 Task: Plan a trip to Talisay, Philippines from 1st November, 2023 to 4th November, 2023 for 1 adult.1  bedroom having 1 bed and 1 bathroom. Property type can be flat. Look for 5 properties as per requirement.
Action: Mouse moved to (447, 53)
Screenshot: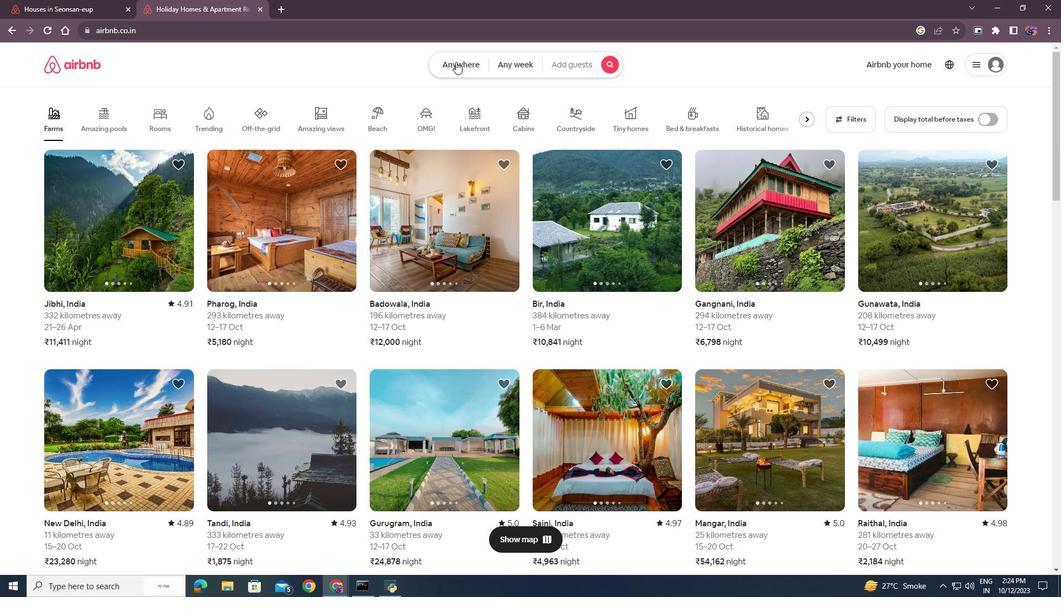 
Action: Mouse pressed left at (447, 53)
Screenshot: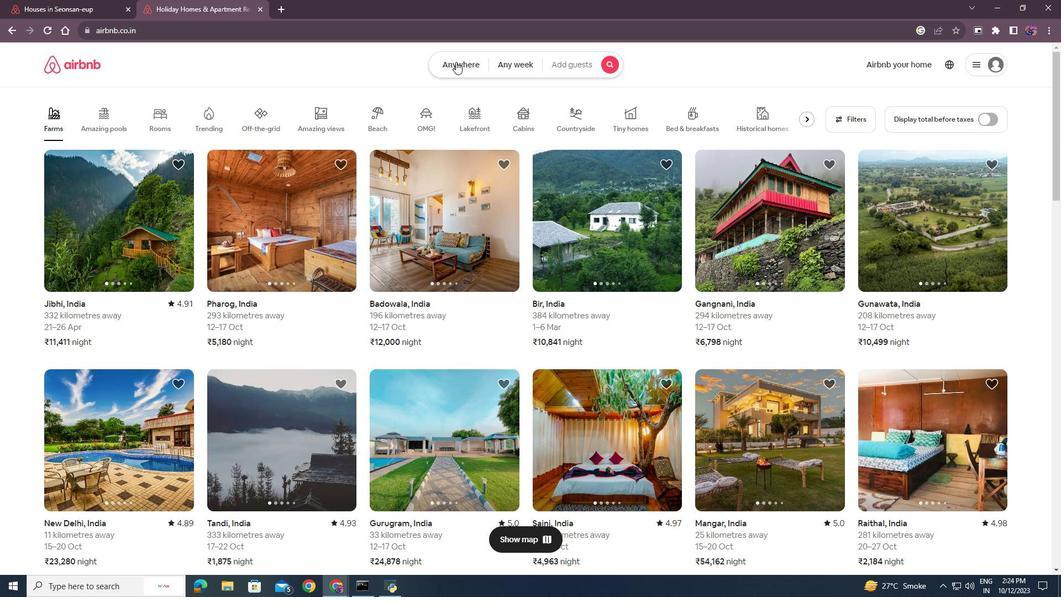 
Action: Mouse moved to (361, 97)
Screenshot: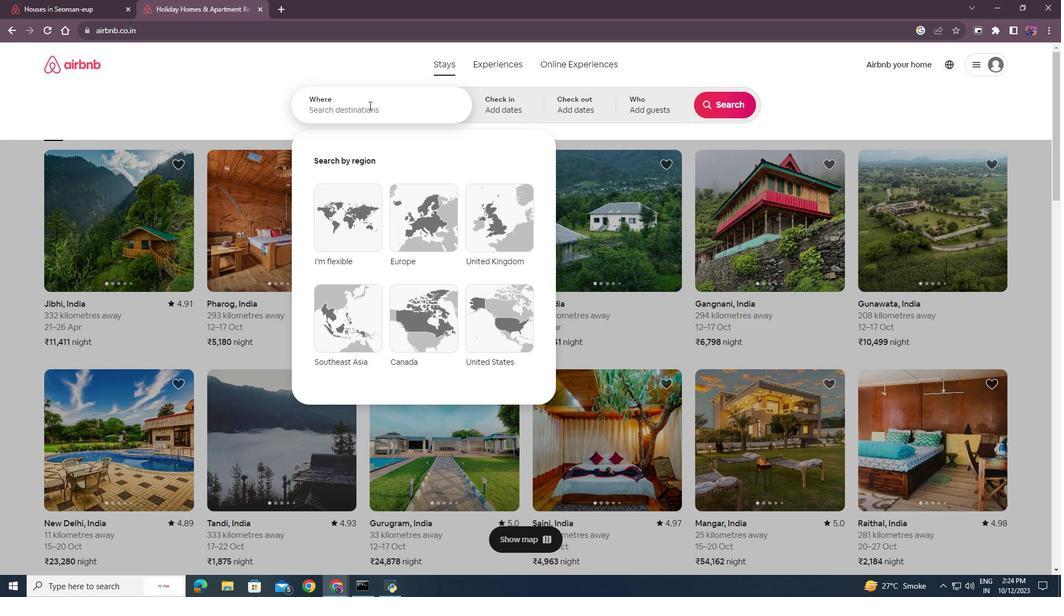 
Action: Mouse pressed left at (361, 97)
Screenshot: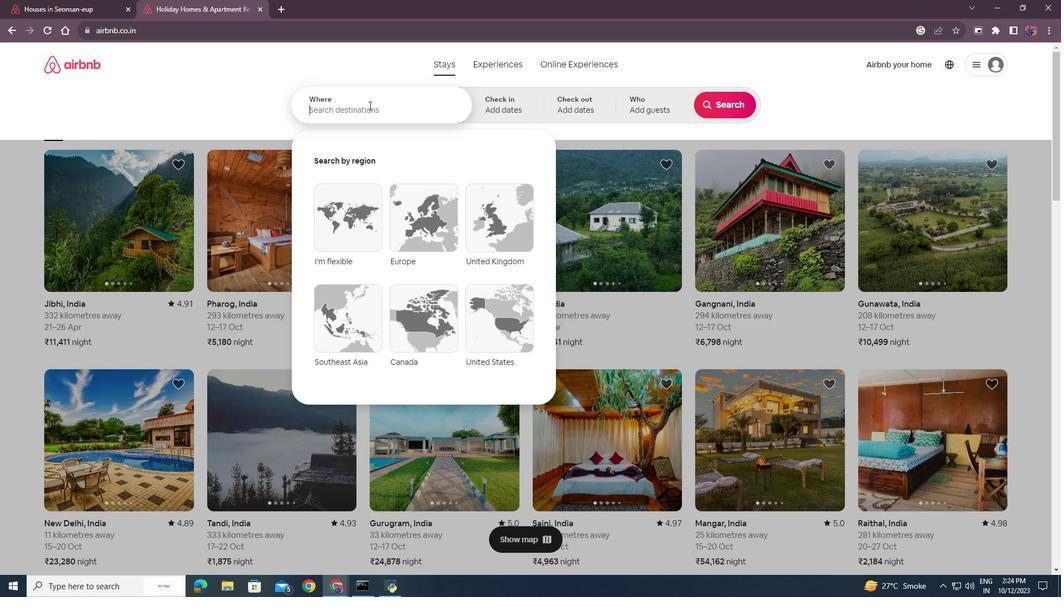 
Action: Key pressed <Key.shift>Talisay<Key.space><Key.shift>Philippines
Screenshot: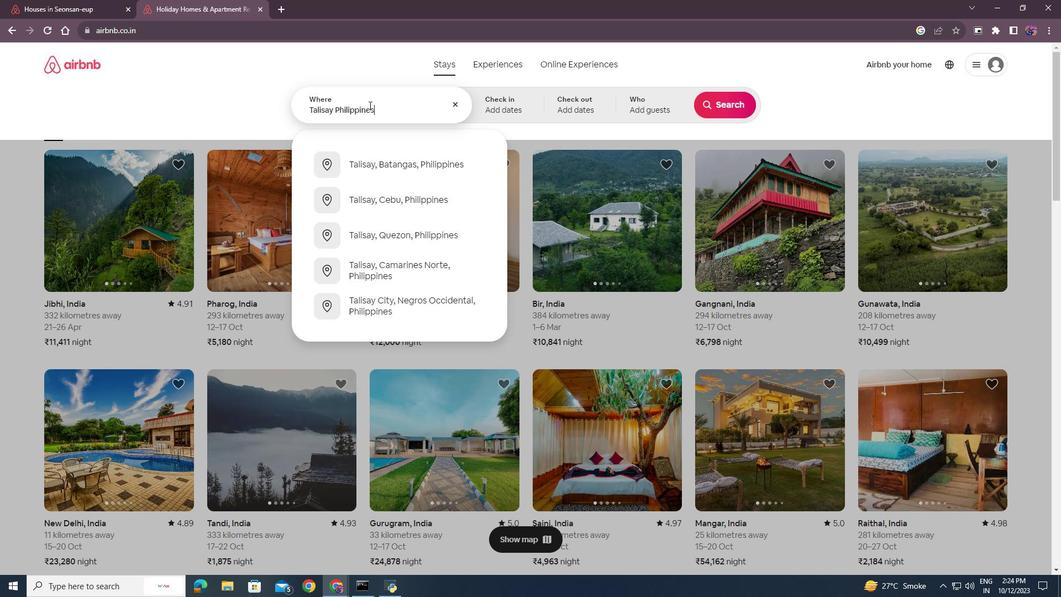 
Action: Mouse moved to (492, 97)
Screenshot: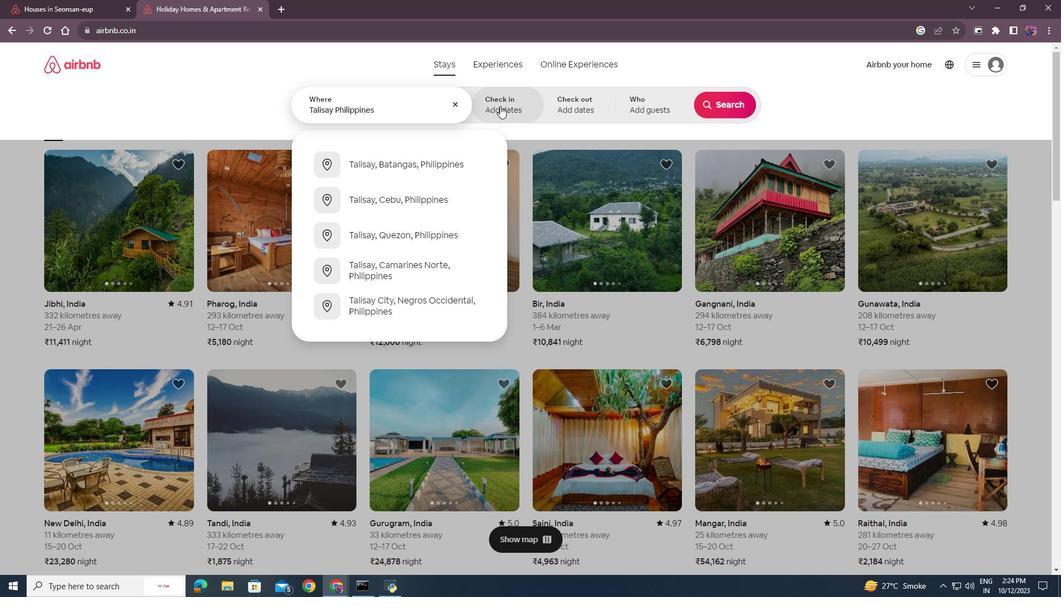
Action: Mouse pressed left at (492, 97)
Screenshot: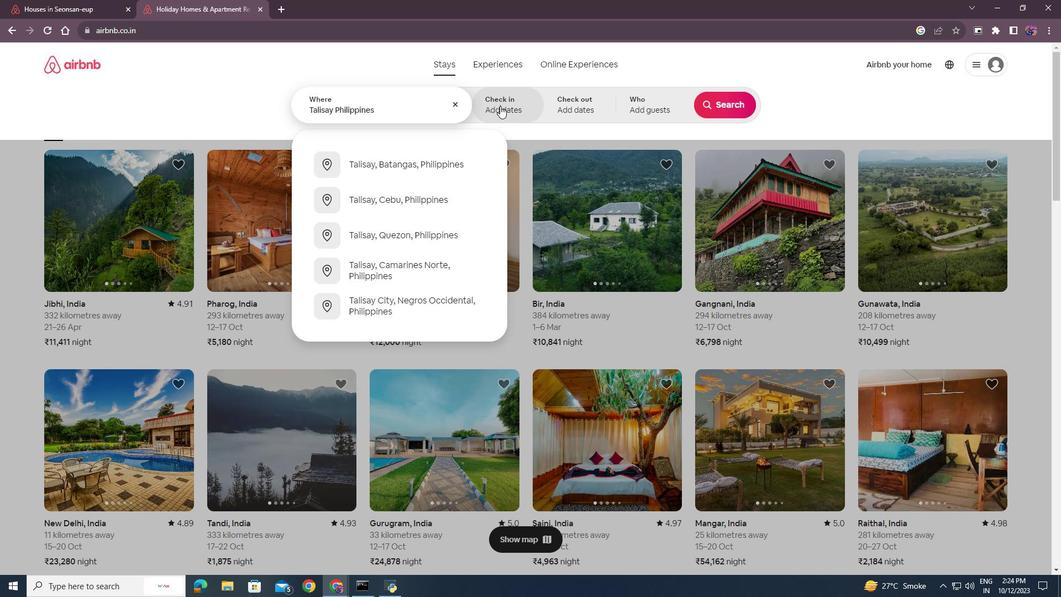 
Action: Mouse moved to (624, 233)
Screenshot: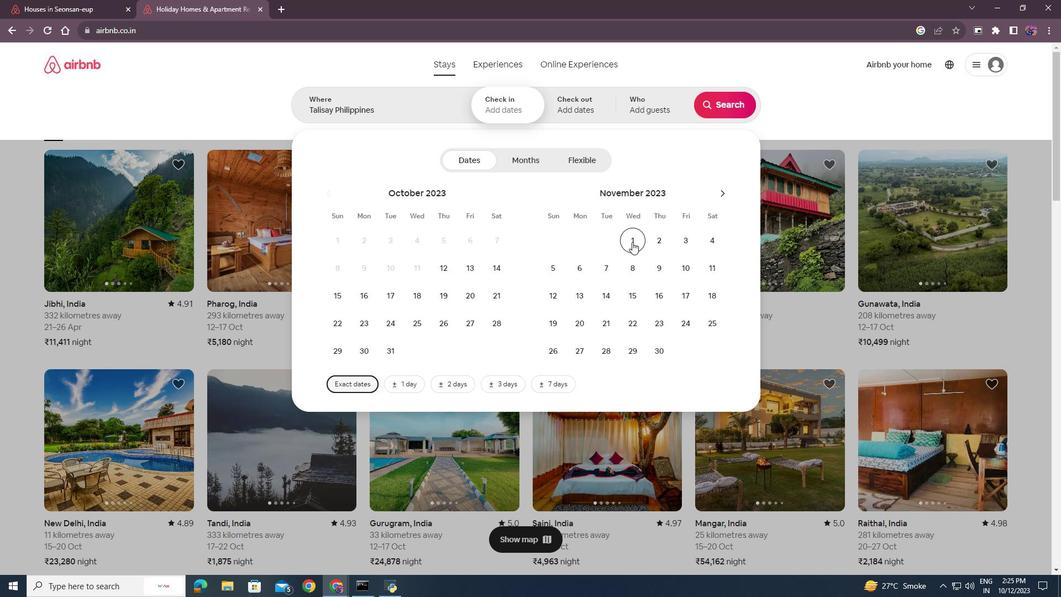 
Action: Mouse pressed left at (624, 233)
Screenshot: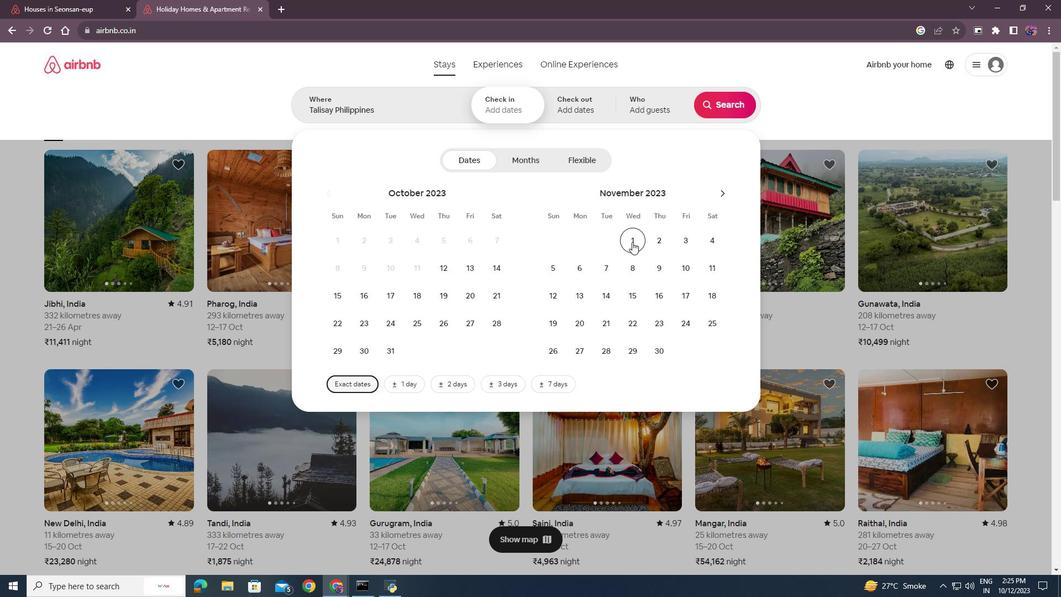 
Action: Mouse moved to (704, 237)
Screenshot: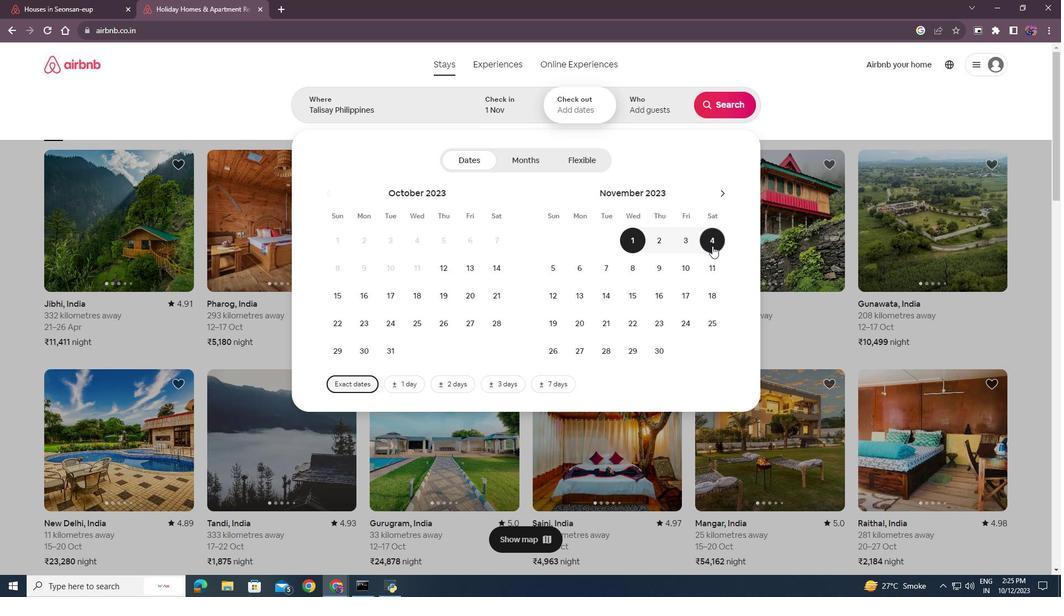 
Action: Mouse pressed left at (704, 237)
Screenshot: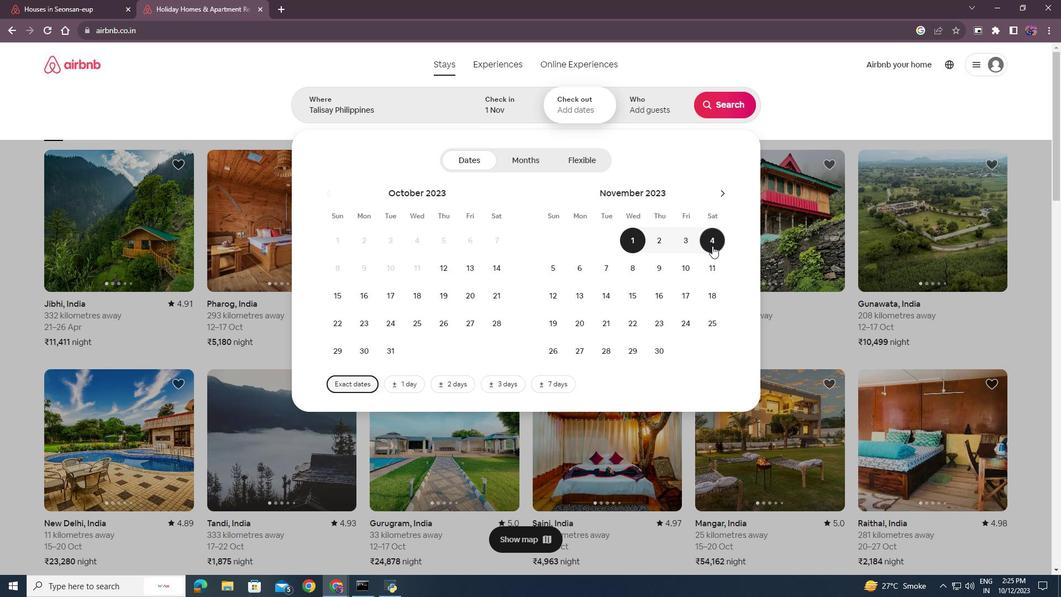
Action: Mouse moved to (634, 103)
Screenshot: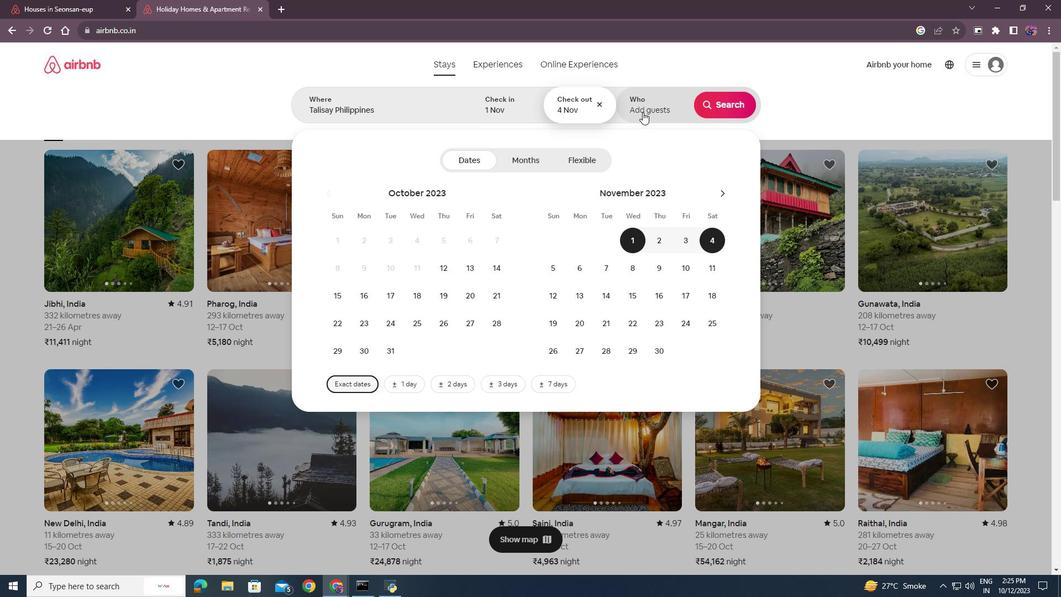
Action: Mouse pressed left at (634, 103)
Screenshot: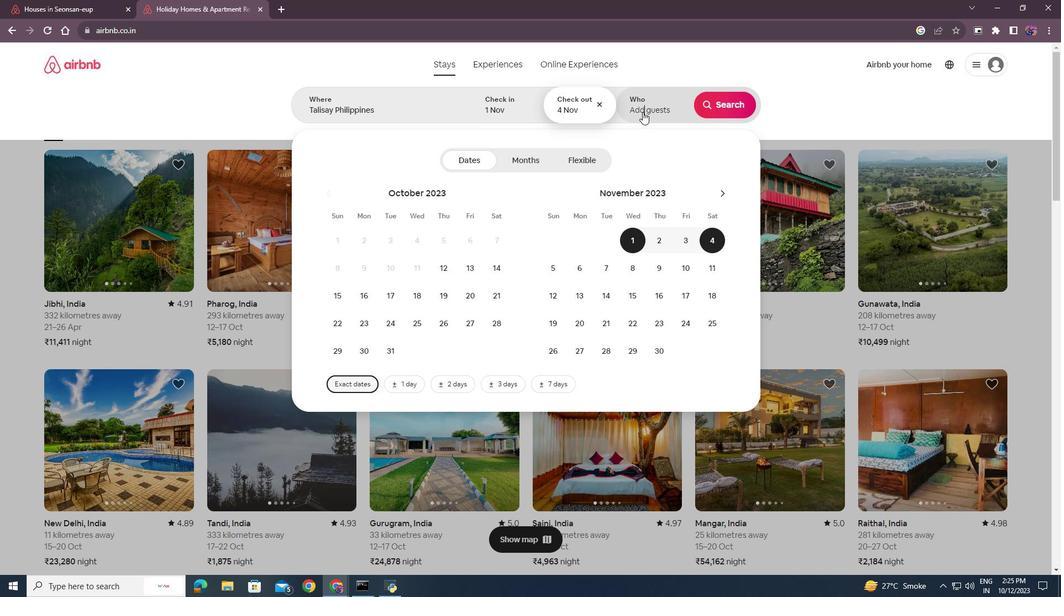 
Action: Mouse moved to (718, 155)
Screenshot: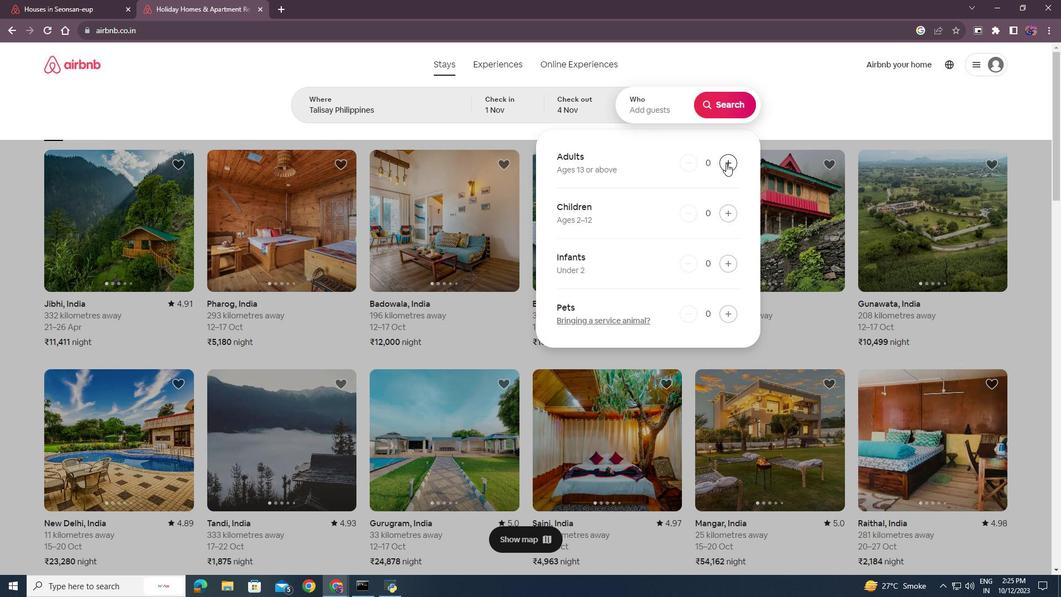 
Action: Mouse pressed left at (718, 155)
Screenshot: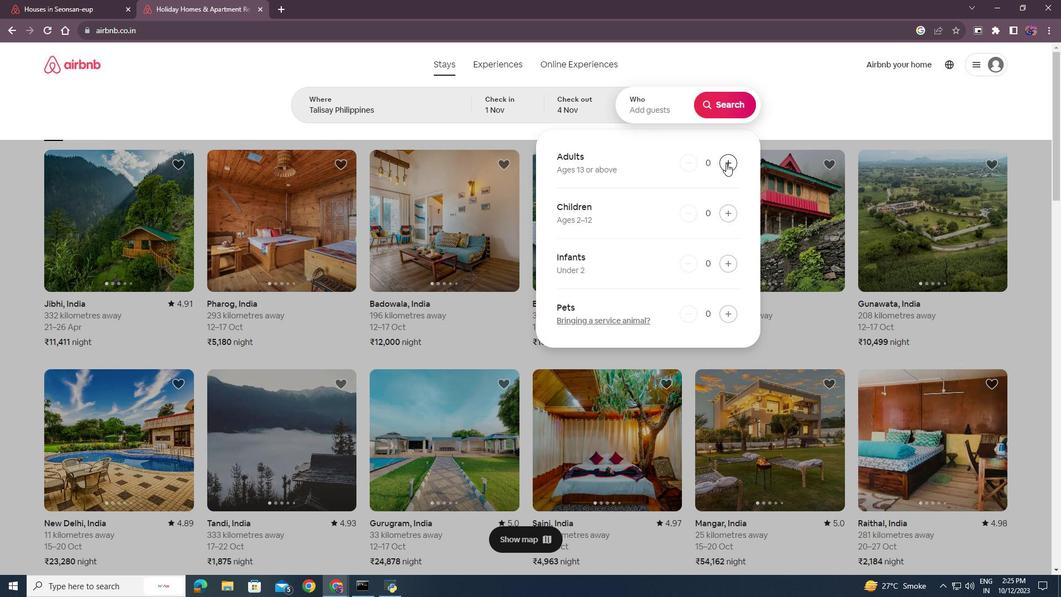 
Action: Mouse moved to (716, 95)
Screenshot: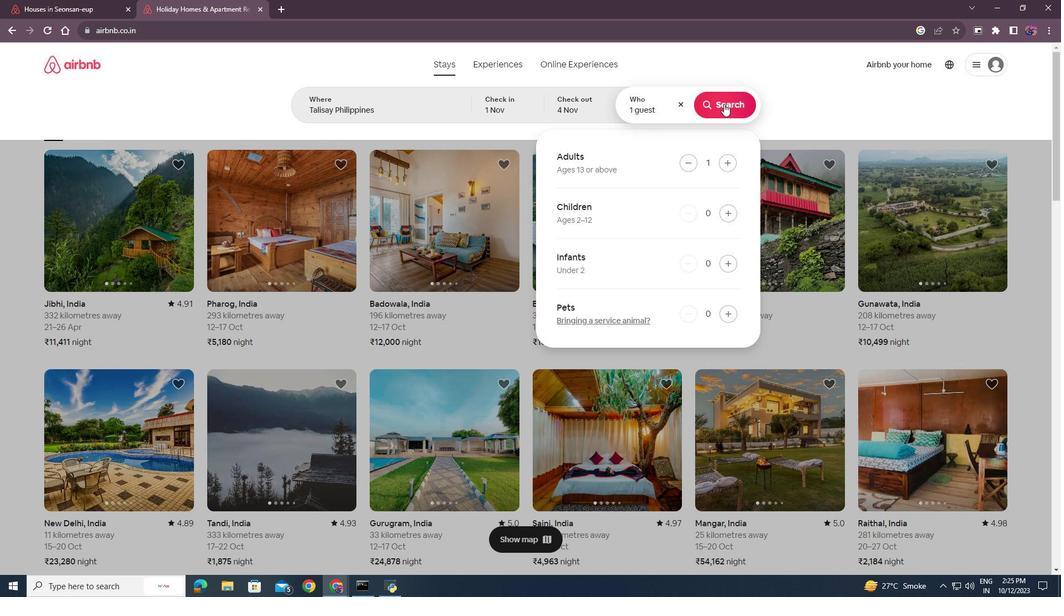 
Action: Mouse pressed left at (716, 95)
Screenshot: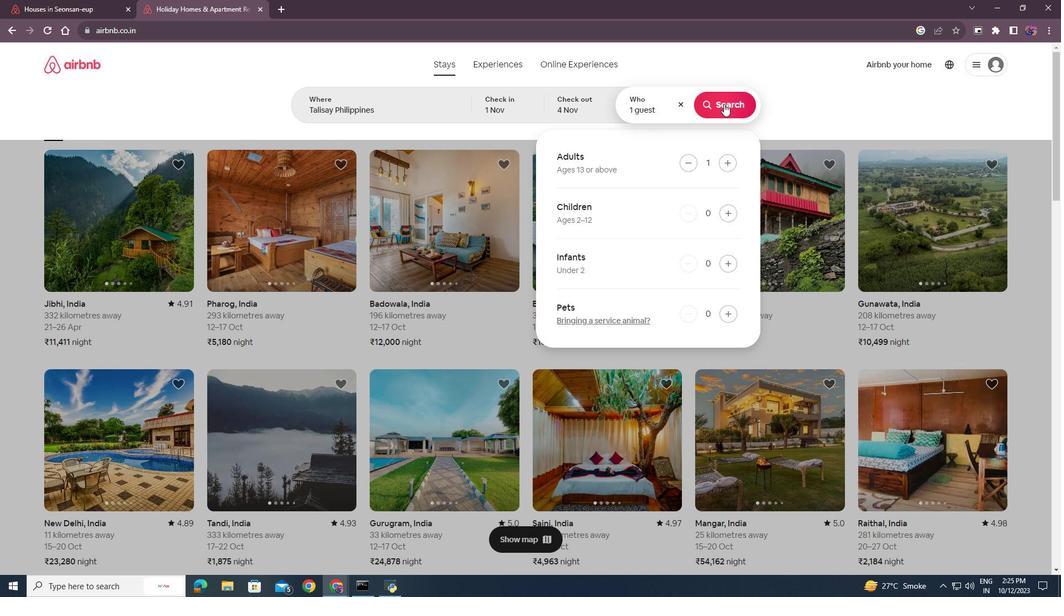 
Action: Mouse moved to (872, 99)
Screenshot: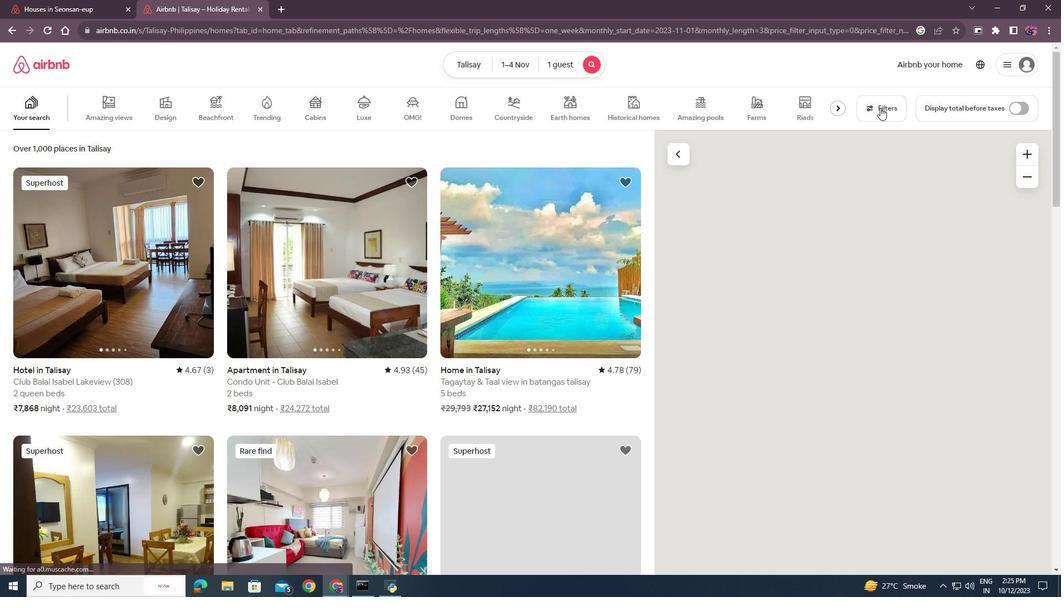 
Action: Mouse pressed left at (872, 99)
Screenshot: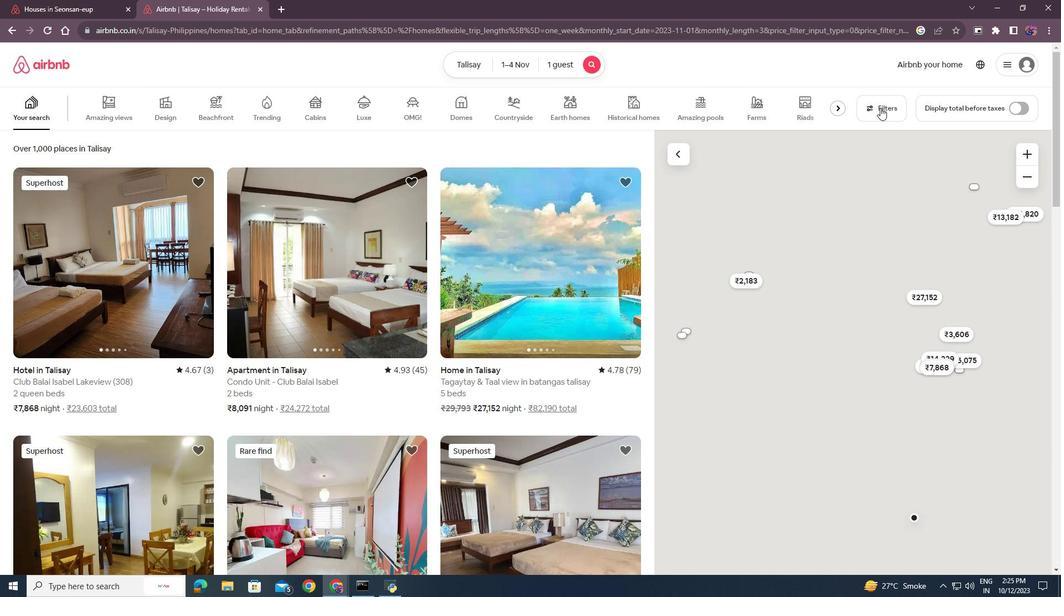 
Action: Mouse moved to (870, 98)
Screenshot: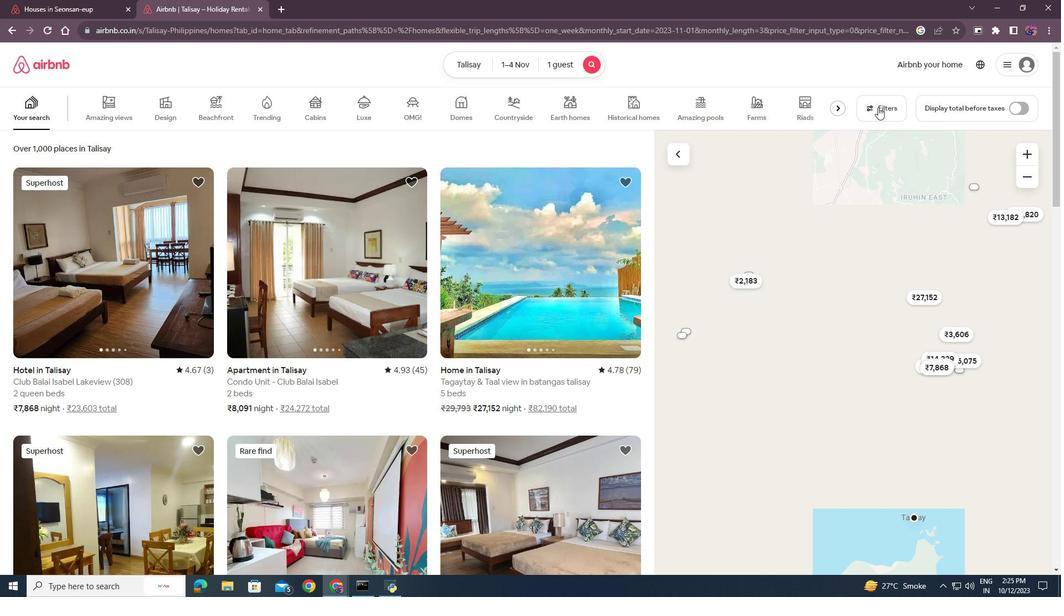 
Action: Mouse pressed left at (870, 98)
Screenshot: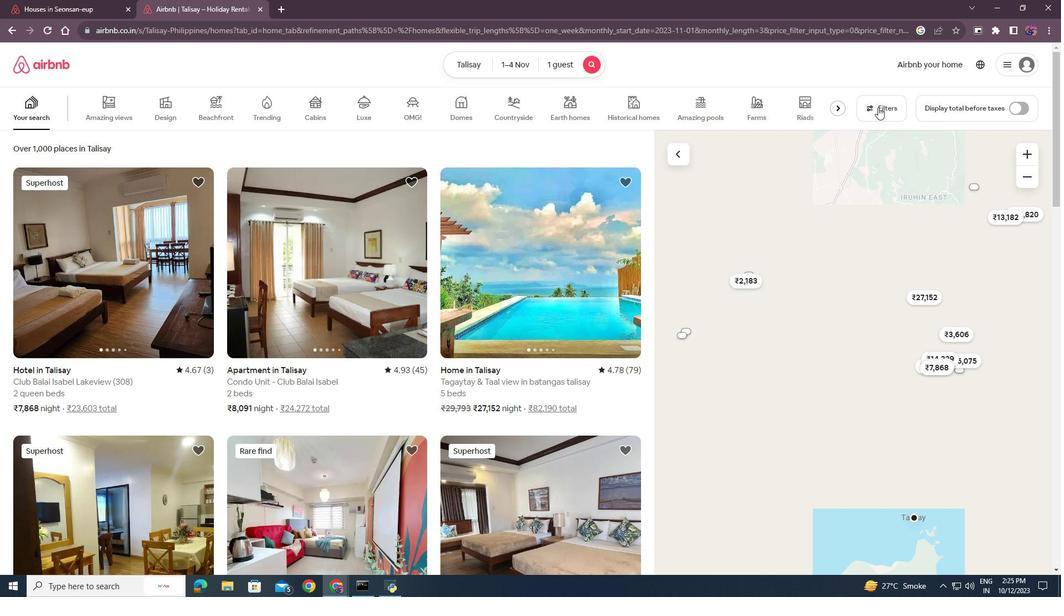
Action: Mouse moved to (884, 100)
Screenshot: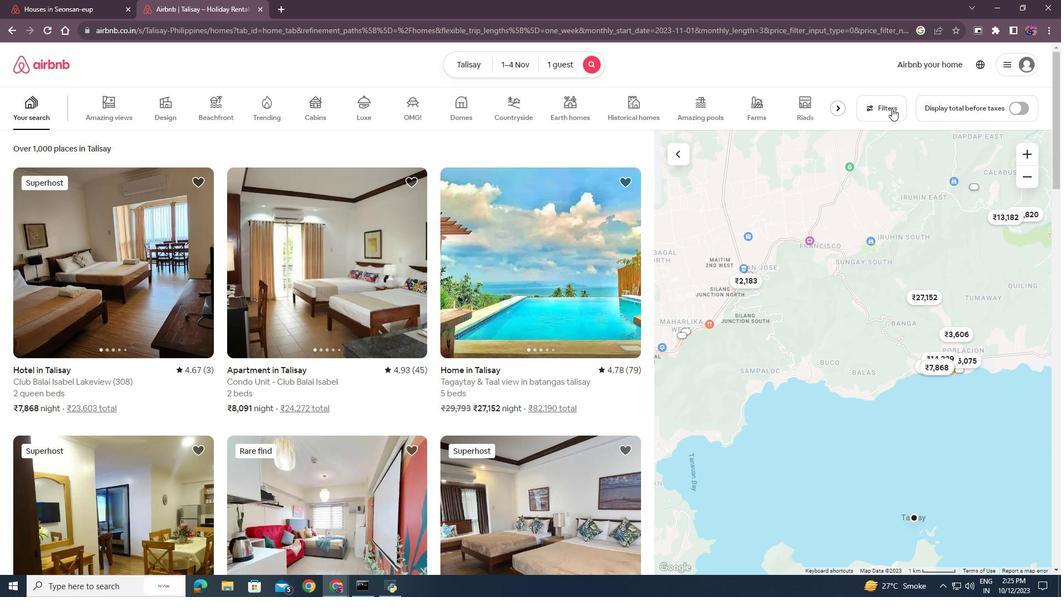 
Action: Mouse pressed left at (884, 100)
Screenshot: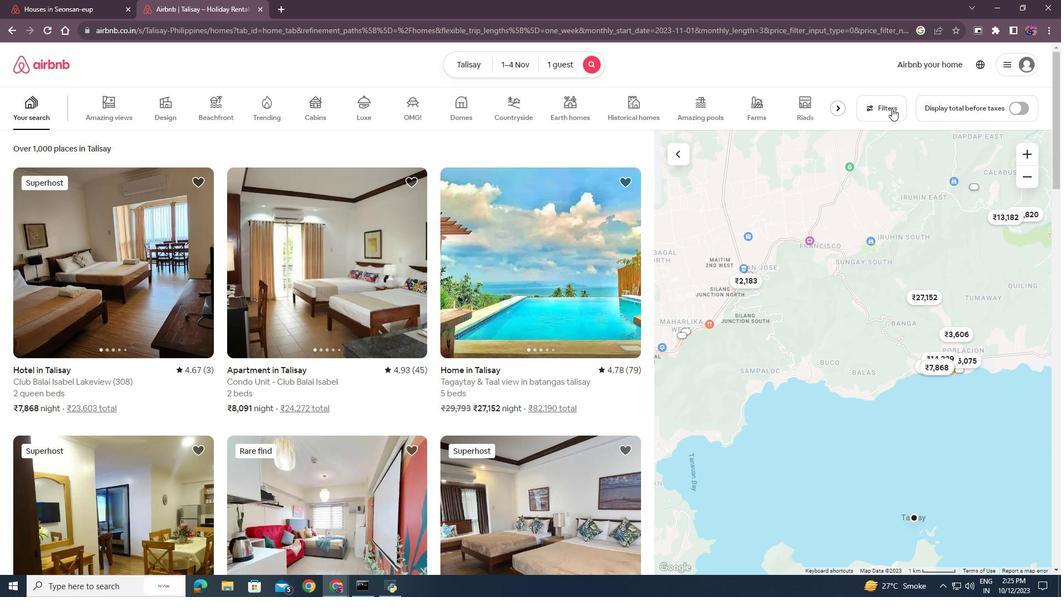 
Action: Mouse moved to (438, 348)
Screenshot: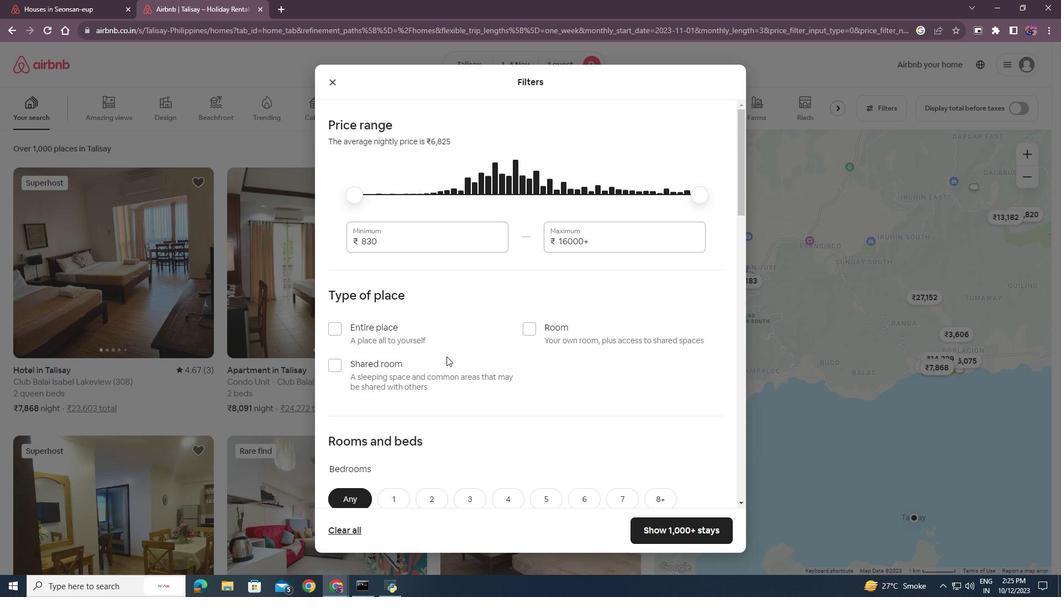 
Action: Mouse scrolled (438, 347) with delta (0, 0)
Screenshot: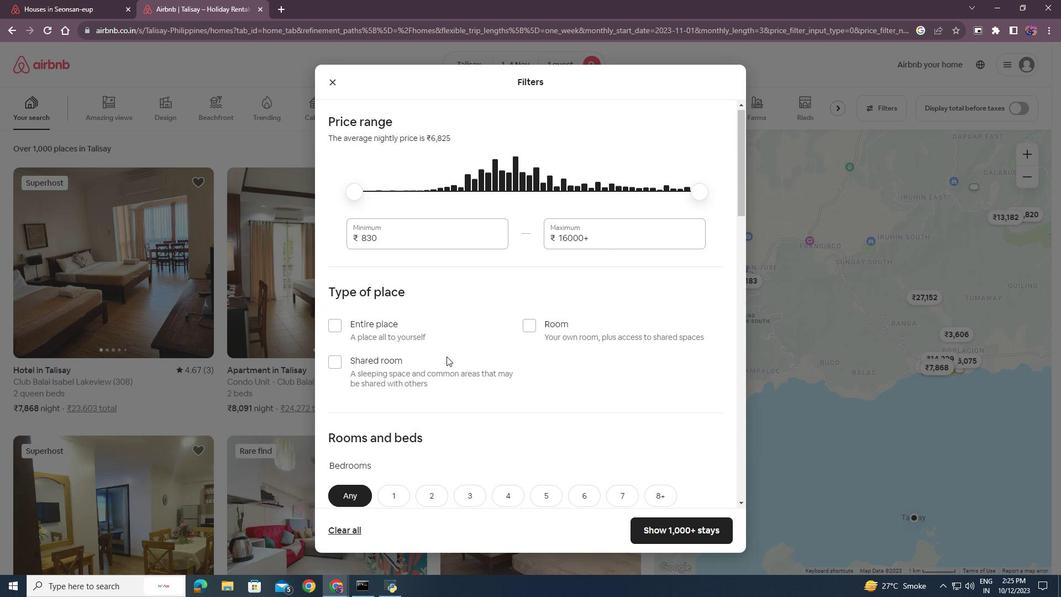 
Action: Mouse scrolled (438, 347) with delta (0, 0)
Screenshot: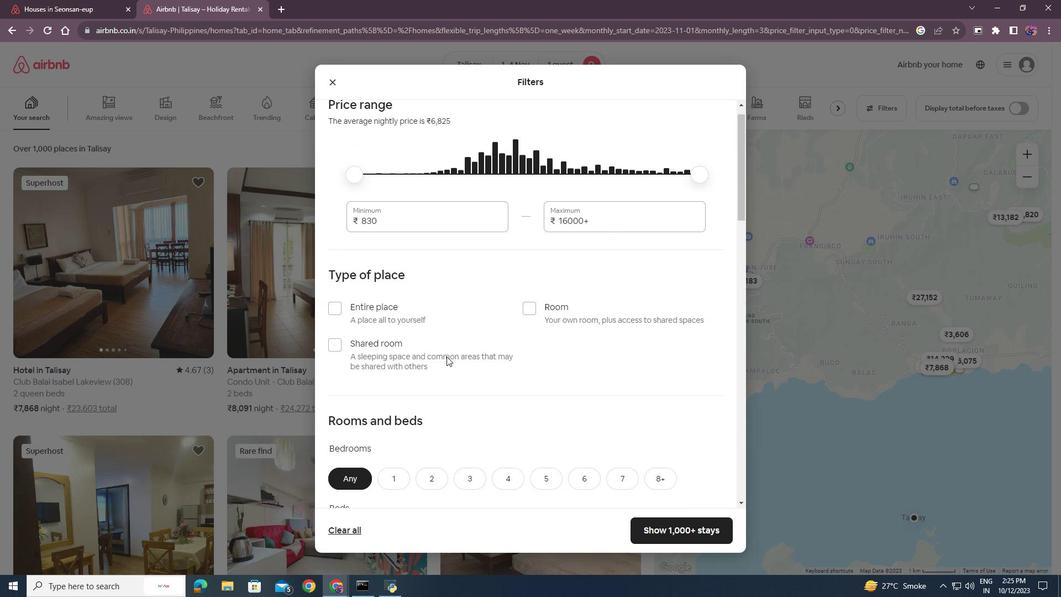 
Action: Mouse scrolled (438, 347) with delta (0, 0)
Screenshot: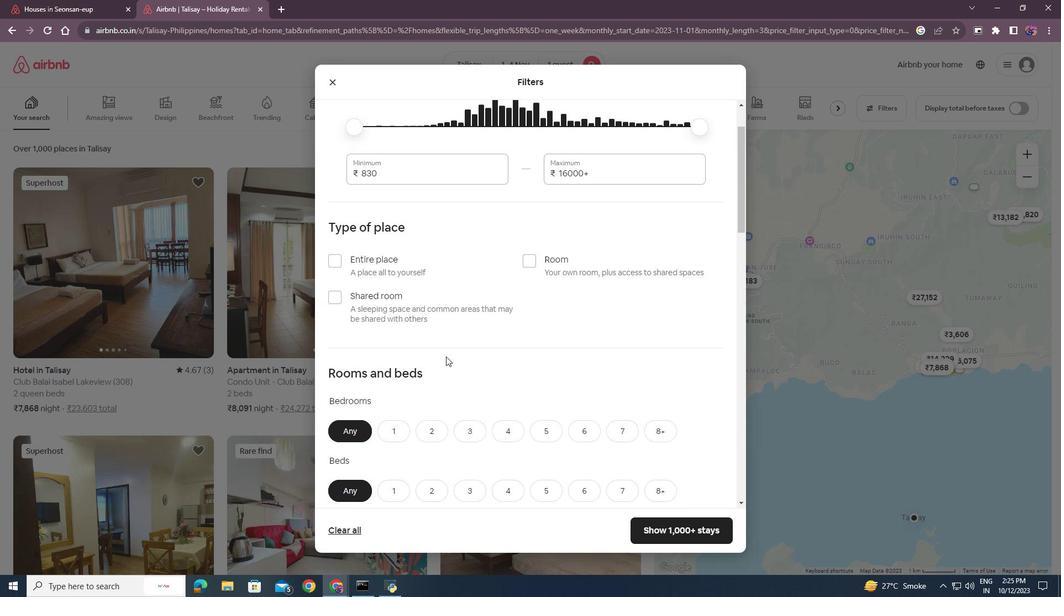 
Action: Mouse moved to (389, 325)
Screenshot: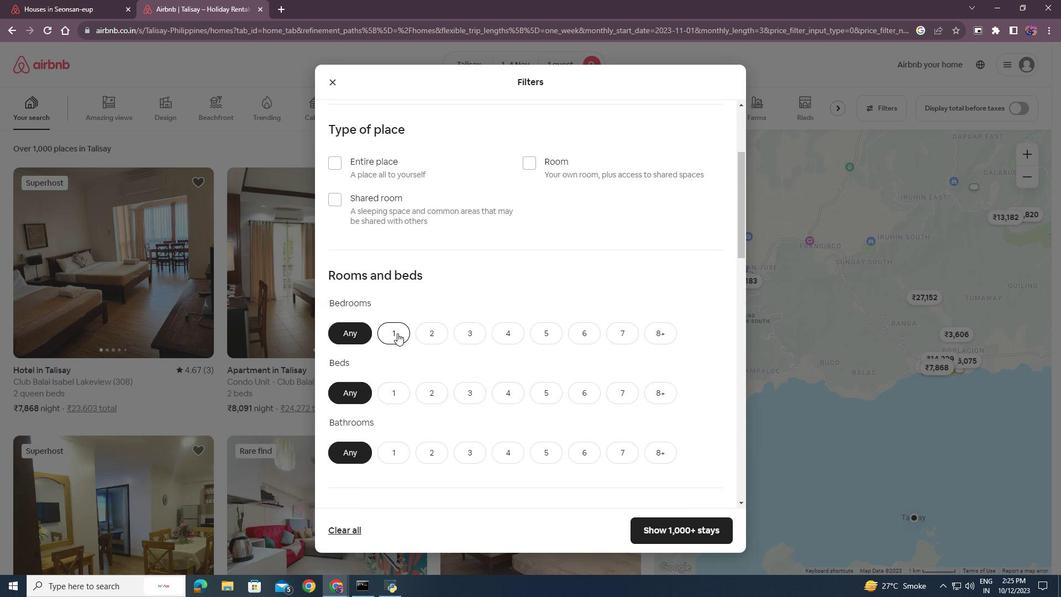 
Action: Mouse pressed left at (389, 325)
Screenshot: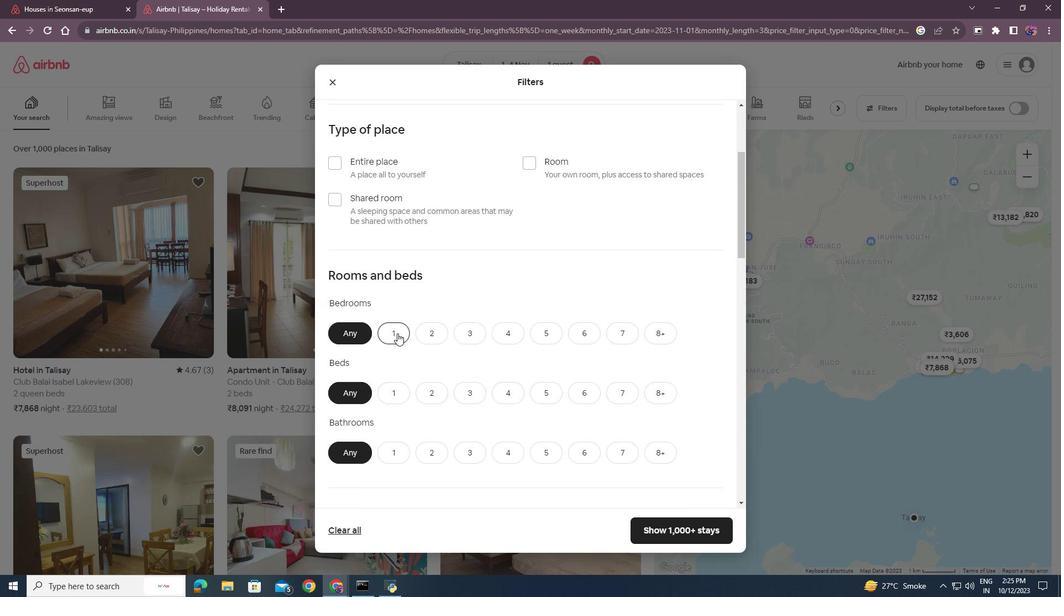 
Action: Mouse moved to (406, 372)
Screenshot: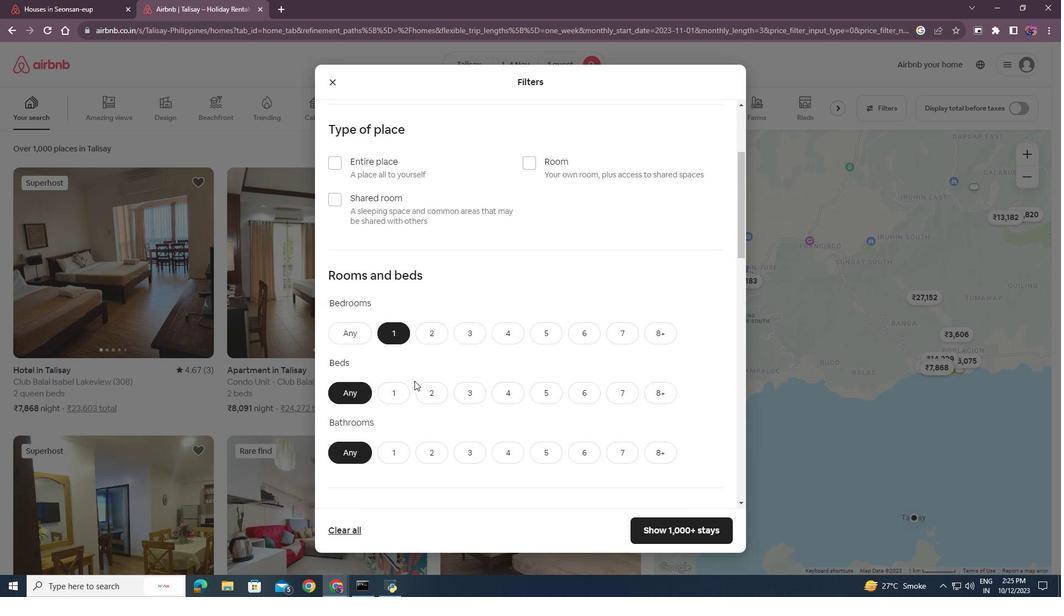 
Action: Mouse scrolled (406, 372) with delta (0, 0)
Screenshot: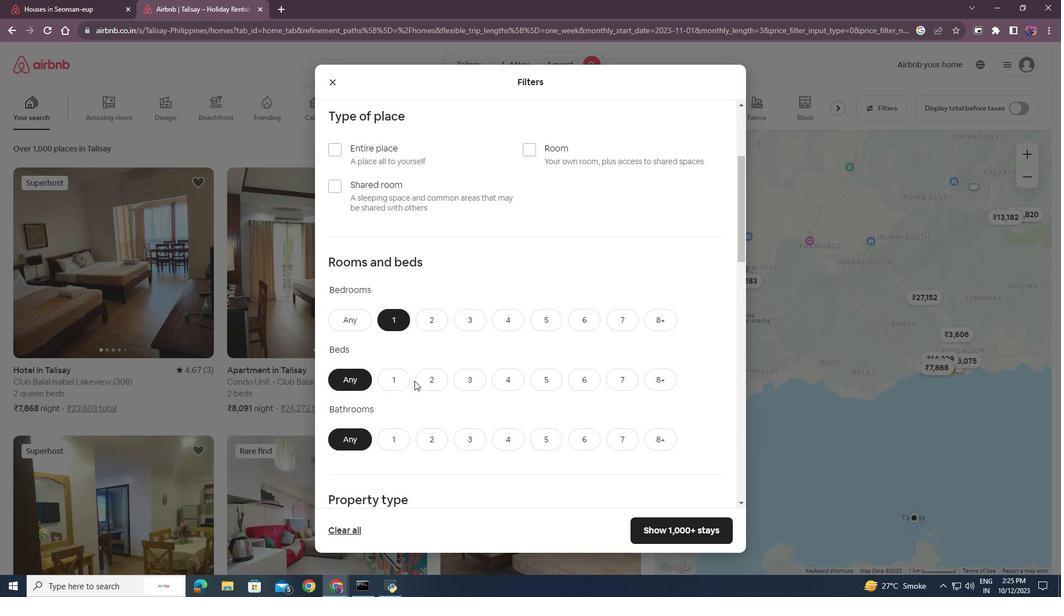 
Action: Mouse scrolled (406, 372) with delta (0, 0)
Screenshot: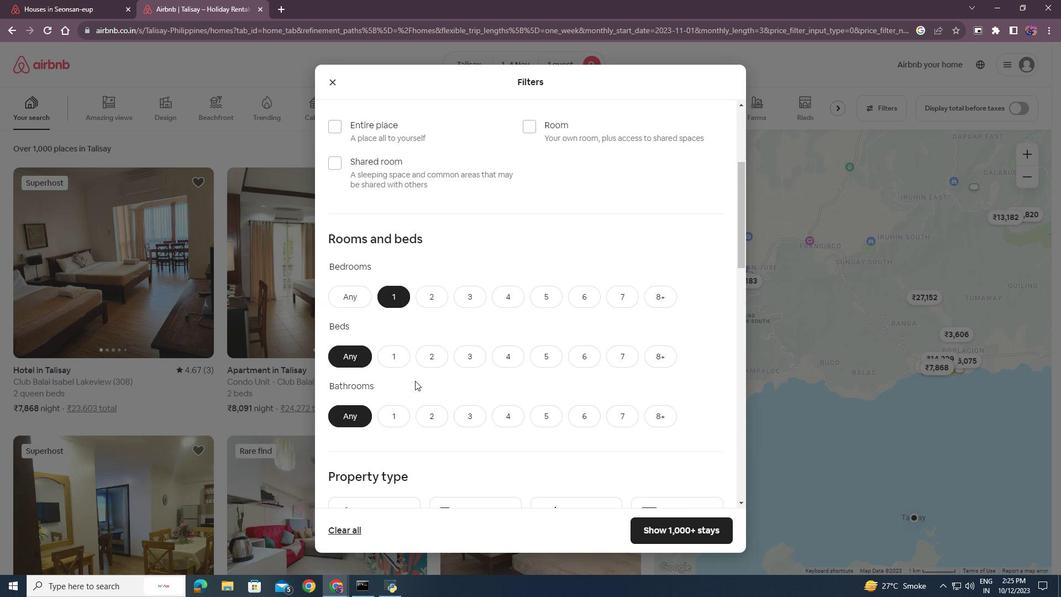 
Action: Mouse moved to (407, 372)
Screenshot: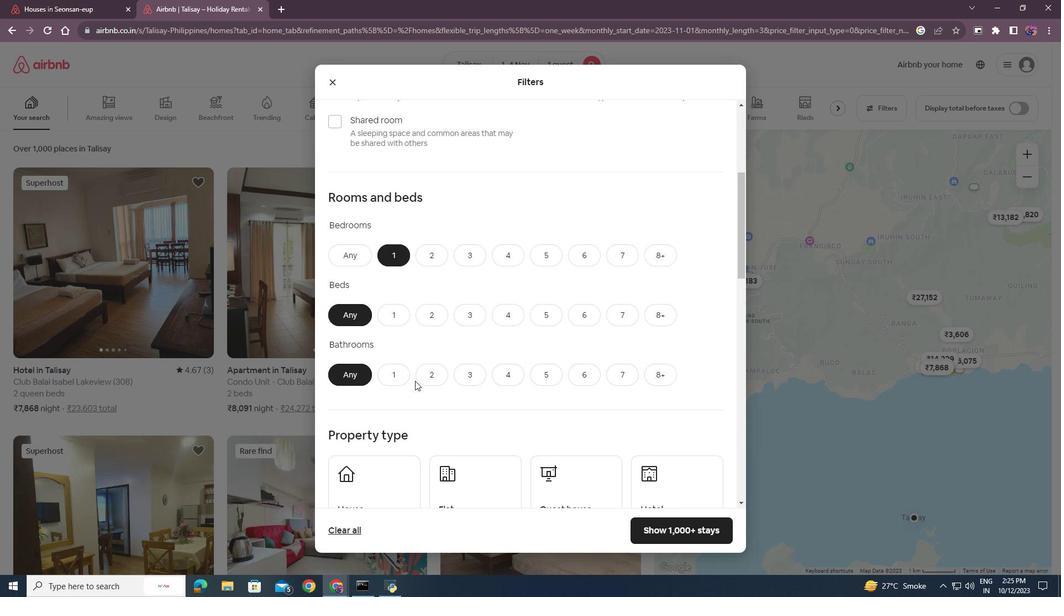 
Action: Mouse scrolled (407, 372) with delta (0, 0)
Screenshot: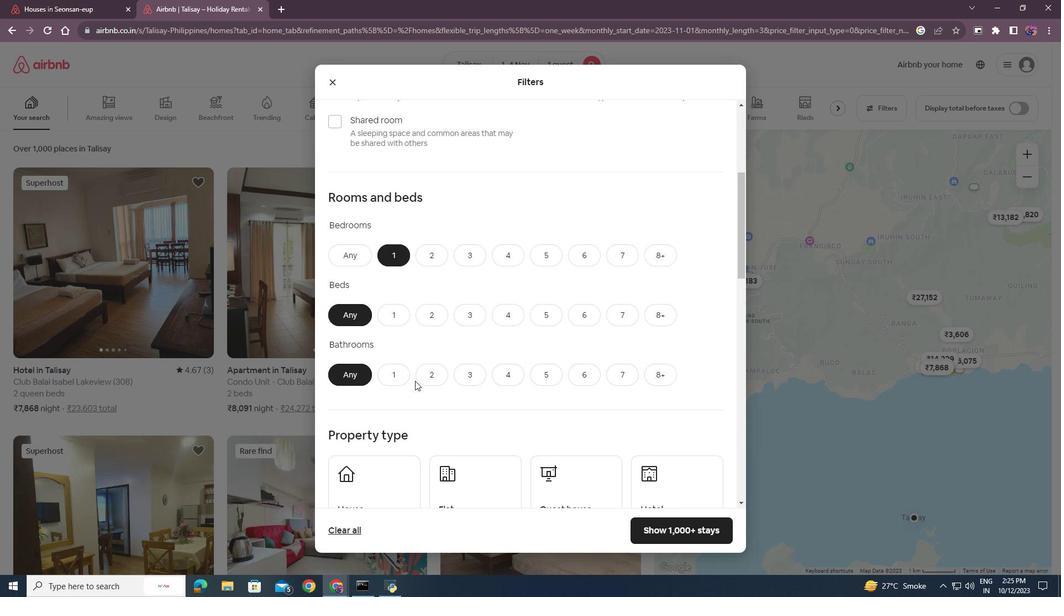 
Action: Mouse scrolled (407, 372) with delta (0, 0)
Screenshot: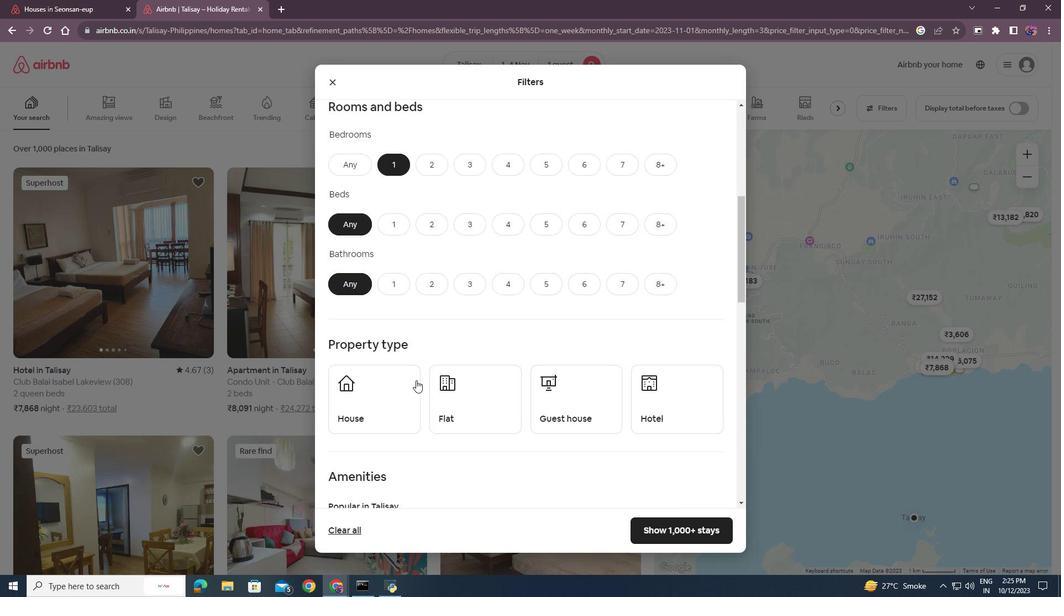 
Action: Mouse moved to (408, 372)
Screenshot: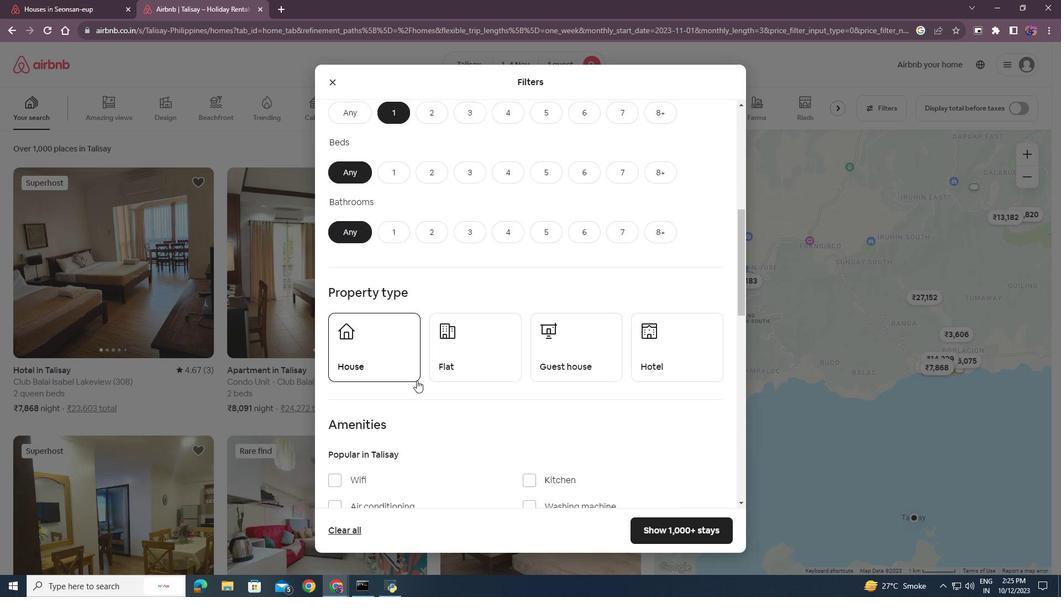 
Action: Mouse scrolled (408, 371) with delta (0, 0)
Screenshot: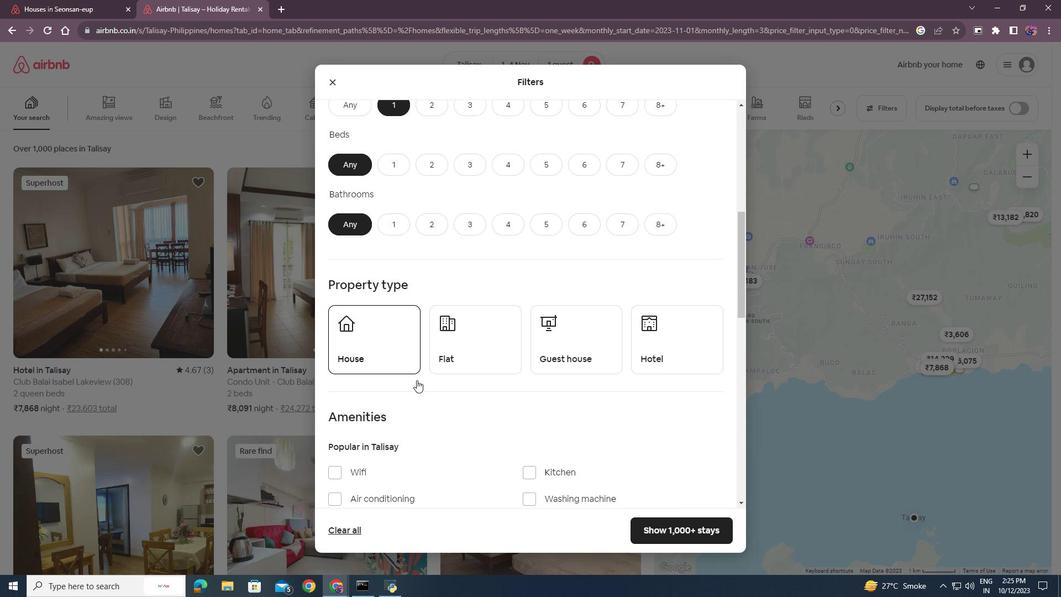 
Action: Mouse scrolled (408, 371) with delta (0, 0)
Screenshot: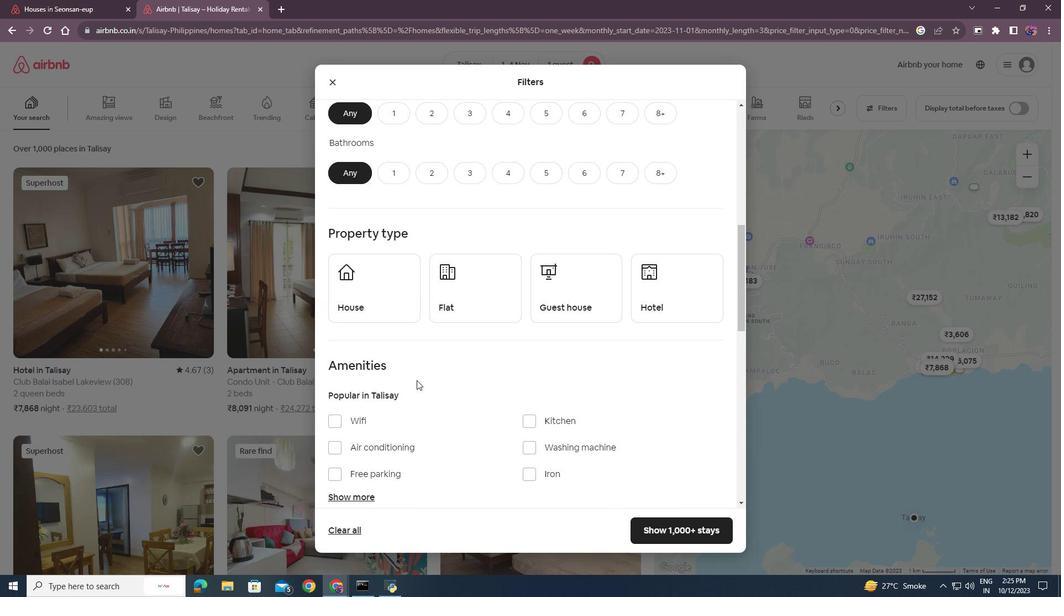 
Action: Mouse scrolled (408, 372) with delta (0, 0)
Screenshot: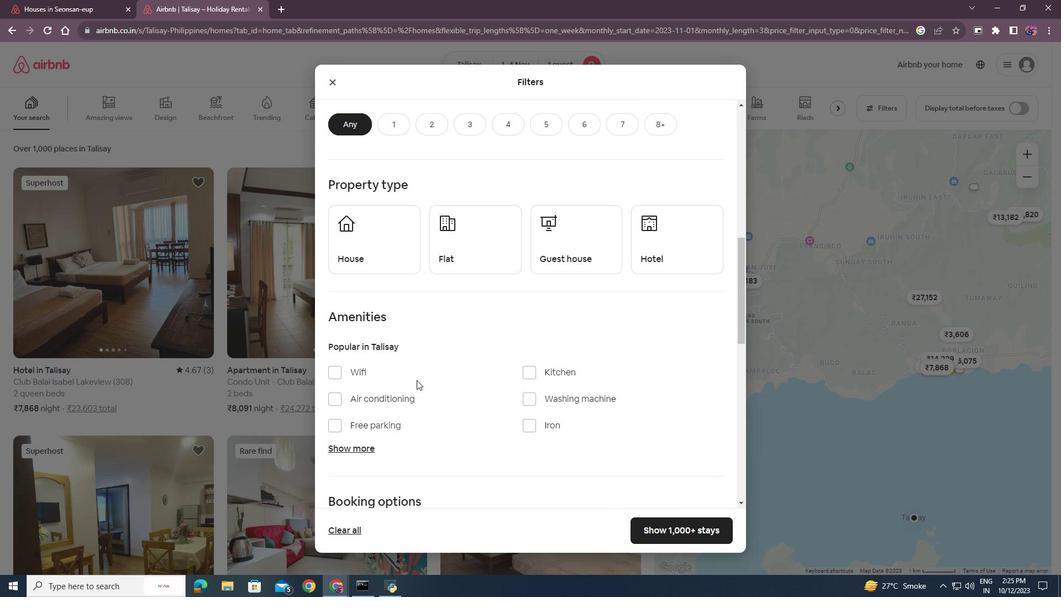 
Action: Mouse scrolled (408, 371) with delta (0, 0)
Screenshot: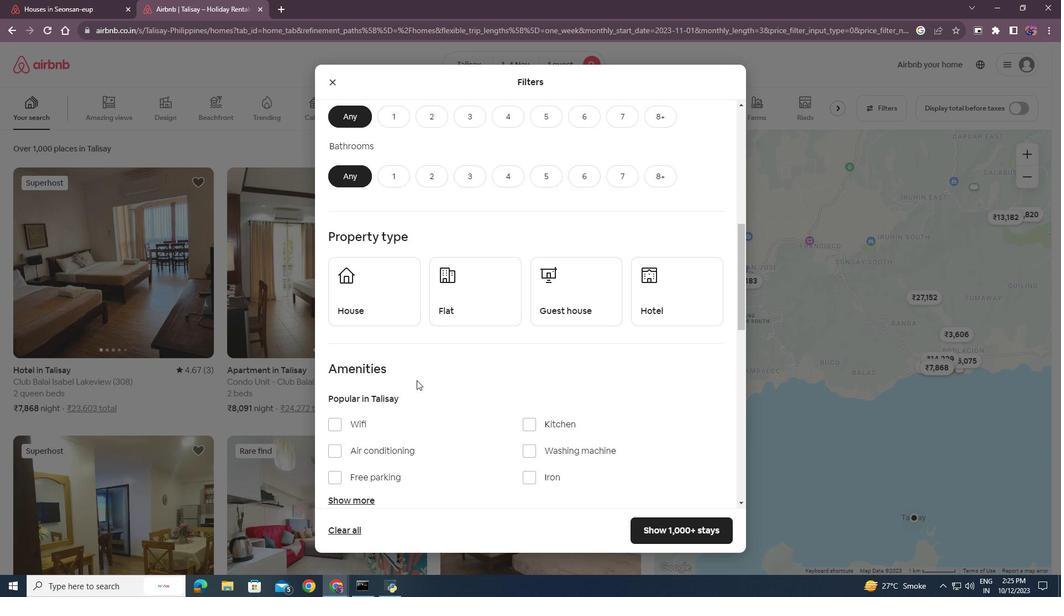 
Action: Mouse moved to (385, 339)
Screenshot: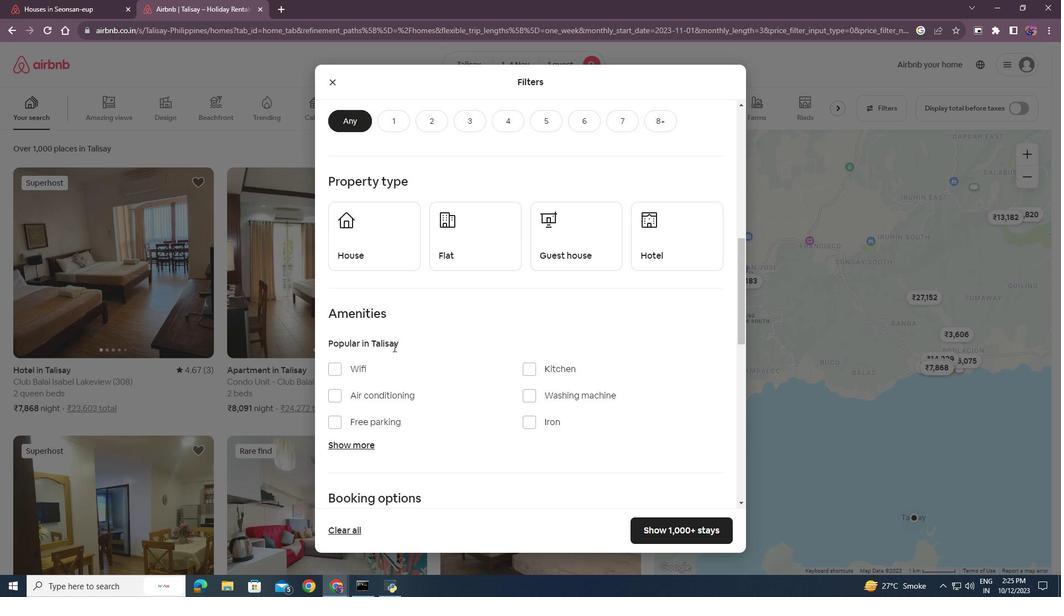 
Action: Mouse scrolled (385, 339) with delta (0, 0)
Screenshot: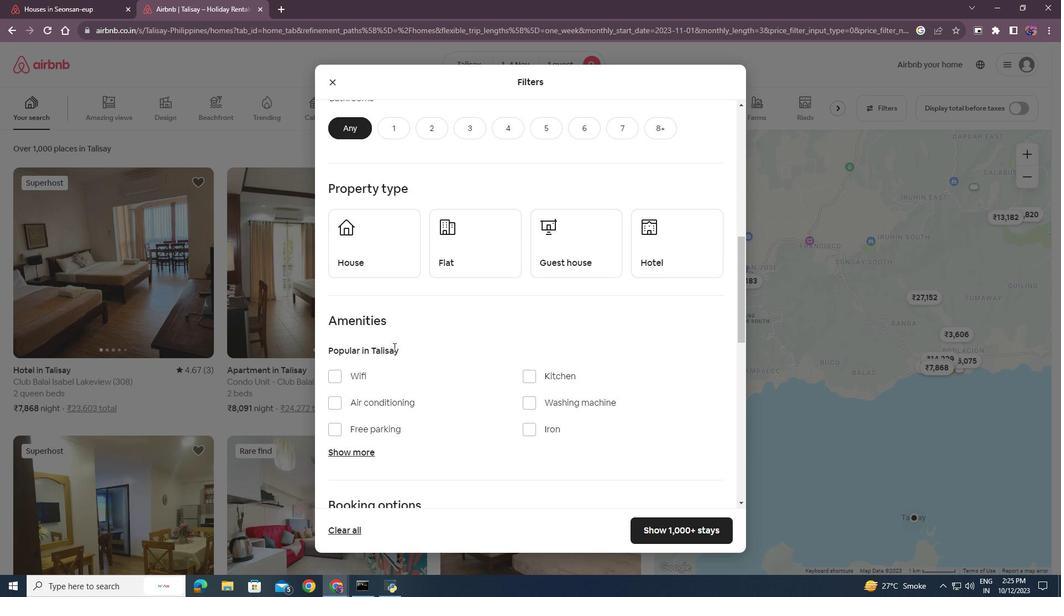
Action: Mouse scrolled (385, 339) with delta (0, 0)
Screenshot: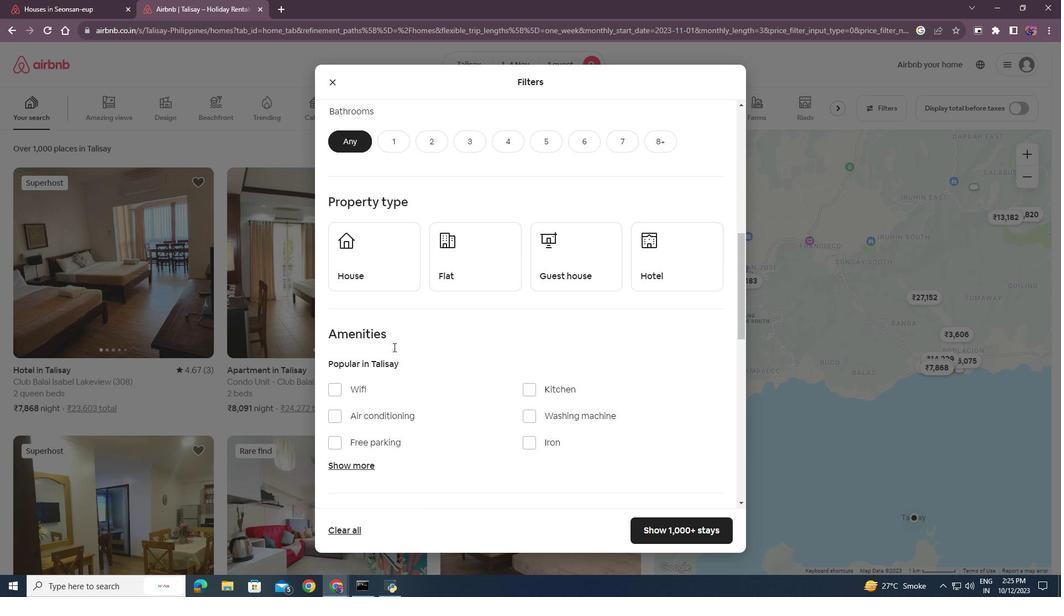 
Action: Mouse scrolled (385, 339) with delta (0, 0)
Screenshot: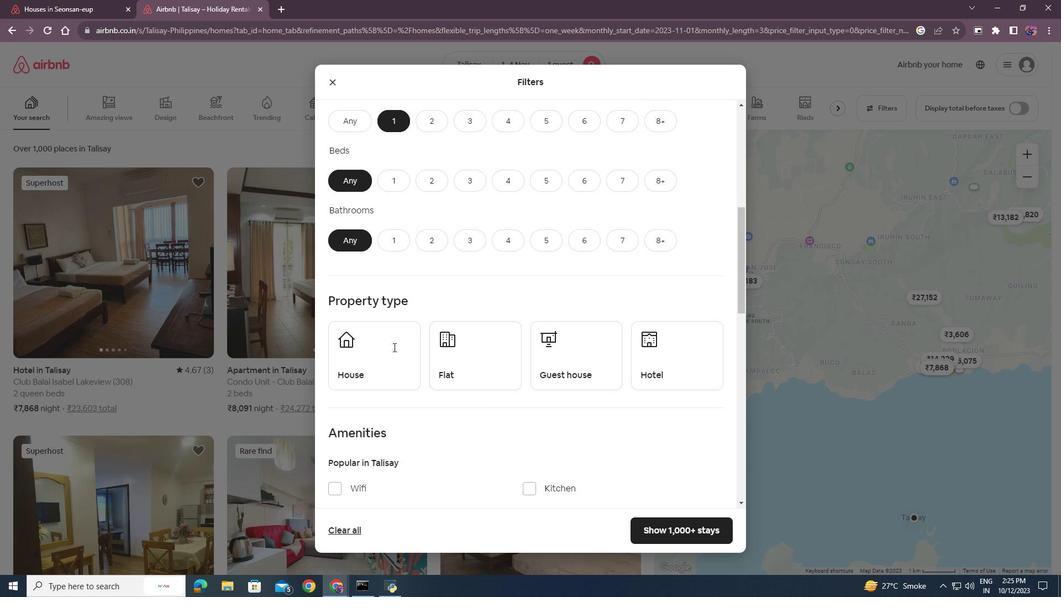 
Action: Mouse scrolled (385, 339) with delta (0, 0)
Screenshot: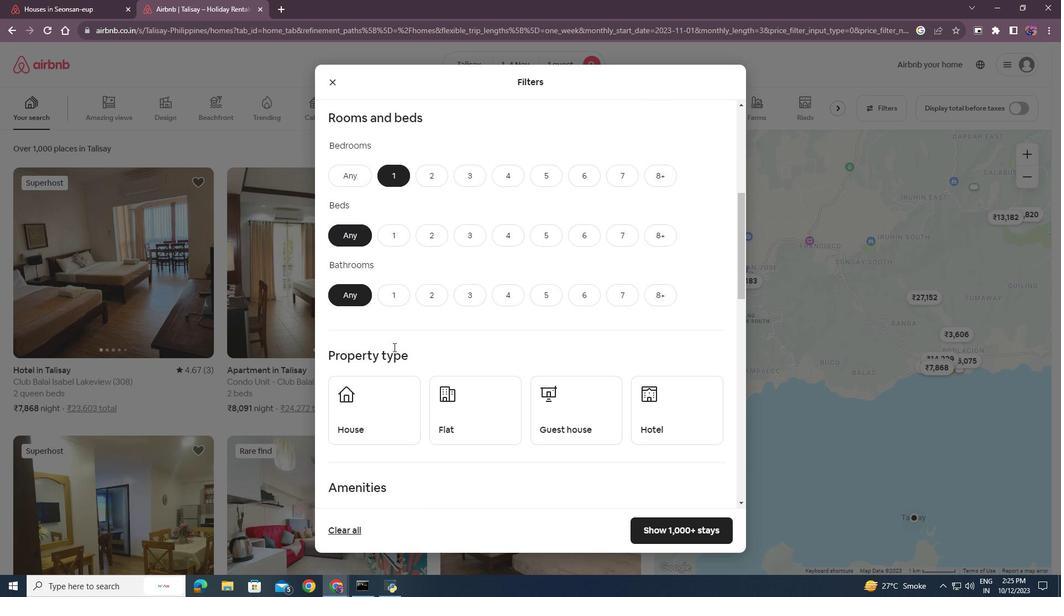 
Action: Mouse moved to (390, 274)
Screenshot: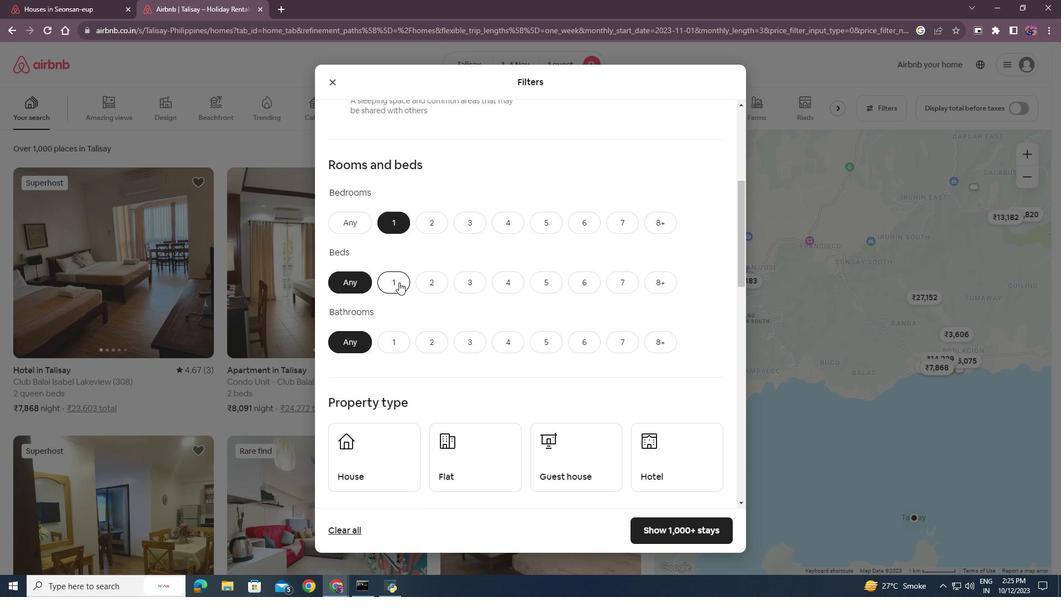 
Action: Mouse pressed left at (390, 274)
Screenshot: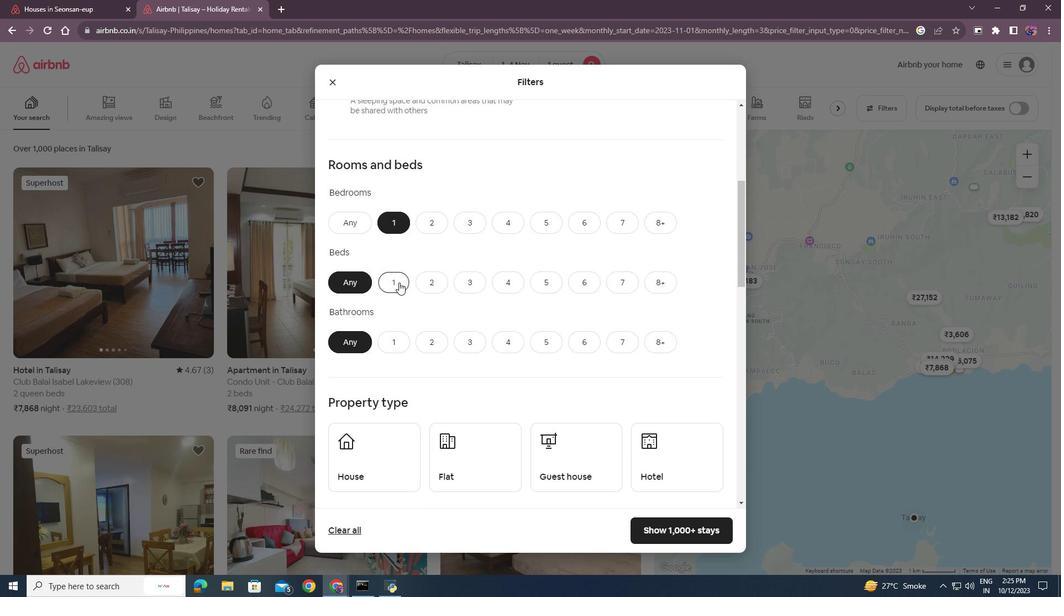 
Action: Mouse moved to (389, 336)
Screenshot: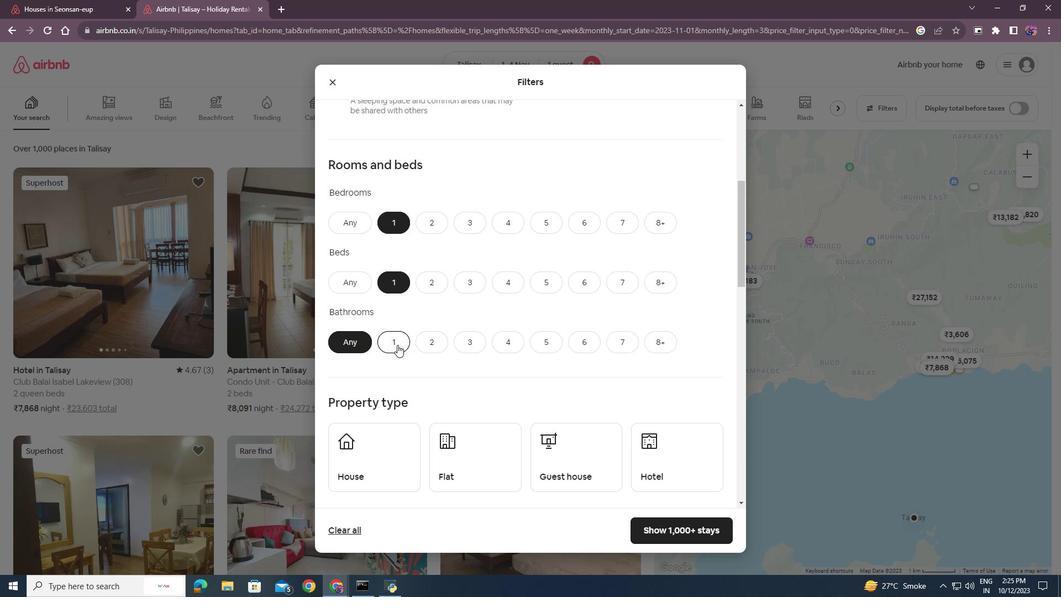 
Action: Mouse pressed left at (389, 336)
Screenshot: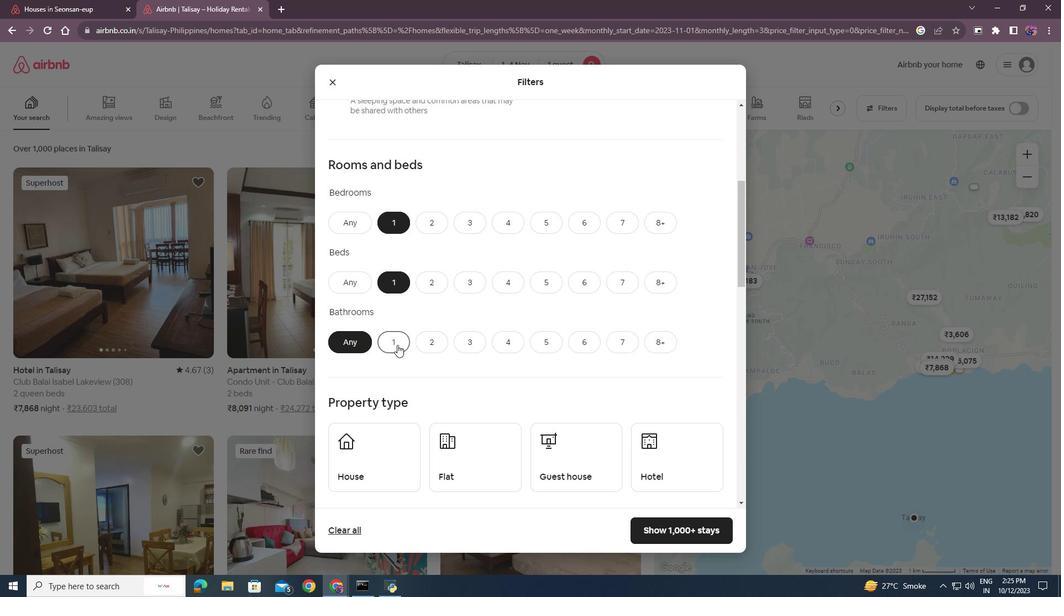 
Action: Mouse moved to (424, 330)
Screenshot: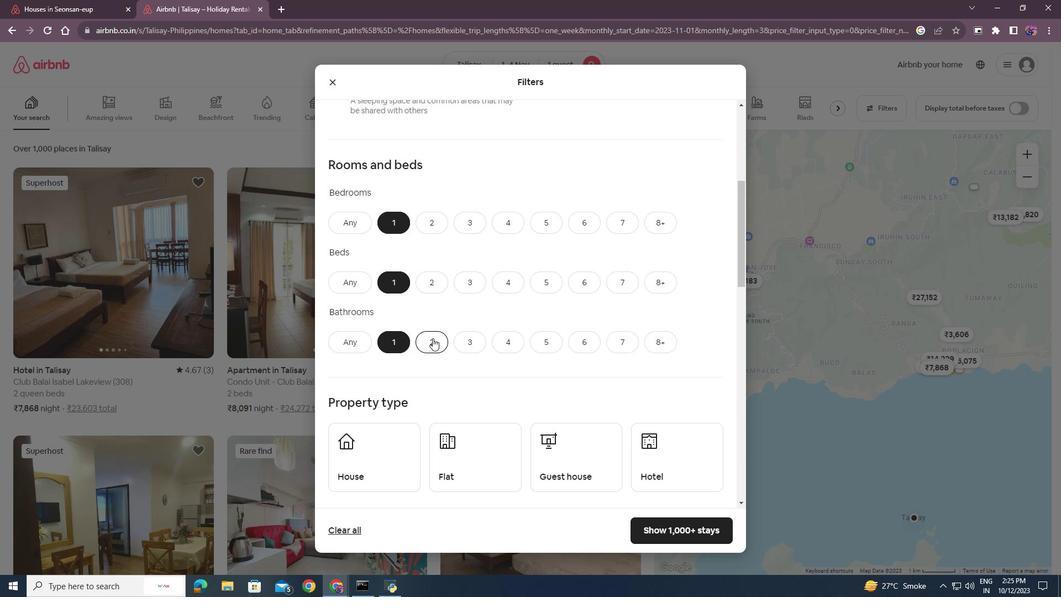 
Action: Mouse scrolled (424, 329) with delta (0, 0)
Screenshot: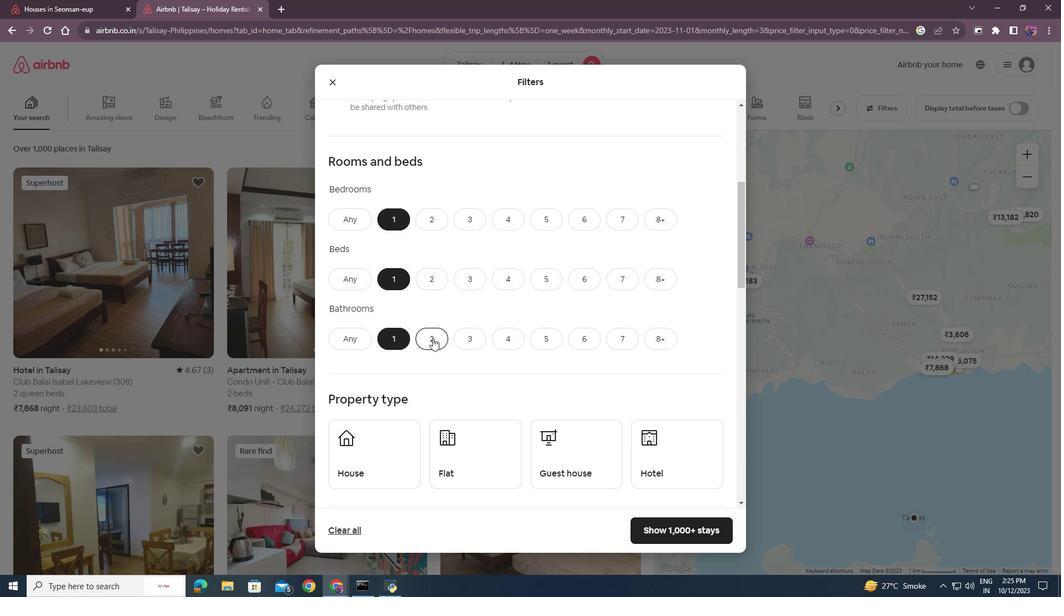 
Action: Mouse scrolled (424, 329) with delta (0, 0)
Screenshot: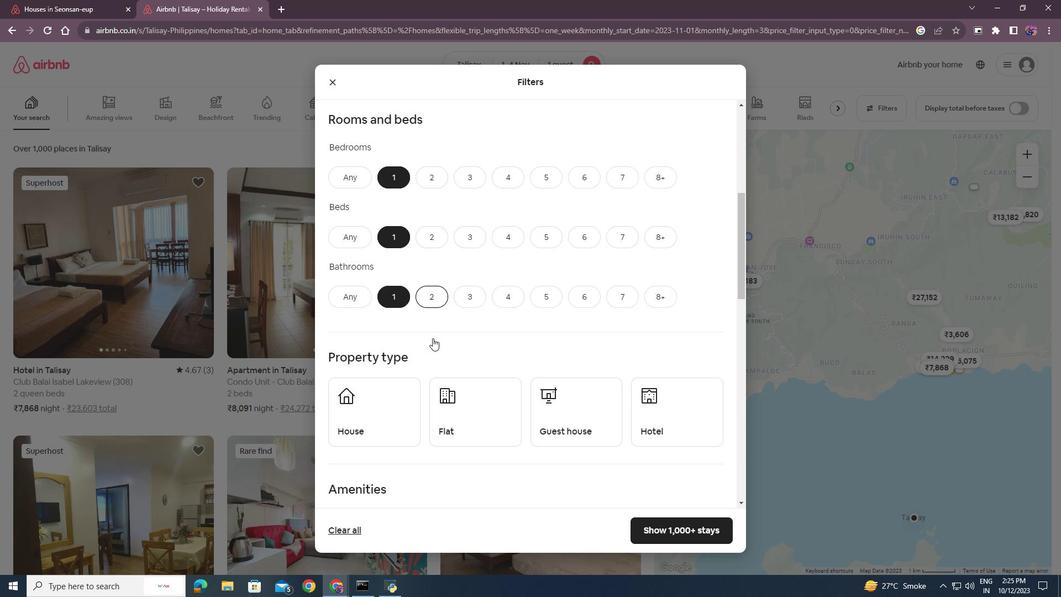 
Action: Mouse scrolled (424, 329) with delta (0, 0)
Screenshot: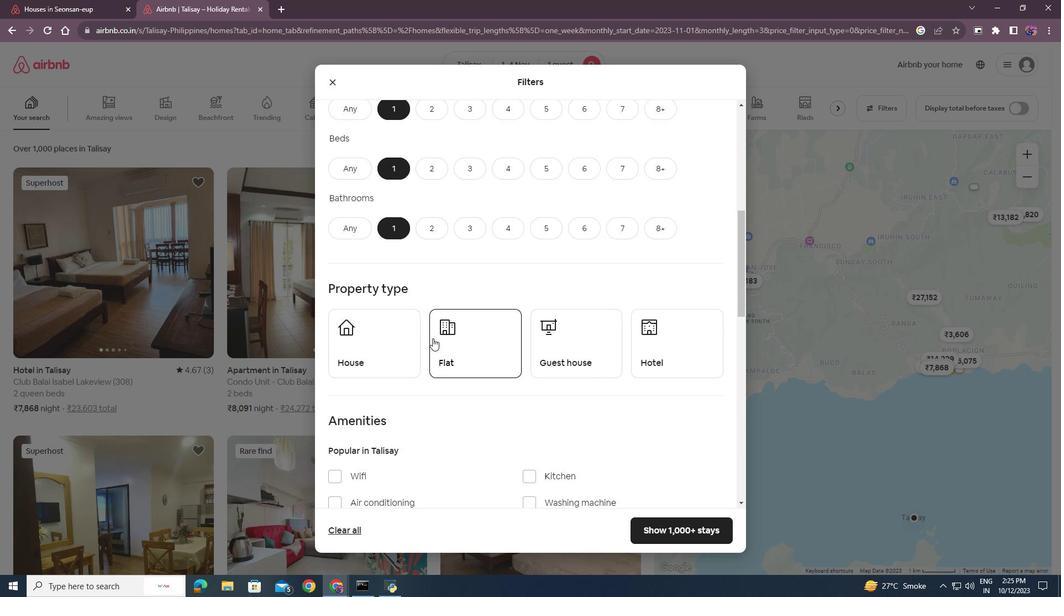 
Action: Mouse scrolled (424, 329) with delta (0, 0)
Screenshot: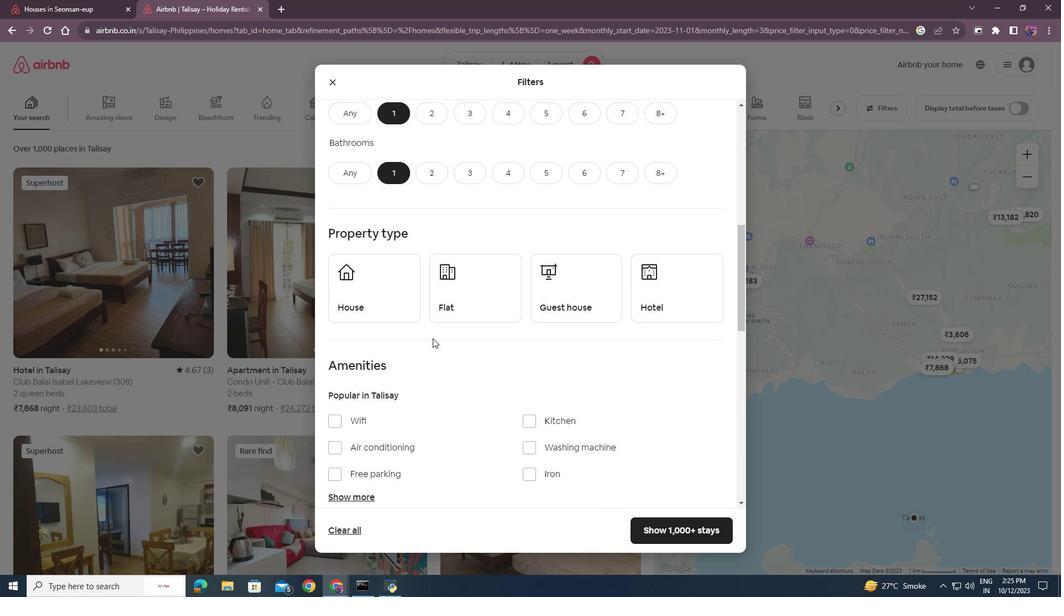 
Action: Mouse moved to (450, 237)
Screenshot: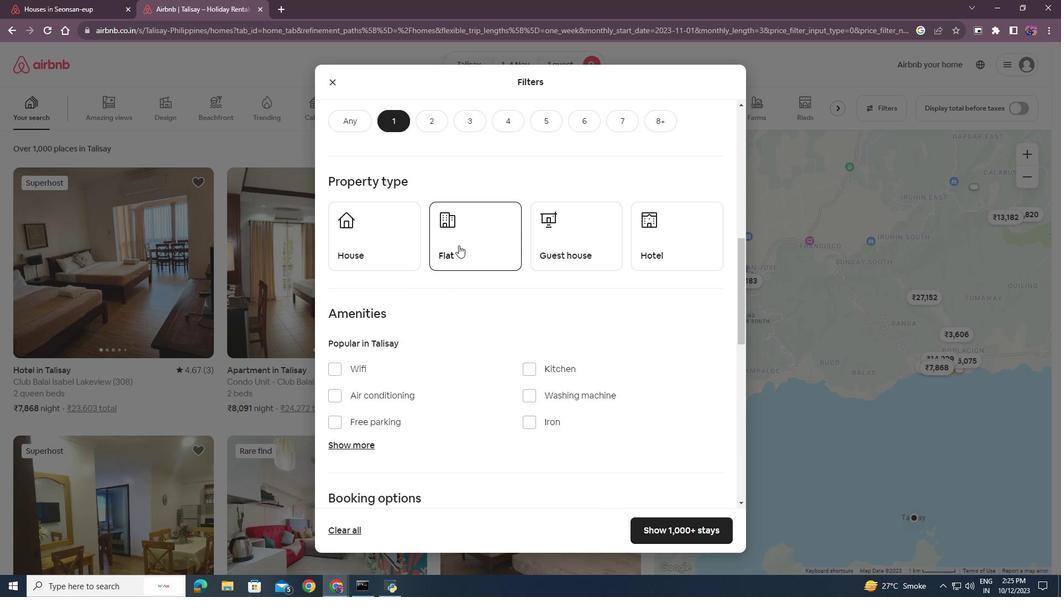 
Action: Mouse pressed left at (450, 237)
Screenshot: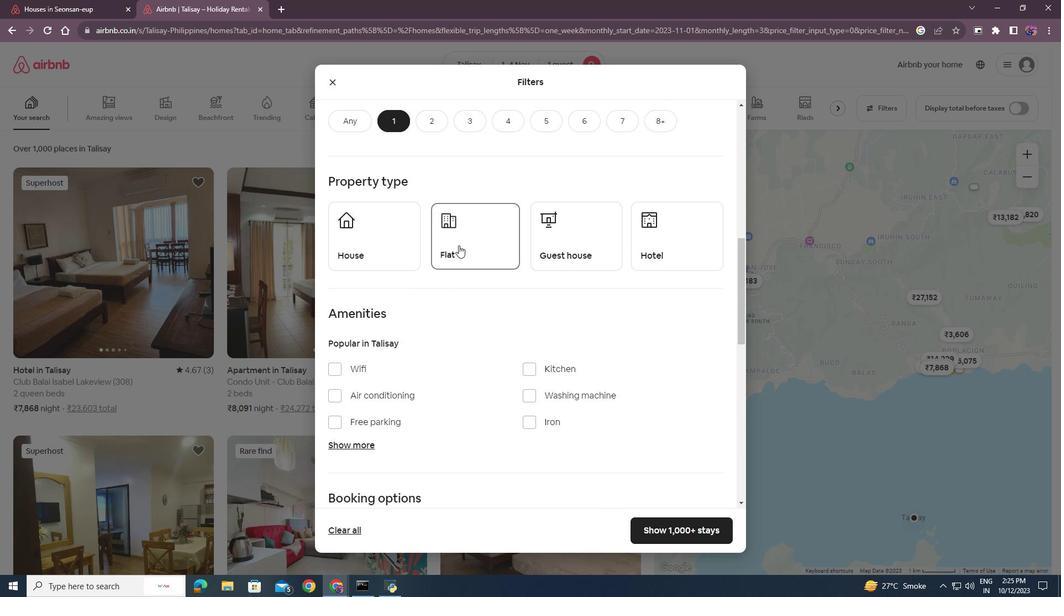 
Action: Mouse moved to (442, 319)
Screenshot: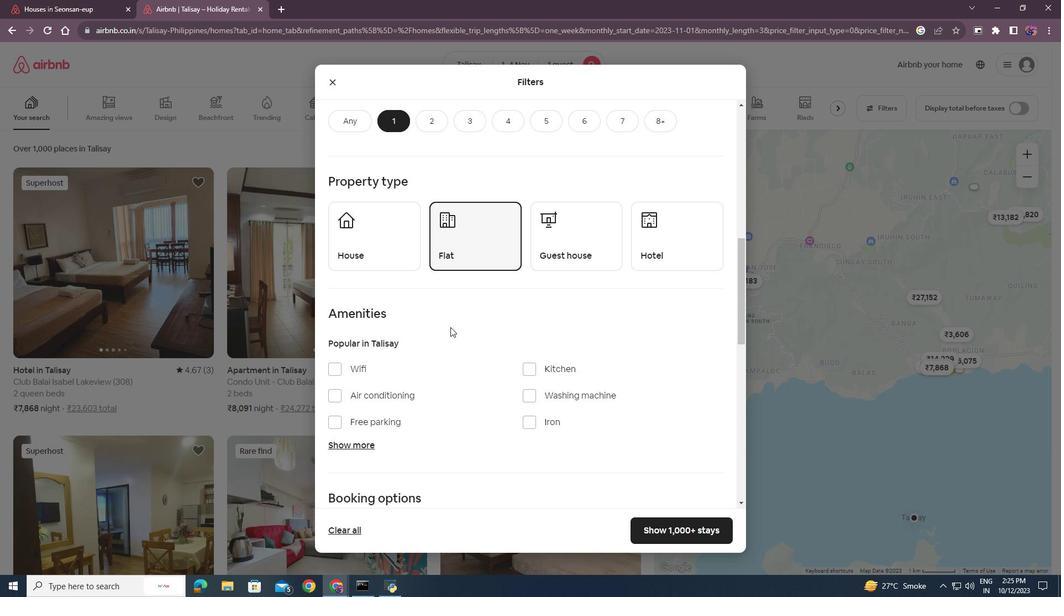 
Action: Mouse scrolled (442, 318) with delta (0, 0)
Screenshot: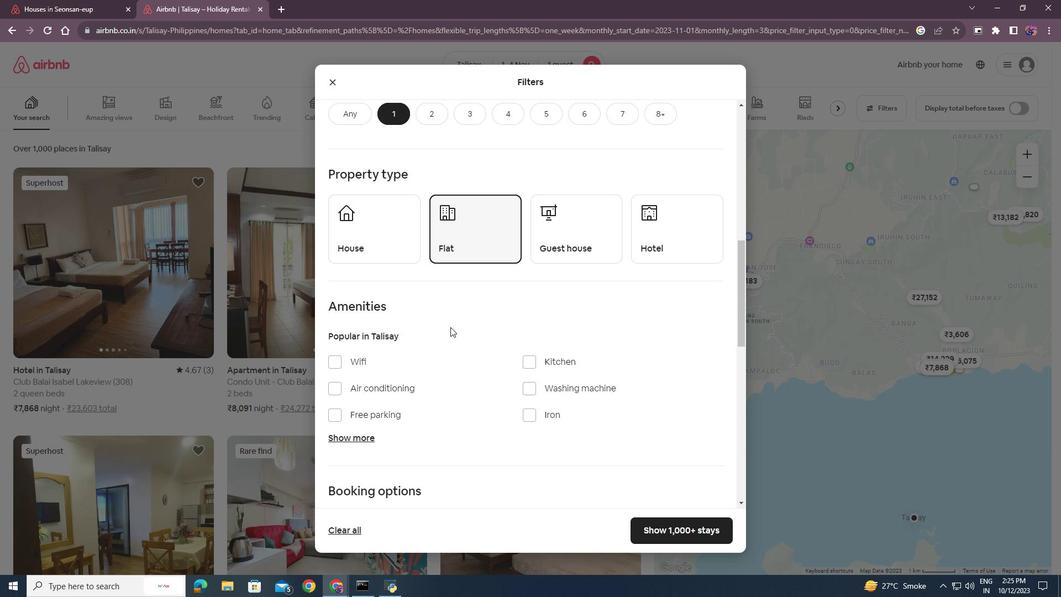 
Action: Mouse moved to (453, 338)
Screenshot: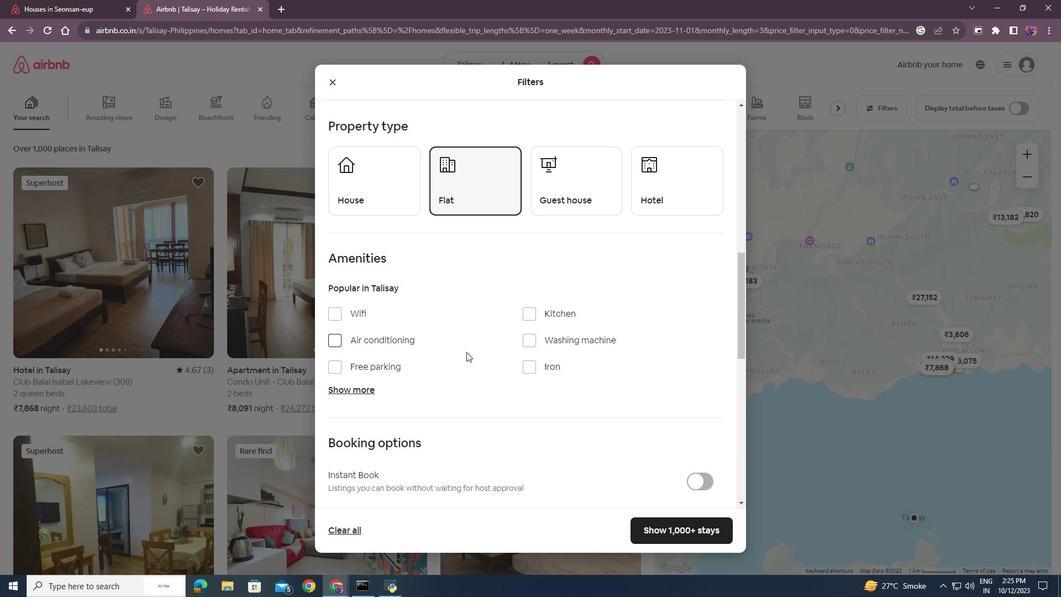 
Action: Mouse scrolled (453, 337) with delta (0, 0)
Screenshot: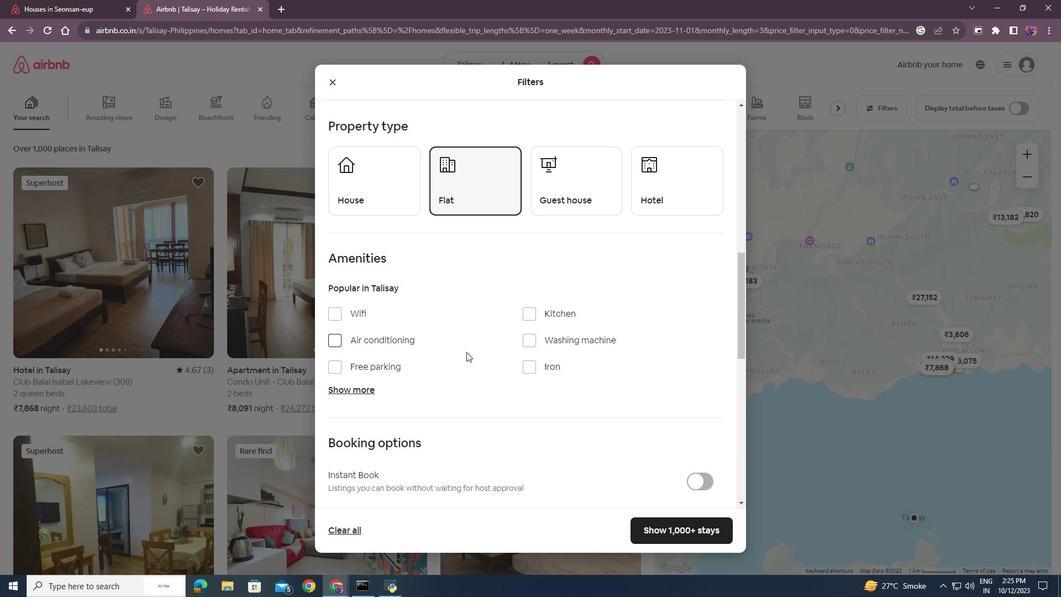 
Action: Mouse moved to (463, 347)
Screenshot: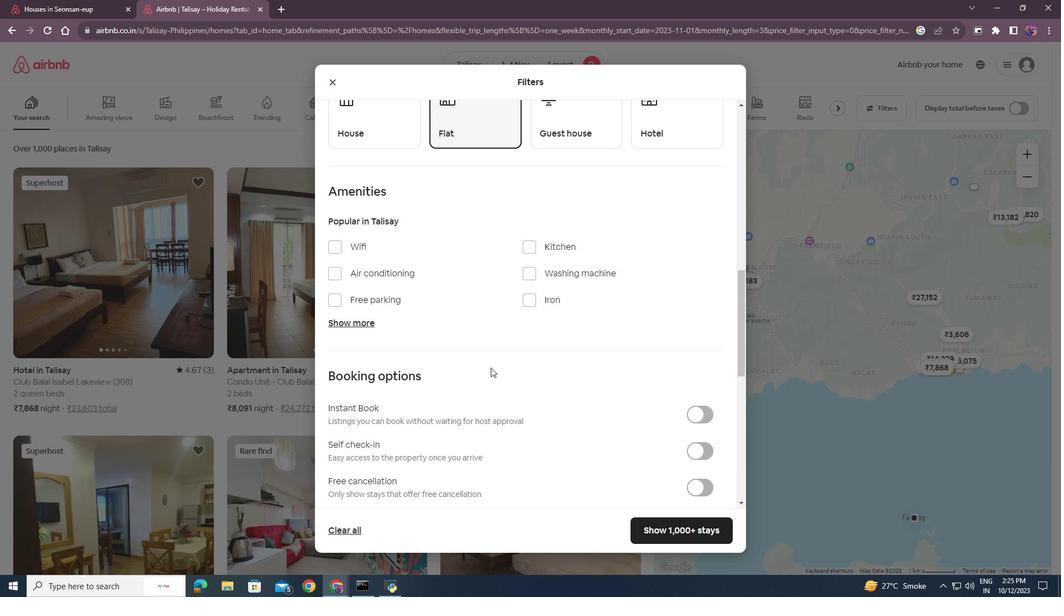 
Action: Mouse scrolled (463, 347) with delta (0, 0)
Screenshot: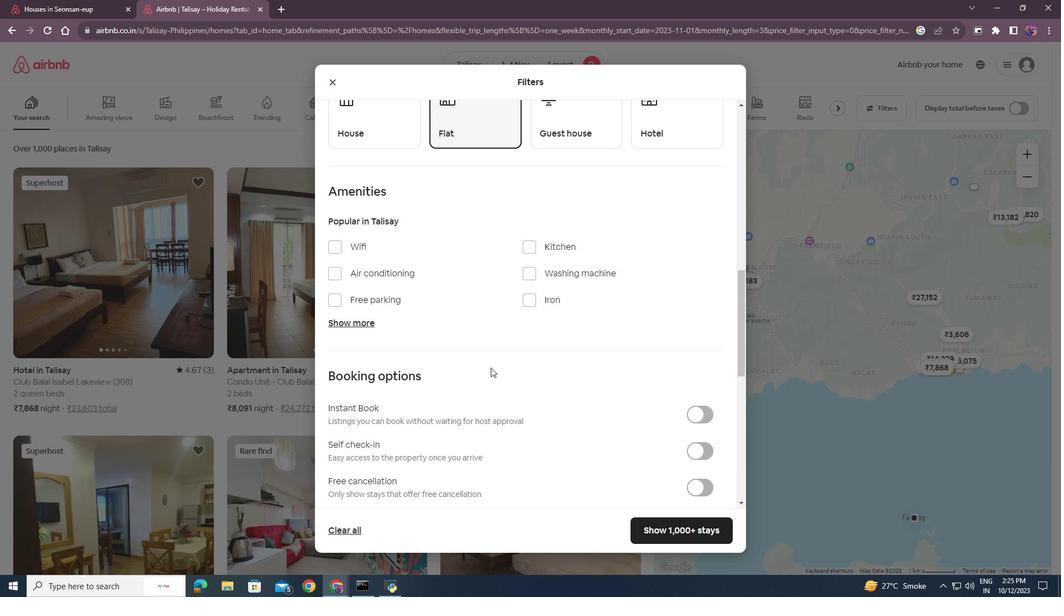 
Action: Mouse moved to (685, 518)
Screenshot: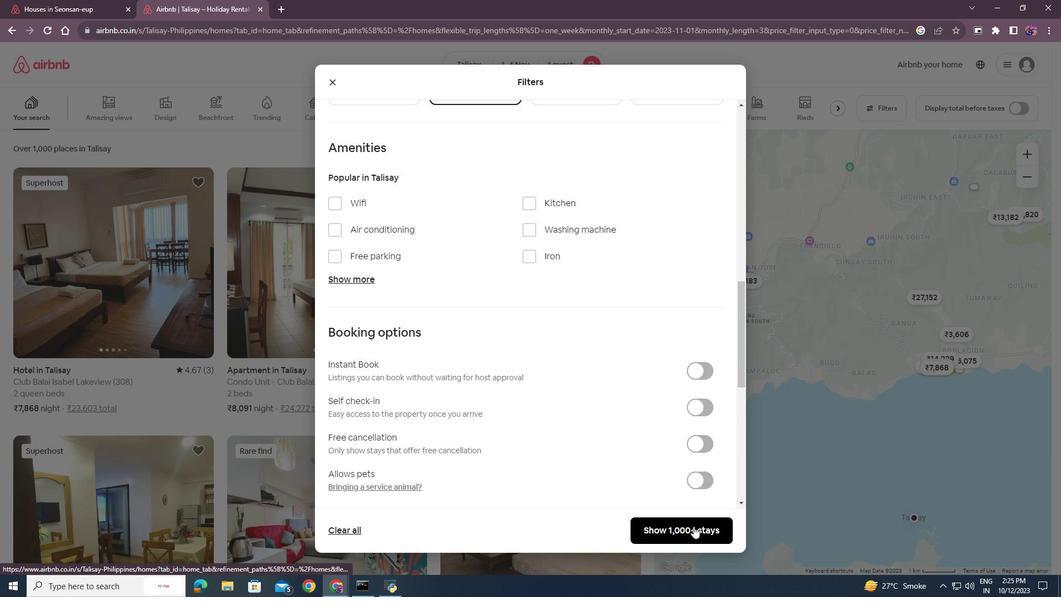 
Action: Mouse pressed left at (685, 518)
Screenshot: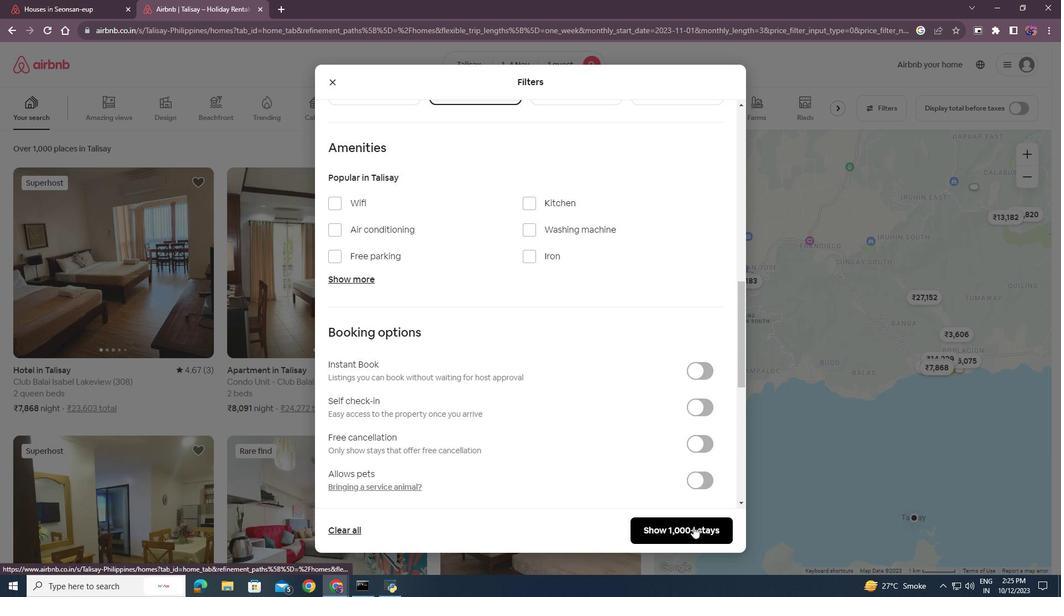 
Action: Mouse moved to (103, 257)
Screenshot: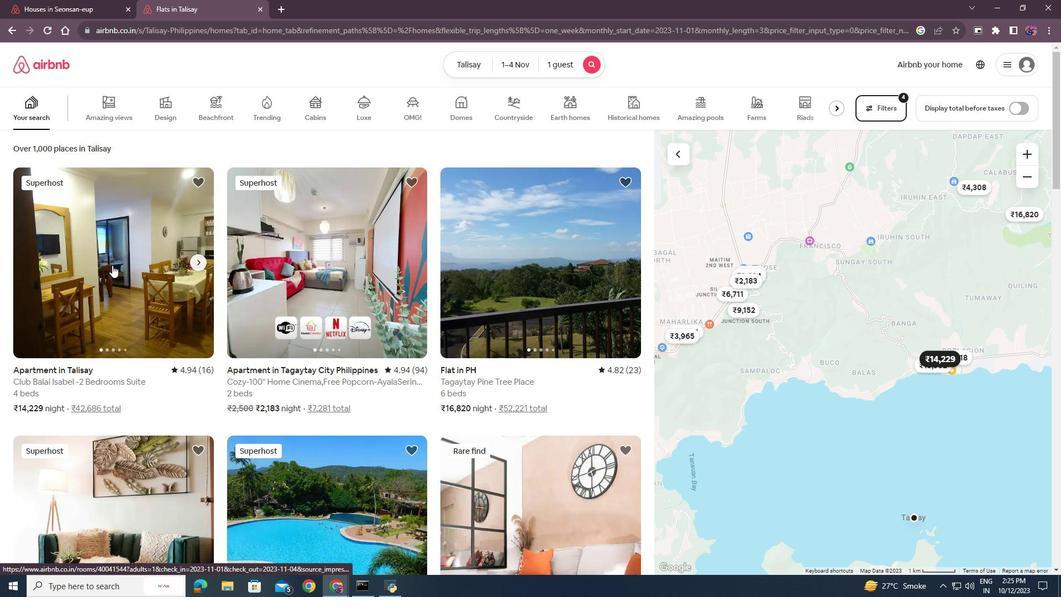 
Action: Mouse pressed left at (103, 257)
Screenshot: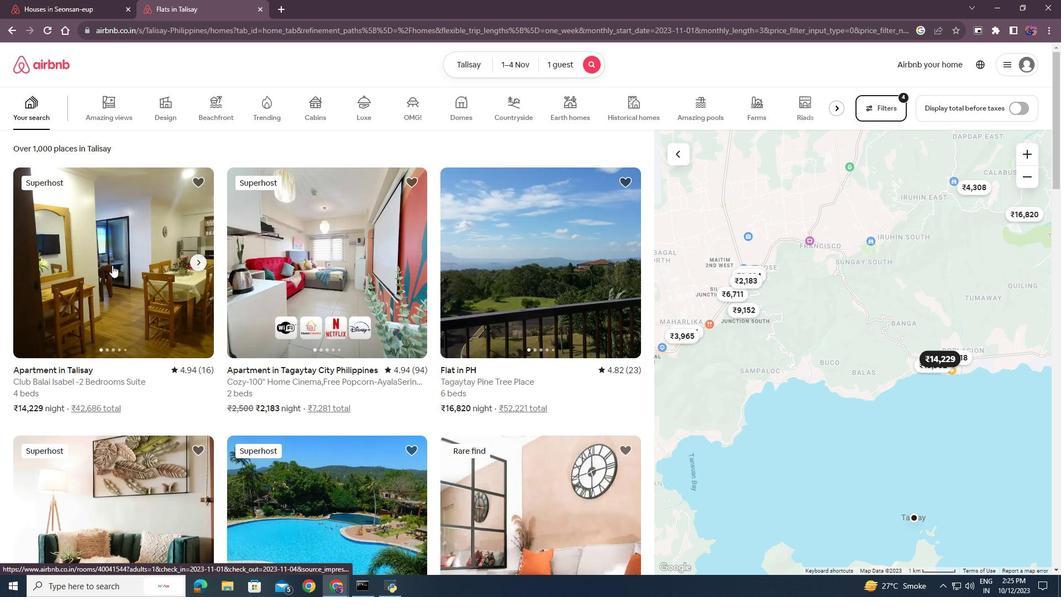 
Action: Mouse moved to (390, 311)
Screenshot: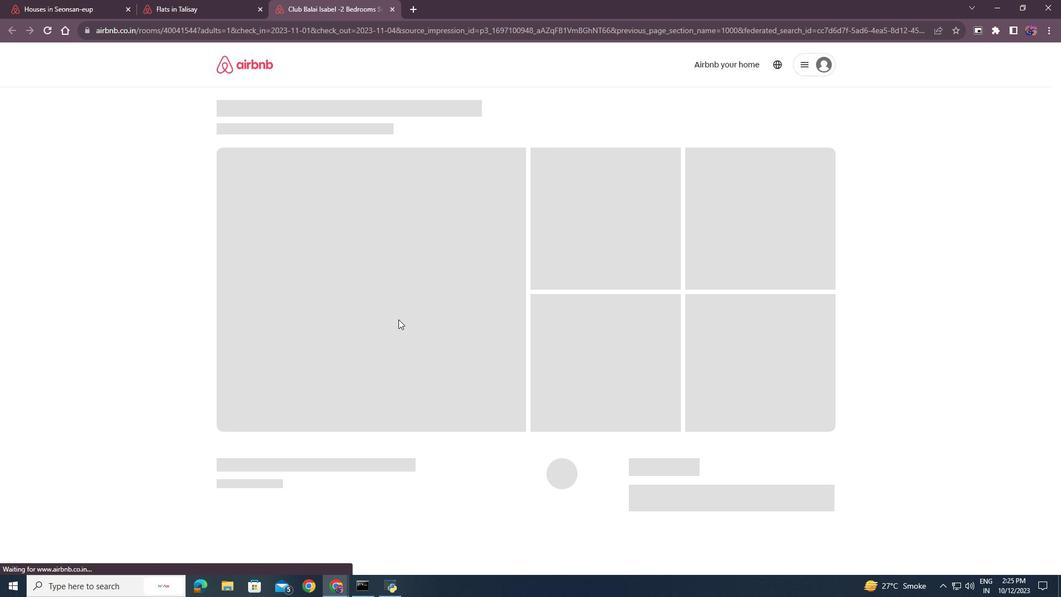 
Action: Mouse scrolled (390, 310) with delta (0, 0)
Screenshot: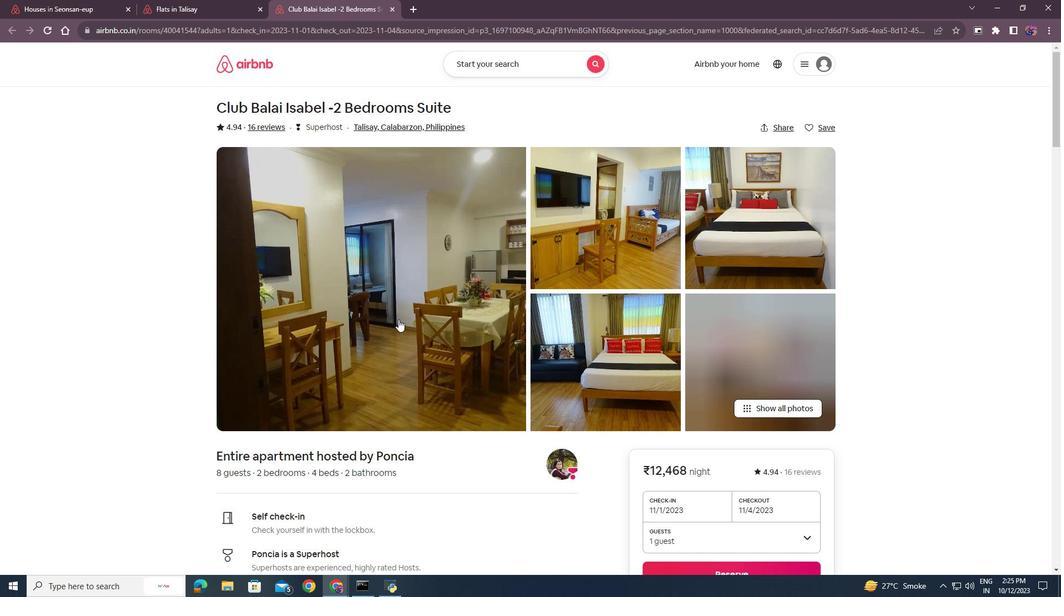 
Action: Mouse scrolled (390, 310) with delta (0, 0)
Screenshot: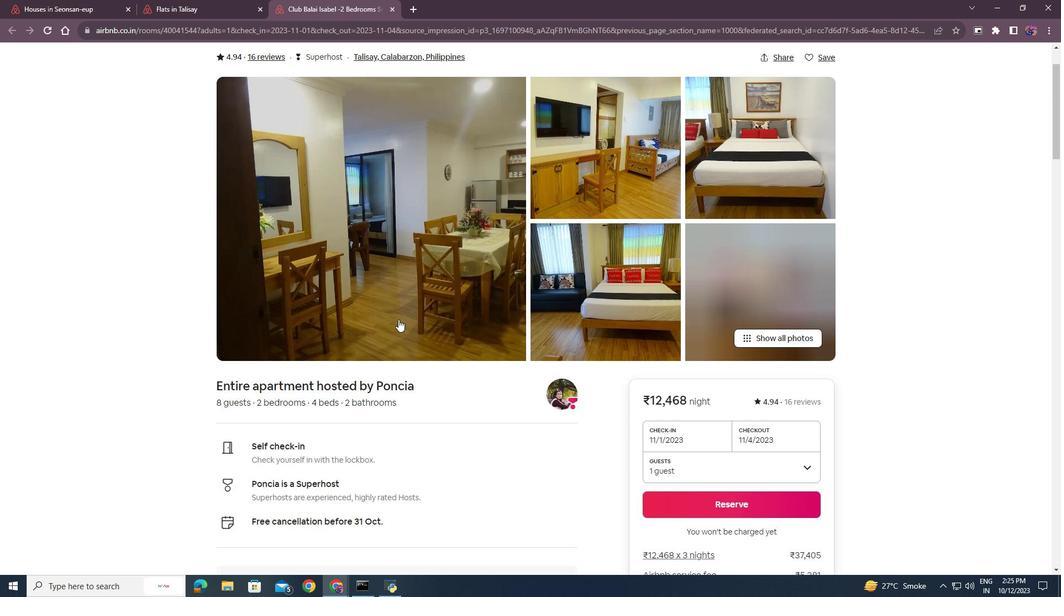 
Action: Mouse scrolled (390, 311) with delta (0, 0)
Screenshot: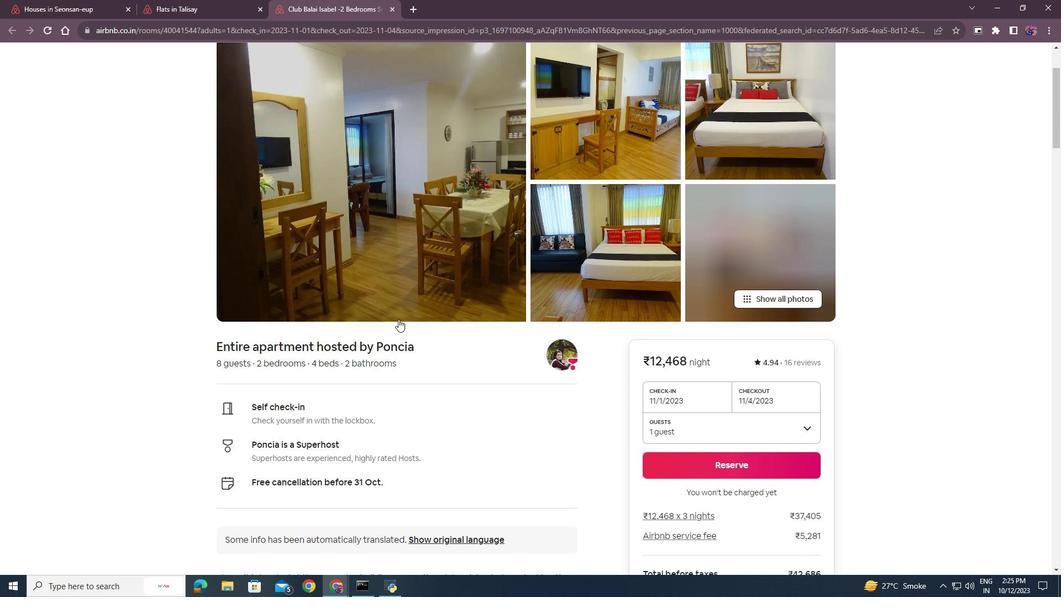 
Action: Mouse scrolled (390, 311) with delta (0, 0)
Screenshot: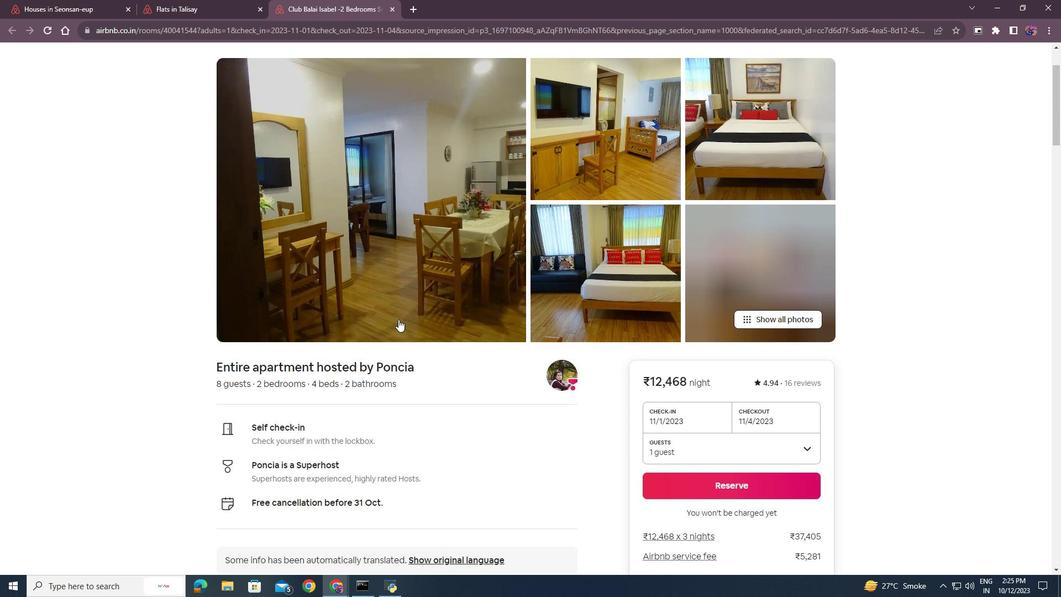 
Action: Mouse moved to (420, 251)
Screenshot: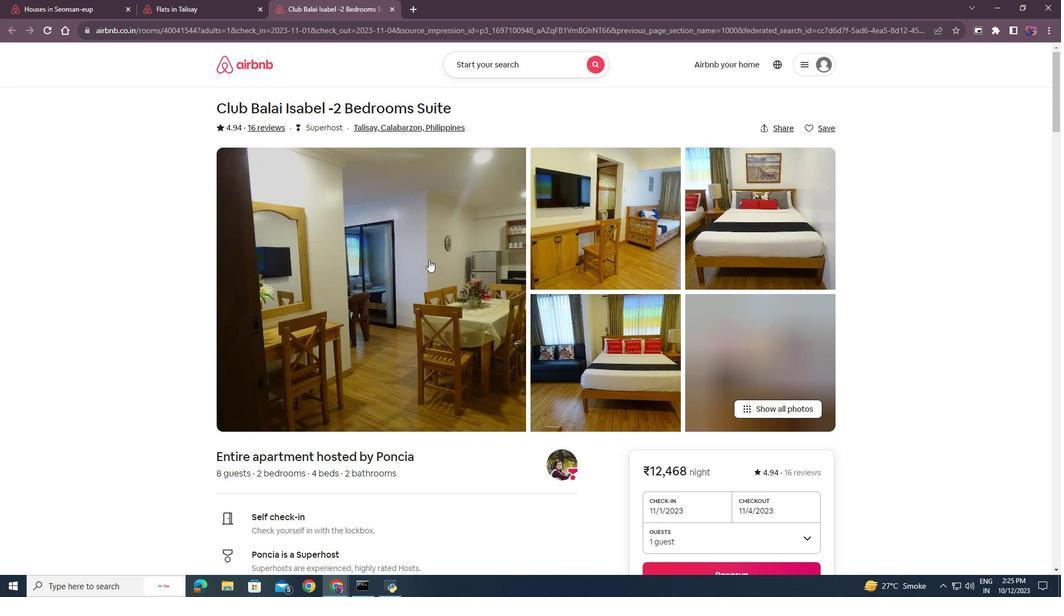 
Action: Mouse pressed left at (420, 251)
Screenshot: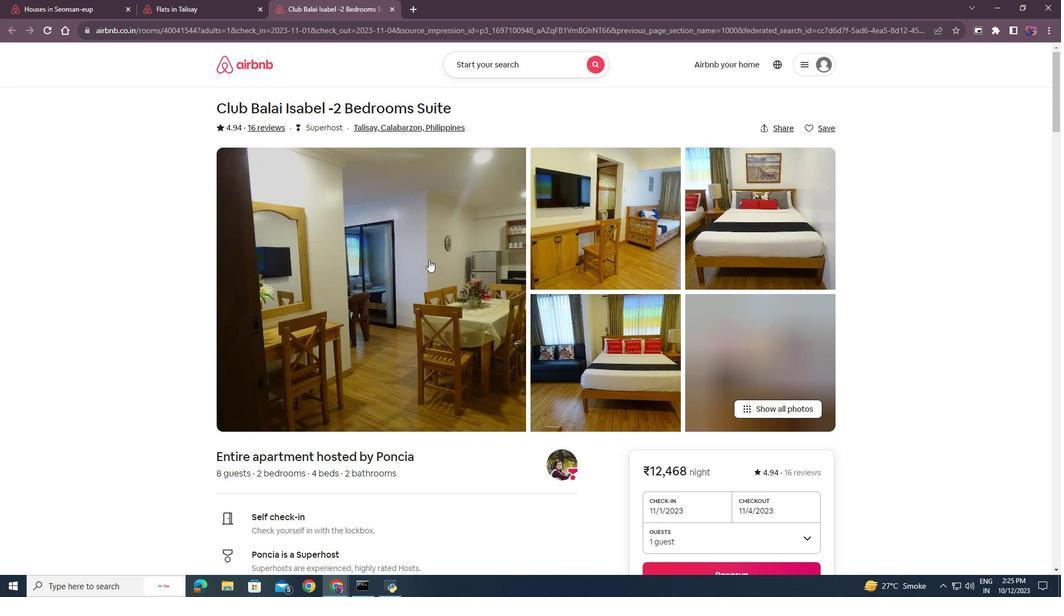
Action: Mouse moved to (549, 342)
Screenshot: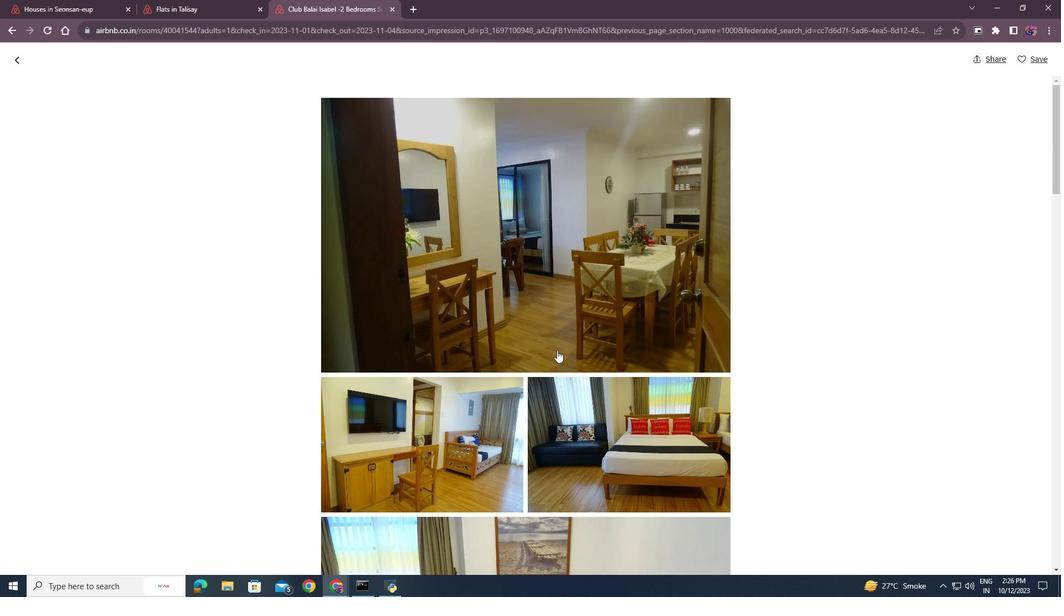 
Action: Mouse scrolled (549, 341) with delta (0, 0)
Screenshot: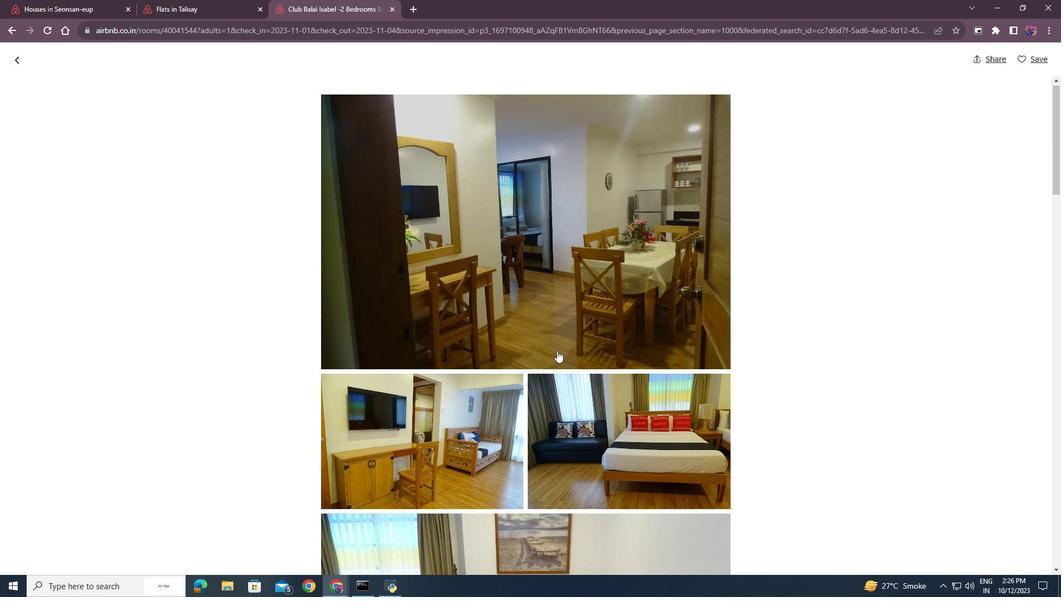 
Action: Mouse scrolled (549, 341) with delta (0, 0)
Screenshot: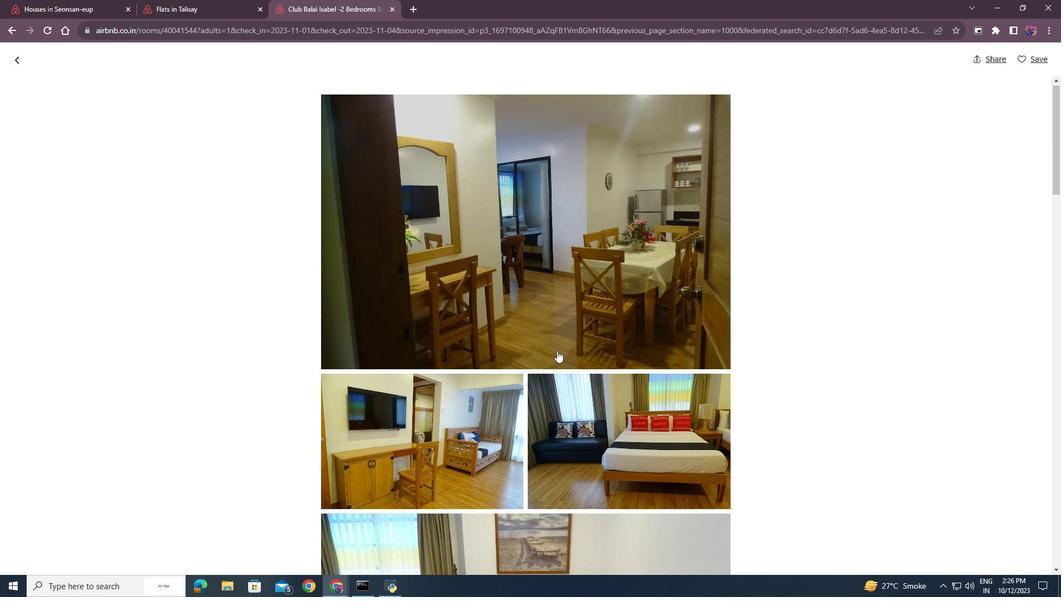 
Action: Mouse scrolled (549, 341) with delta (0, 0)
Screenshot: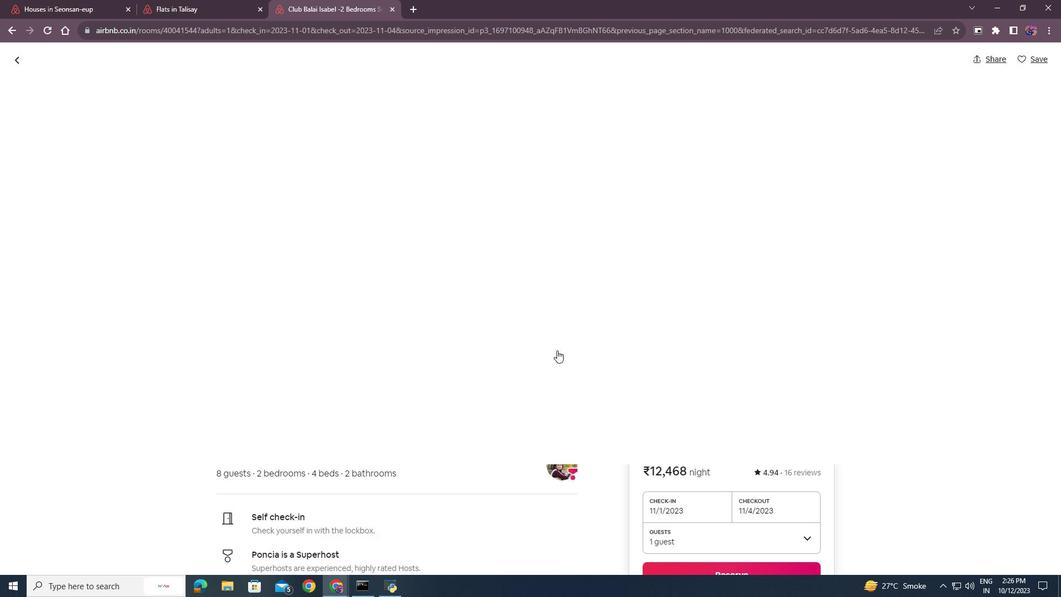 
Action: Mouse scrolled (549, 341) with delta (0, 0)
Screenshot: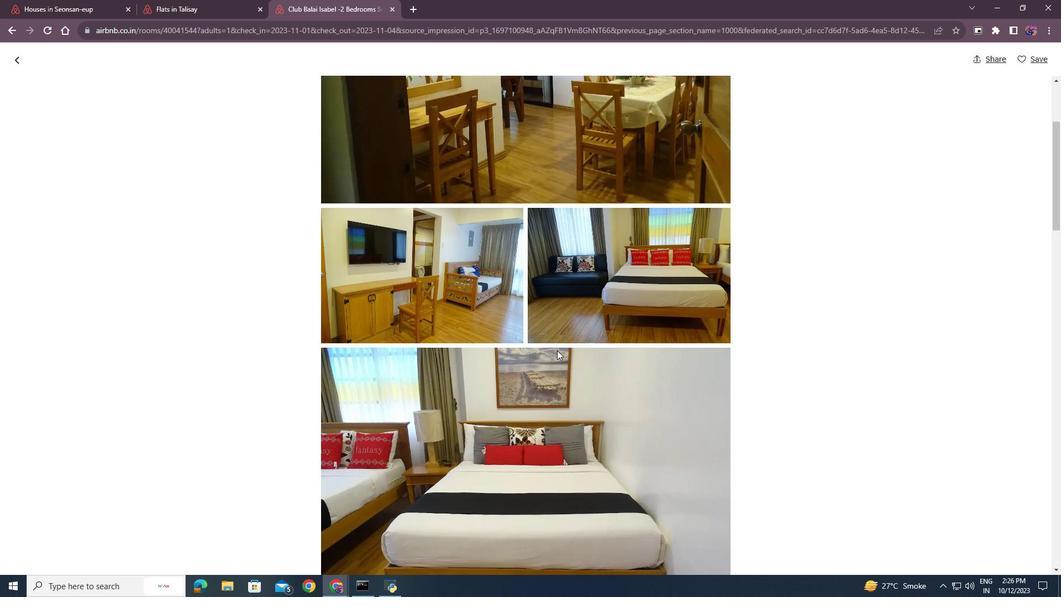 
Action: Mouse scrolled (549, 341) with delta (0, 0)
Screenshot: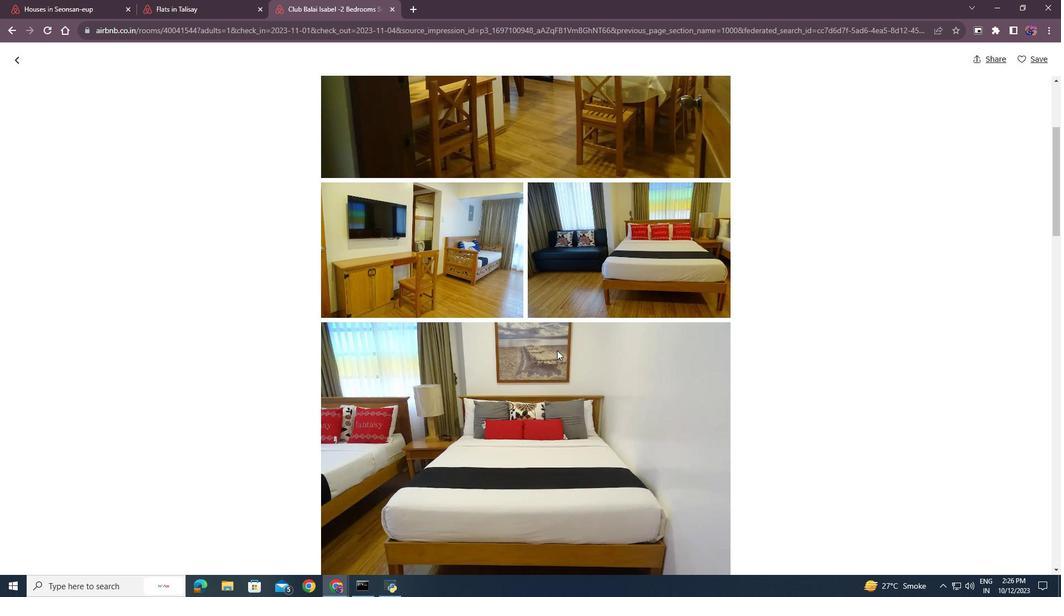 
Action: Mouse scrolled (549, 341) with delta (0, 0)
Screenshot: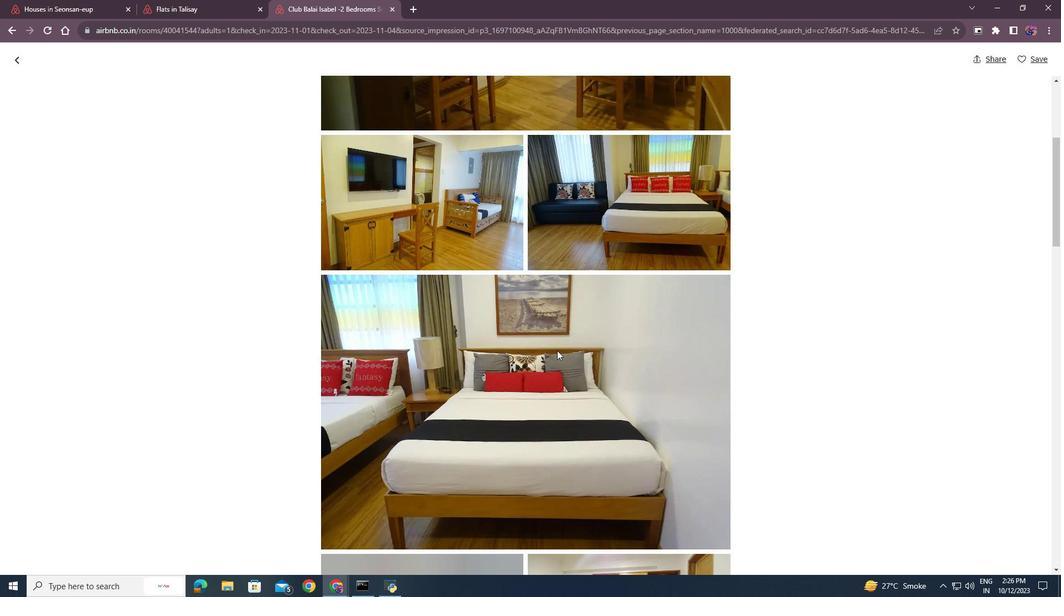 
Action: Mouse scrolled (549, 341) with delta (0, 0)
Screenshot: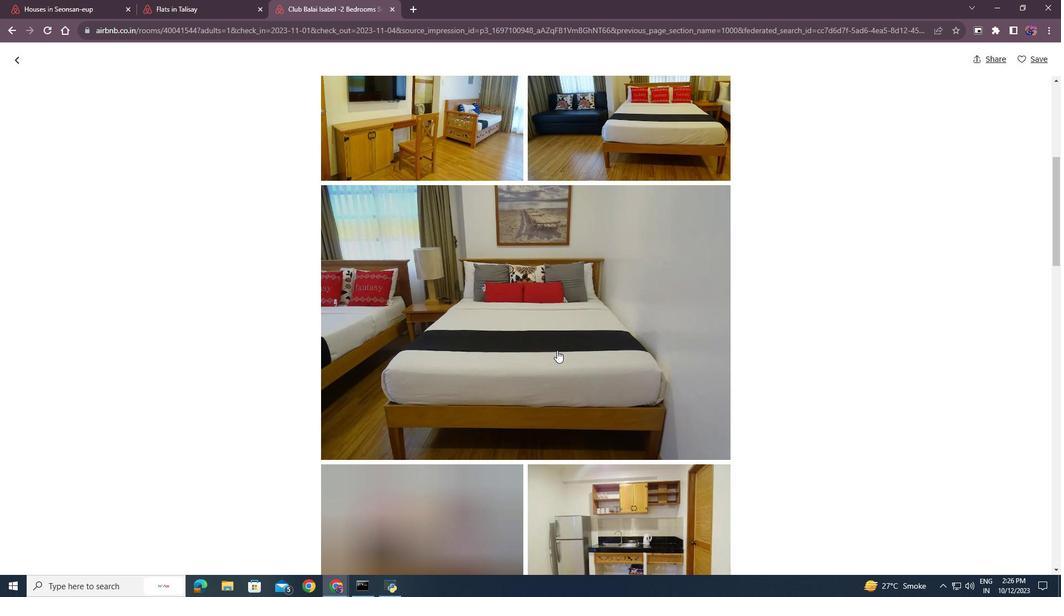 
Action: Mouse scrolled (549, 341) with delta (0, 0)
Screenshot: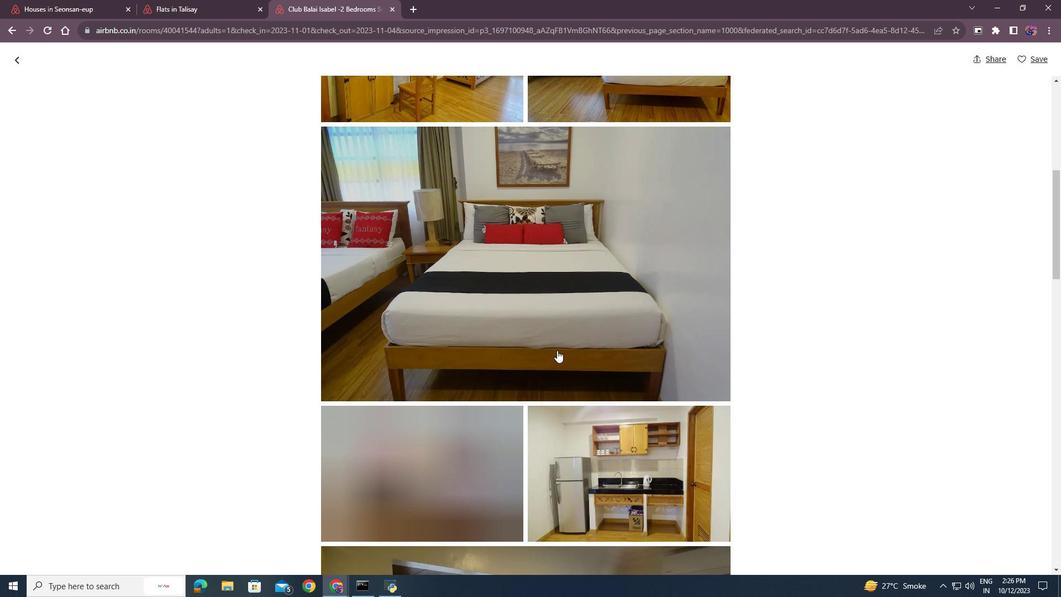 
Action: Mouse scrolled (549, 341) with delta (0, 0)
Screenshot: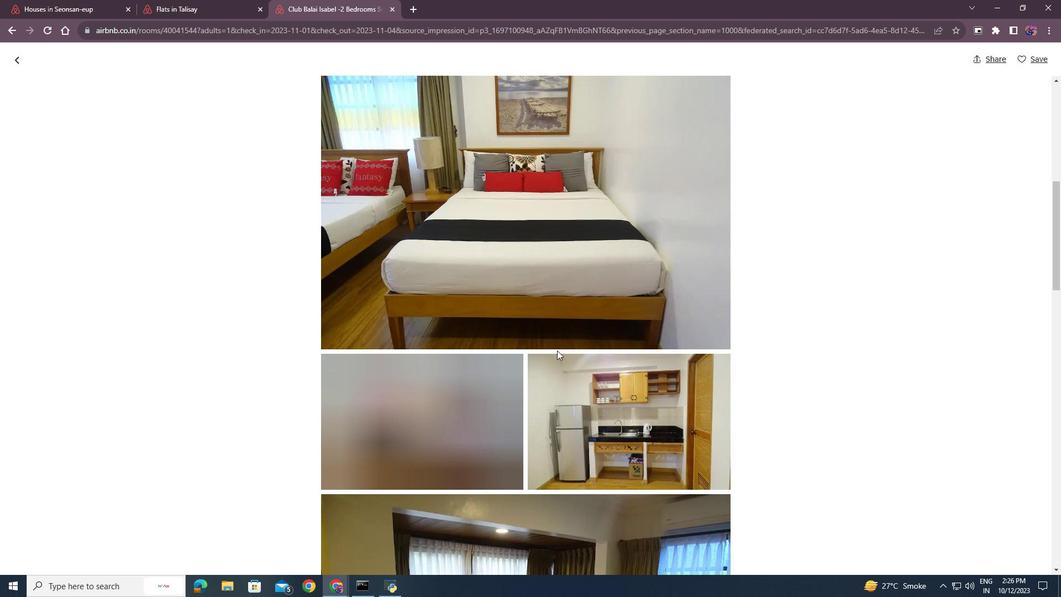 
Action: Mouse scrolled (549, 341) with delta (0, 0)
Screenshot: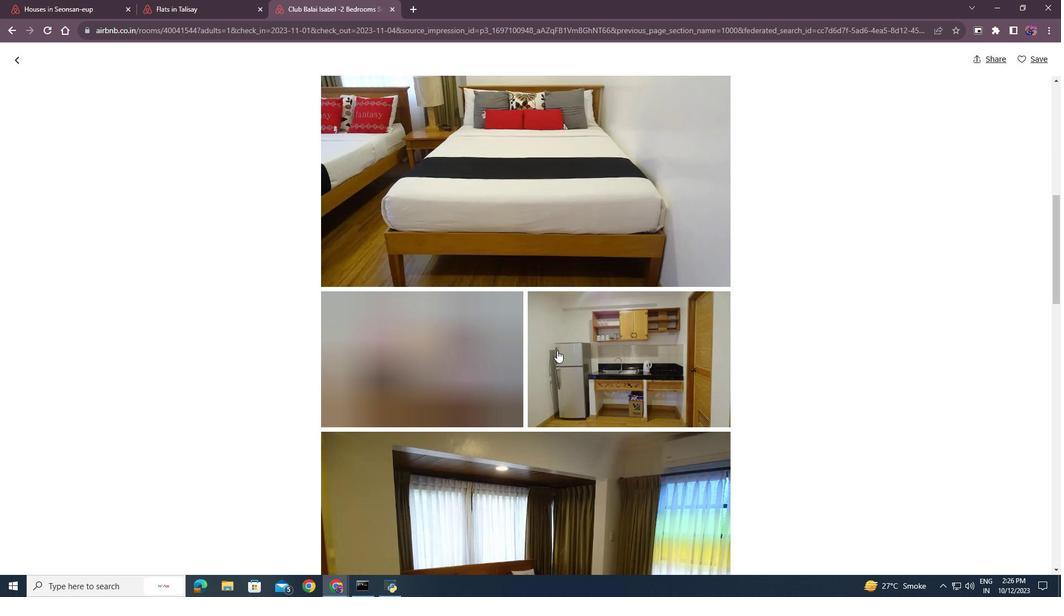 
Action: Mouse scrolled (549, 341) with delta (0, 0)
Screenshot: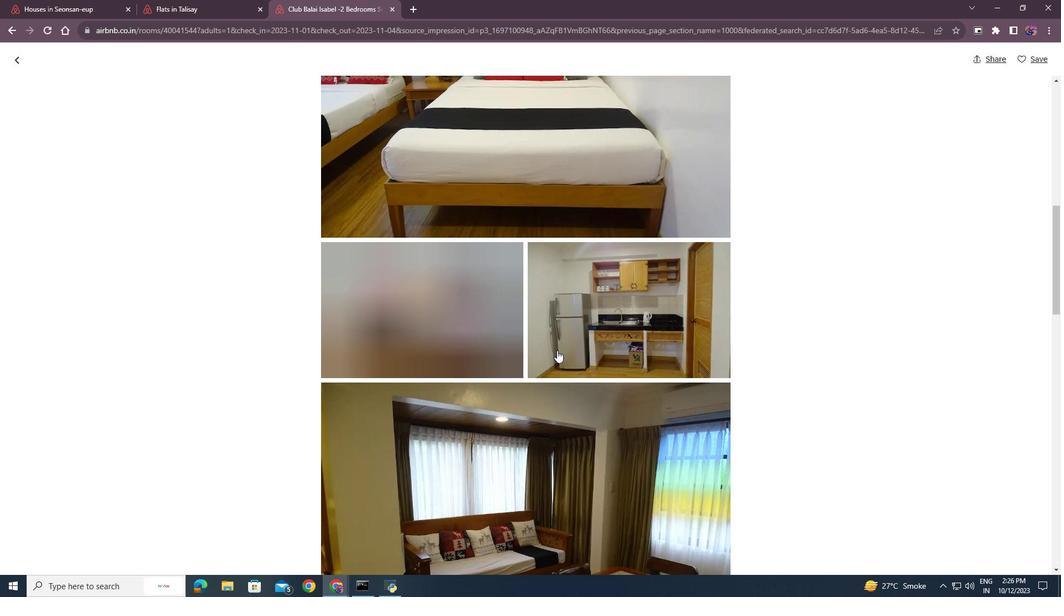 
Action: Mouse scrolled (549, 341) with delta (0, 0)
Screenshot: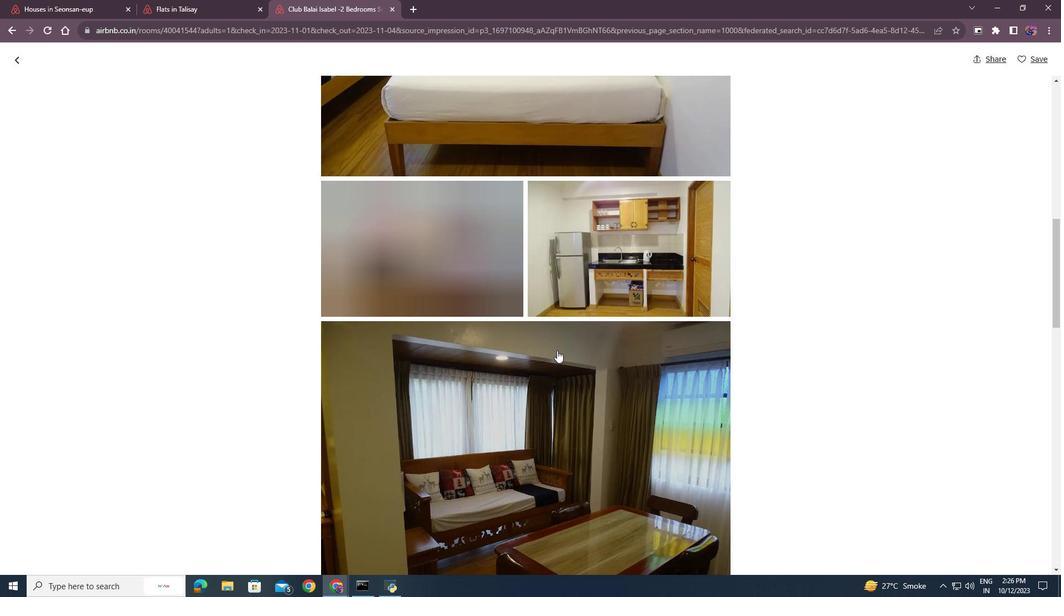 
Action: Mouse scrolled (549, 341) with delta (0, 0)
Screenshot: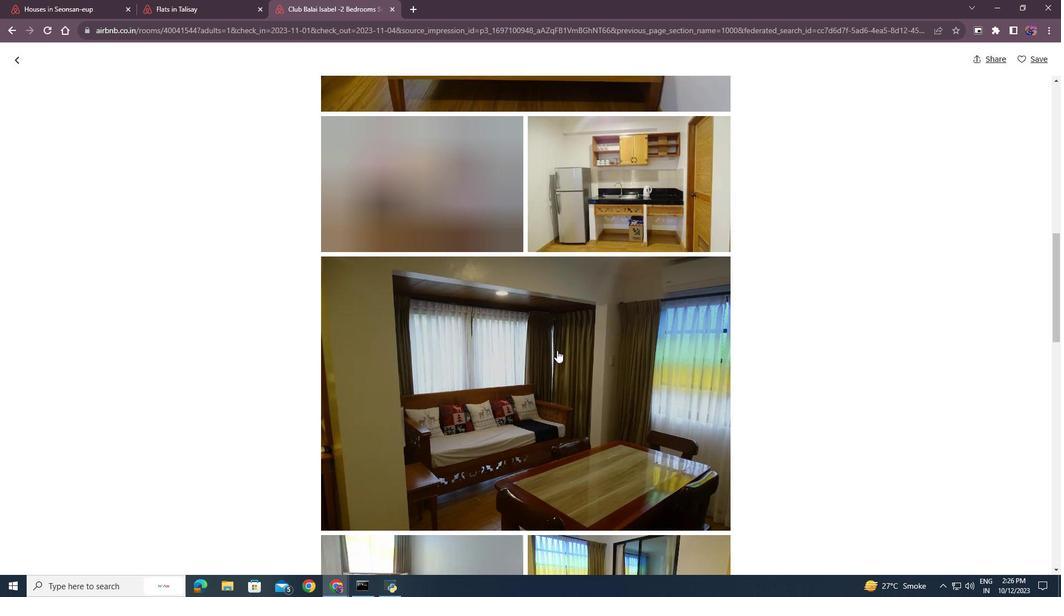
Action: Mouse scrolled (549, 341) with delta (0, 0)
Screenshot: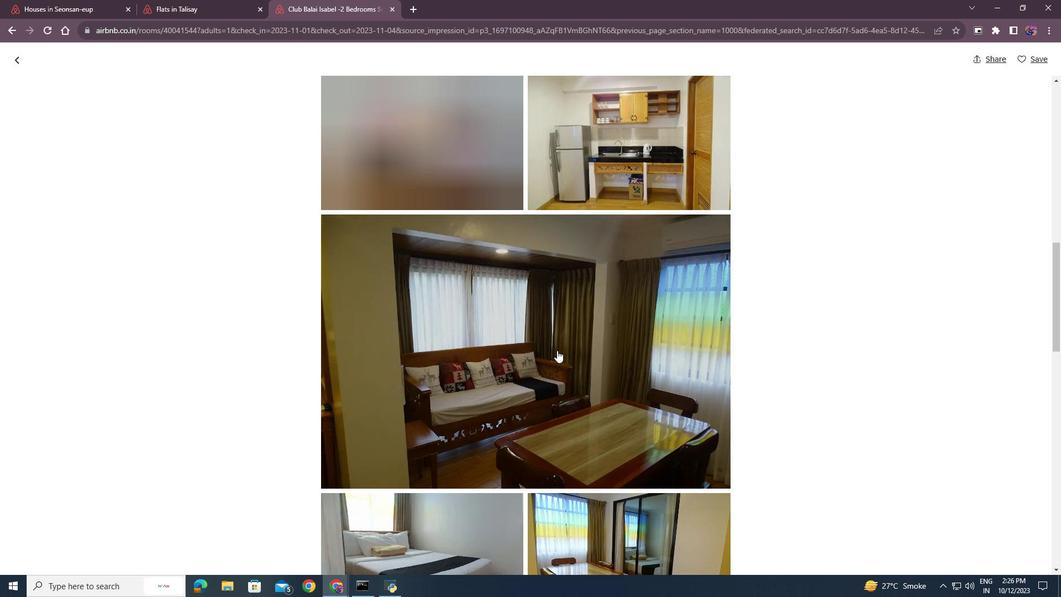 
Action: Mouse scrolled (549, 341) with delta (0, 0)
Screenshot: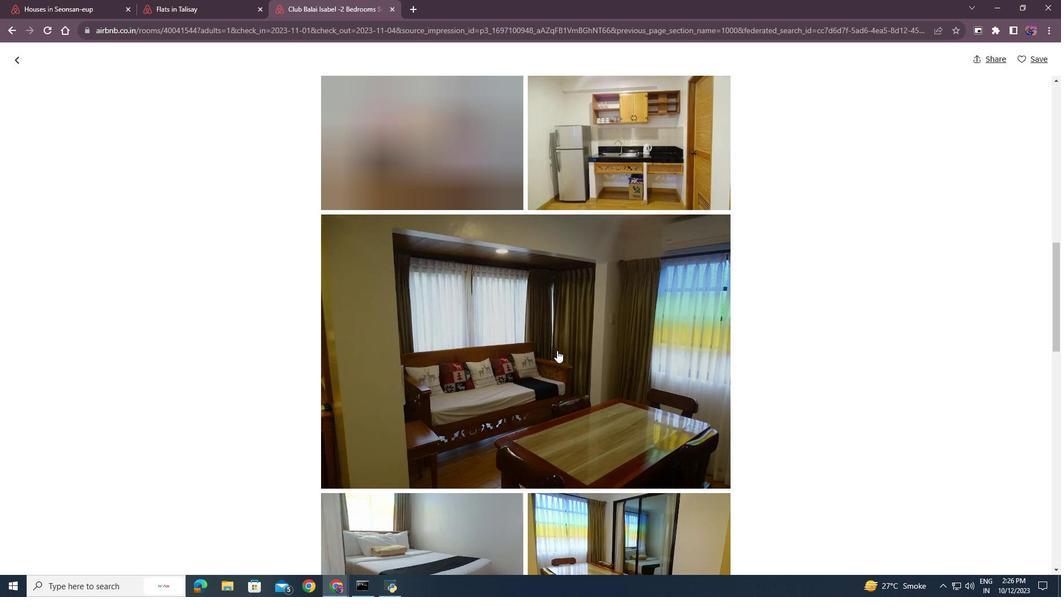 
Action: Mouse scrolled (549, 341) with delta (0, 0)
Screenshot: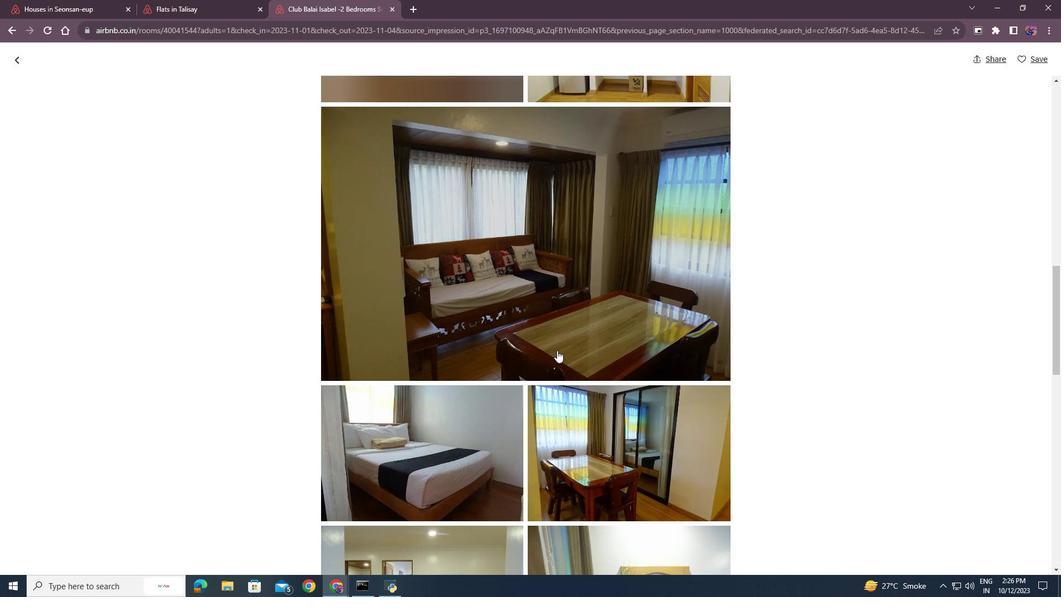 
Action: Mouse scrolled (549, 341) with delta (0, 0)
Screenshot: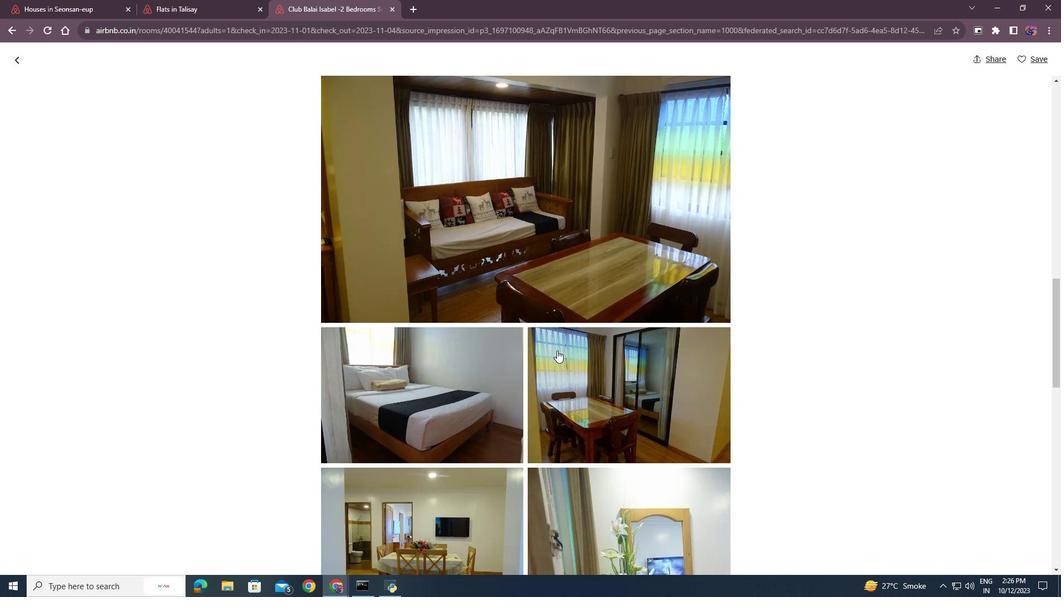 
Action: Mouse scrolled (549, 341) with delta (0, 0)
Screenshot: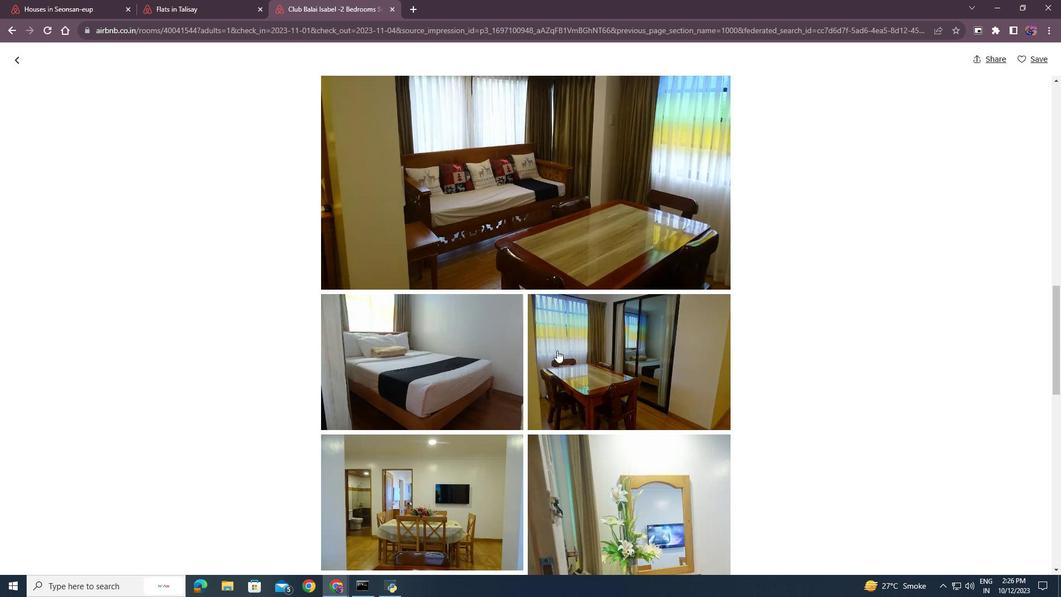 
Action: Mouse scrolled (549, 341) with delta (0, 0)
Screenshot: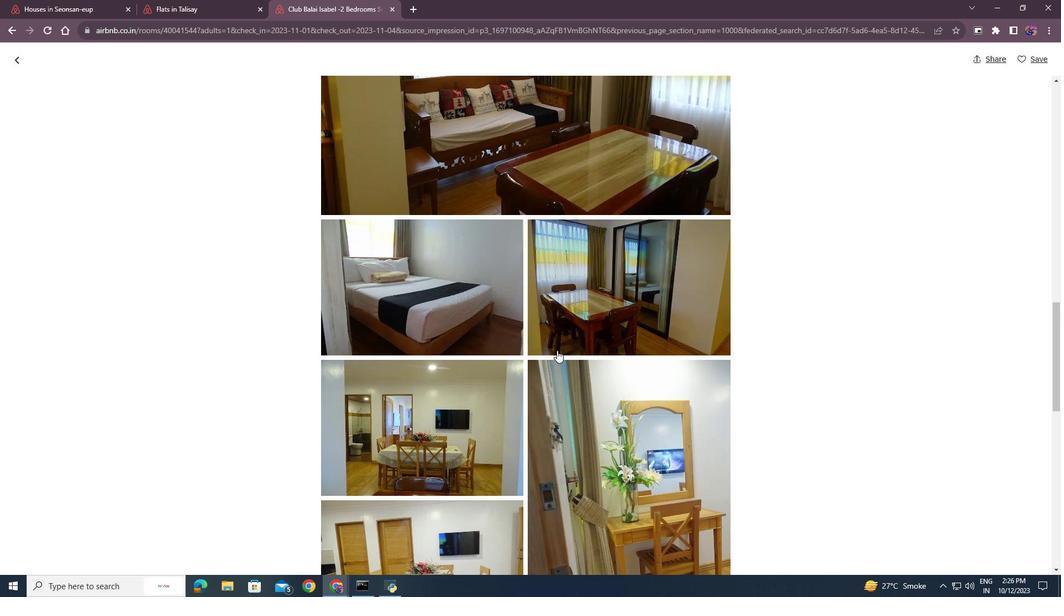 
Action: Mouse scrolled (549, 341) with delta (0, 0)
Screenshot: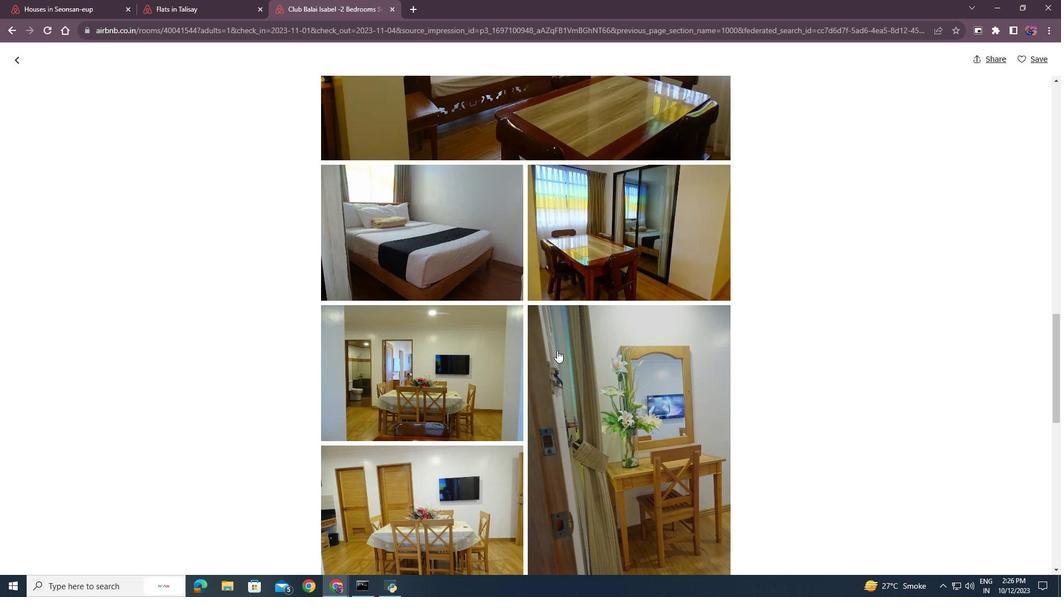 
Action: Mouse scrolled (549, 341) with delta (0, 0)
Screenshot: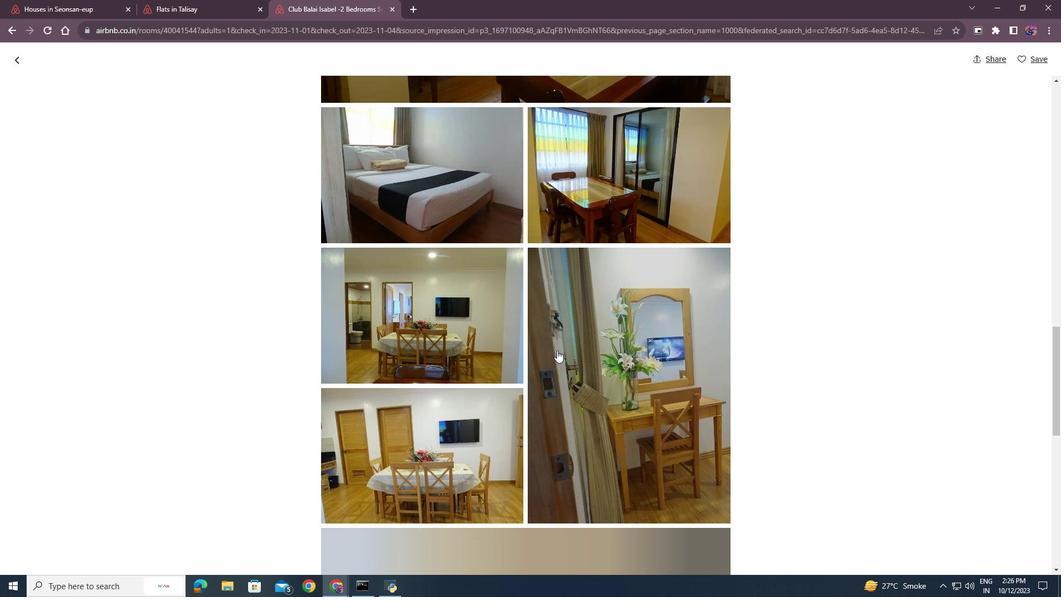 
Action: Mouse scrolled (549, 341) with delta (0, 0)
Screenshot: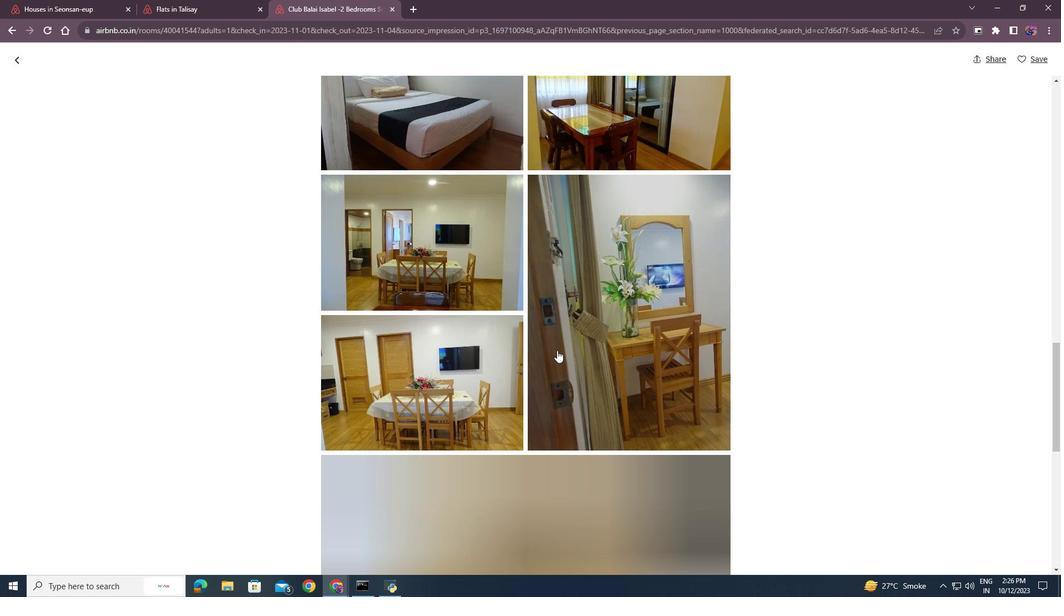
Action: Mouse scrolled (549, 341) with delta (0, 0)
Screenshot: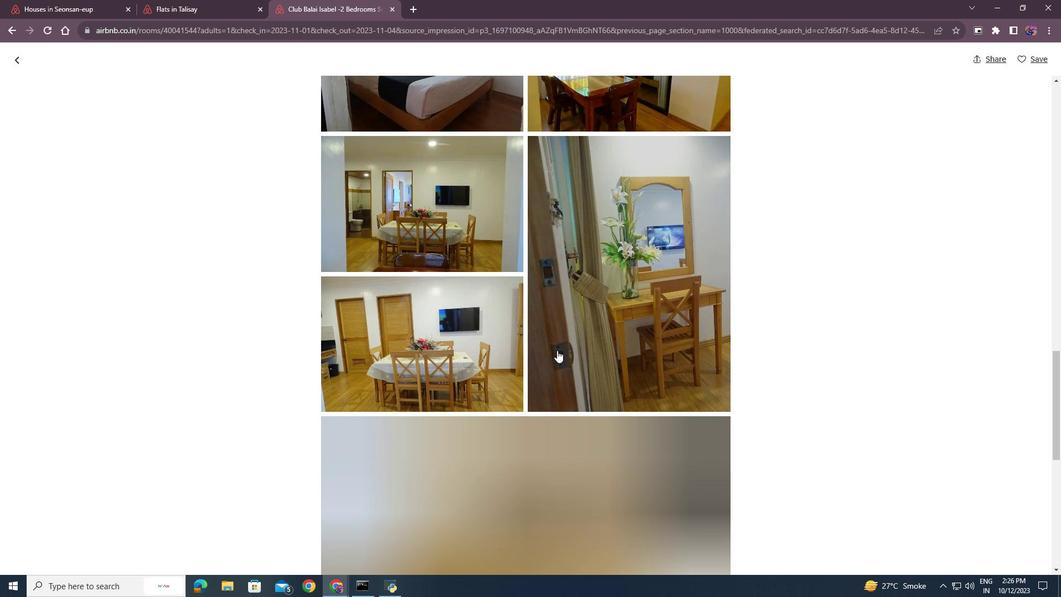 
Action: Mouse scrolled (549, 341) with delta (0, 0)
Screenshot: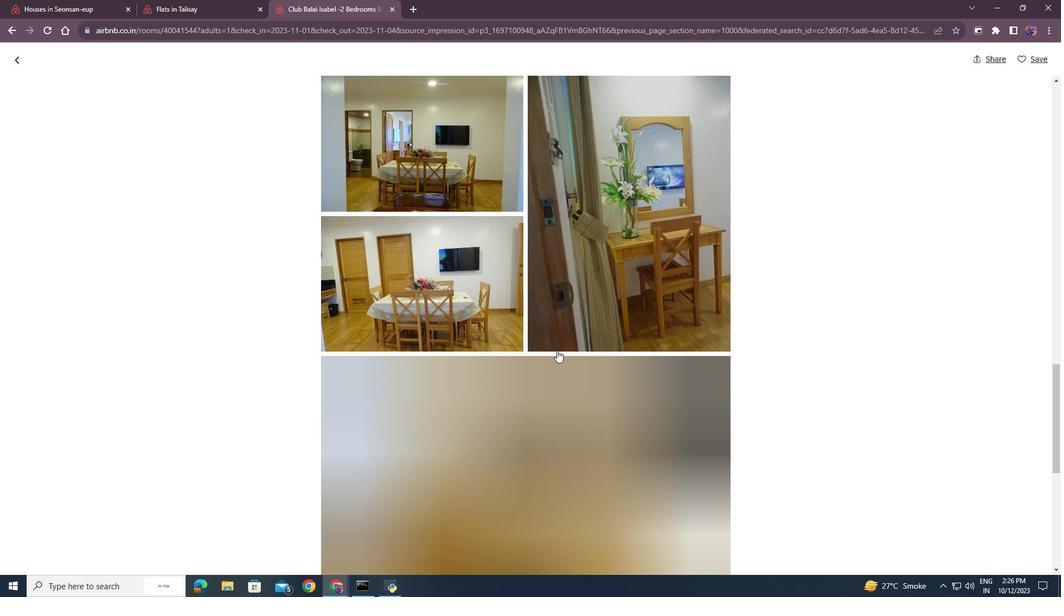 
Action: Mouse scrolled (549, 341) with delta (0, 0)
Screenshot: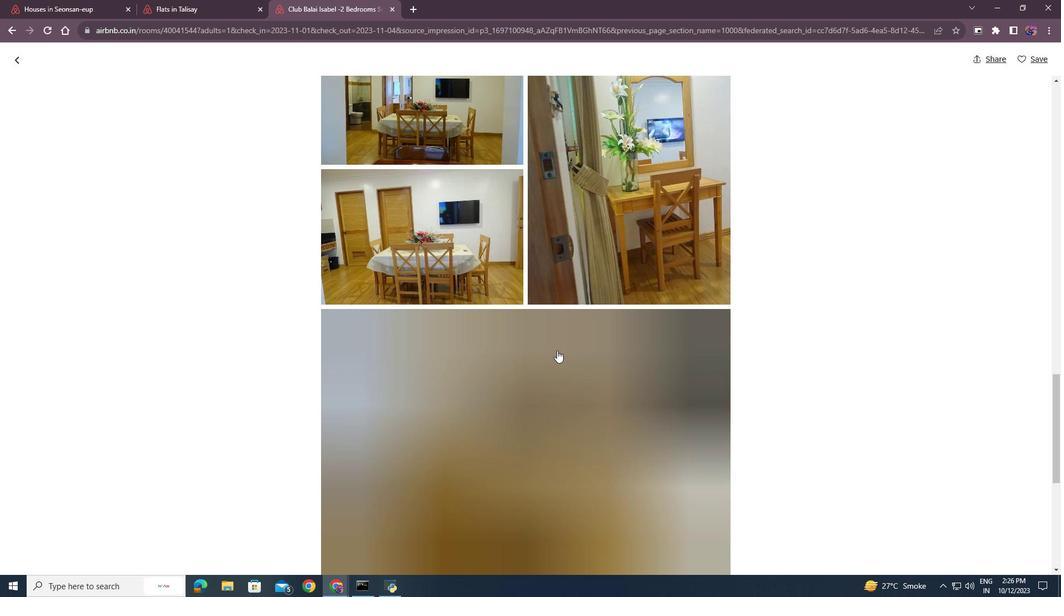 
Action: Mouse scrolled (549, 341) with delta (0, 0)
Screenshot: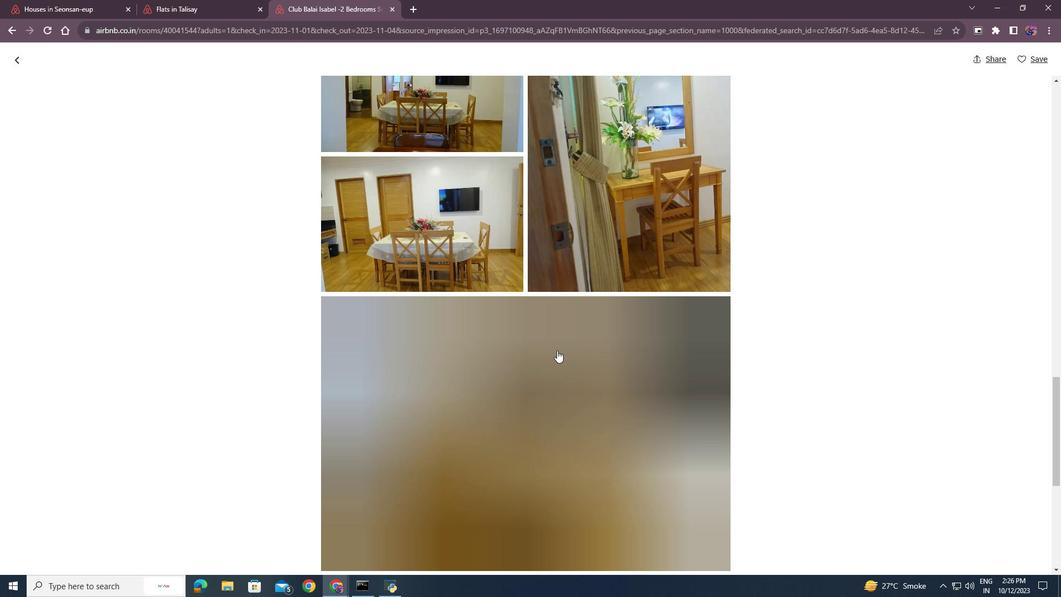 
Action: Mouse scrolled (549, 341) with delta (0, 0)
Screenshot: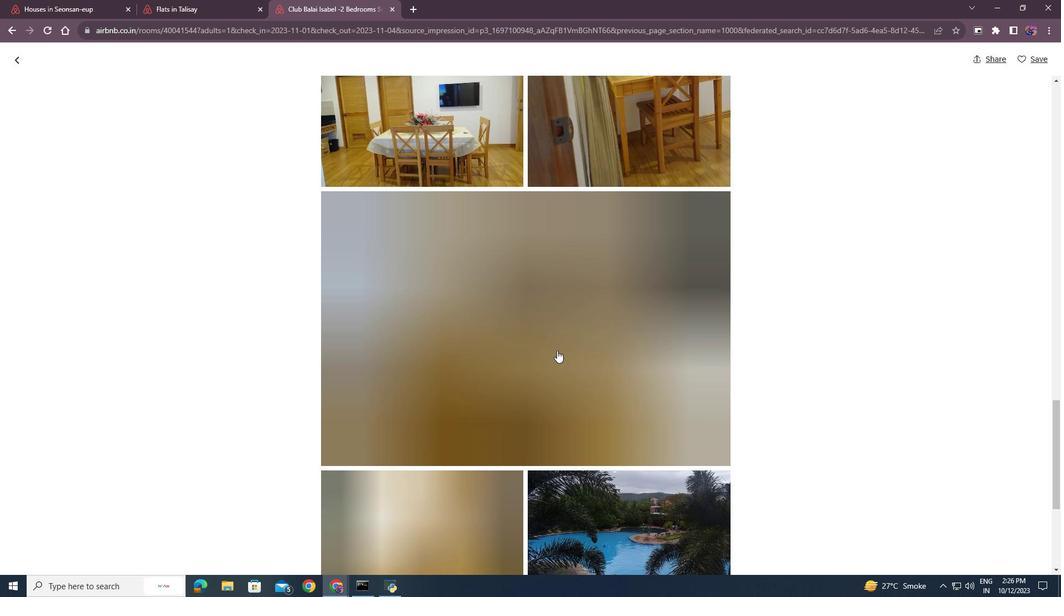 
Action: Mouse scrolled (549, 341) with delta (0, 0)
Screenshot: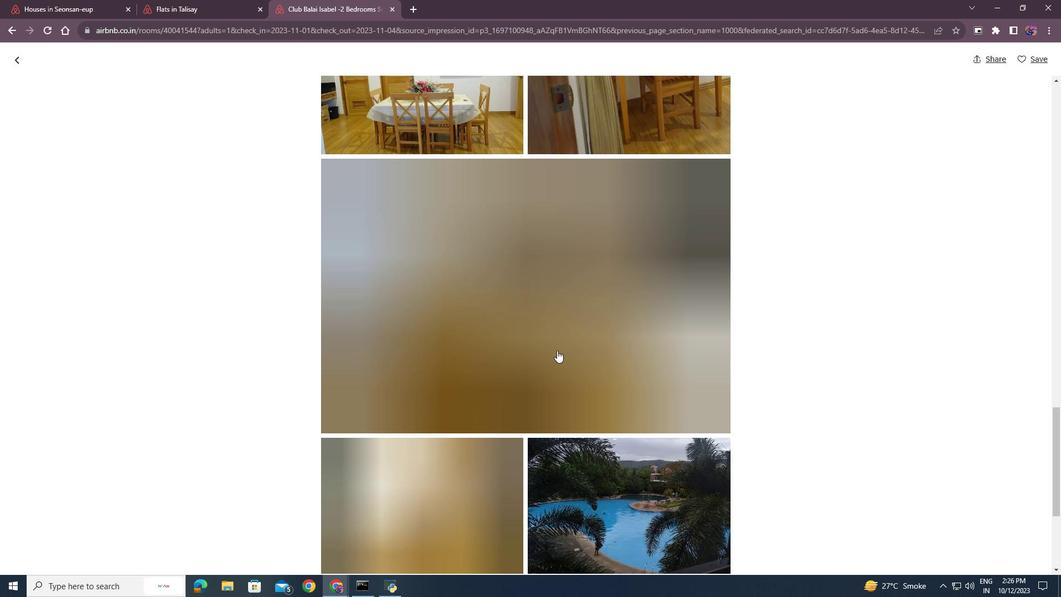 
Action: Mouse scrolled (549, 342) with delta (0, 0)
Screenshot: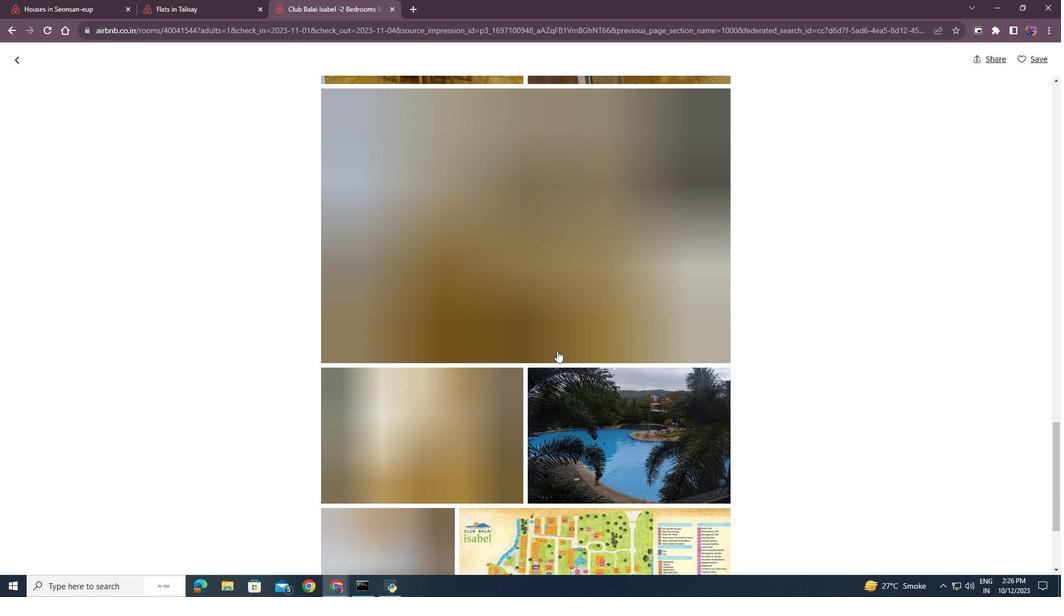 
Action: Mouse scrolled (549, 342) with delta (0, 0)
Screenshot: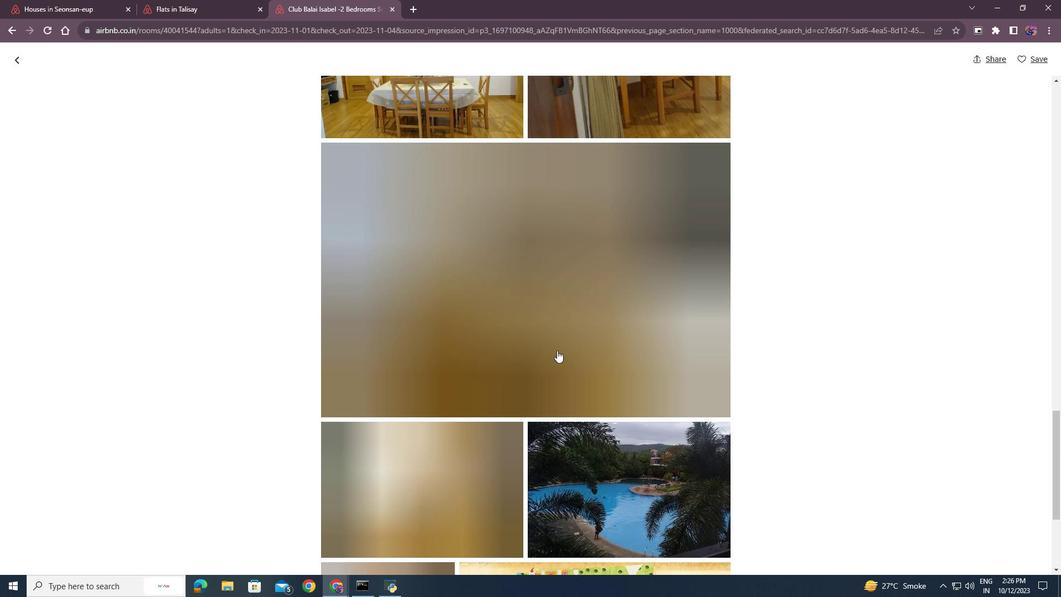 
Action: Mouse scrolled (549, 342) with delta (0, 0)
Screenshot: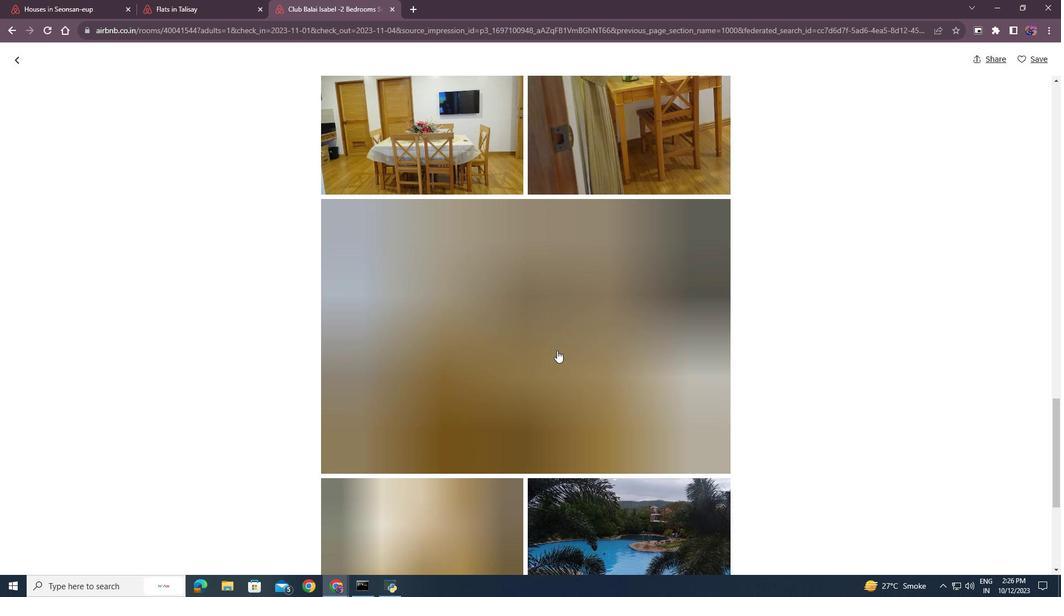 
Action: Mouse scrolled (549, 342) with delta (0, 0)
Screenshot: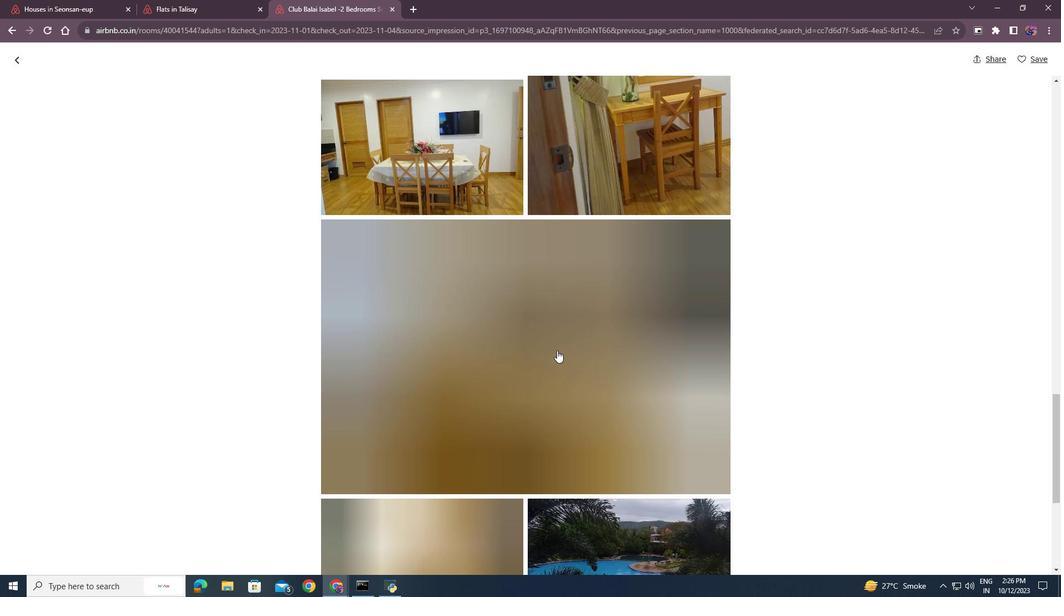 
Action: Mouse scrolled (549, 341) with delta (0, 0)
Screenshot: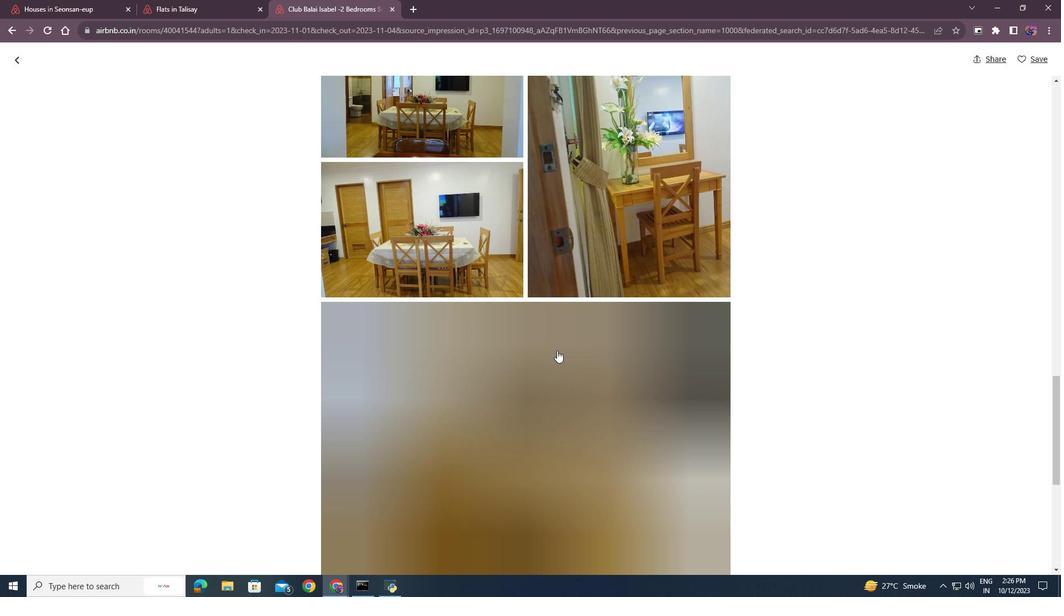 
Action: Mouse scrolled (549, 341) with delta (0, 0)
Screenshot: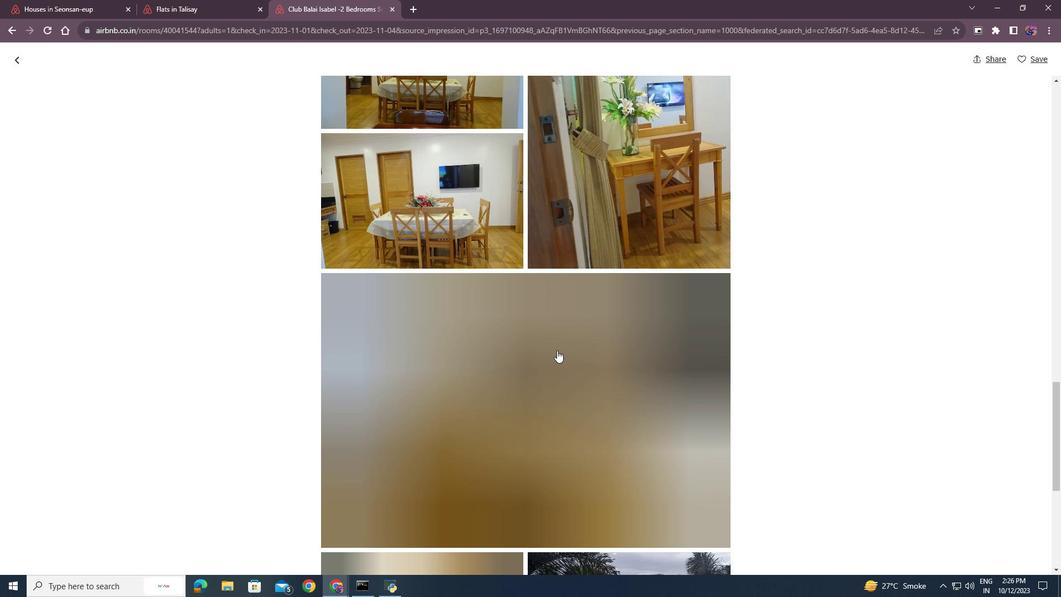 
Action: Mouse scrolled (549, 341) with delta (0, 0)
Screenshot: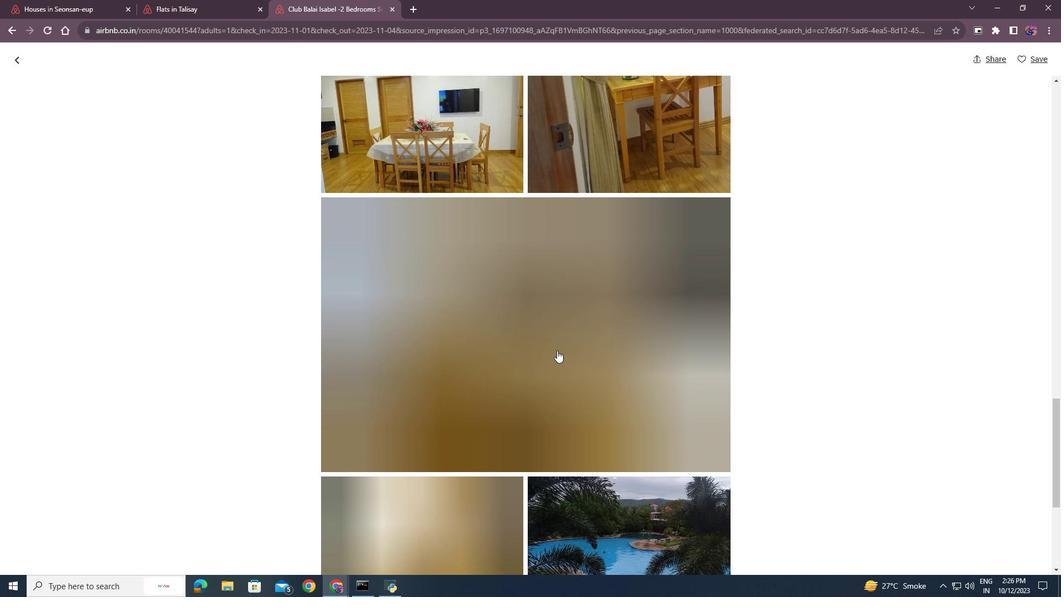 
Action: Mouse scrolled (549, 341) with delta (0, 0)
Screenshot: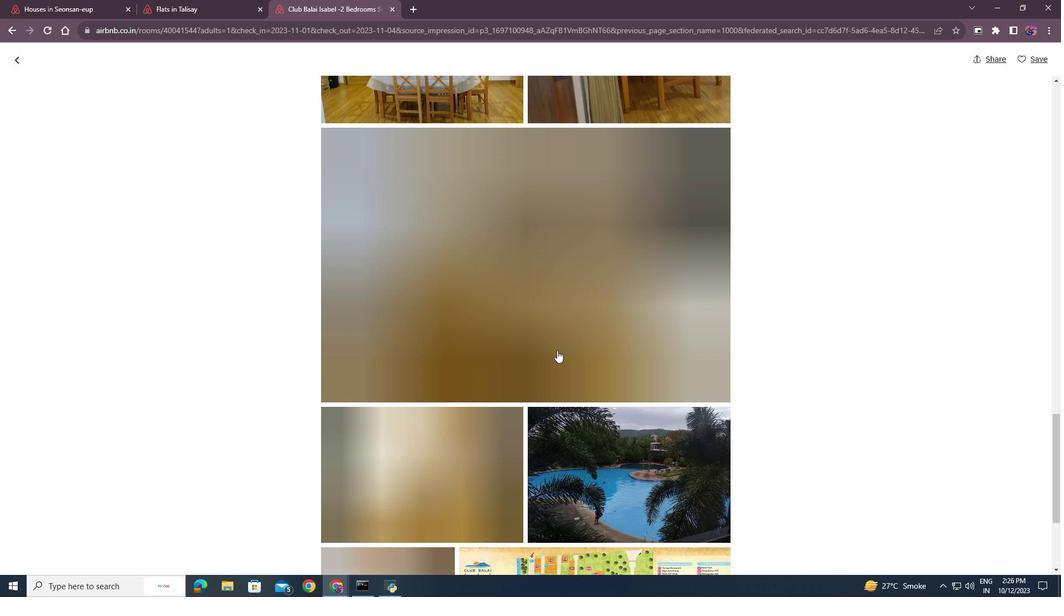 
Action: Mouse scrolled (549, 341) with delta (0, 0)
Screenshot: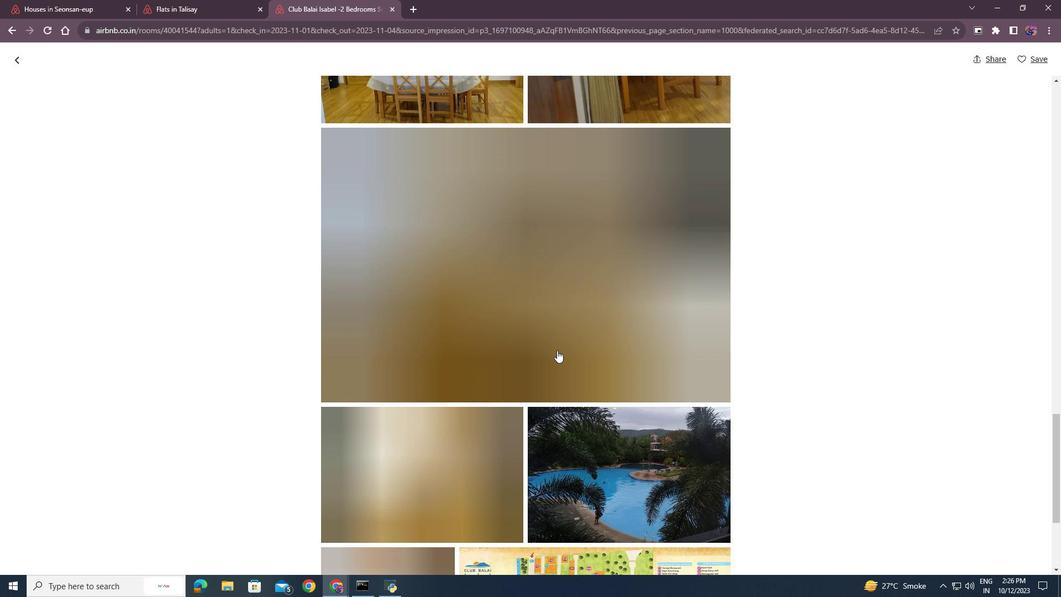 
Action: Mouse scrolled (549, 341) with delta (0, 0)
Screenshot: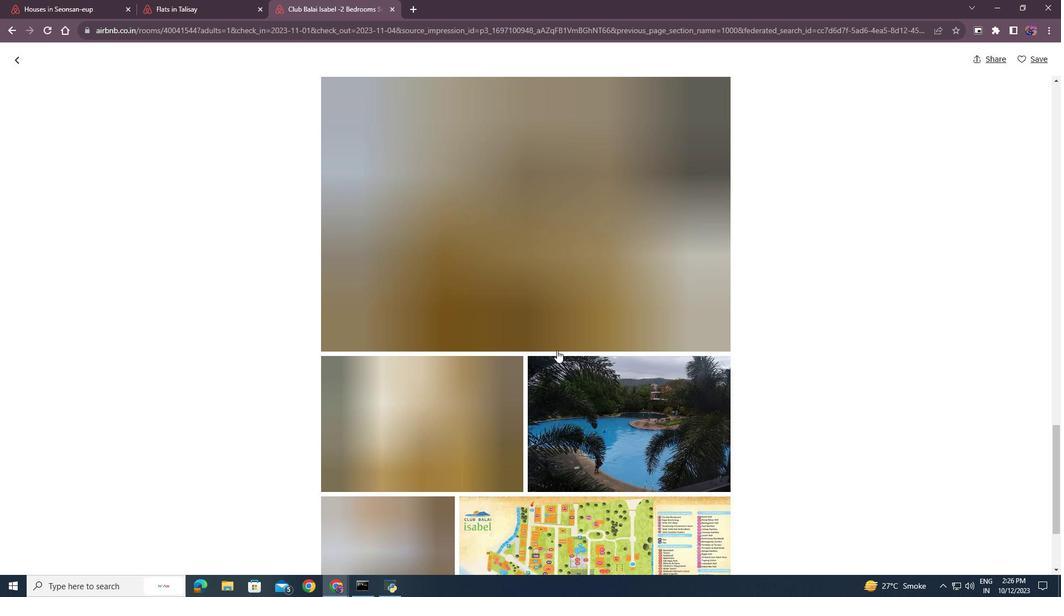 
Action: Mouse scrolled (549, 341) with delta (0, 0)
Screenshot: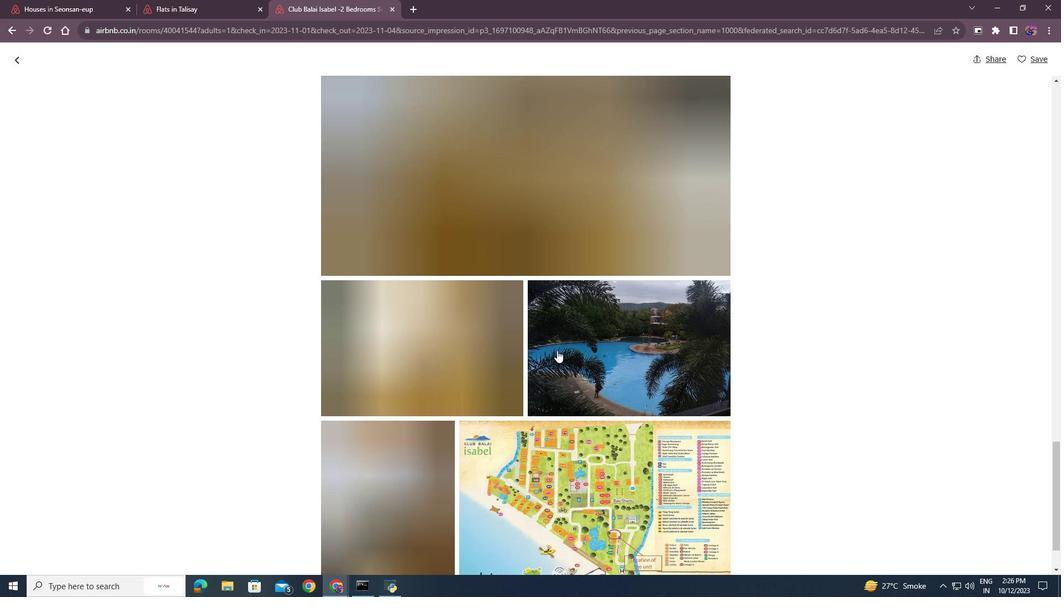 
Action: Mouse scrolled (549, 342) with delta (0, 0)
Screenshot: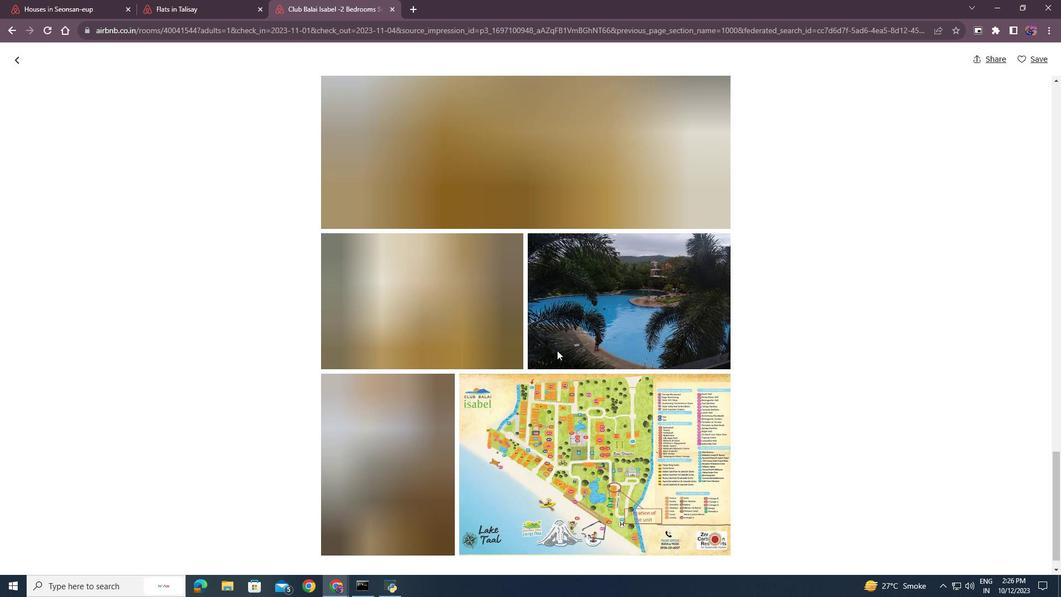 
Action: Mouse scrolled (549, 342) with delta (0, 0)
Screenshot: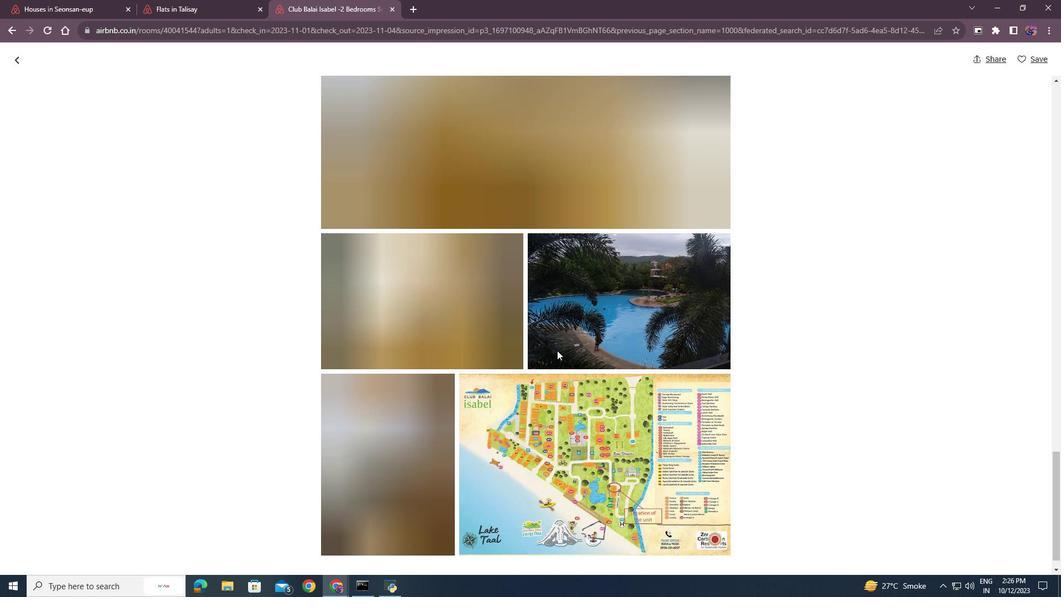 
Action: Mouse scrolled (549, 342) with delta (0, 0)
Screenshot: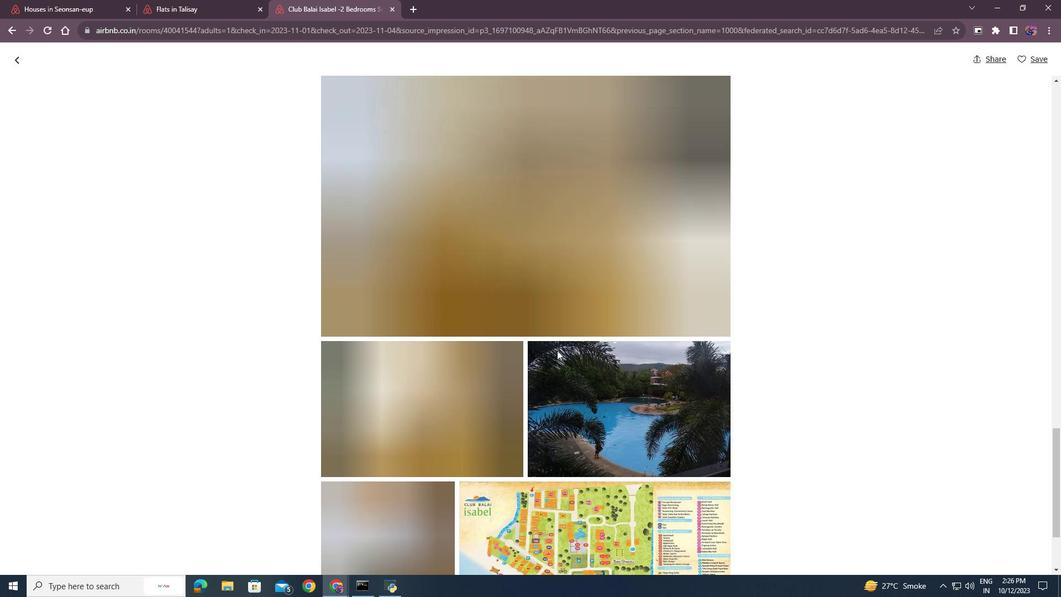 
Action: Mouse scrolled (549, 341) with delta (0, 0)
Screenshot: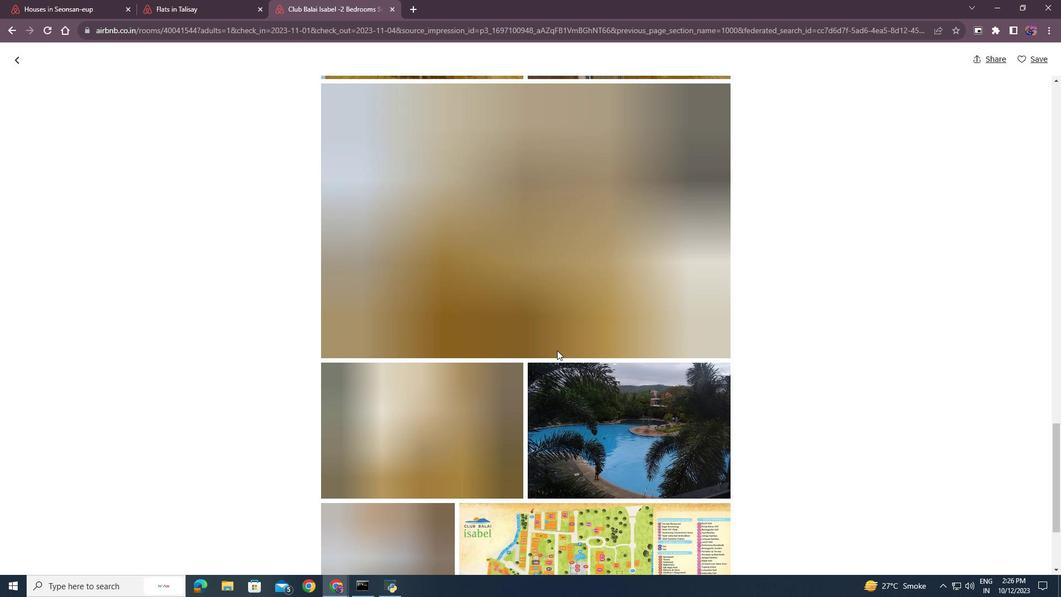
Action: Mouse scrolled (549, 341) with delta (0, 0)
Screenshot: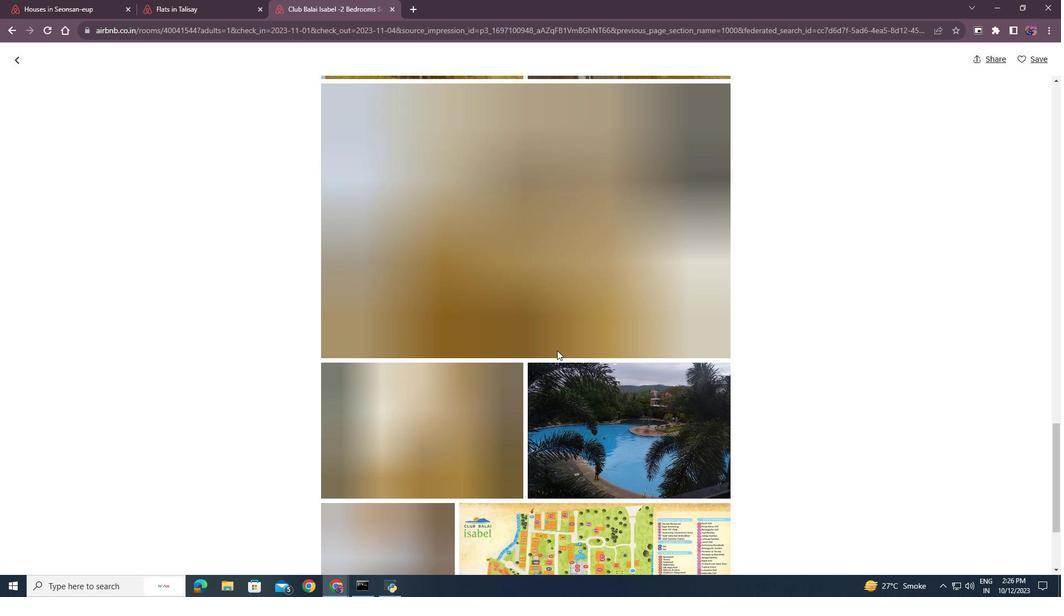 
Action: Mouse scrolled (549, 341) with delta (0, 0)
Screenshot: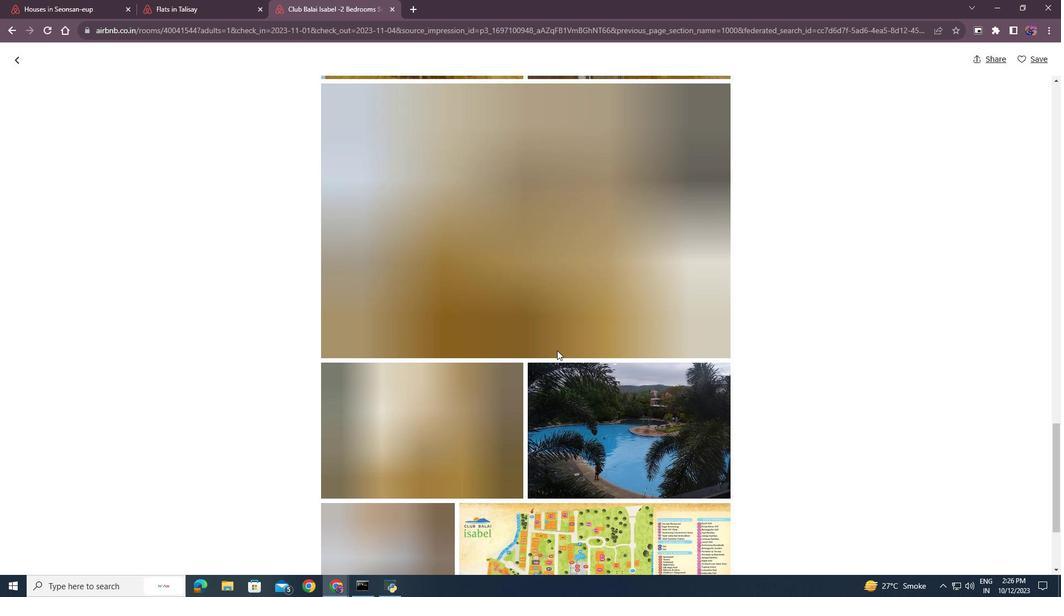 
Action: Mouse scrolled (549, 341) with delta (0, 0)
Screenshot: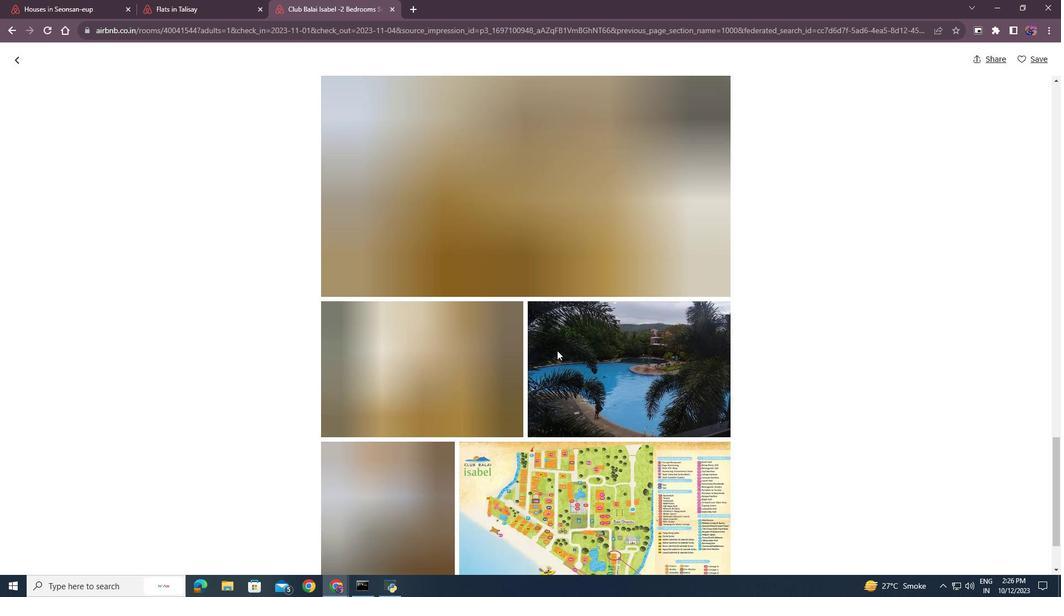 
Action: Mouse scrolled (549, 341) with delta (0, 0)
Screenshot: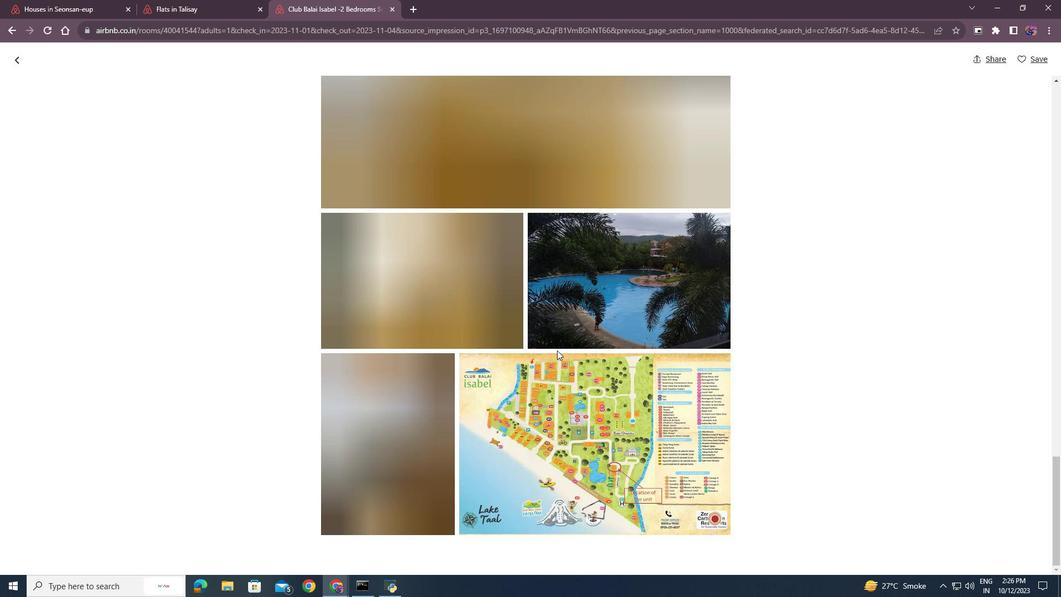 
Action: Mouse scrolled (549, 341) with delta (0, 0)
Screenshot: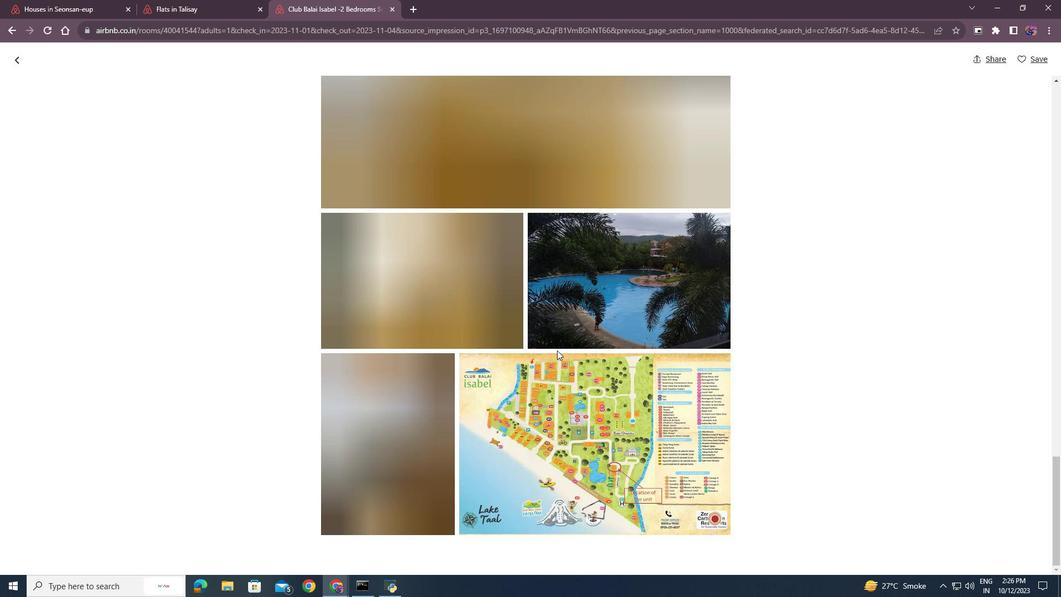 
Action: Mouse scrolled (549, 341) with delta (0, 0)
Screenshot: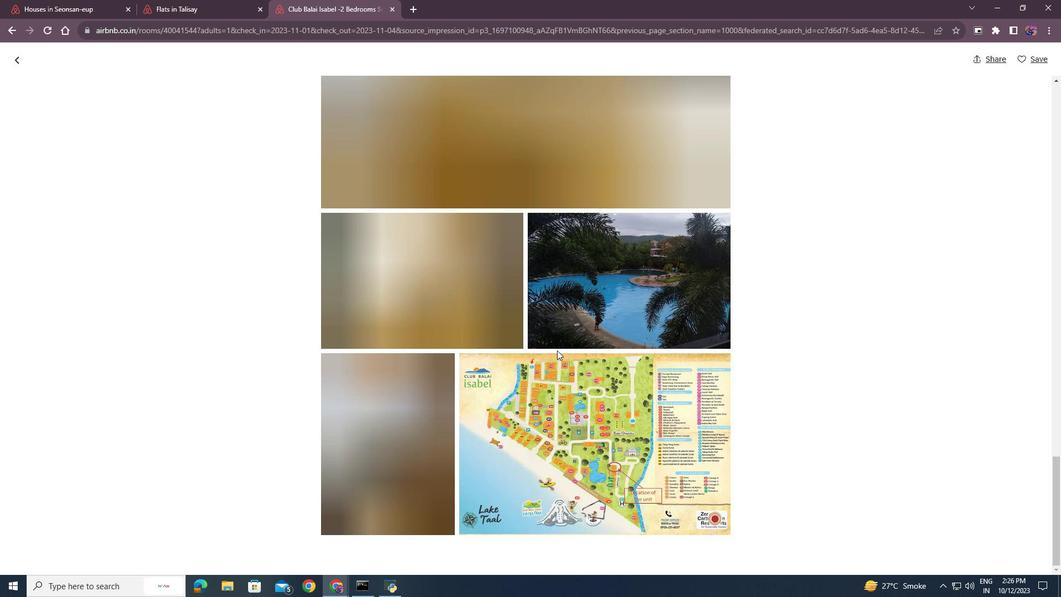 
Action: Mouse scrolled (549, 341) with delta (0, 0)
Screenshot: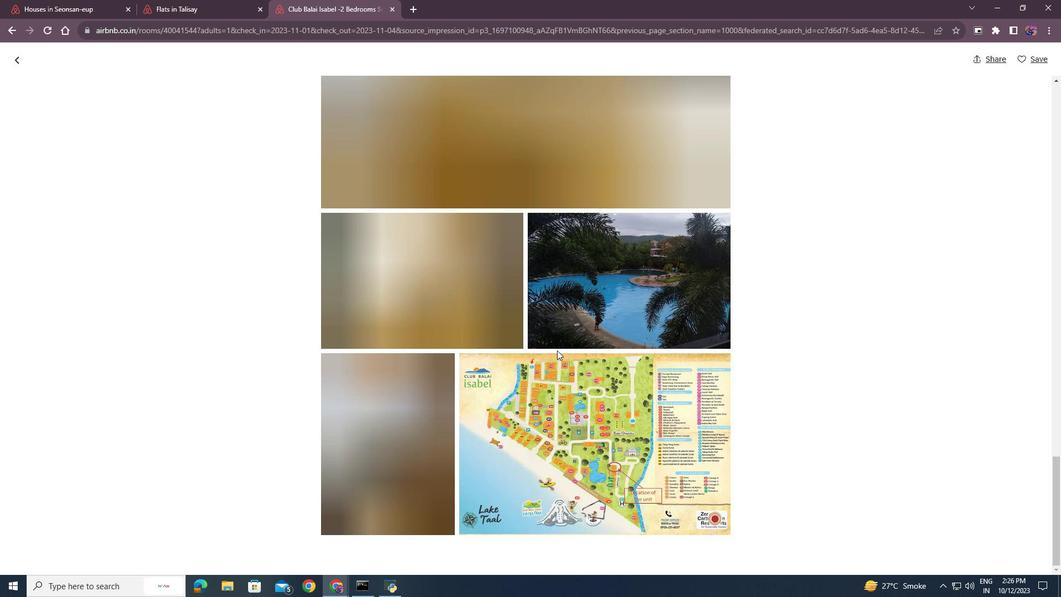 
Action: Mouse scrolled (549, 341) with delta (0, 0)
Screenshot: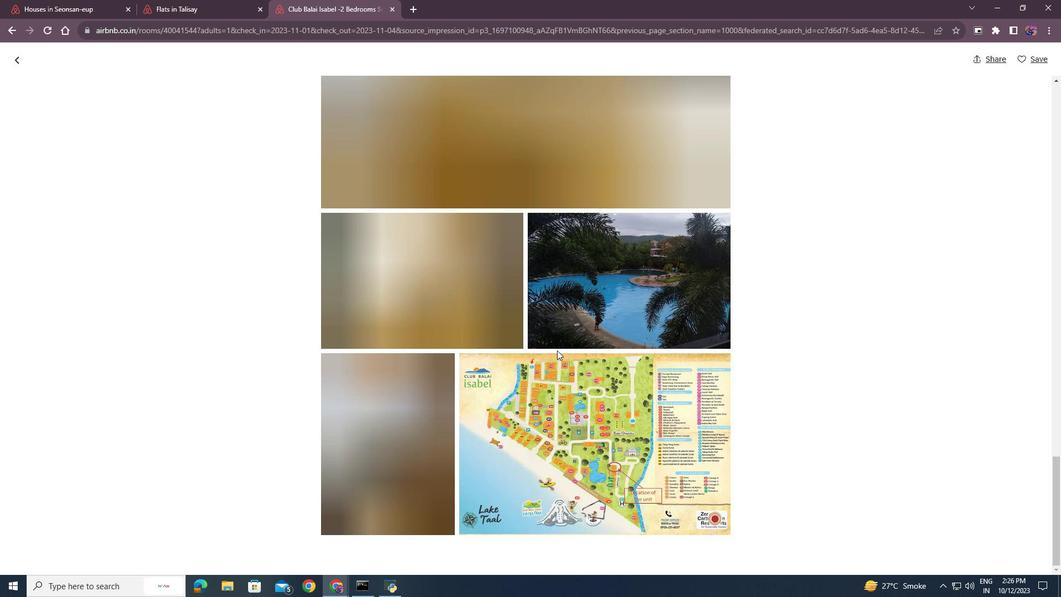 
Action: Mouse scrolled (549, 341) with delta (0, 0)
Screenshot: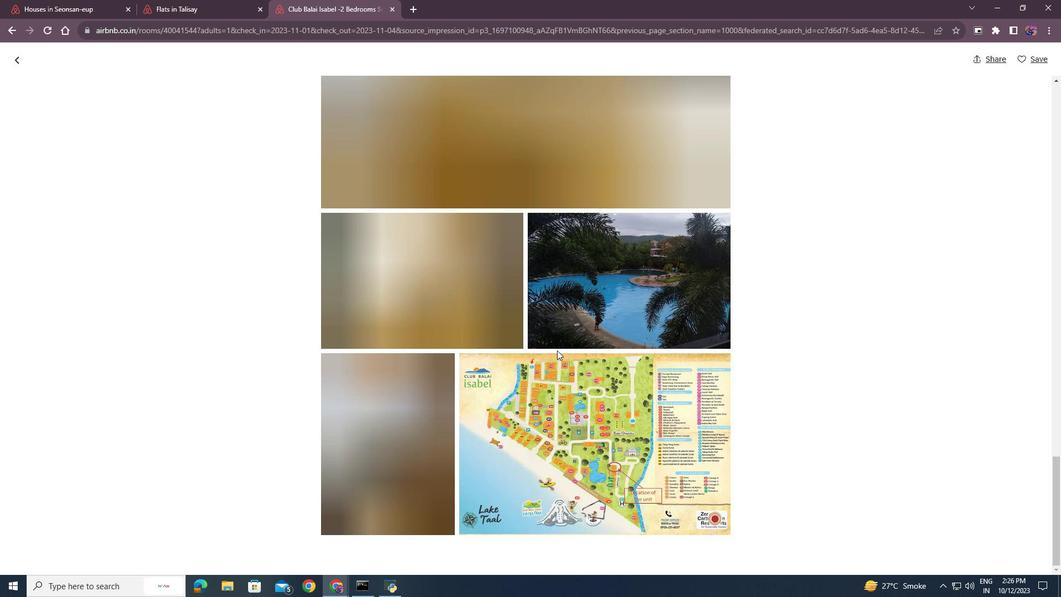 
Action: Mouse scrolled (549, 341) with delta (0, 0)
Screenshot: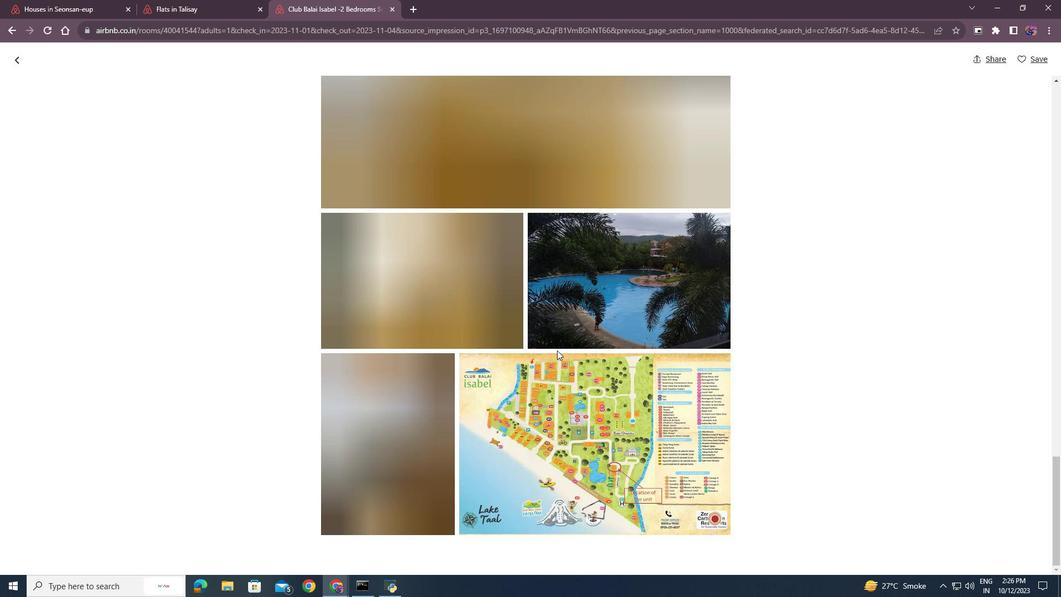 
Action: Mouse scrolled (549, 341) with delta (0, 0)
Screenshot: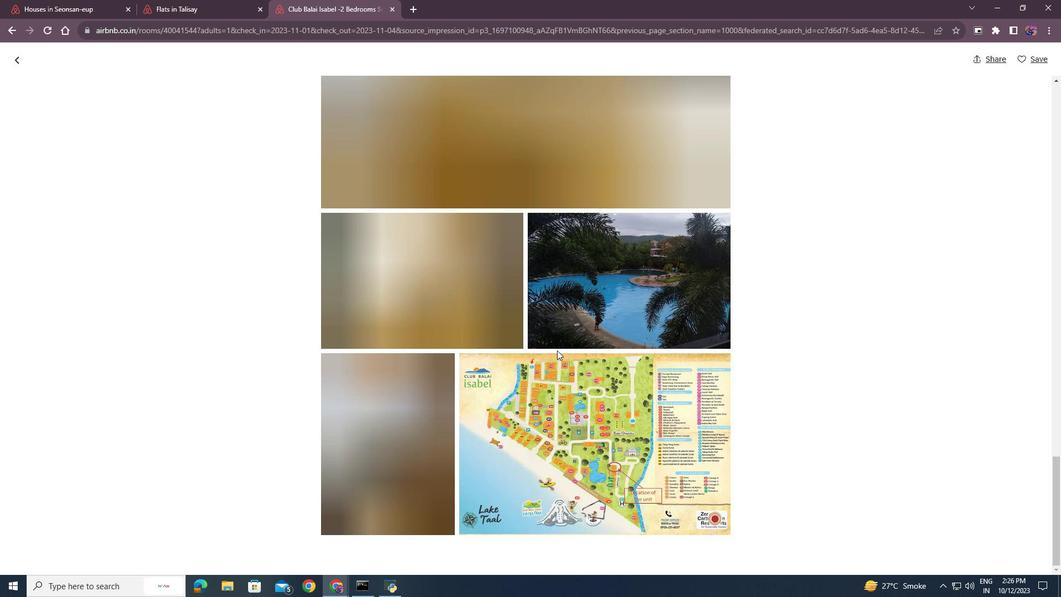 
Action: Mouse scrolled (549, 342) with delta (0, 0)
Screenshot: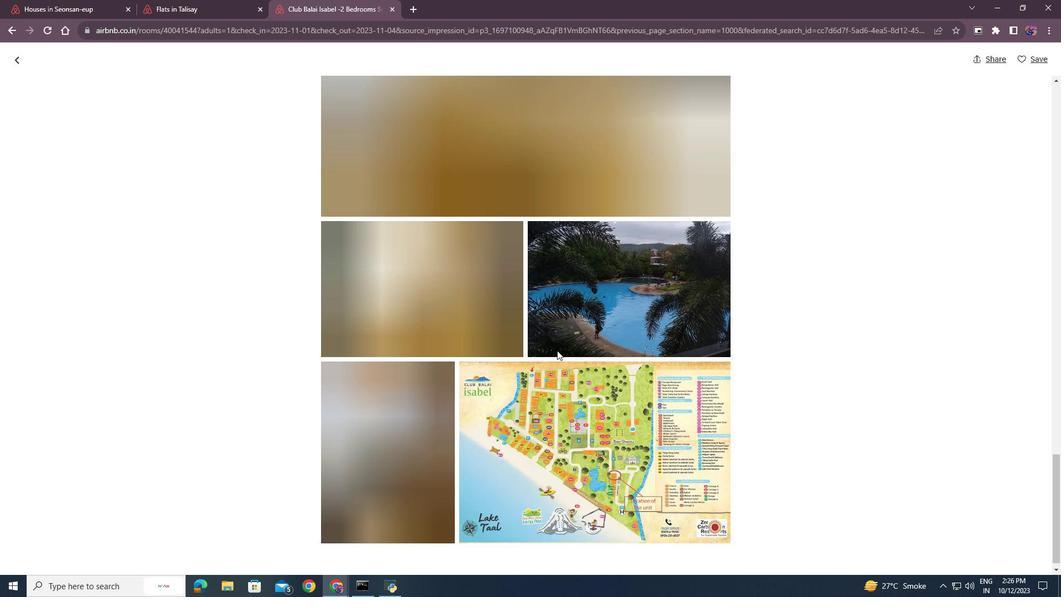 
Action: Mouse scrolled (549, 342) with delta (0, 0)
Screenshot: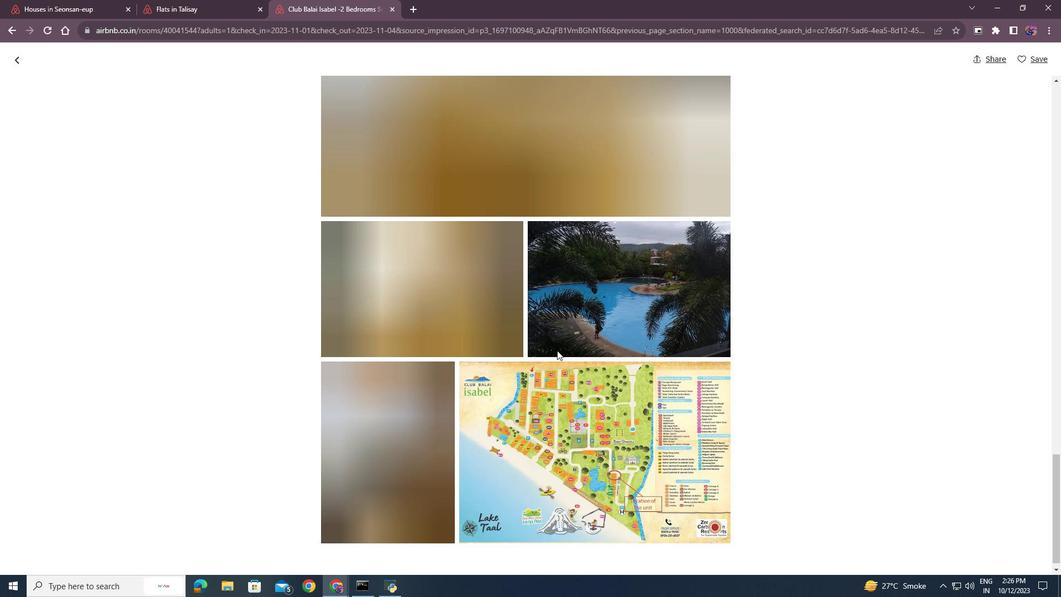 
Action: Mouse scrolled (549, 342) with delta (0, 0)
Screenshot: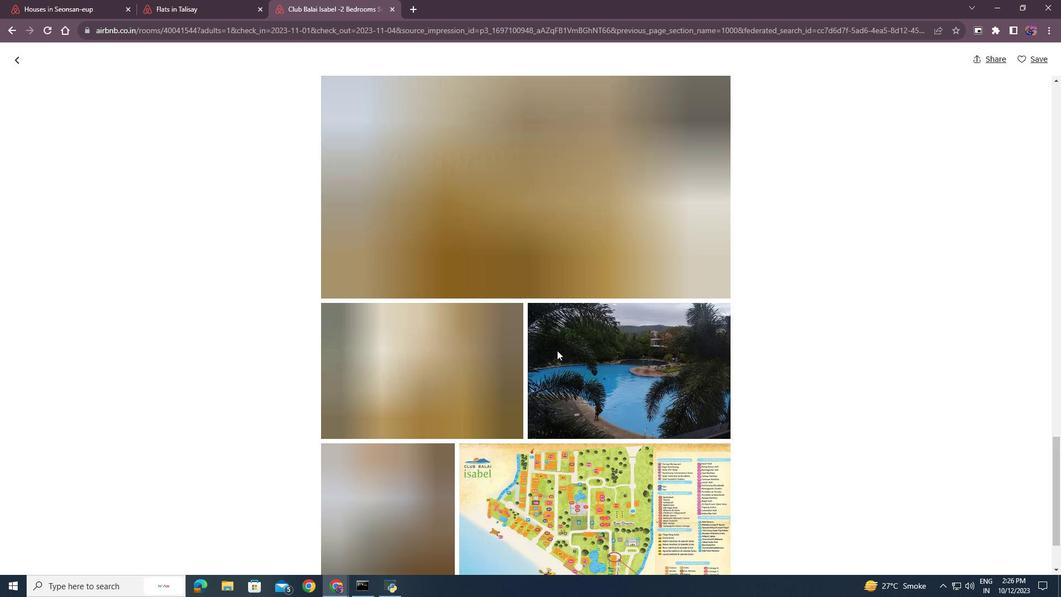 
Action: Mouse scrolled (549, 342) with delta (0, 0)
Screenshot: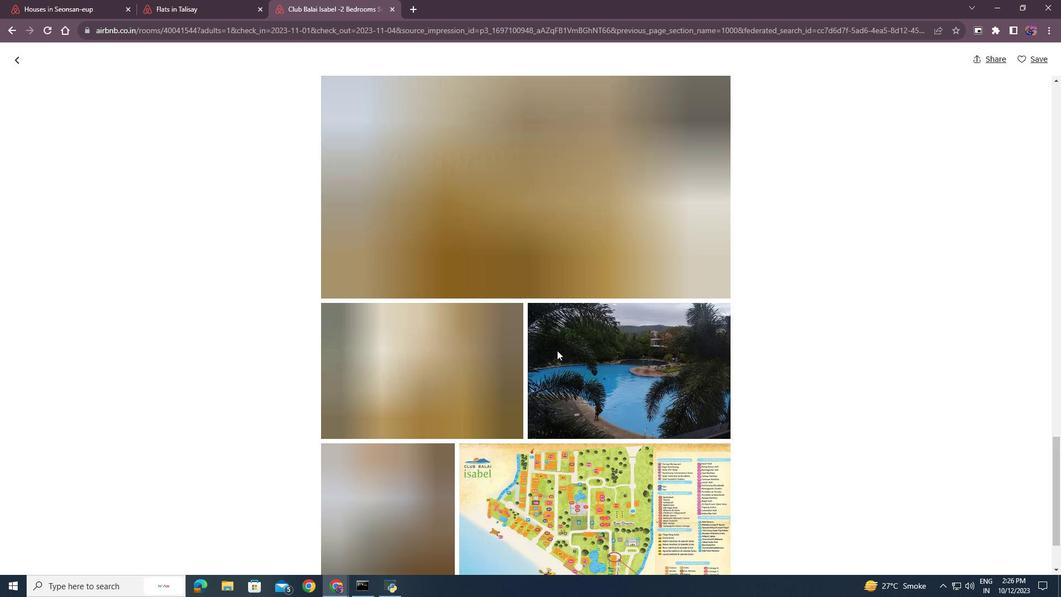 
Action: Mouse scrolled (549, 342) with delta (0, 0)
Screenshot: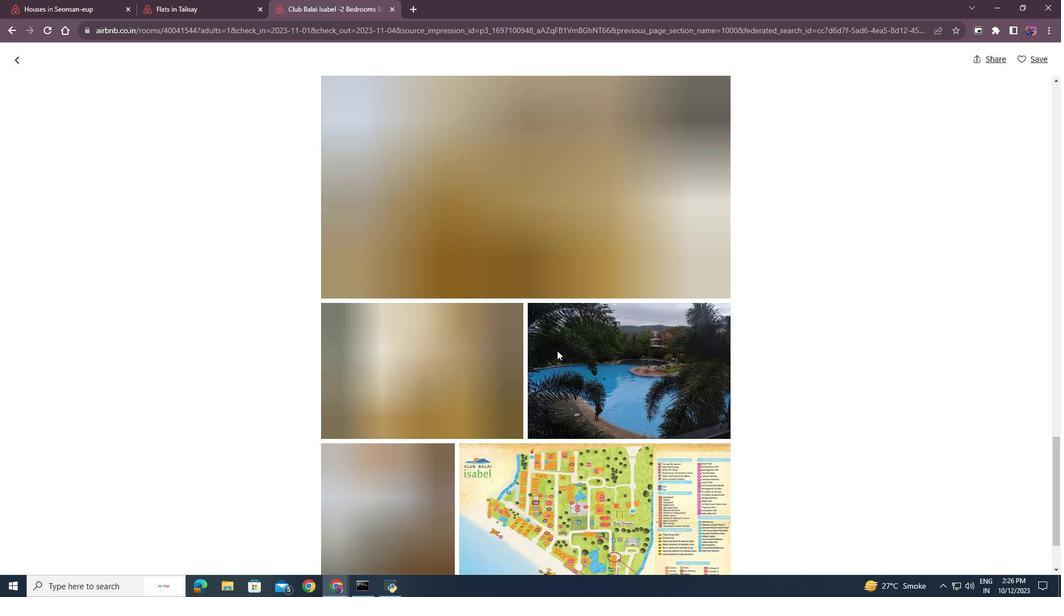 
Action: Mouse scrolled (549, 342) with delta (0, 0)
Screenshot: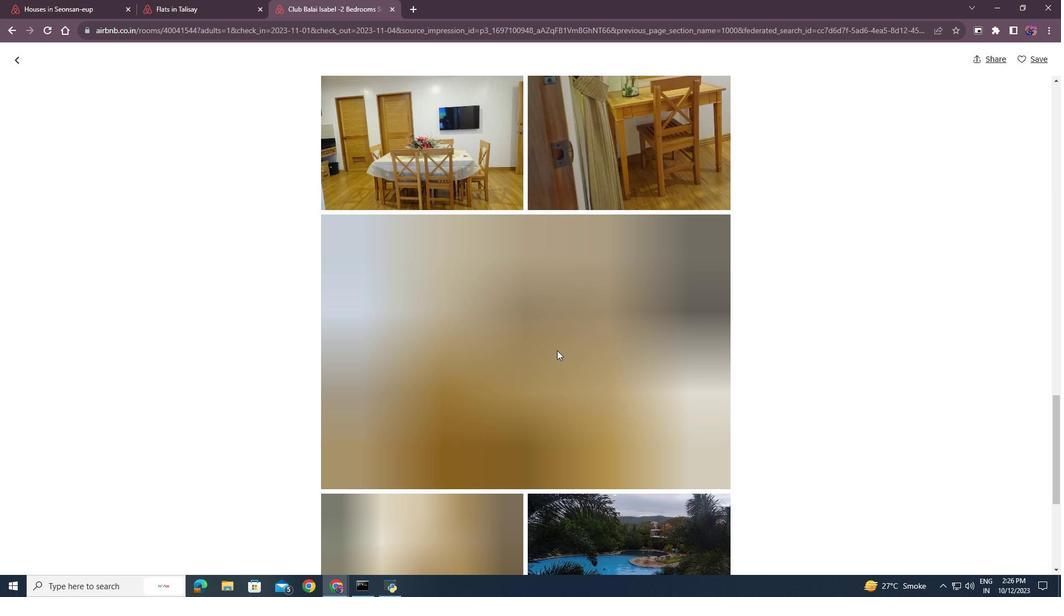 
Action: Mouse scrolled (549, 342) with delta (0, 0)
Screenshot: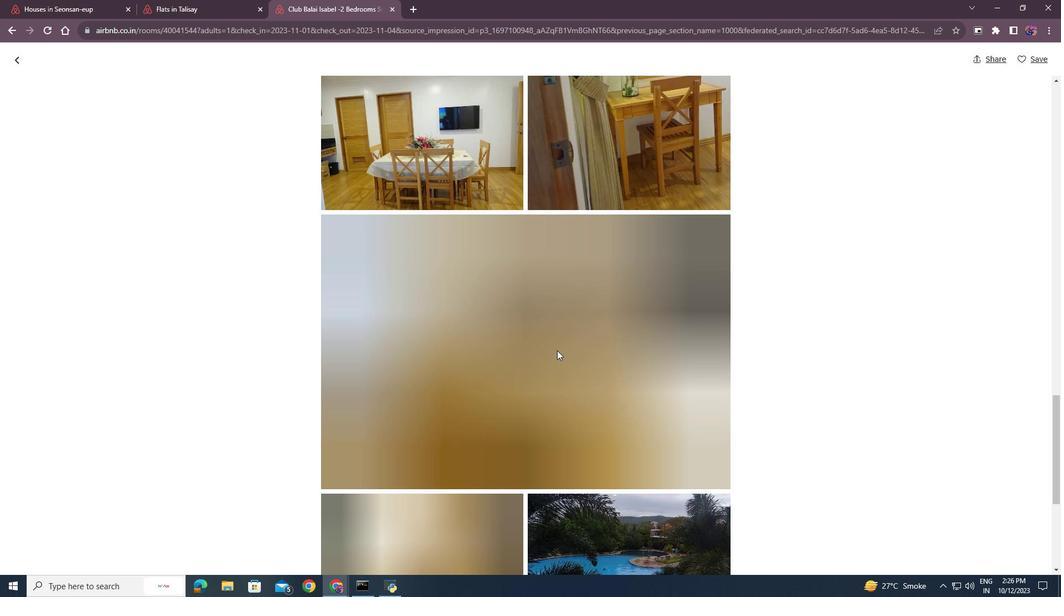 
Action: Mouse scrolled (549, 342) with delta (0, 0)
Screenshot: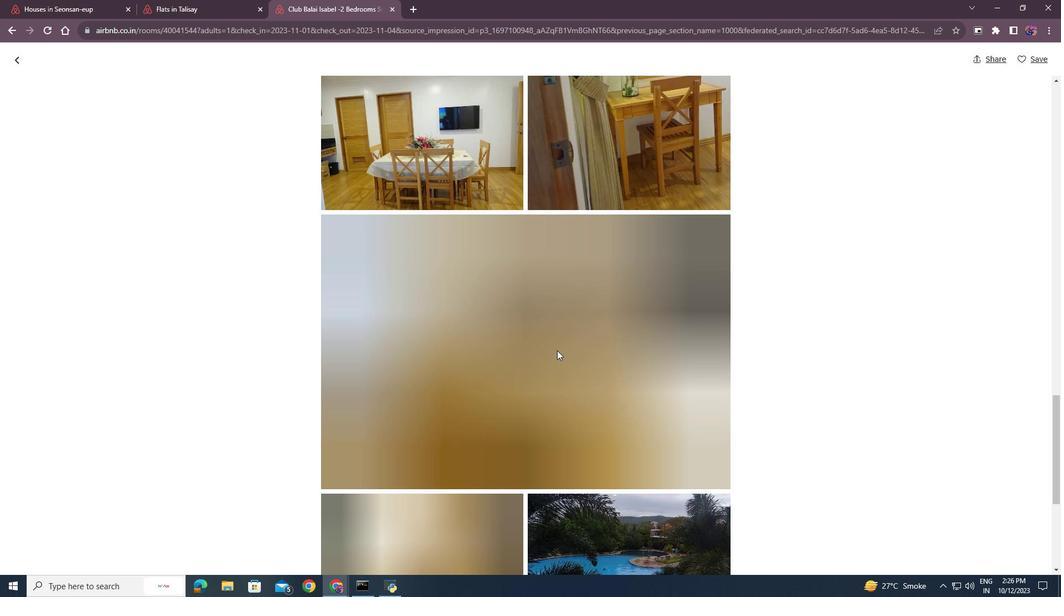 
Action: Mouse scrolled (549, 342) with delta (0, 0)
Screenshot: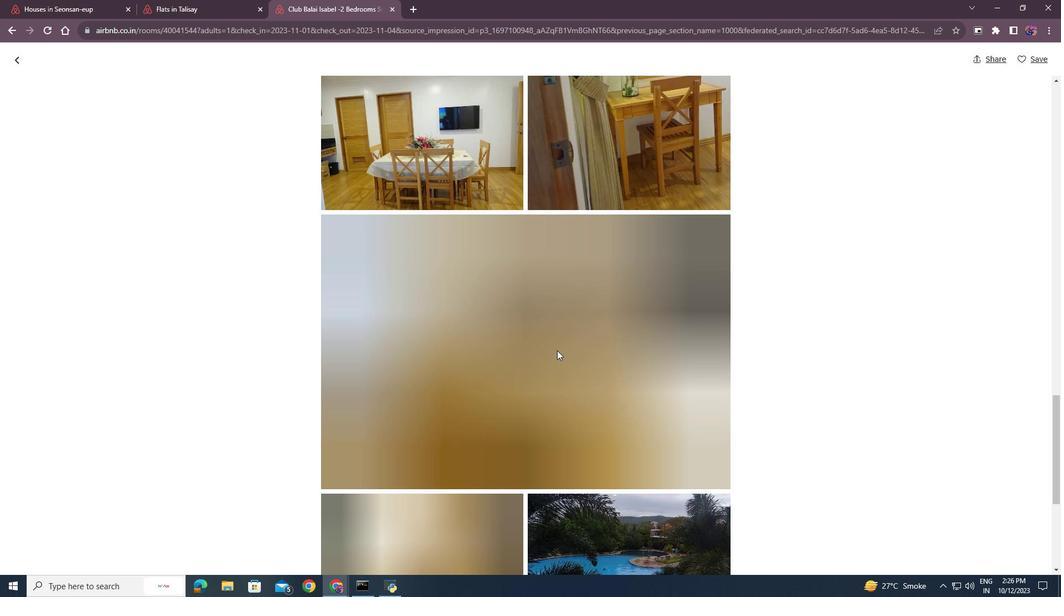 
Action: Mouse scrolled (549, 342) with delta (0, 0)
Screenshot: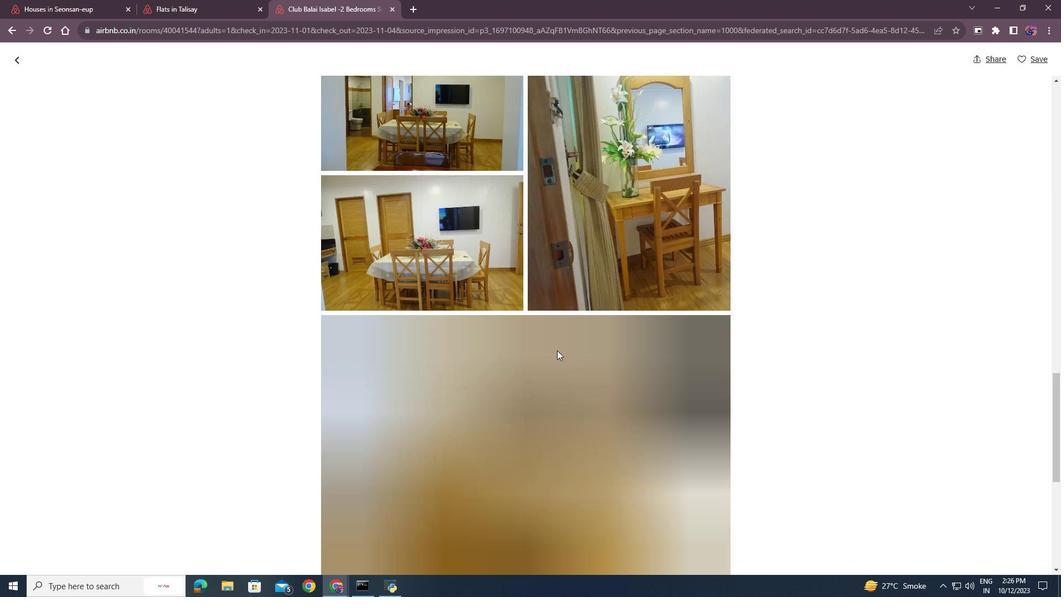 
Action: Mouse scrolled (549, 342) with delta (0, 0)
Screenshot: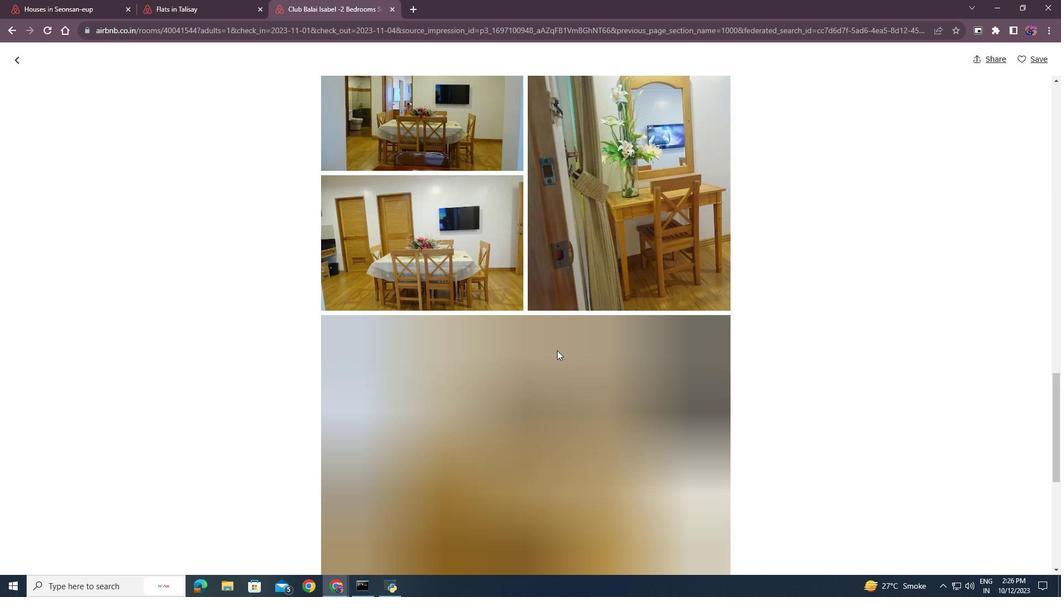 
Action: Mouse scrolled (549, 342) with delta (0, 0)
Screenshot: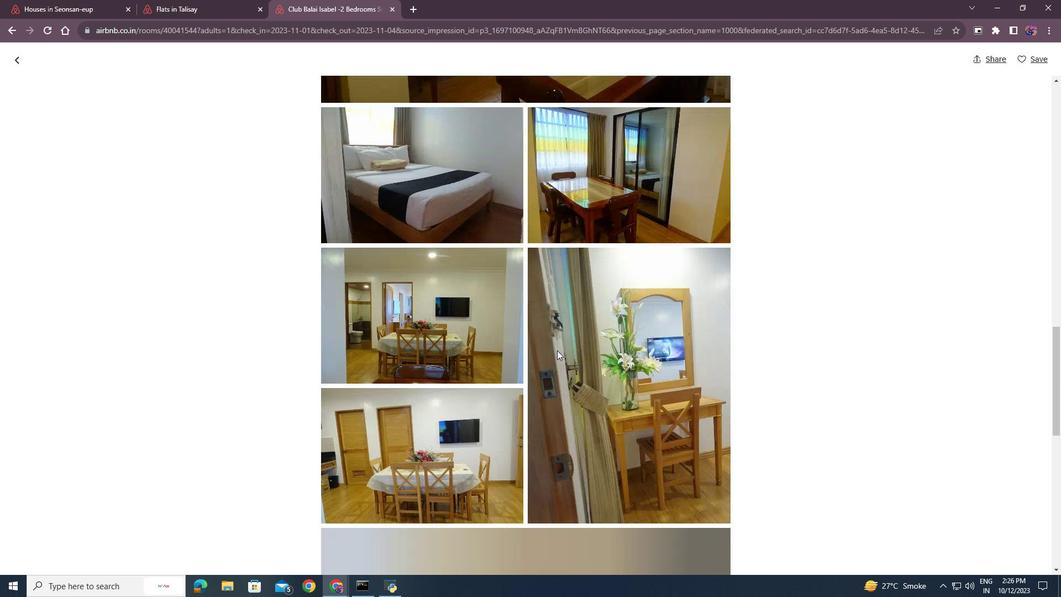 
Action: Mouse scrolled (549, 342) with delta (0, 0)
Screenshot: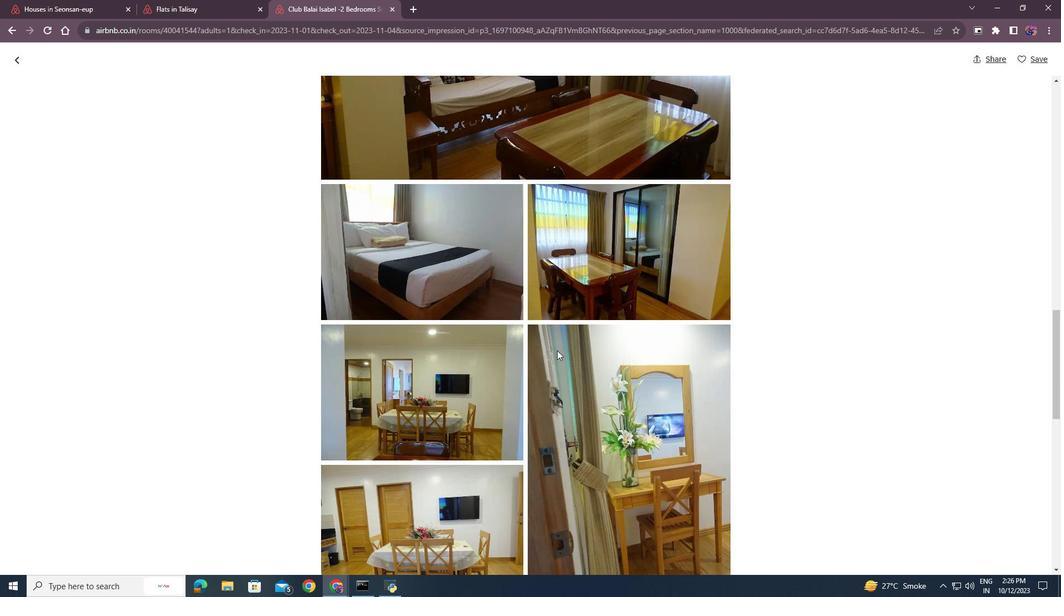 
Action: Mouse scrolled (549, 342) with delta (0, 0)
Screenshot: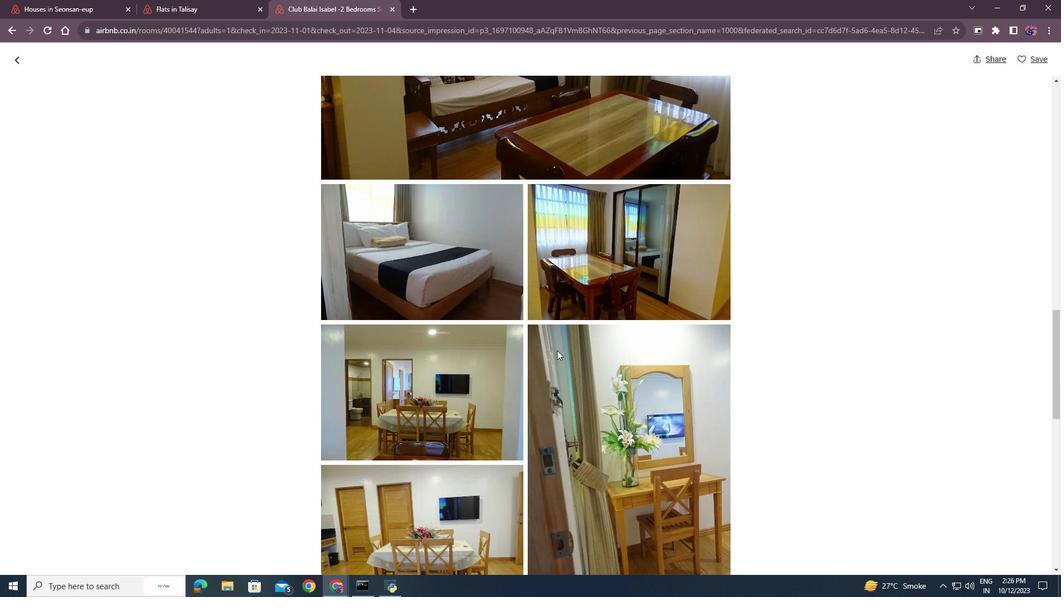 
Action: Mouse scrolled (549, 342) with delta (0, 0)
Screenshot: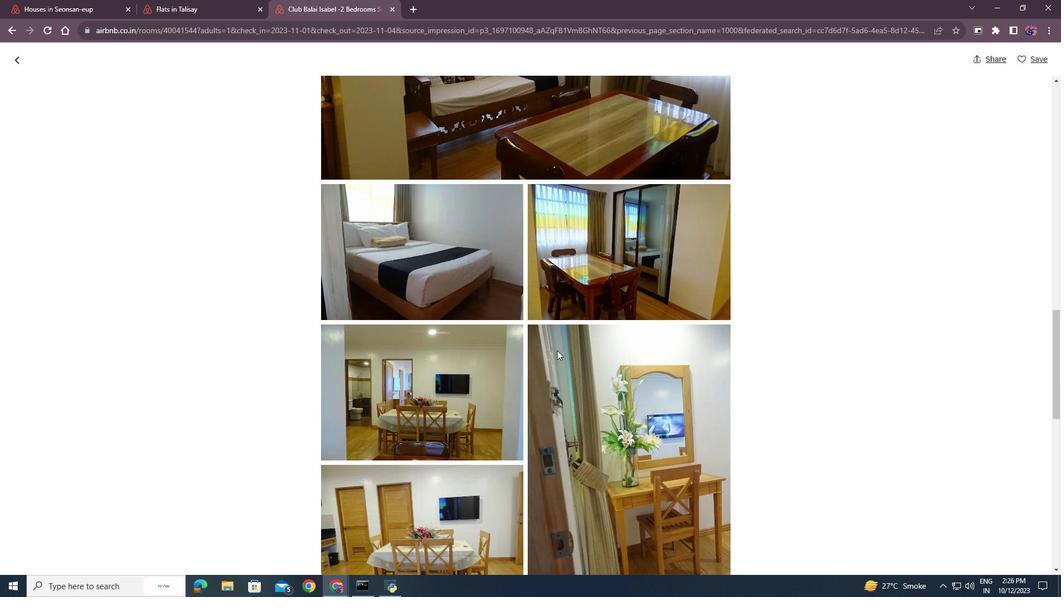
Action: Mouse scrolled (549, 342) with delta (0, 0)
Screenshot: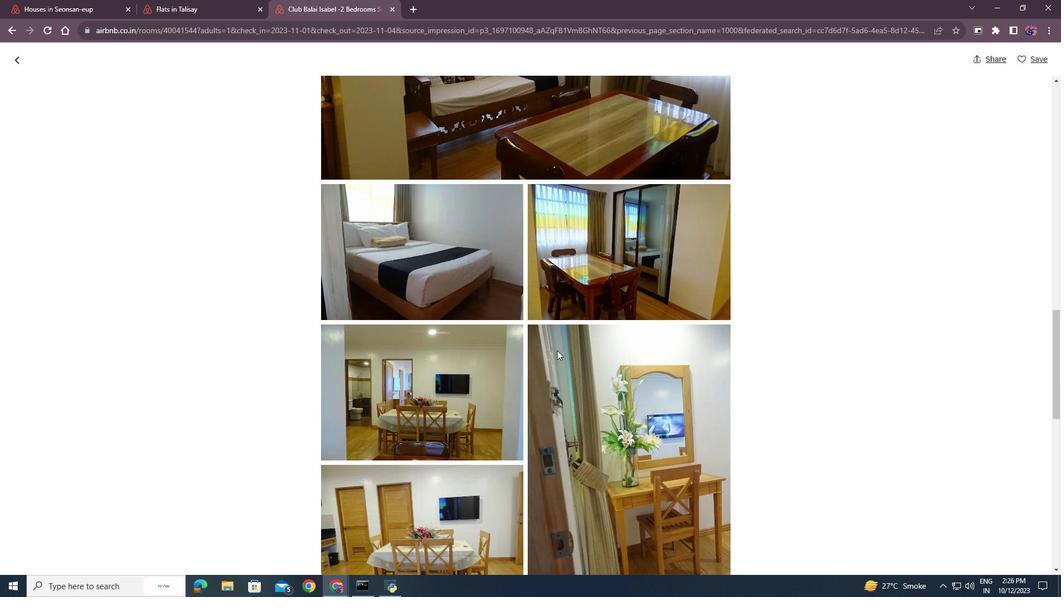 
Action: Mouse scrolled (549, 342) with delta (0, 0)
Screenshot: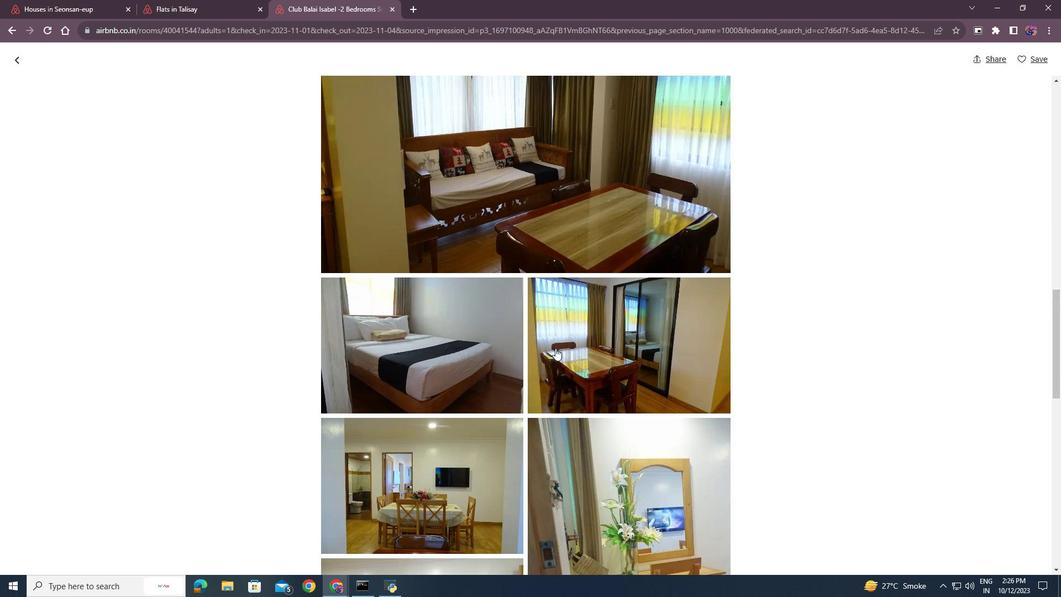 
Action: Mouse moved to (11, 53)
Screenshot: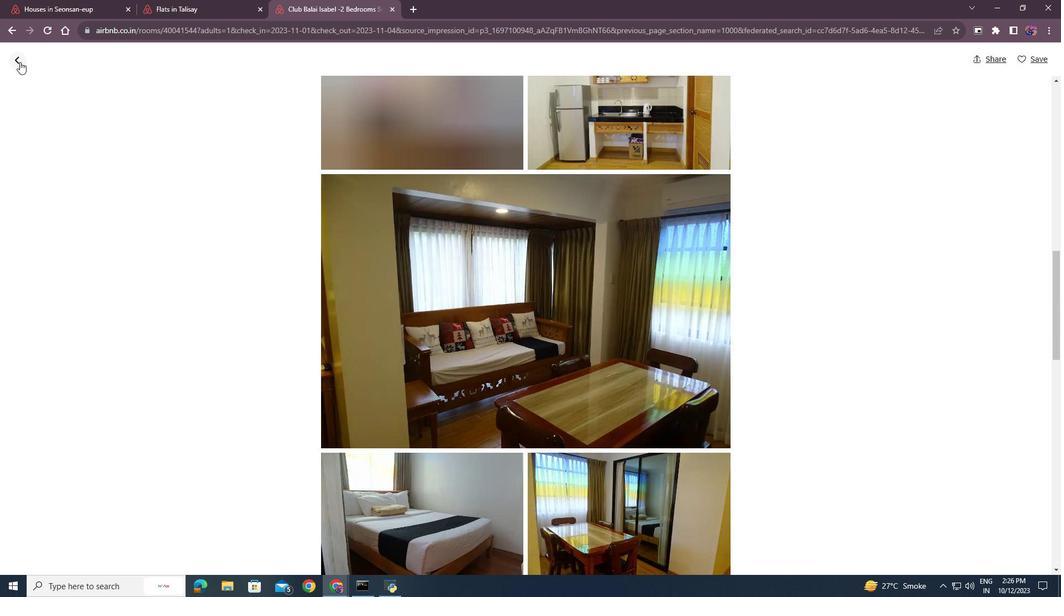 
Action: Mouse pressed left at (11, 53)
Screenshot: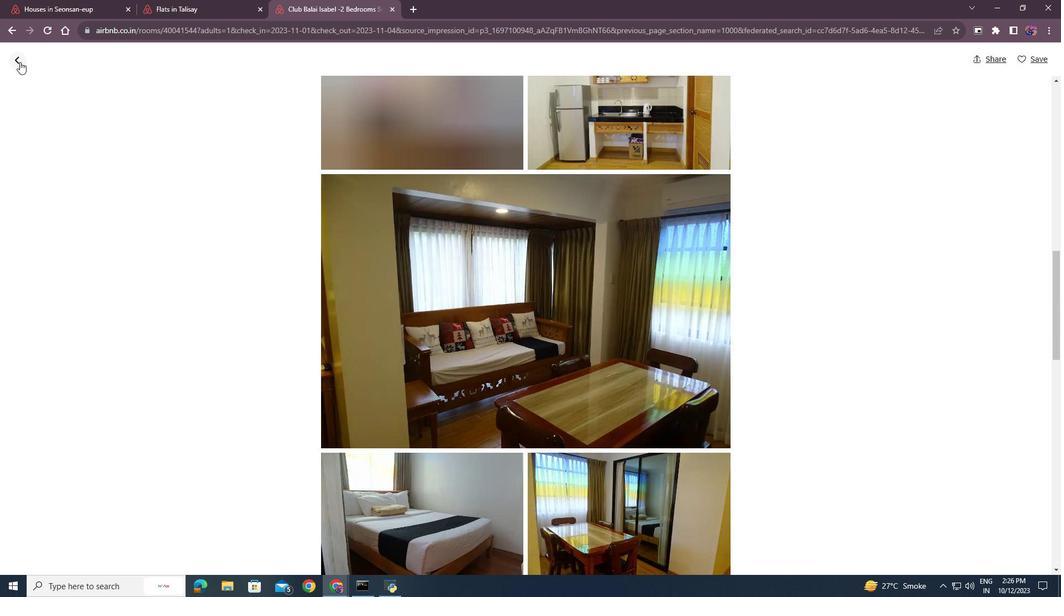 
Action: Mouse moved to (415, 290)
Screenshot: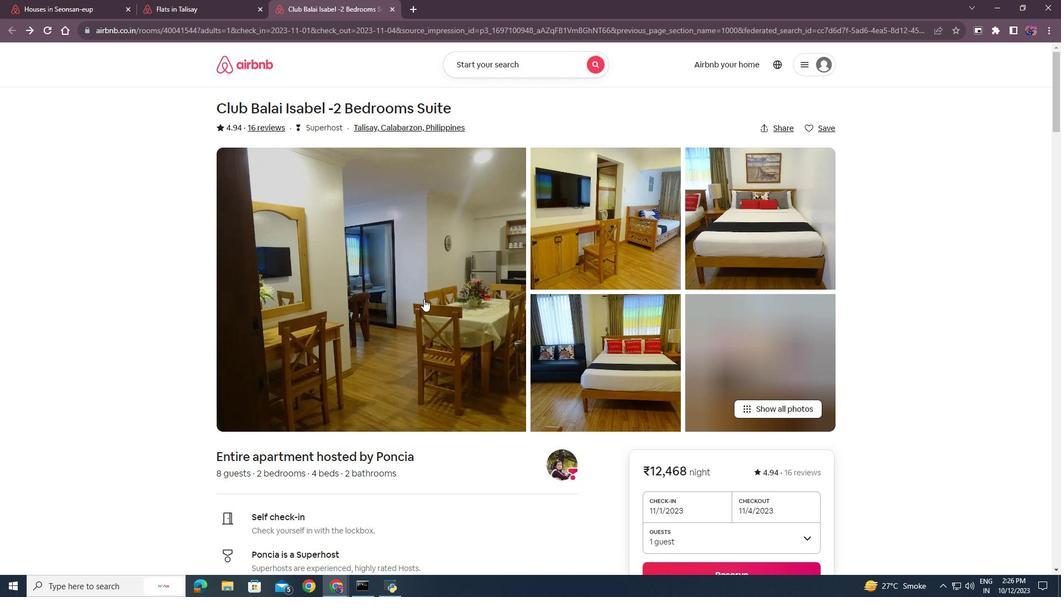 
Action: Mouse scrolled (415, 290) with delta (0, 0)
Screenshot: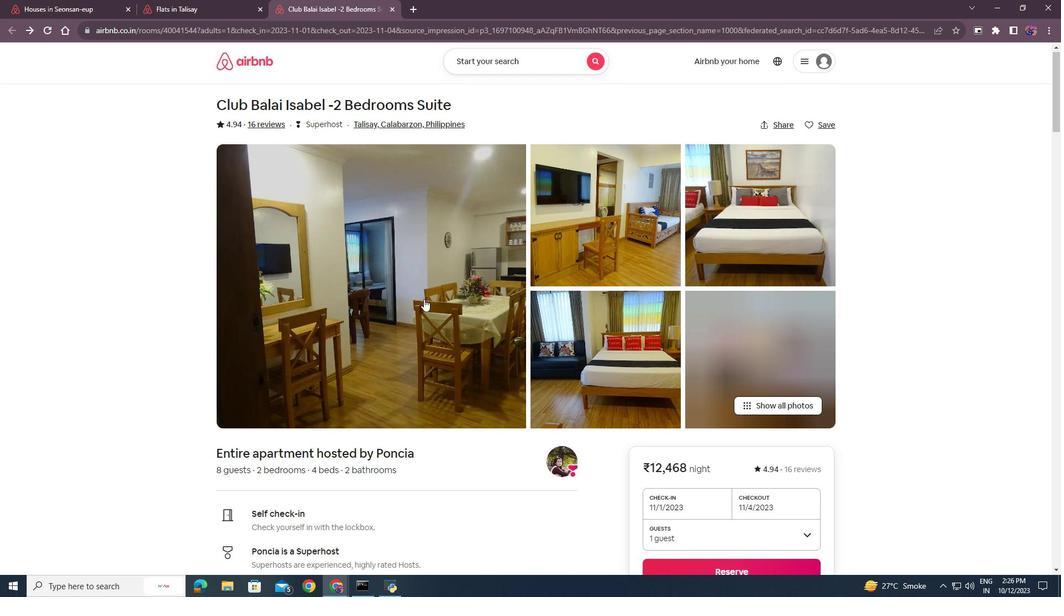 
Action: Mouse scrolled (415, 290) with delta (0, 0)
Screenshot: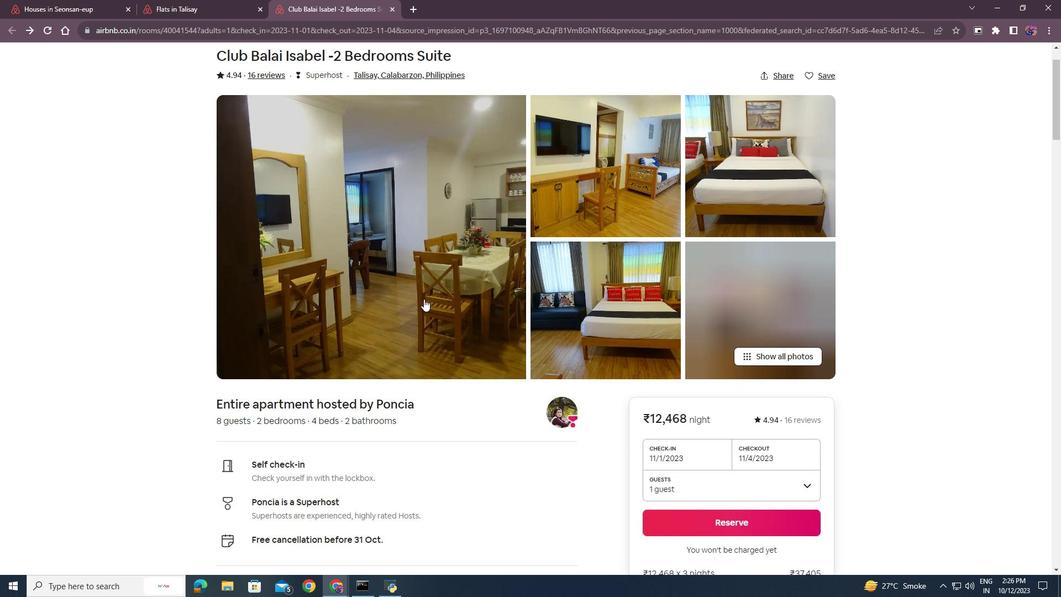 
Action: Mouse scrolled (415, 290) with delta (0, 0)
Screenshot: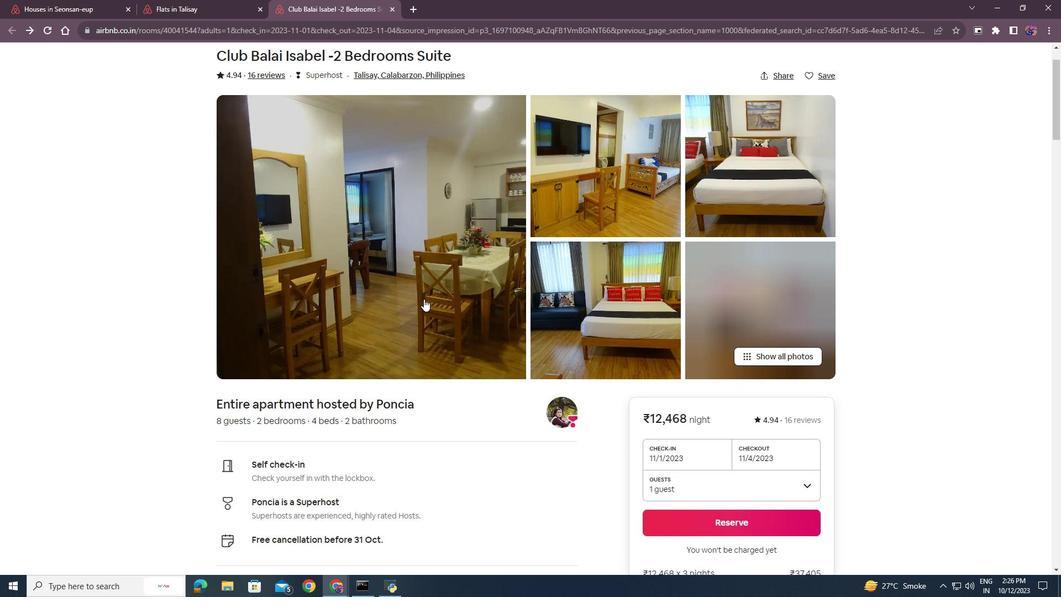 
Action: Mouse scrolled (415, 290) with delta (0, 0)
Screenshot: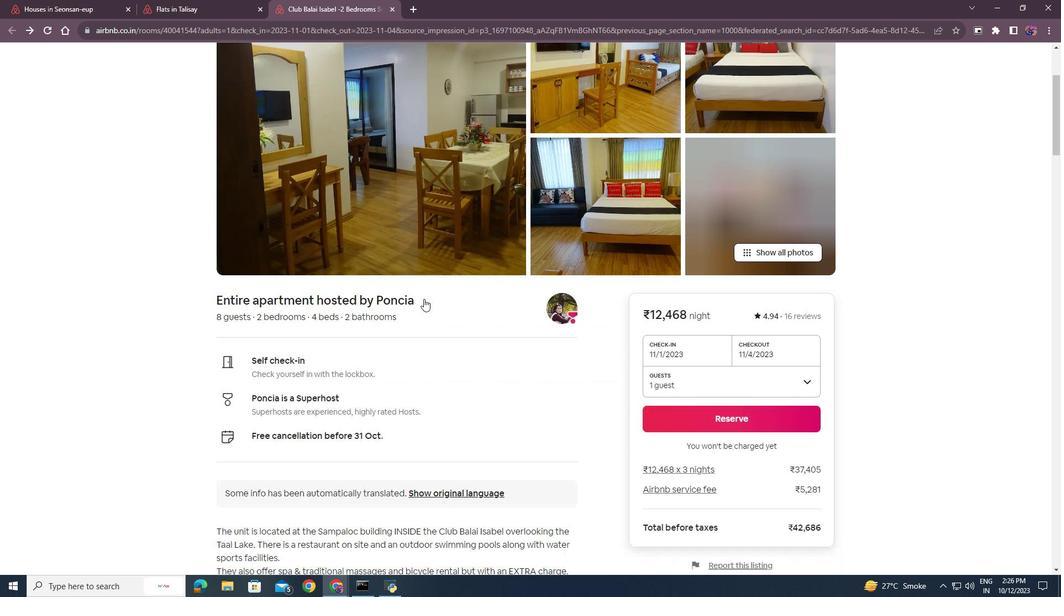 
Action: Mouse scrolled (415, 290) with delta (0, 0)
Screenshot: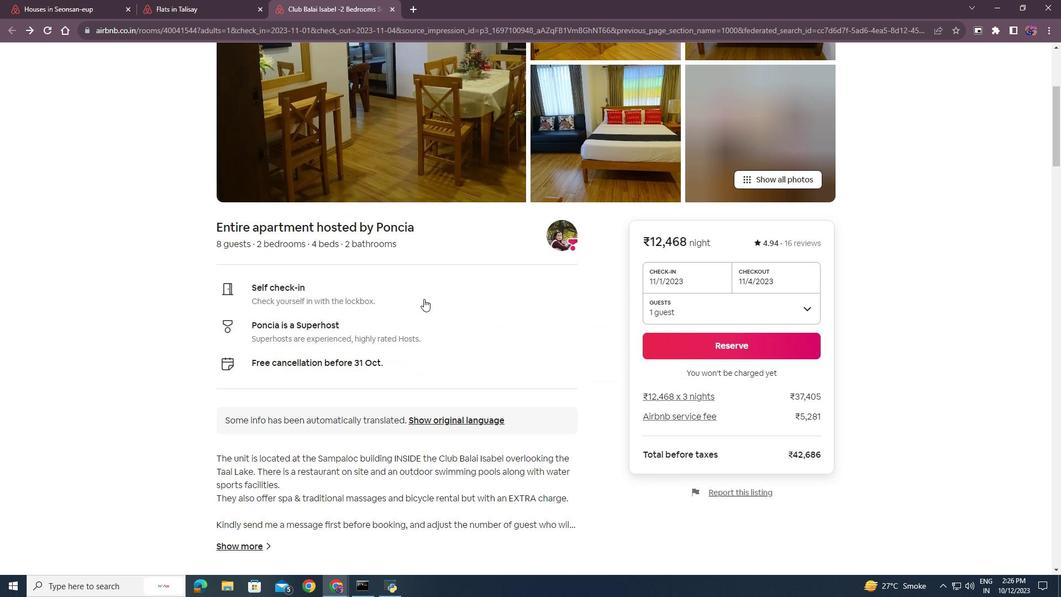 
Action: Mouse scrolled (415, 290) with delta (0, 0)
Screenshot: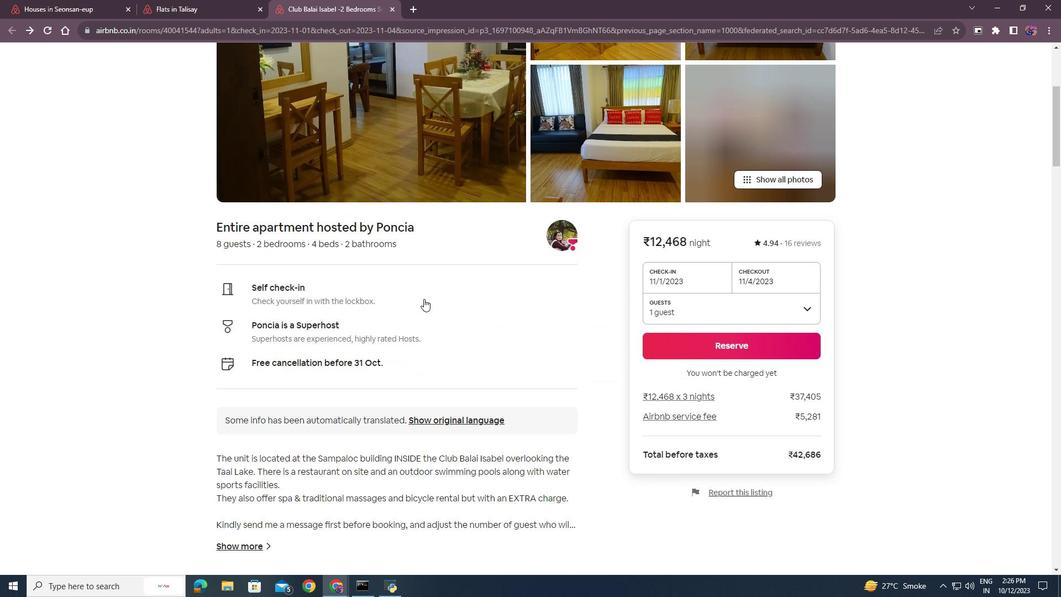 
Action: Mouse scrolled (415, 290) with delta (0, 0)
Screenshot: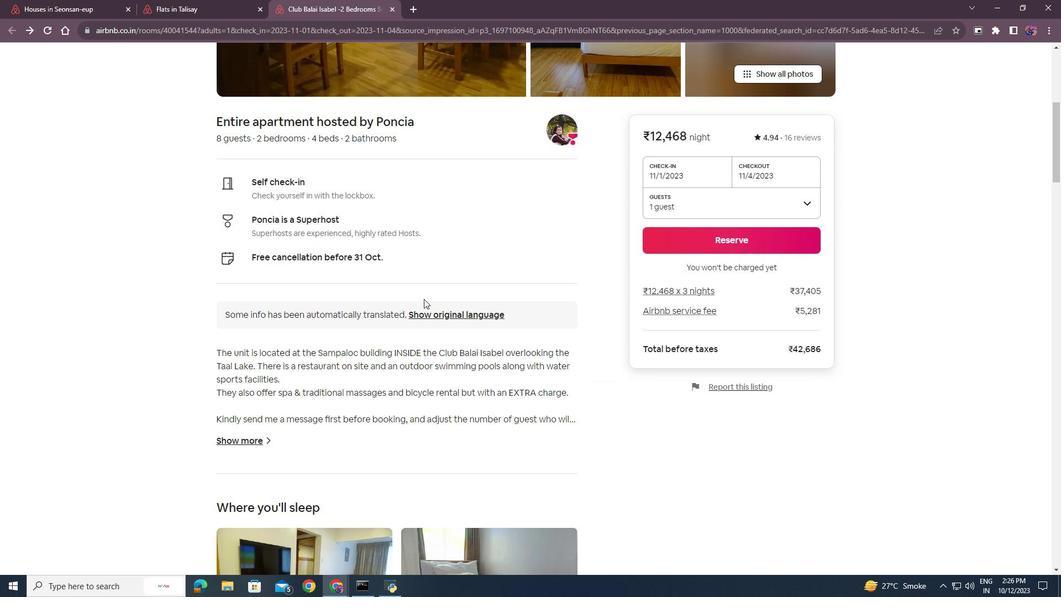 
Action: Mouse scrolled (415, 290) with delta (0, 0)
Screenshot: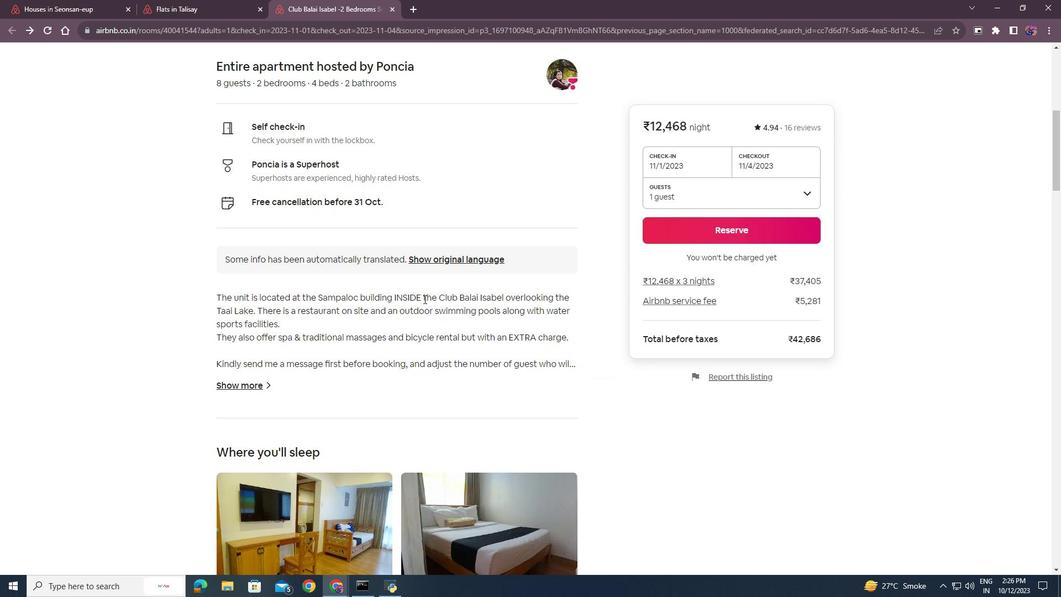 
Action: Mouse scrolled (415, 290) with delta (0, 0)
Screenshot: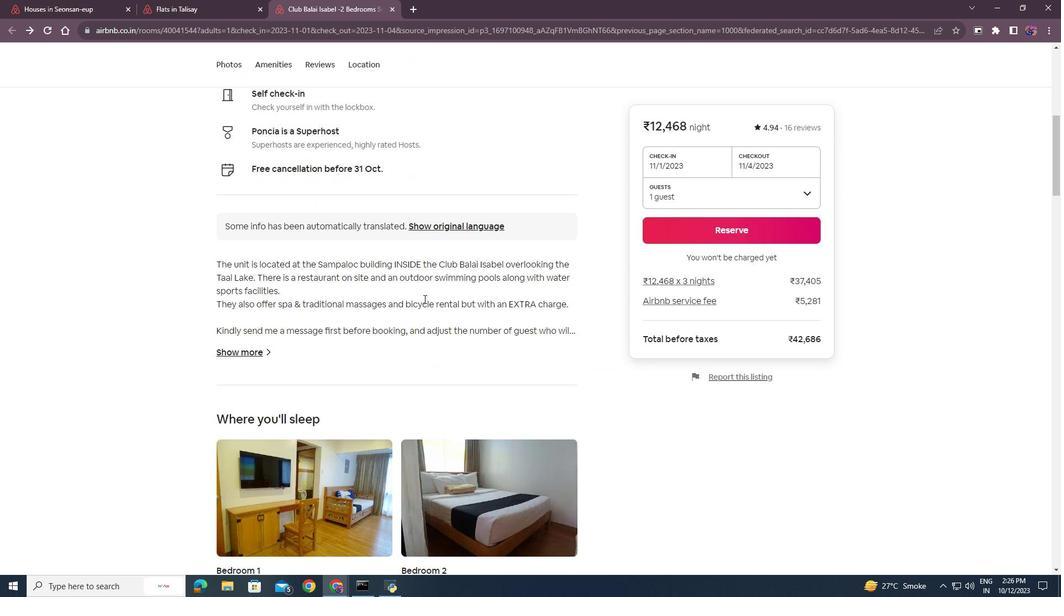 
Action: Mouse moved to (232, 269)
Screenshot: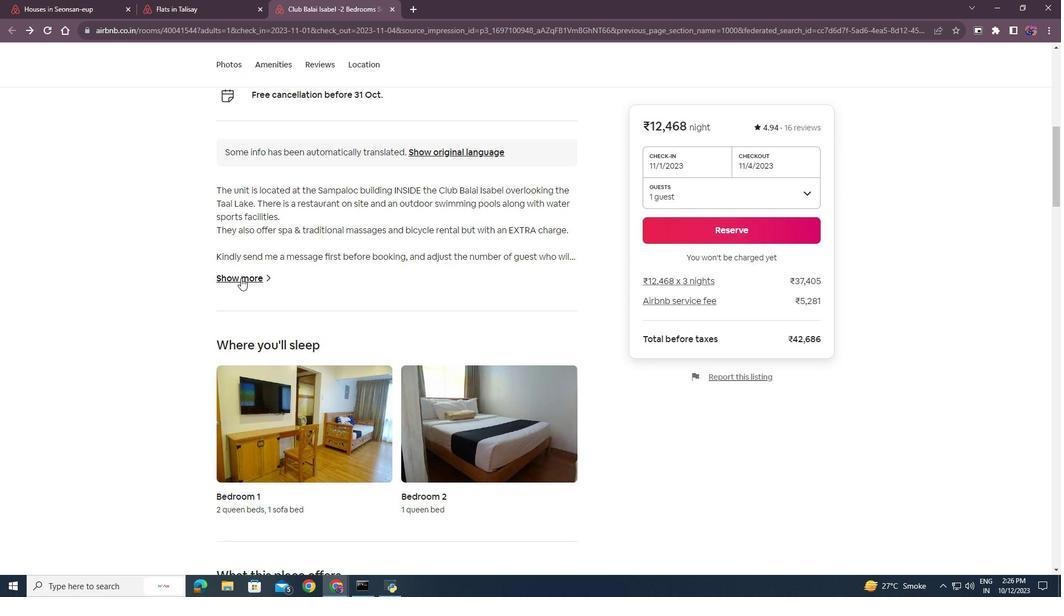 
Action: Mouse pressed left at (232, 269)
Screenshot: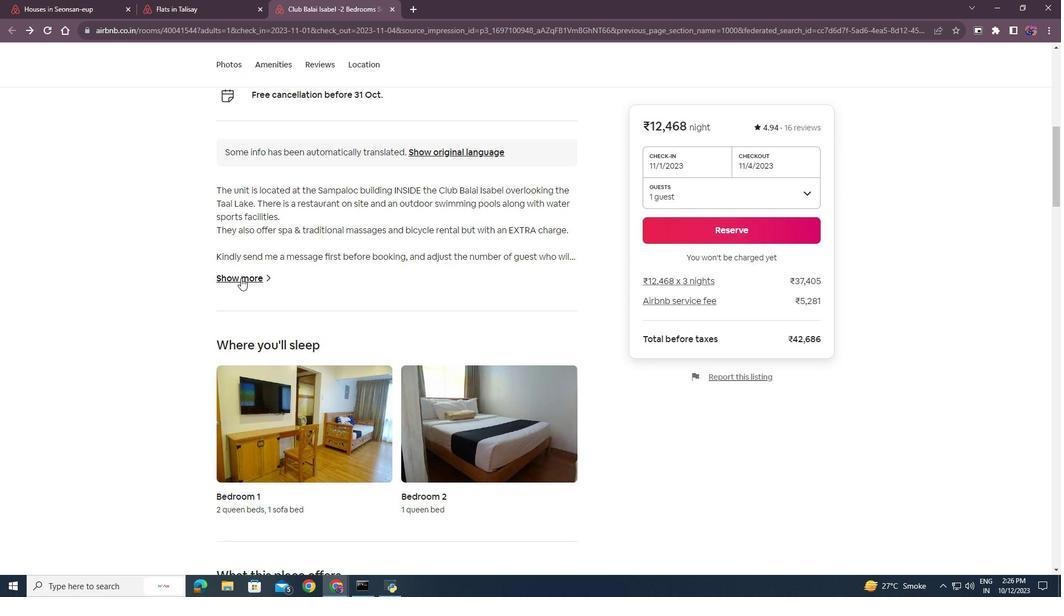 
Action: Mouse moved to (472, 311)
Screenshot: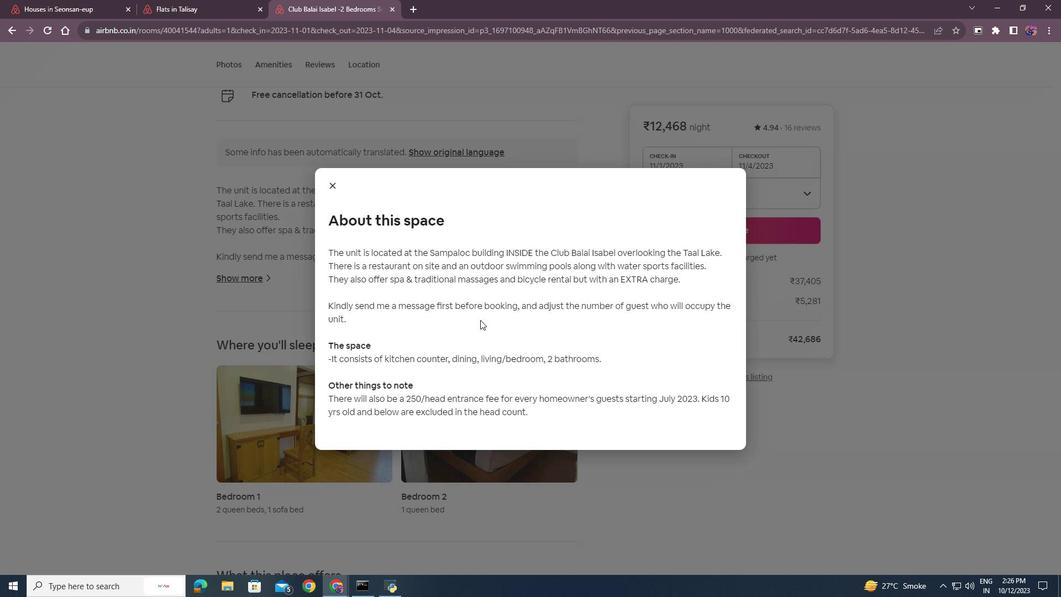 
Action: Mouse scrolled (472, 311) with delta (0, 0)
Screenshot: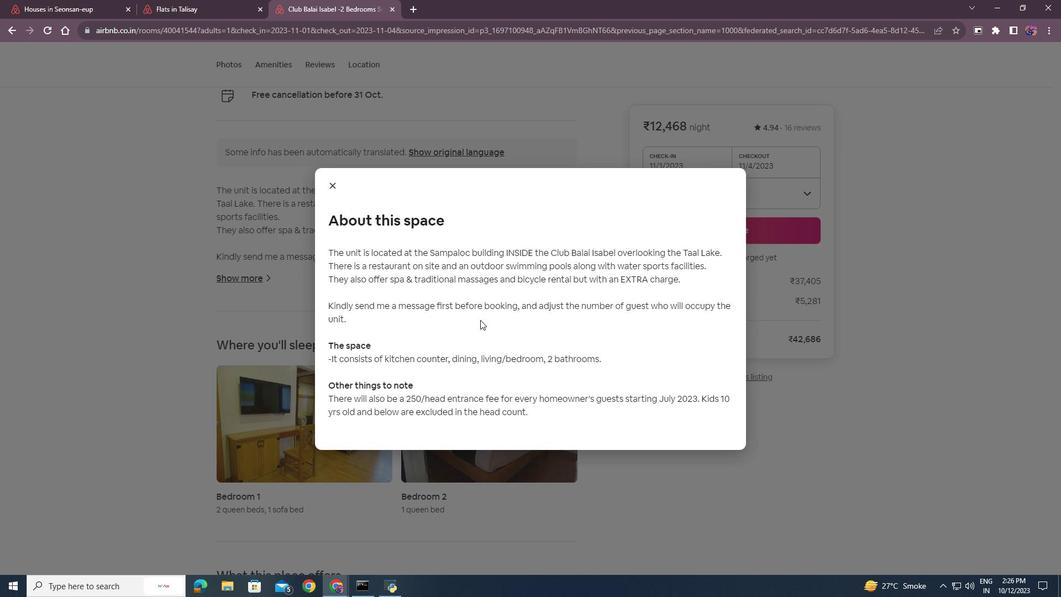 
Action: Mouse scrolled (472, 311) with delta (0, 0)
Screenshot: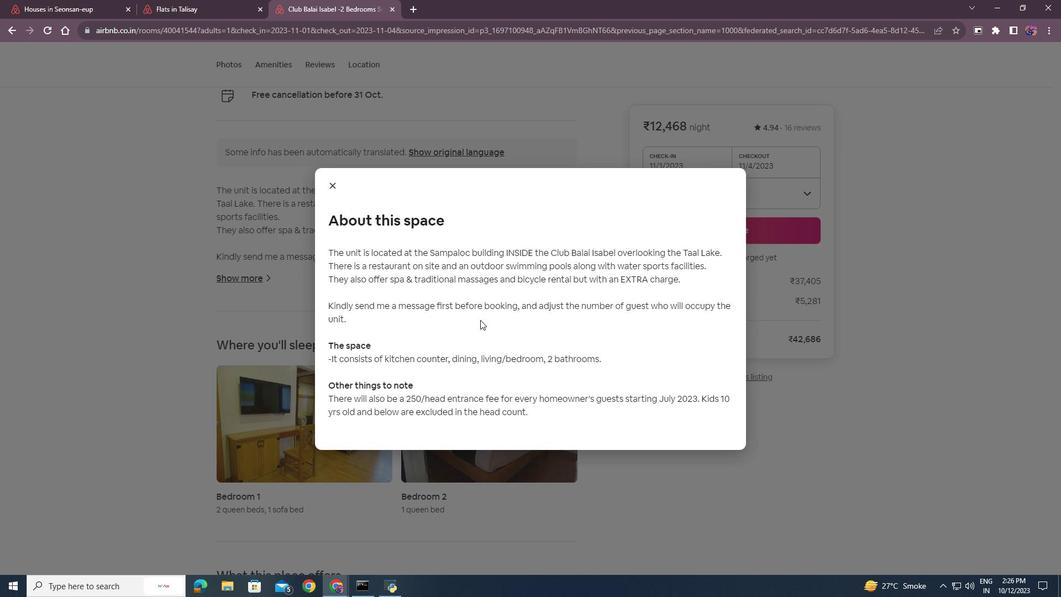 
Action: Mouse scrolled (472, 311) with delta (0, 0)
Screenshot: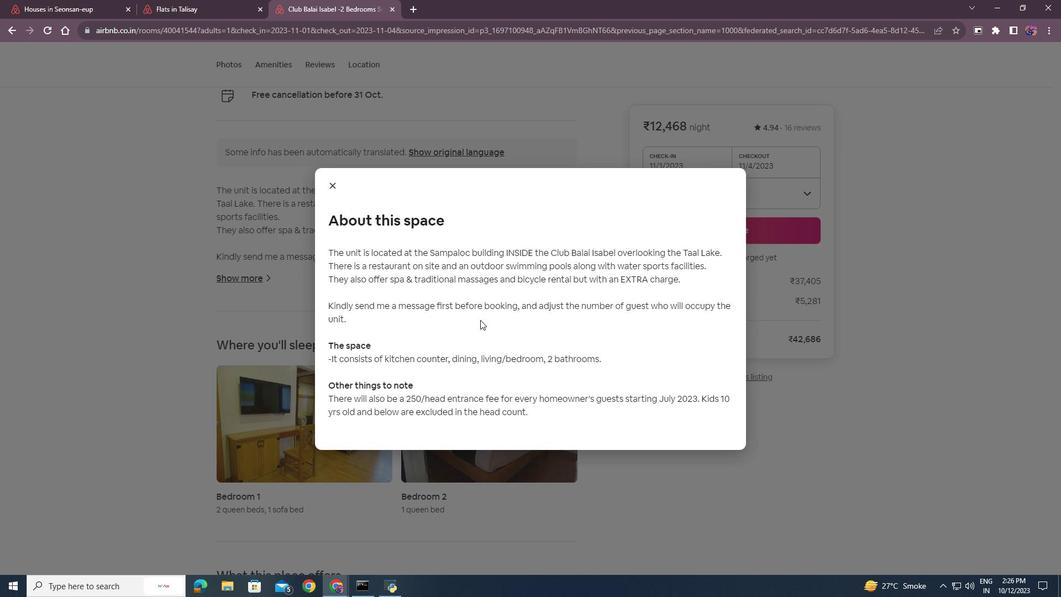 
Action: Mouse scrolled (472, 311) with delta (0, 0)
Screenshot: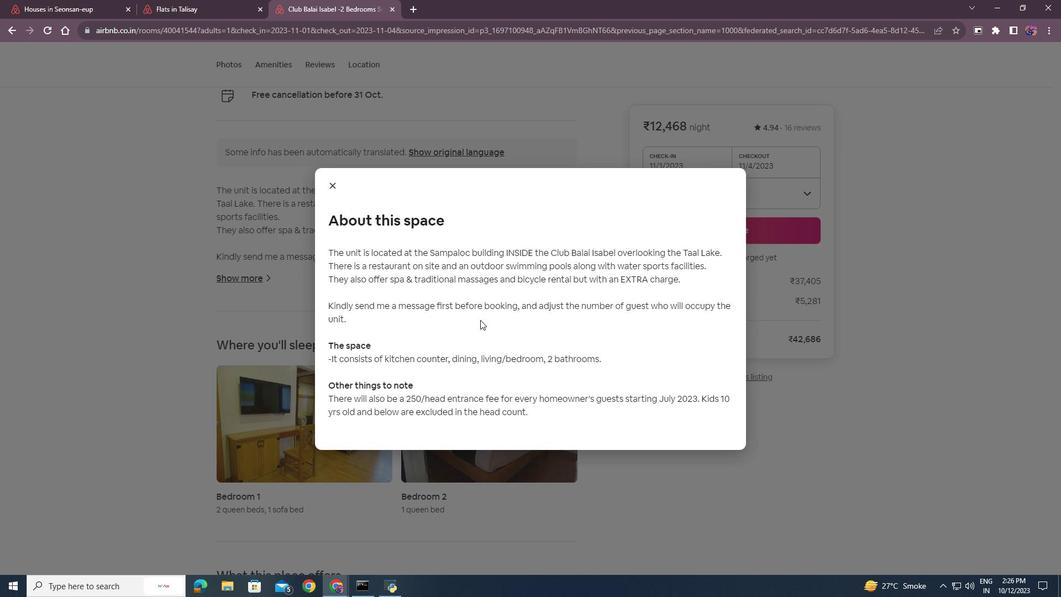 
Action: Mouse moved to (322, 174)
Screenshot: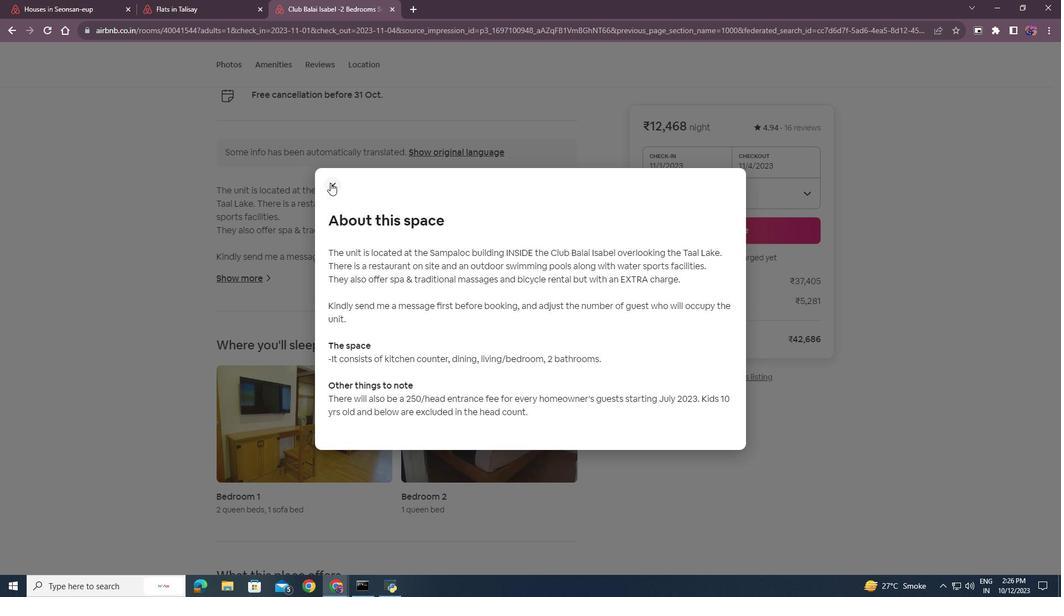 
Action: Mouse pressed left at (322, 174)
Screenshot: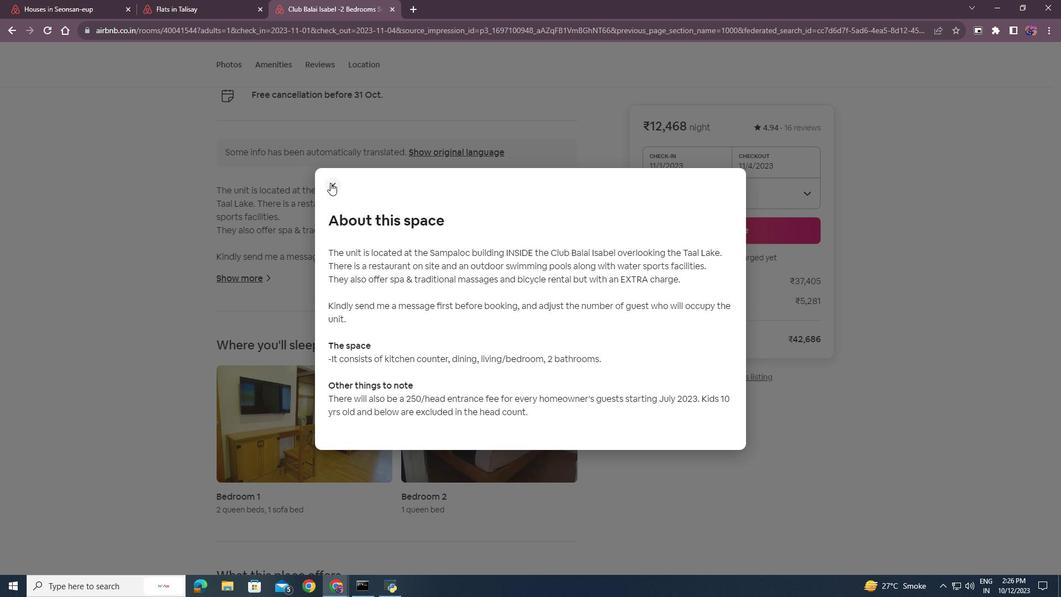 
Action: Mouse moved to (340, 292)
Screenshot: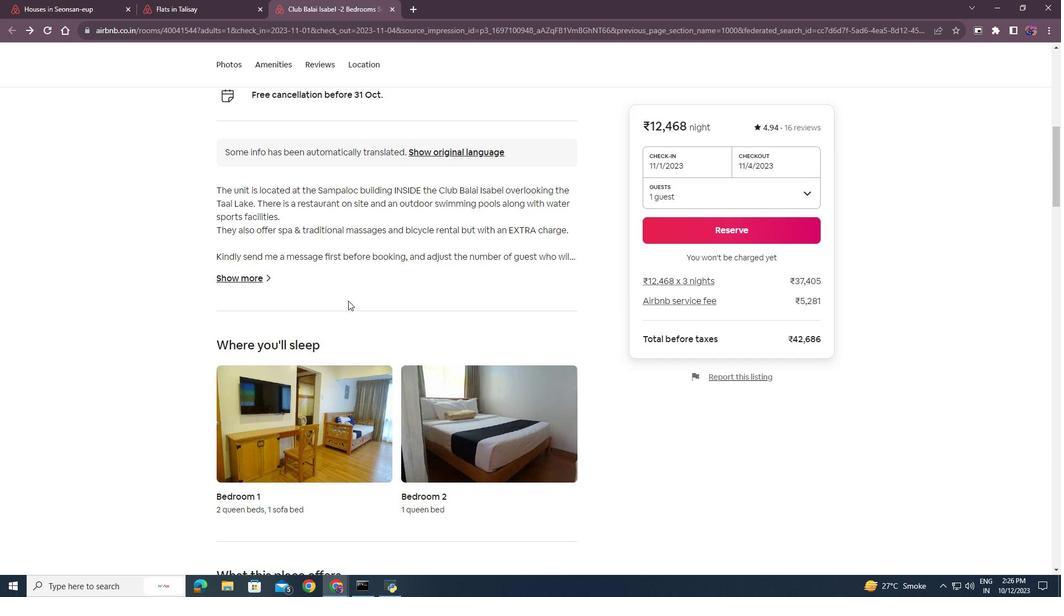 
Action: Mouse scrolled (340, 291) with delta (0, 0)
Screenshot: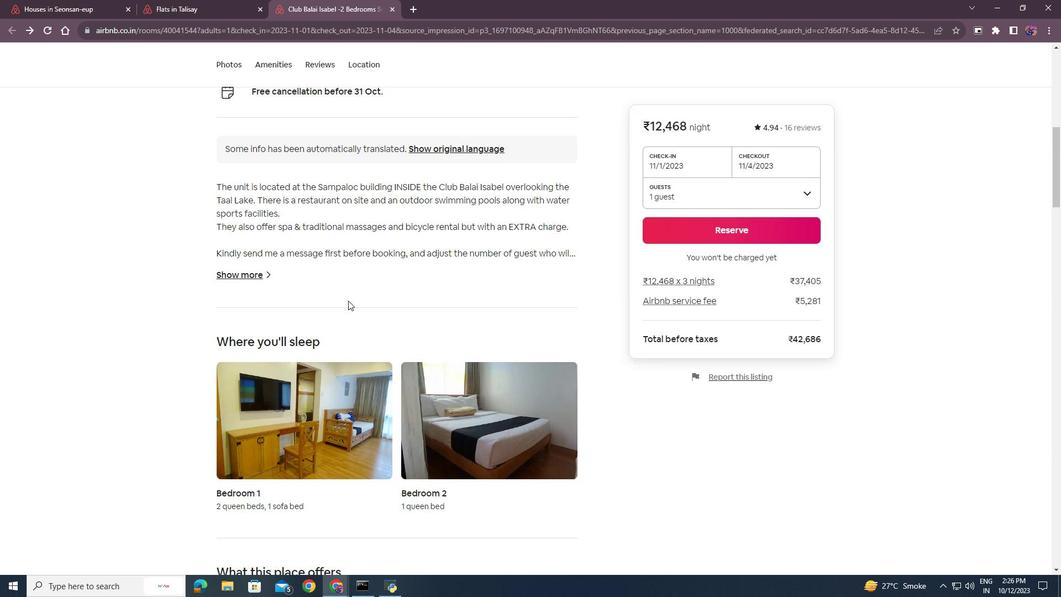 
Action: Mouse scrolled (340, 291) with delta (0, 0)
Screenshot: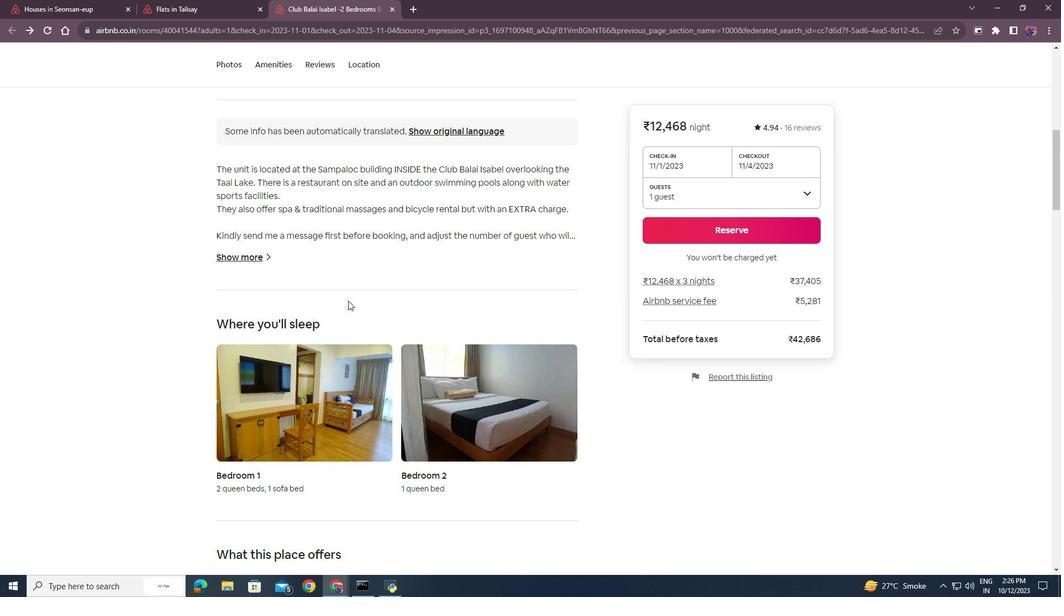 
Action: Mouse scrolled (340, 291) with delta (0, 0)
Screenshot: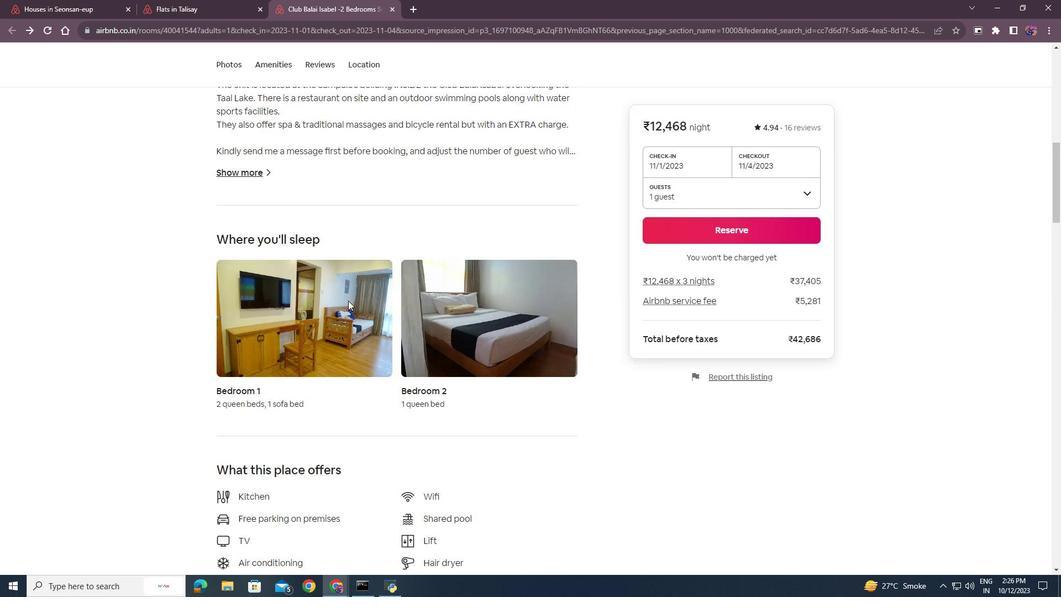 
Action: Mouse scrolled (340, 291) with delta (0, 0)
Screenshot: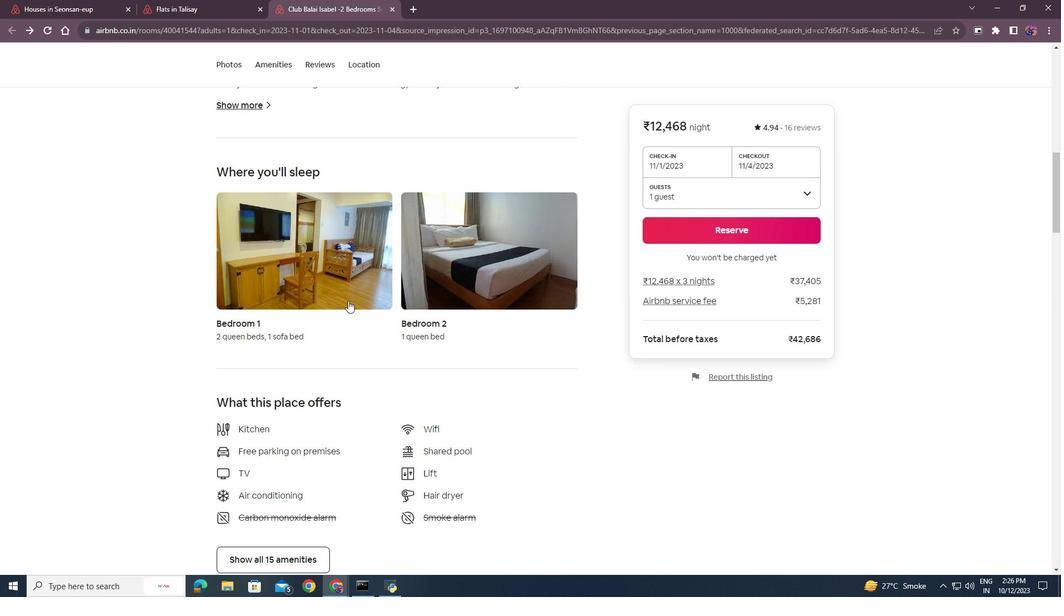 
Action: Mouse scrolled (340, 291) with delta (0, 0)
Screenshot: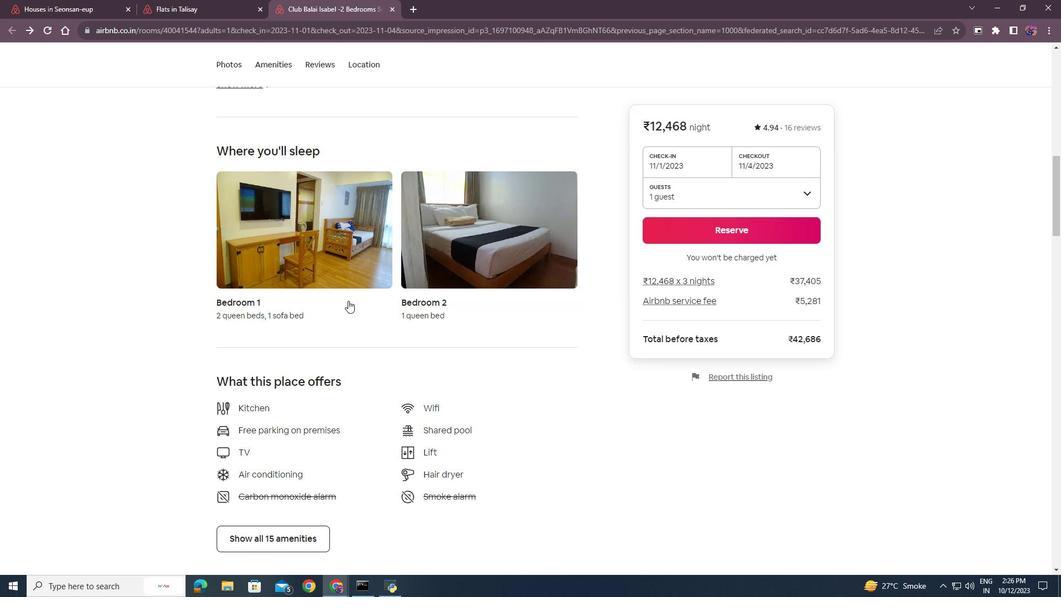 
Action: Mouse scrolled (340, 291) with delta (0, 0)
Screenshot: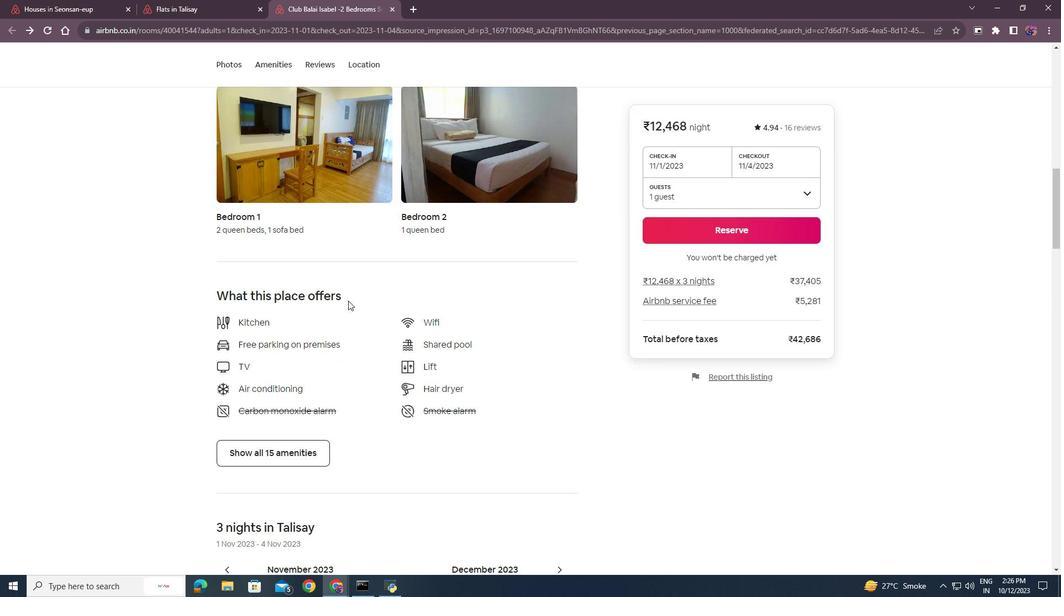 
Action: Mouse moved to (336, 303)
Screenshot: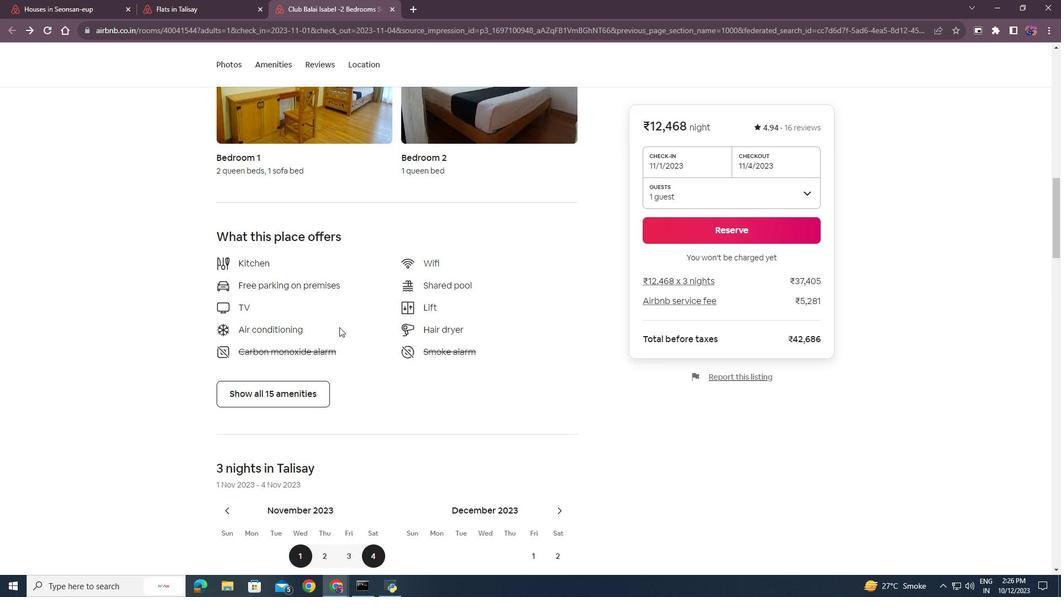 
Action: Mouse scrolled (336, 303) with delta (0, 0)
Screenshot: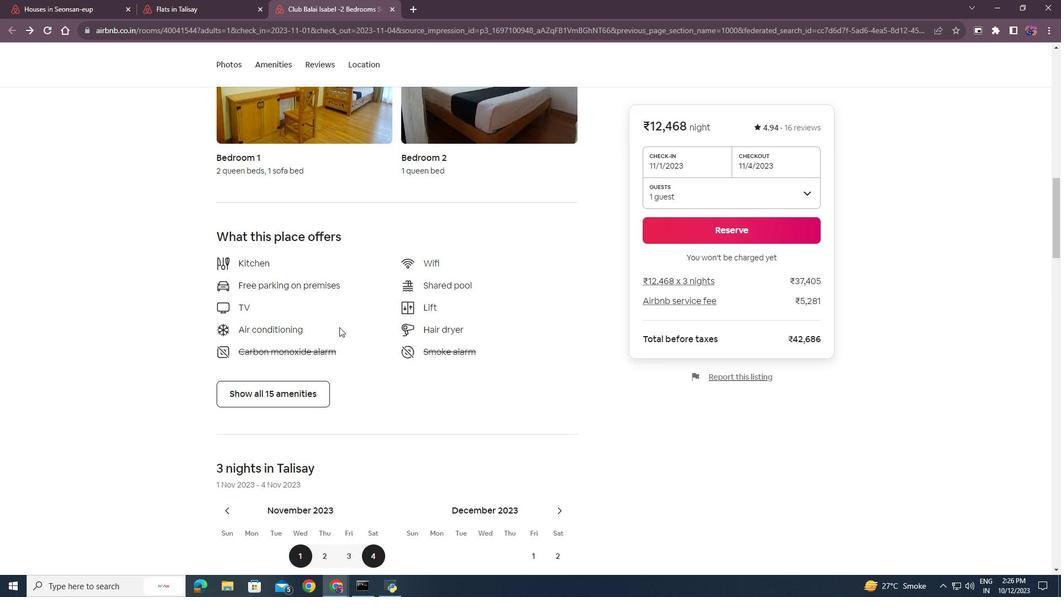 
Action: Mouse moved to (265, 330)
Screenshot: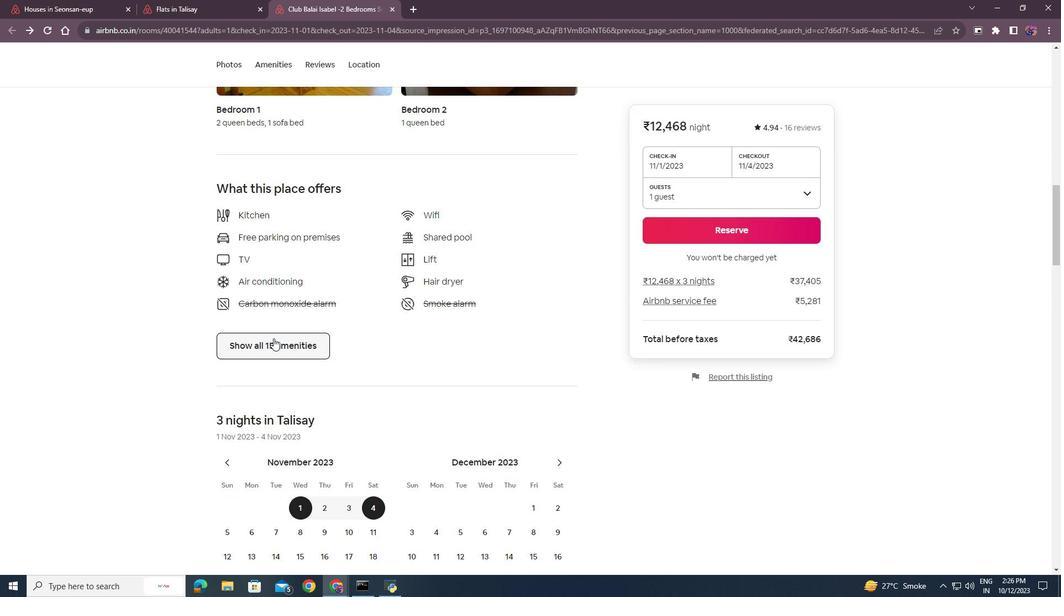 
Action: Mouse pressed left at (265, 330)
Screenshot: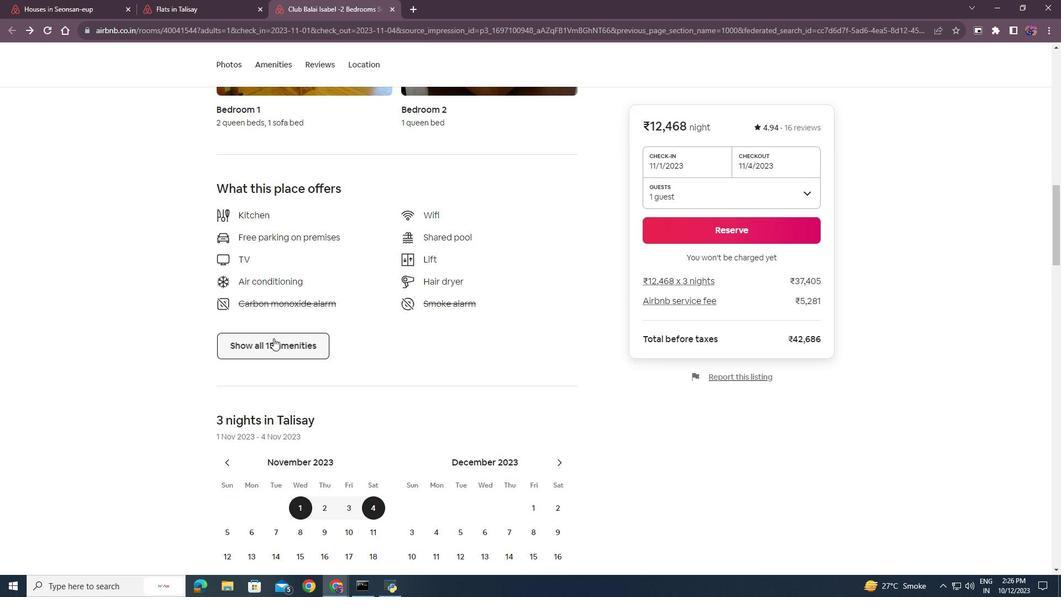 
Action: Mouse moved to (454, 268)
Screenshot: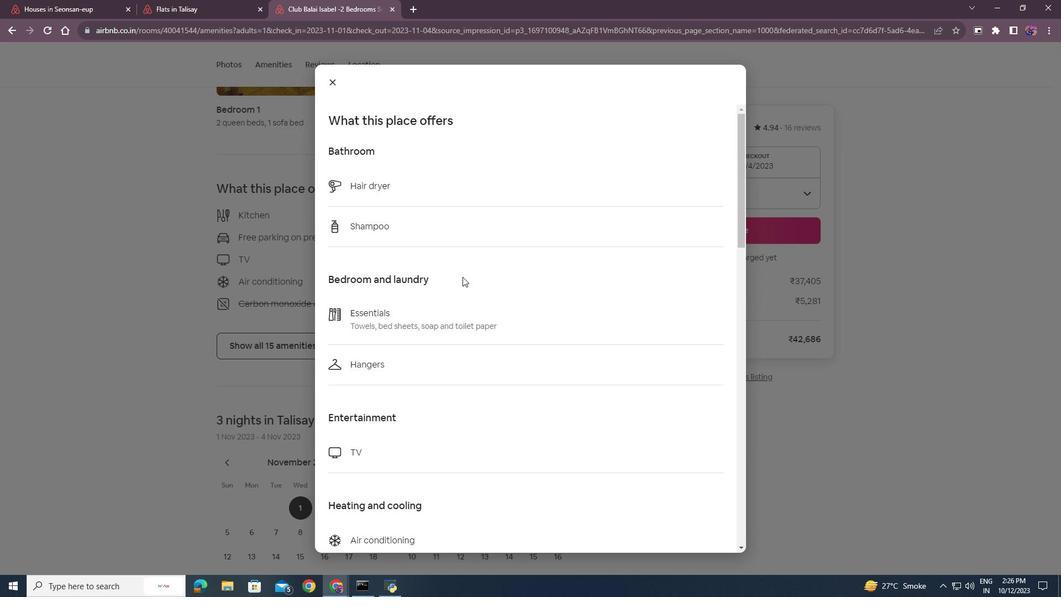 
Action: Mouse scrolled (454, 268) with delta (0, 0)
Screenshot: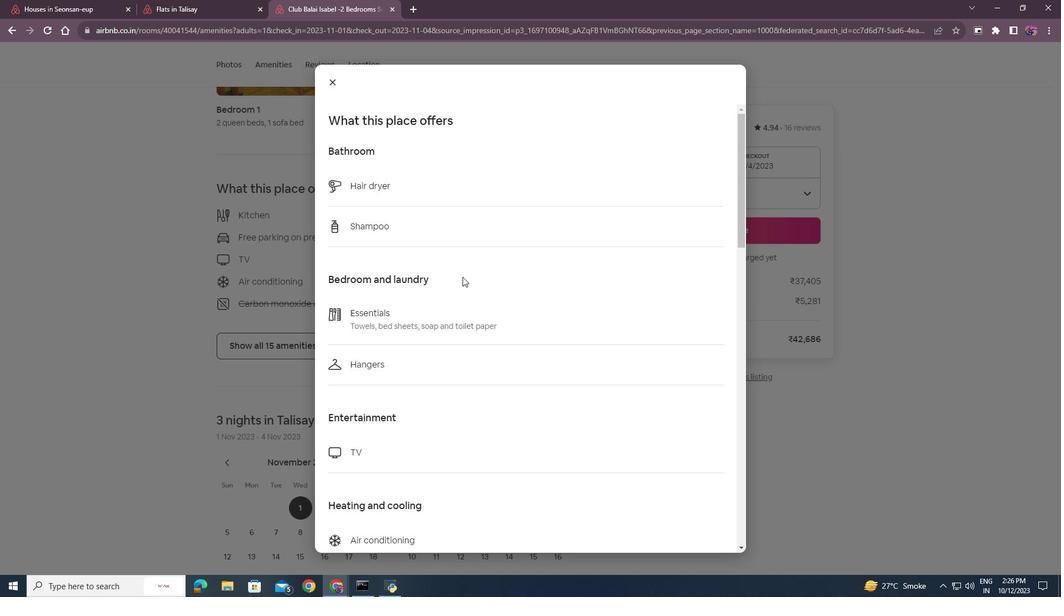 
Action: Mouse scrolled (454, 268) with delta (0, 0)
Screenshot: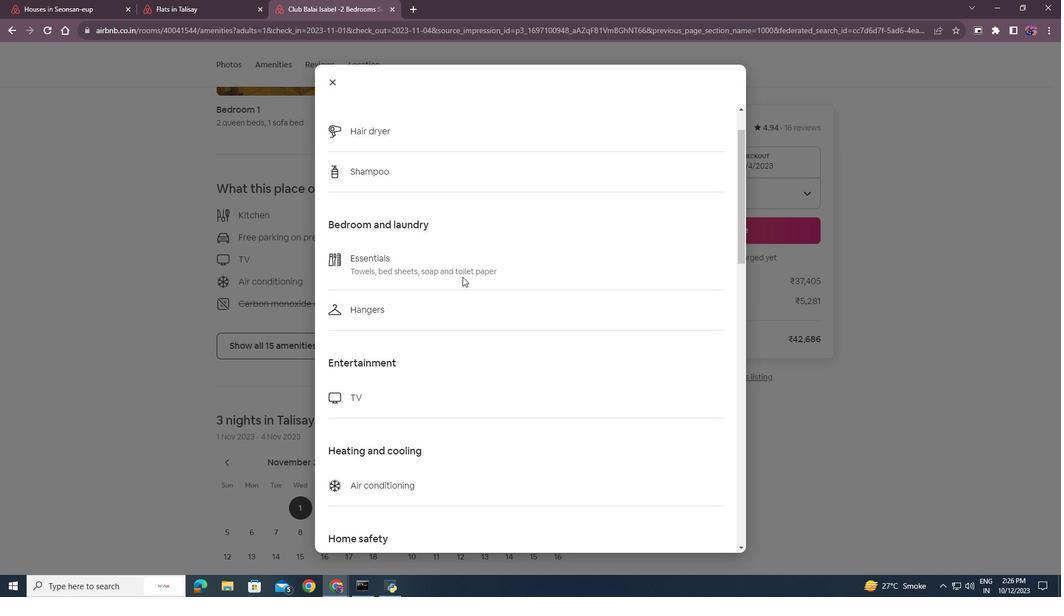 
Action: Mouse scrolled (454, 268) with delta (0, 0)
Screenshot: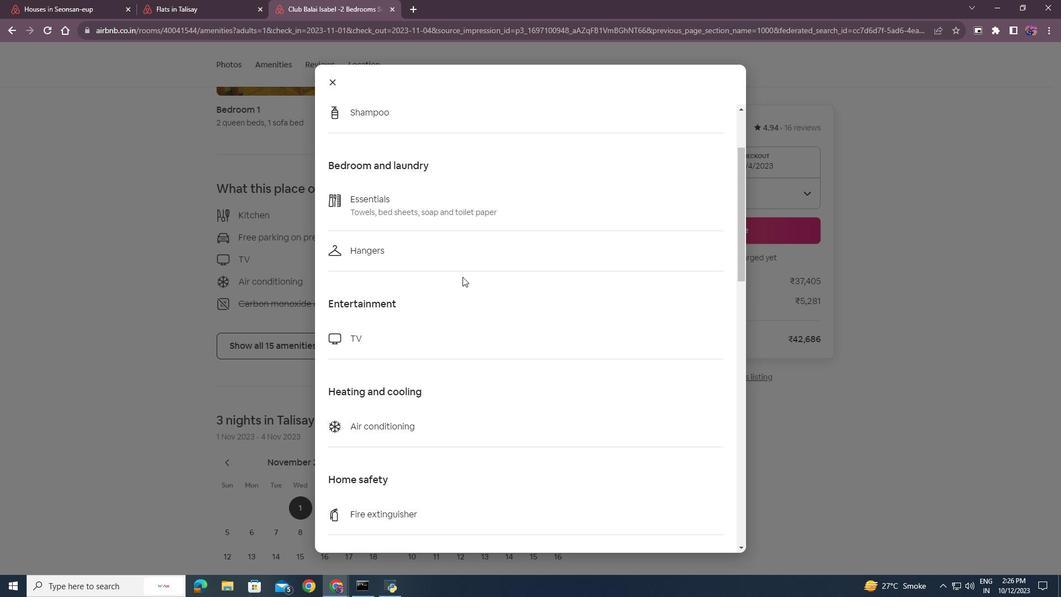 
Action: Mouse scrolled (454, 268) with delta (0, 0)
Screenshot: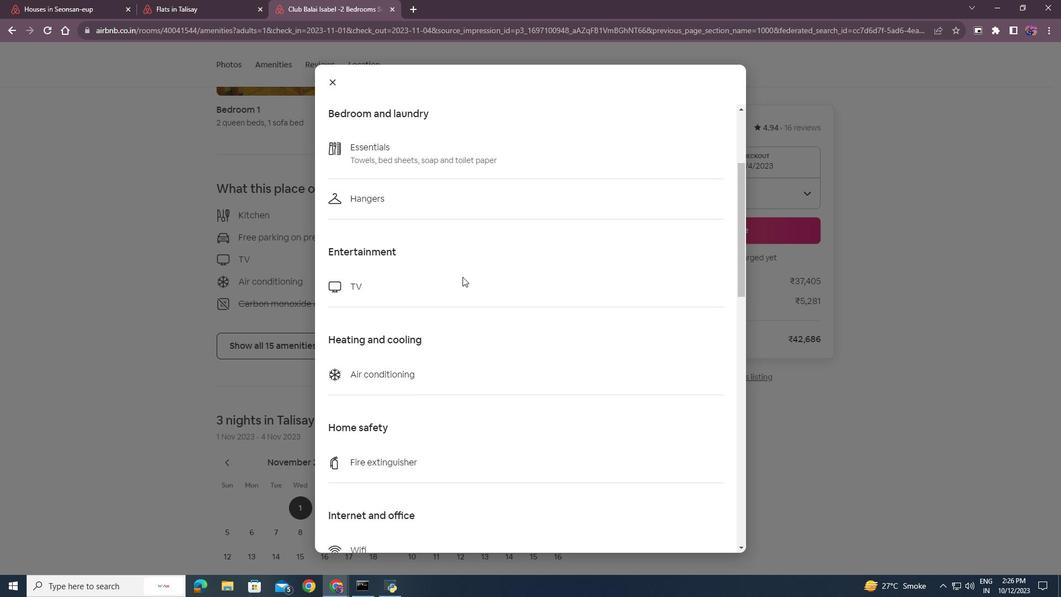
Action: Mouse scrolled (454, 268) with delta (0, 0)
Screenshot: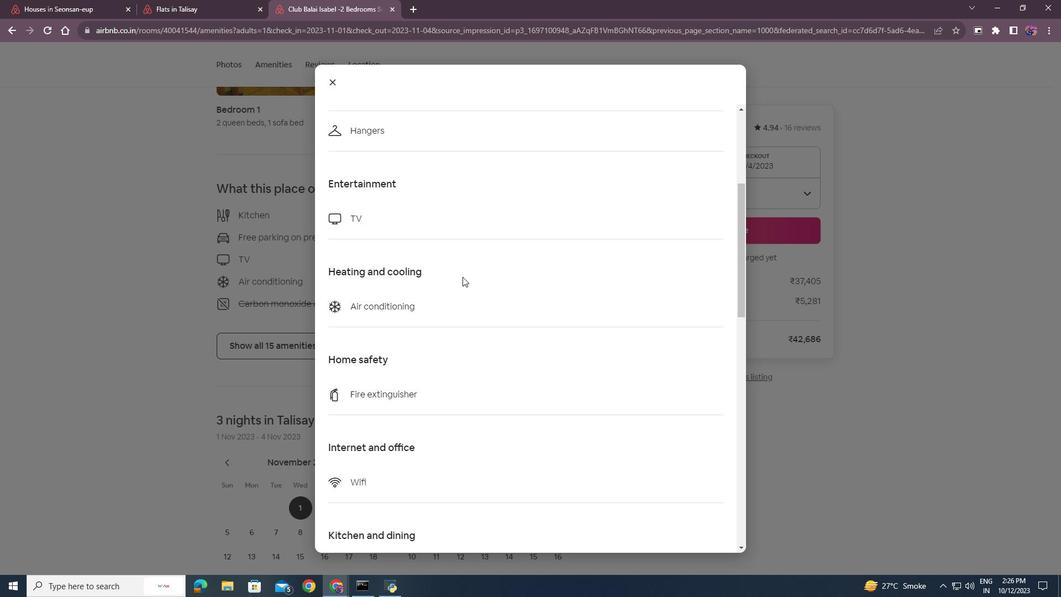 
Action: Mouse scrolled (454, 268) with delta (0, 0)
Screenshot: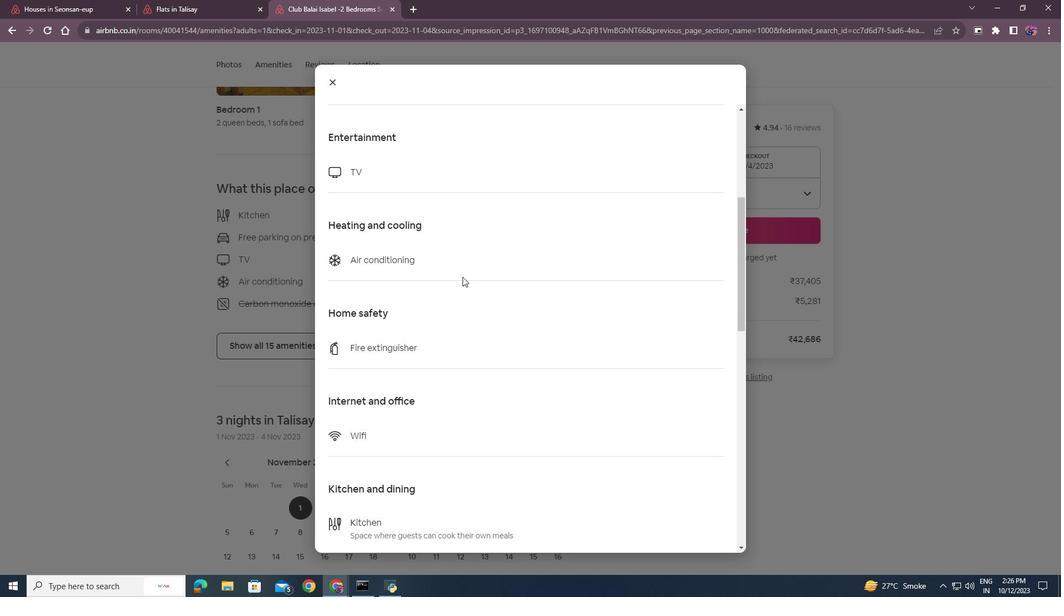 
Action: Mouse scrolled (454, 268) with delta (0, 0)
Screenshot: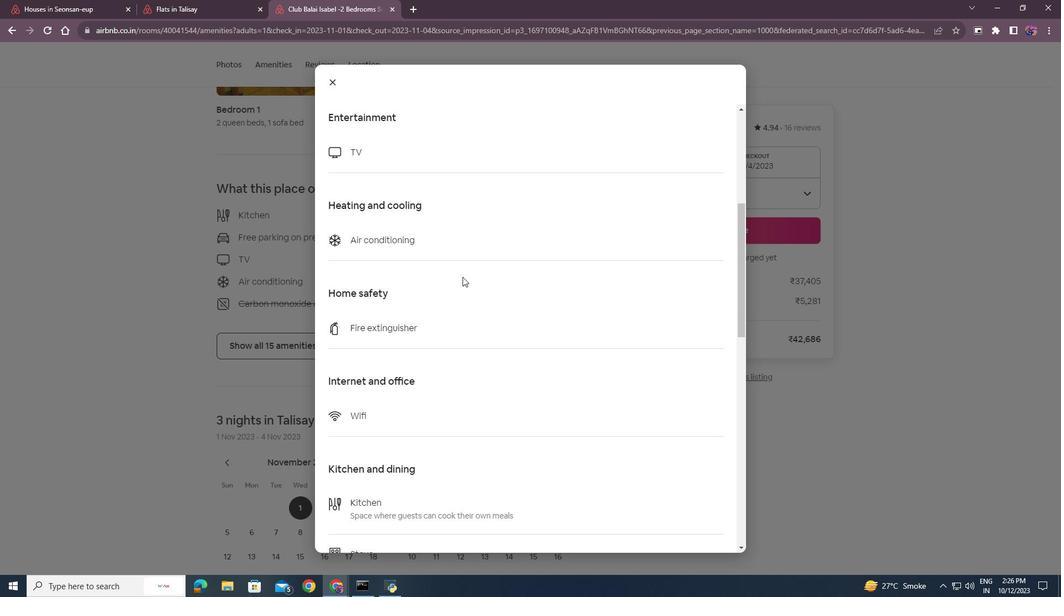 
Action: Mouse scrolled (454, 268) with delta (0, 0)
Screenshot: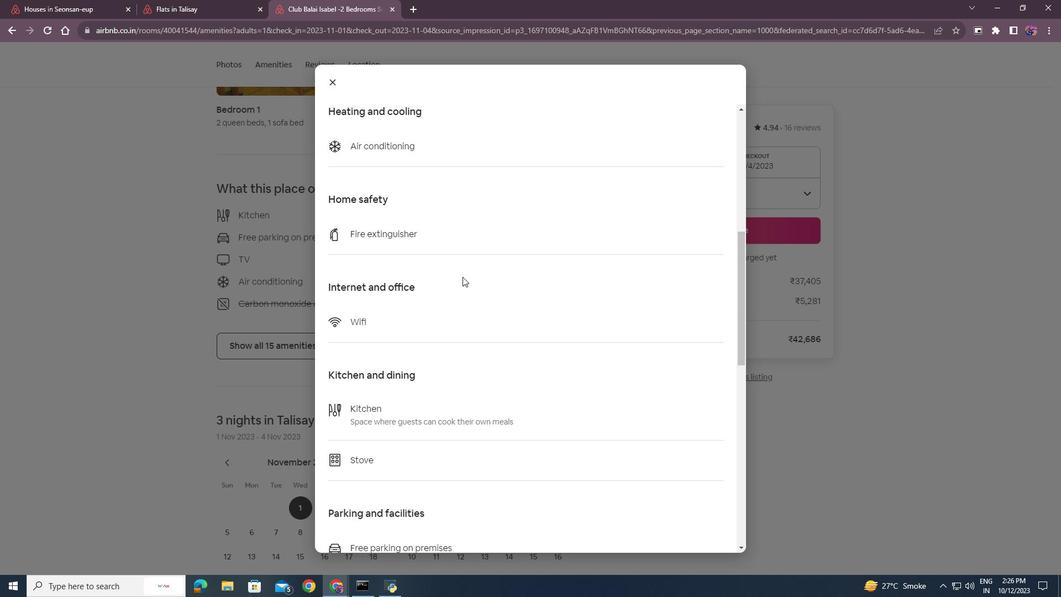 
Action: Mouse scrolled (454, 268) with delta (0, 0)
Screenshot: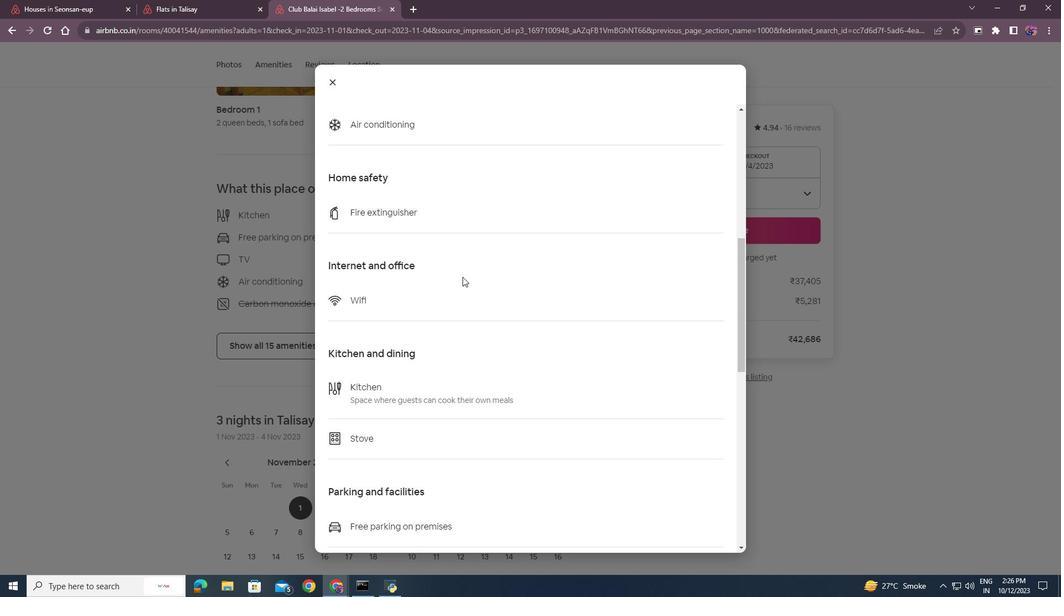 
Action: Mouse scrolled (454, 268) with delta (0, 0)
Screenshot: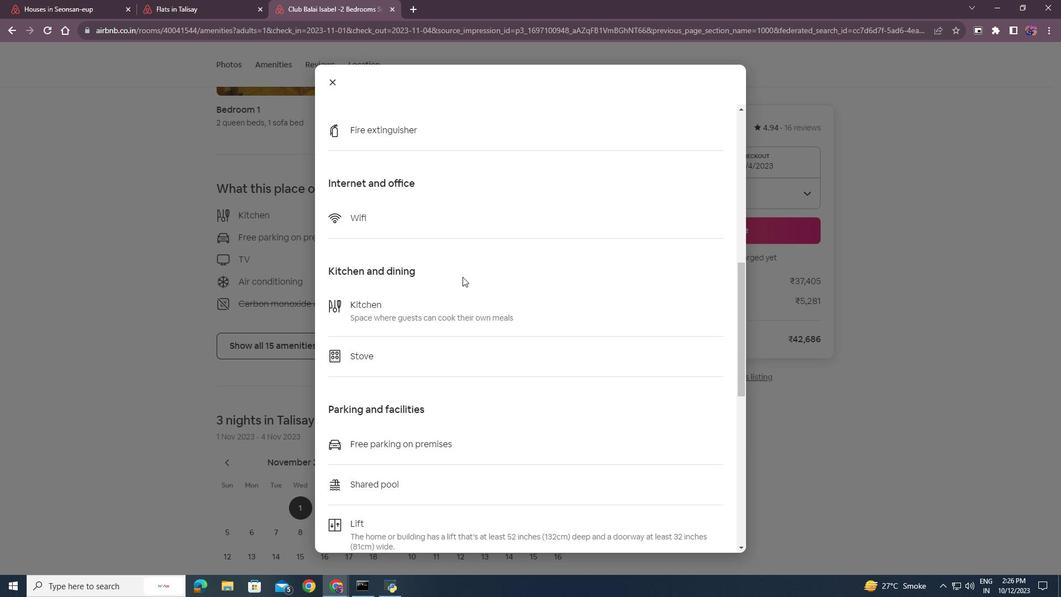 
Action: Mouse scrolled (454, 268) with delta (0, 0)
Screenshot: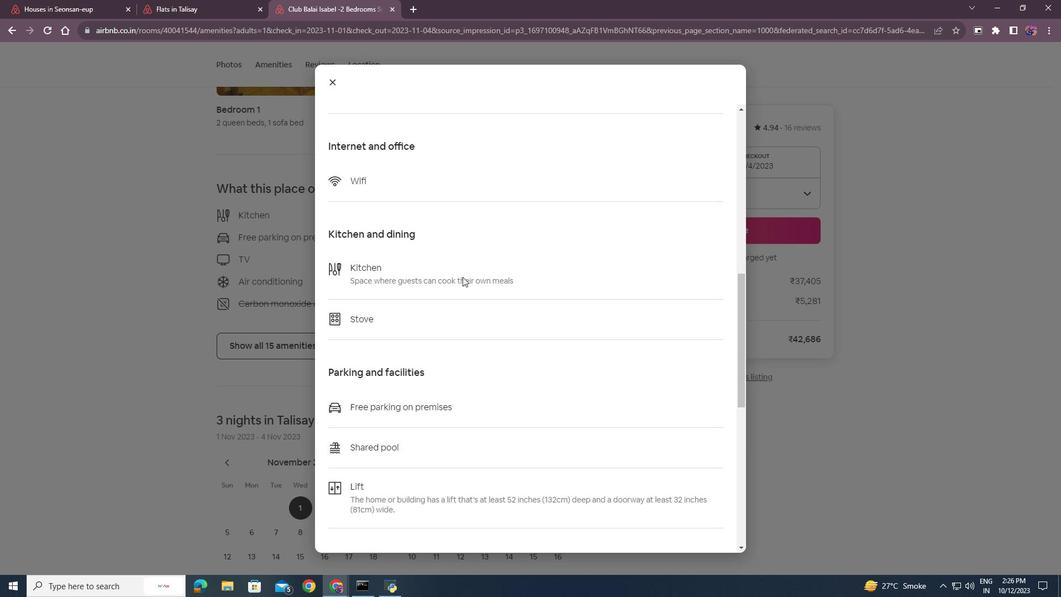 
Action: Mouse scrolled (454, 268) with delta (0, 0)
Screenshot: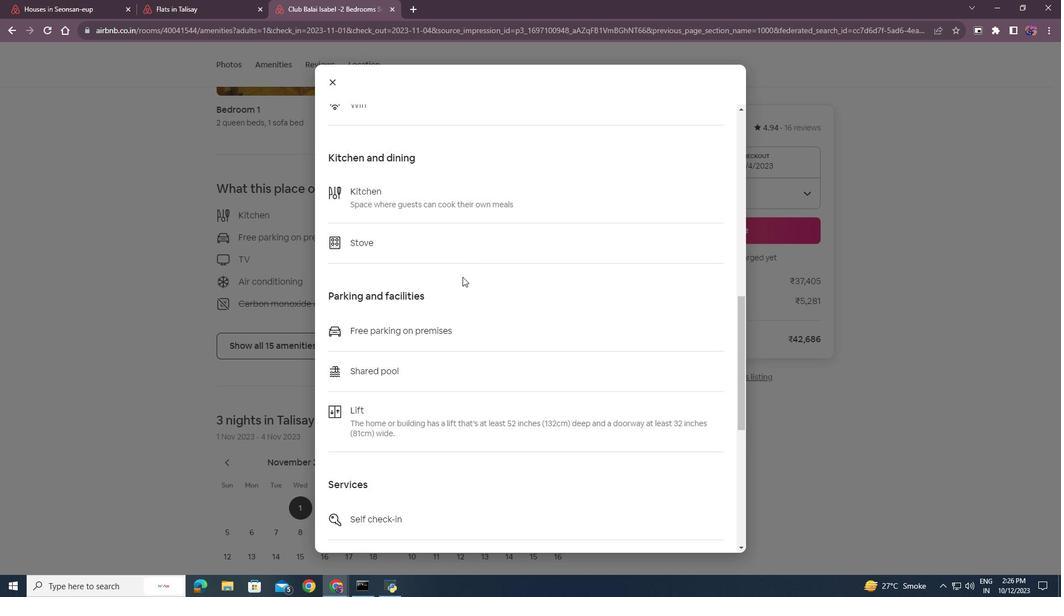 
Action: Mouse scrolled (454, 268) with delta (0, 0)
Screenshot: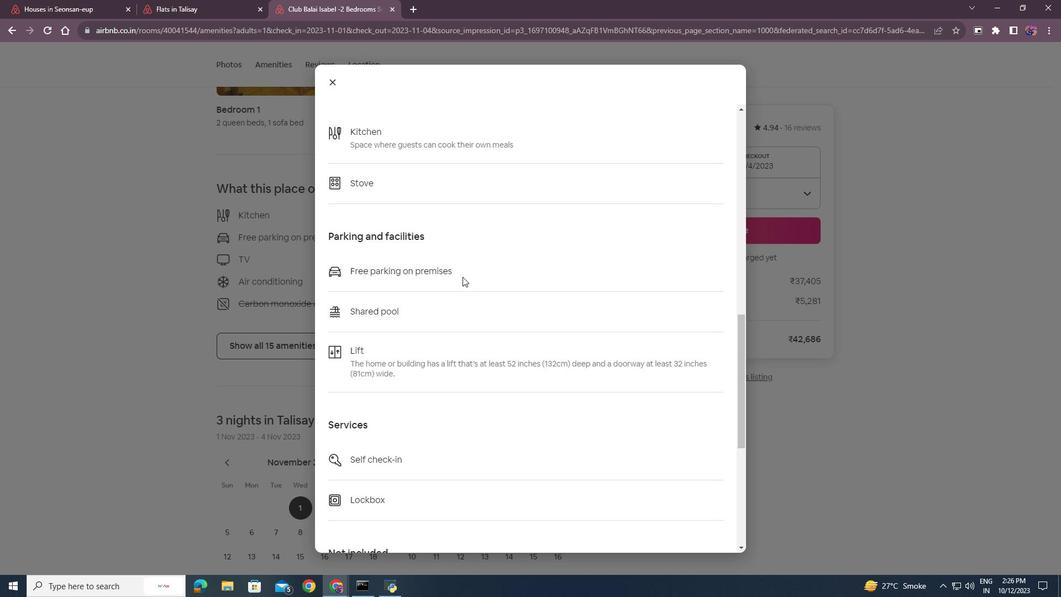 
Action: Mouse scrolled (454, 268) with delta (0, 0)
Screenshot: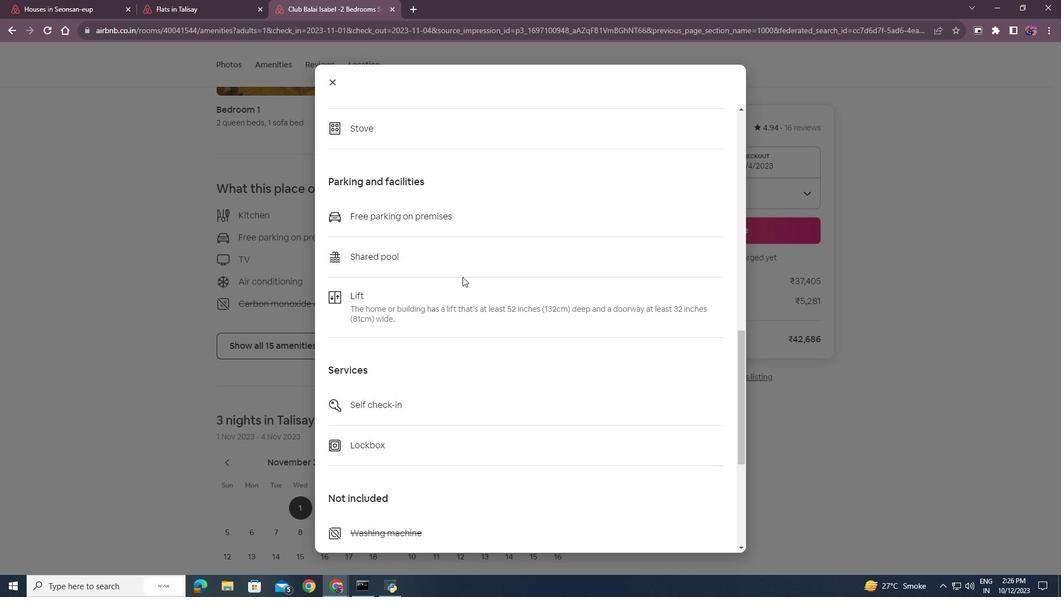 
Action: Mouse scrolled (454, 268) with delta (0, 0)
Screenshot: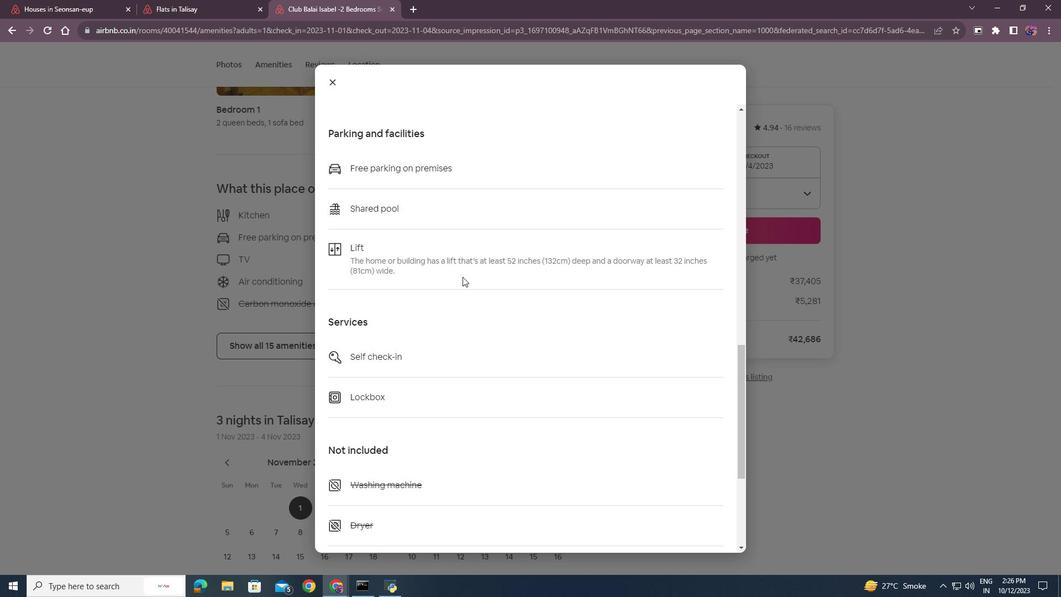 
Action: Mouse scrolled (454, 268) with delta (0, 0)
Screenshot: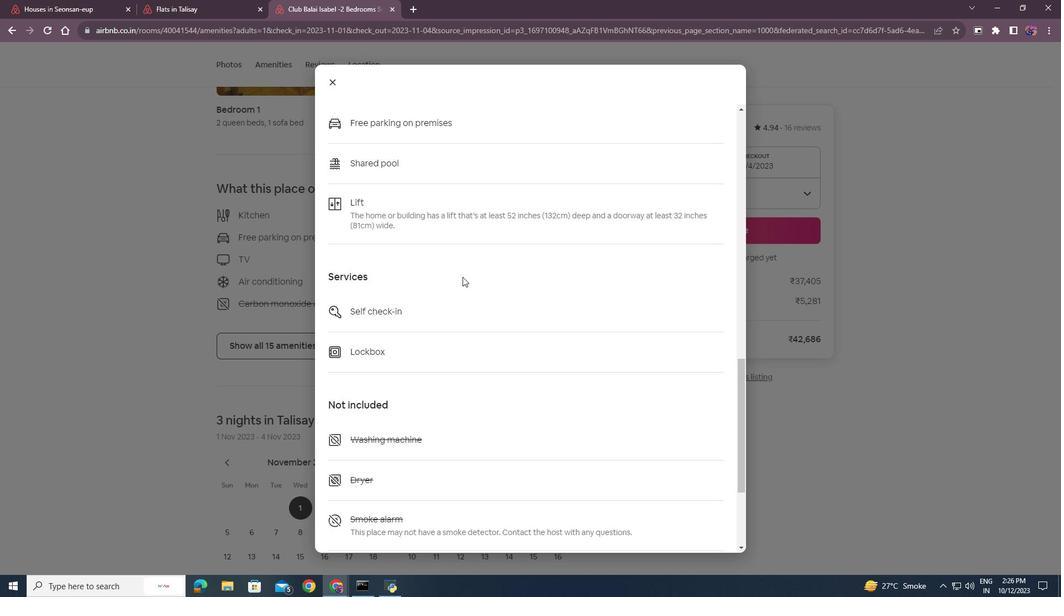 
Action: Mouse scrolled (454, 268) with delta (0, 0)
Screenshot: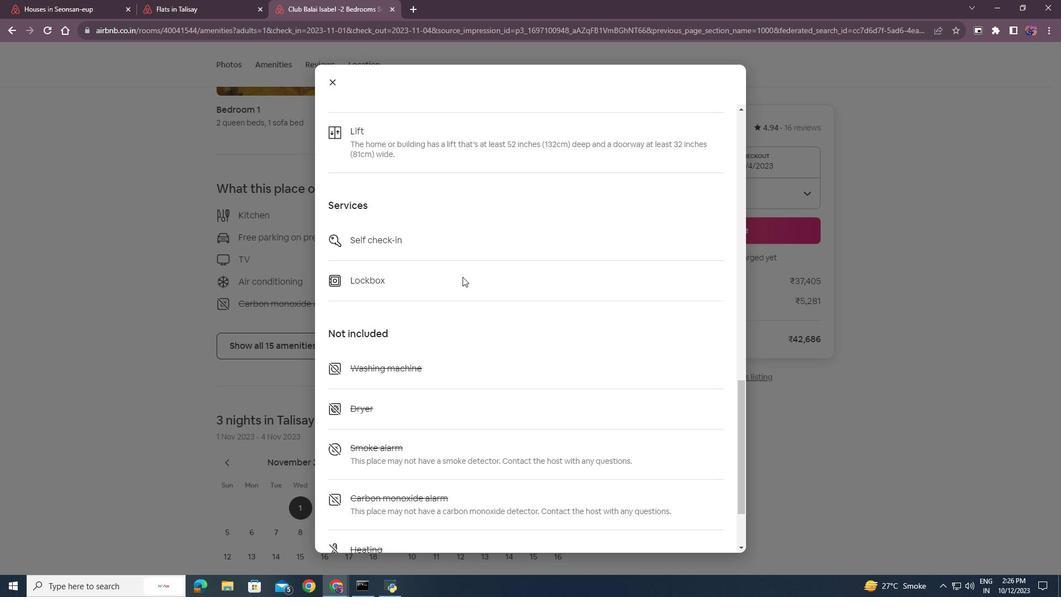 
Action: Mouse scrolled (454, 268) with delta (0, 0)
Screenshot: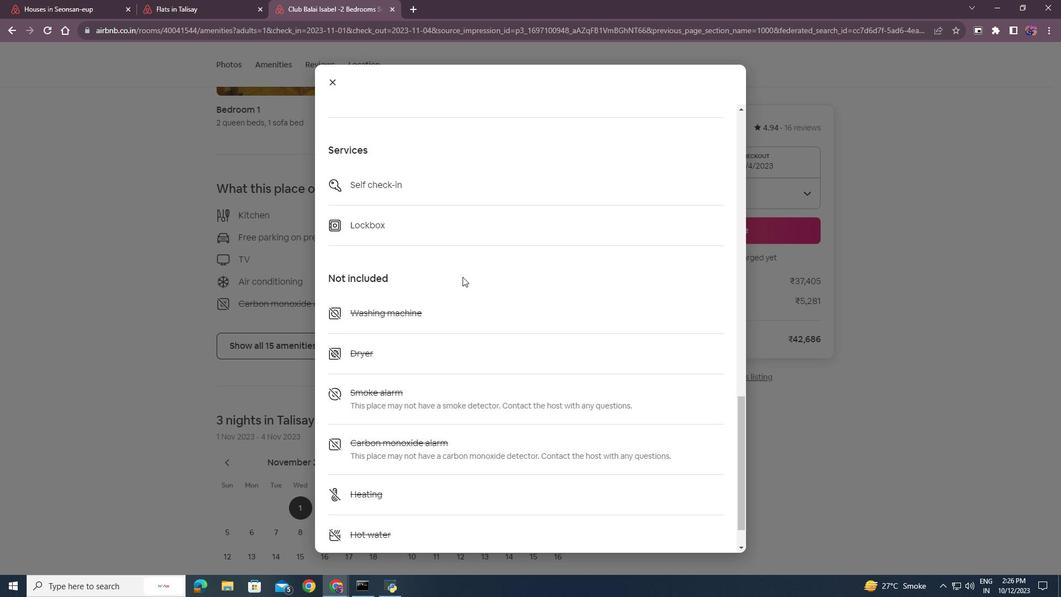 
Action: Mouse scrolled (454, 268) with delta (0, 0)
Screenshot: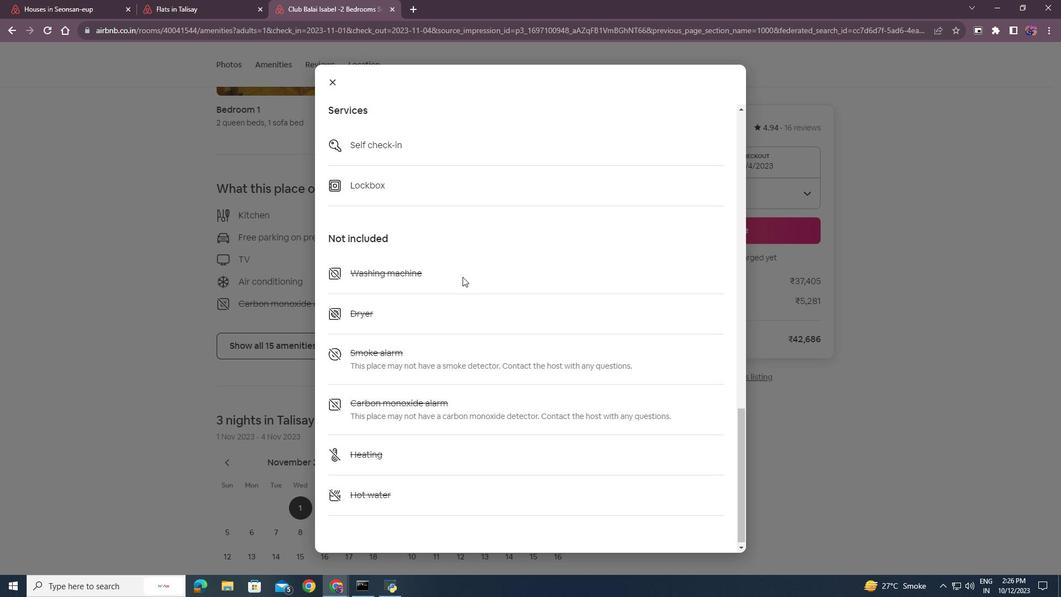 
Action: Mouse scrolled (454, 268) with delta (0, 0)
Screenshot: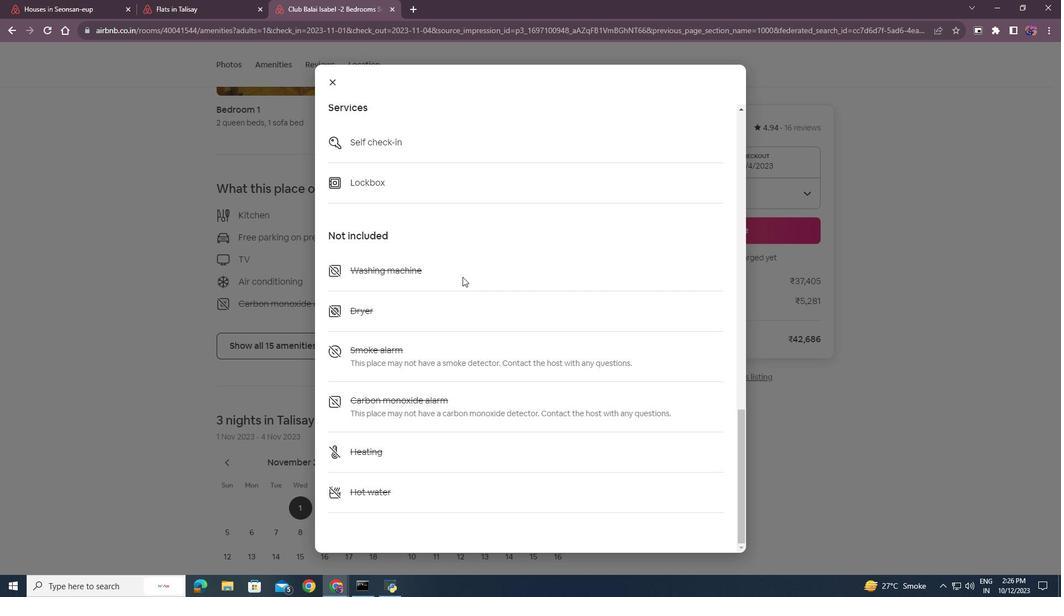 
Action: Mouse scrolled (454, 268) with delta (0, 0)
Screenshot: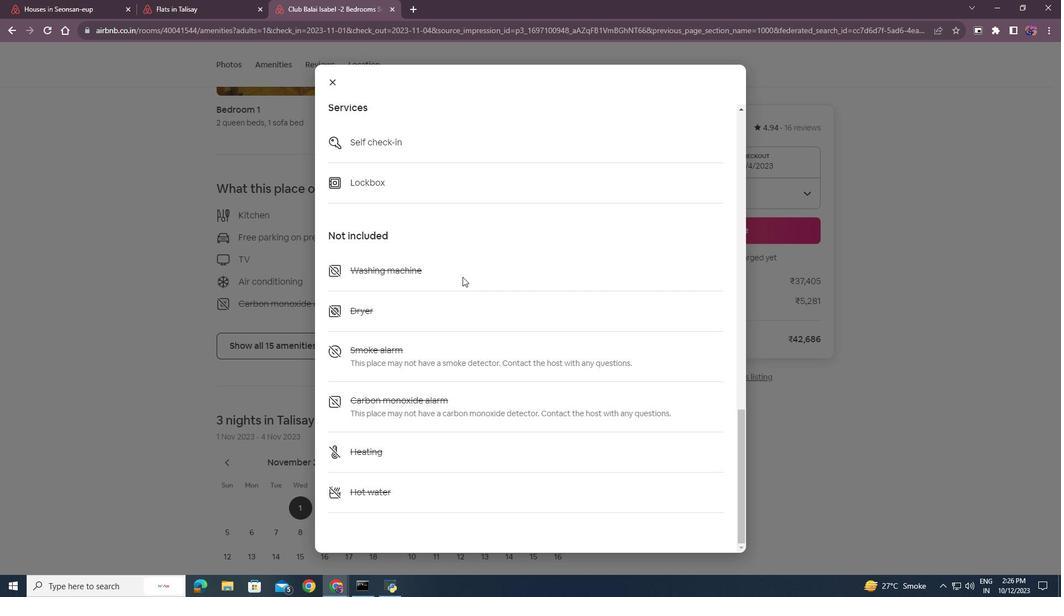
Action: Mouse scrolled (454, 268) with delta (0, 0)
Screenshot: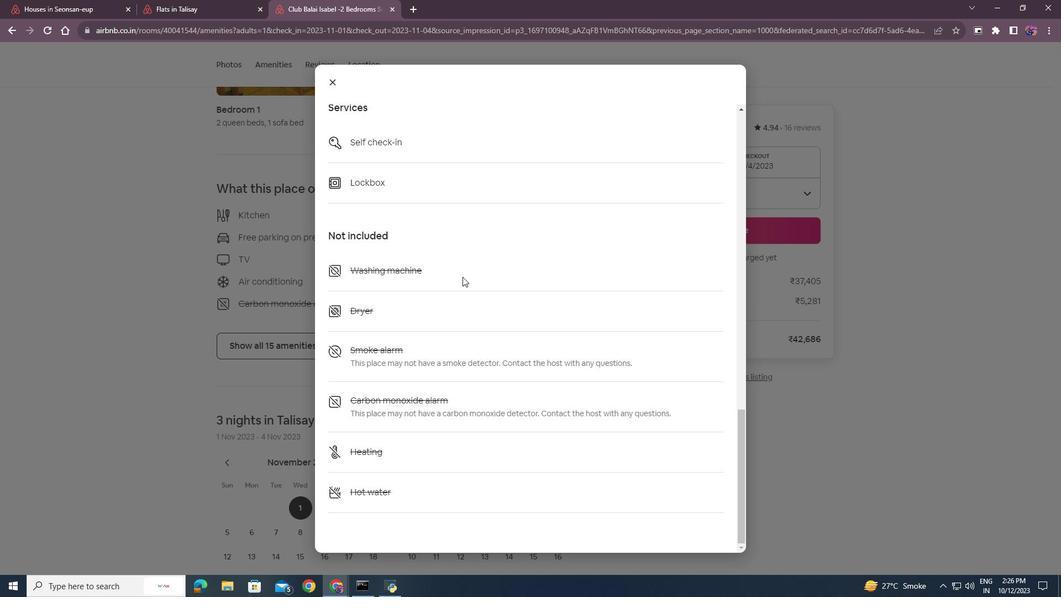 
Action: Mouse scrolled (454, 268) with delta (0, 0)
Screenshot: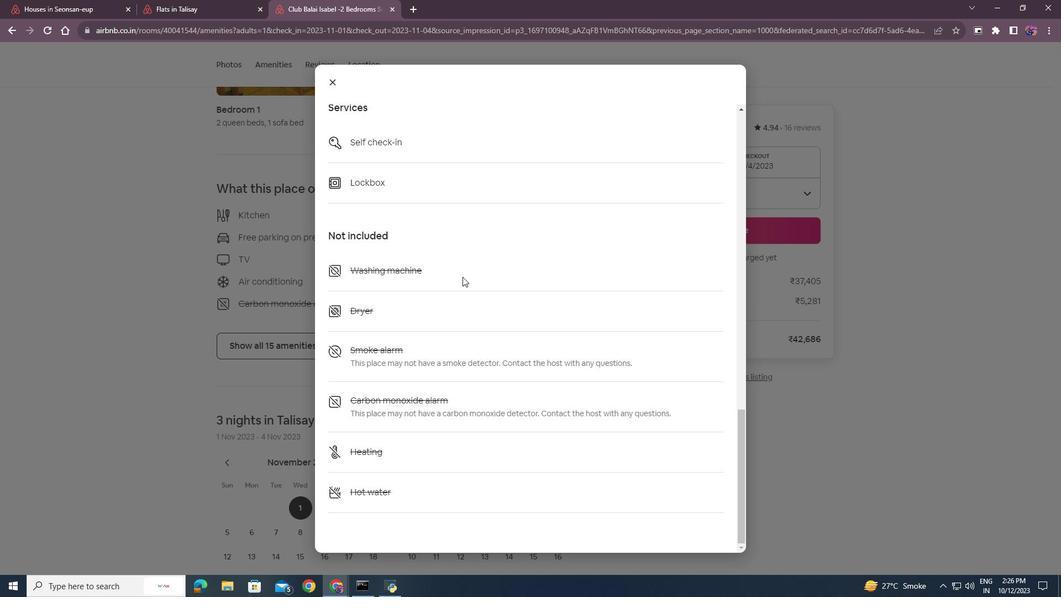
Action: Mouse scrolled (454, 268) with delta (0, 0)
Screenshot: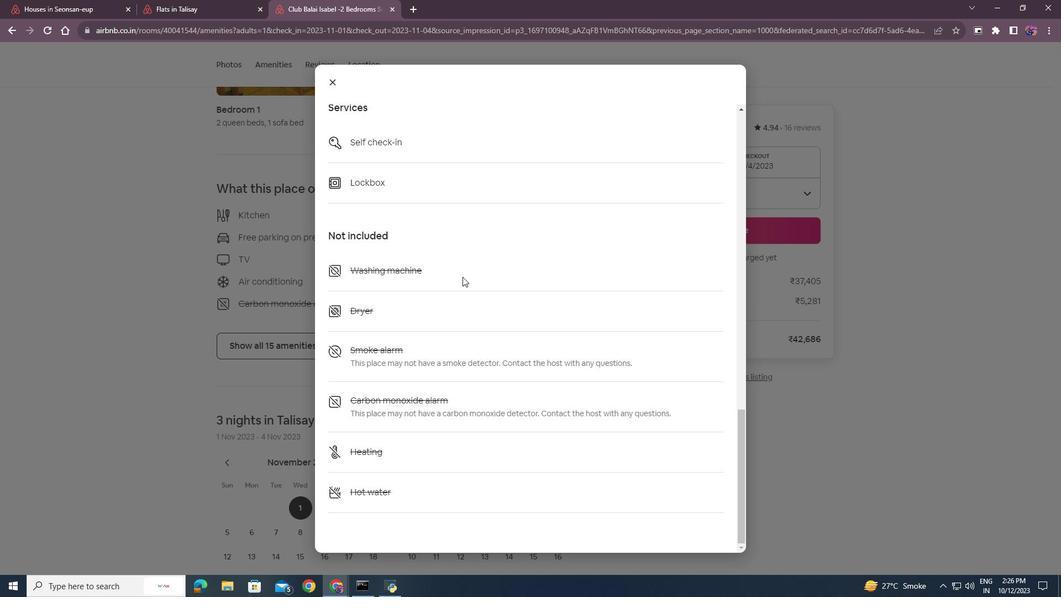 
Action: Mouse scrolled (454, 268) with delta (0, 0)
Screenshot: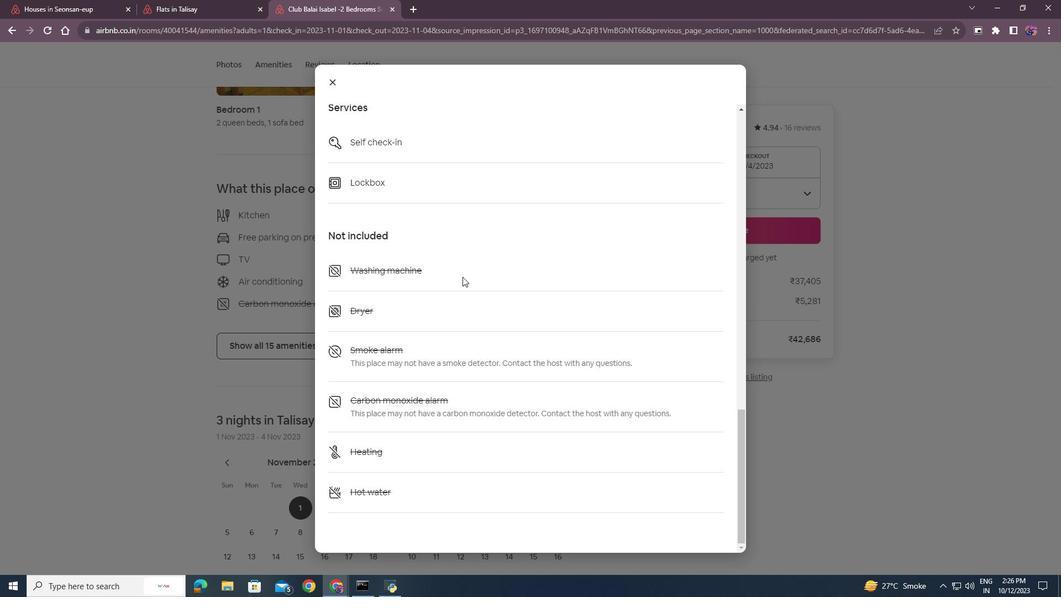 
Action: Mouse moved to (323, 78)
Screenshot: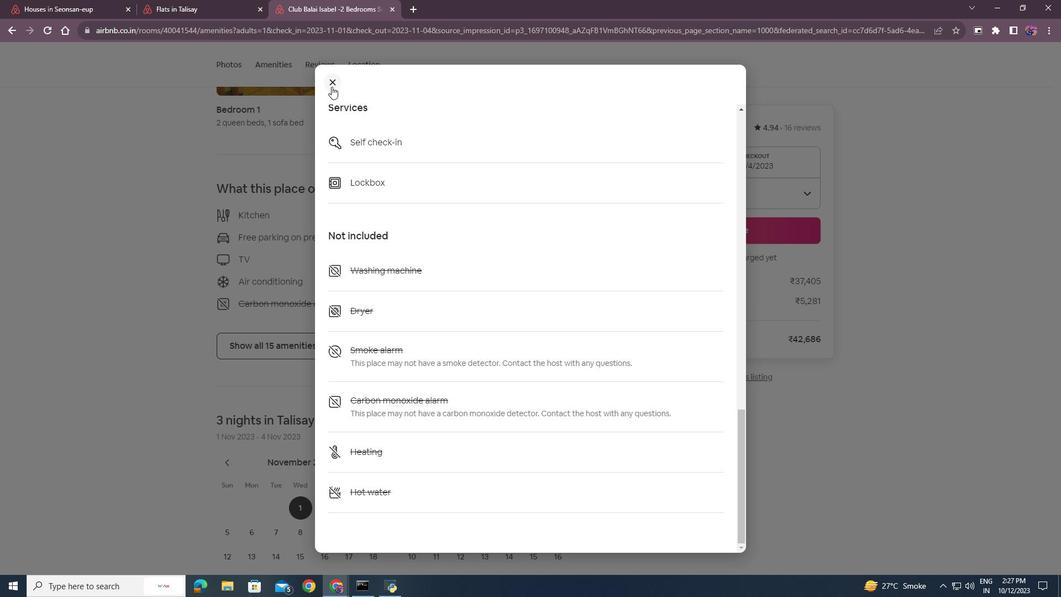 
Action: Mouse pressed left at (323, 78)
Screenshot: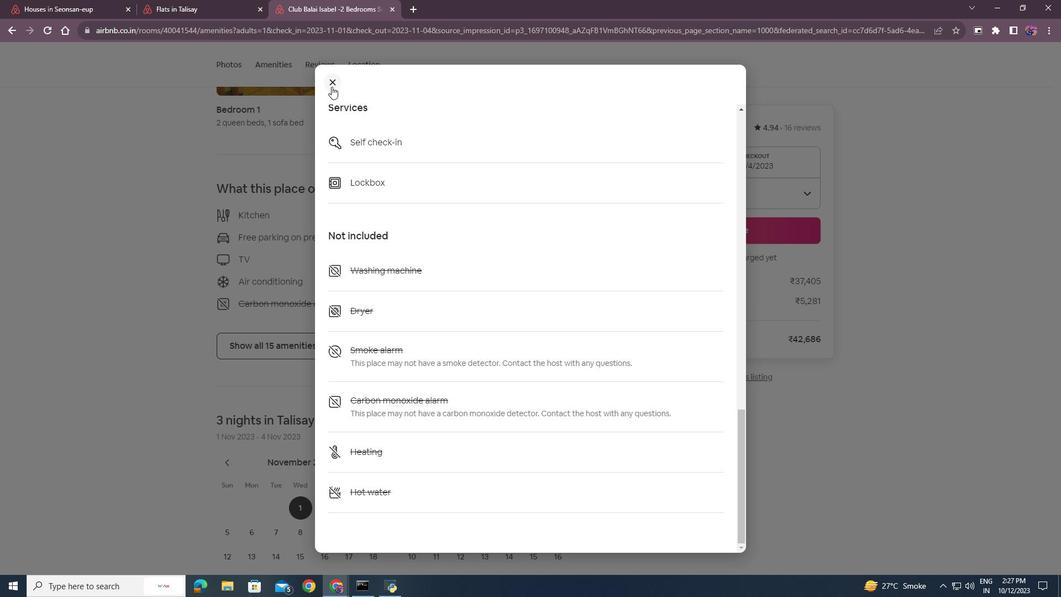 
Action: Mouse moved to (331, 350)
Screenshot: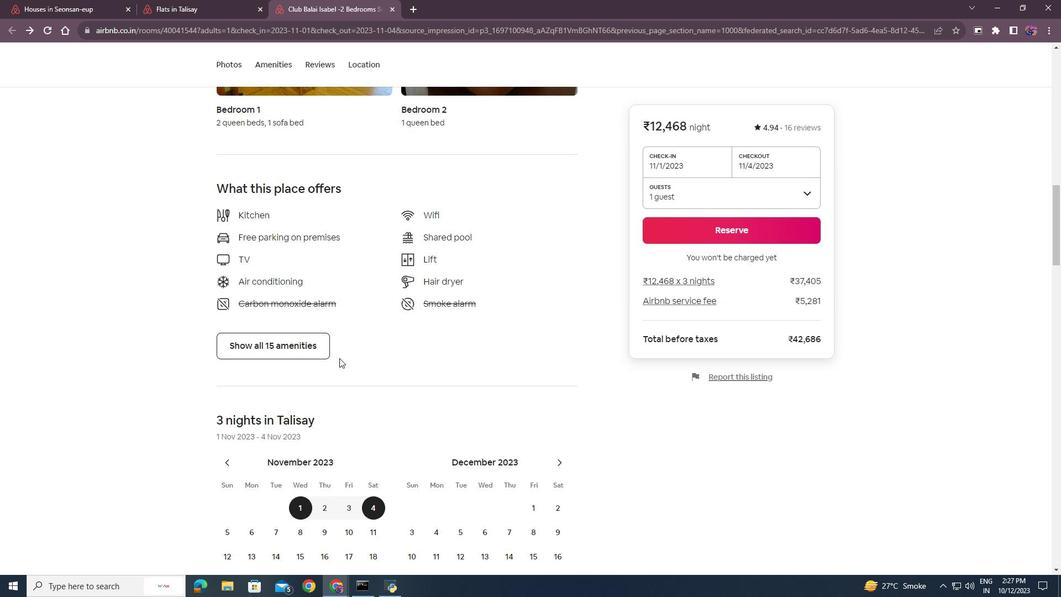 
Action: Mouse scrolled (331, 349) with delta (0, 0)
Screenshot: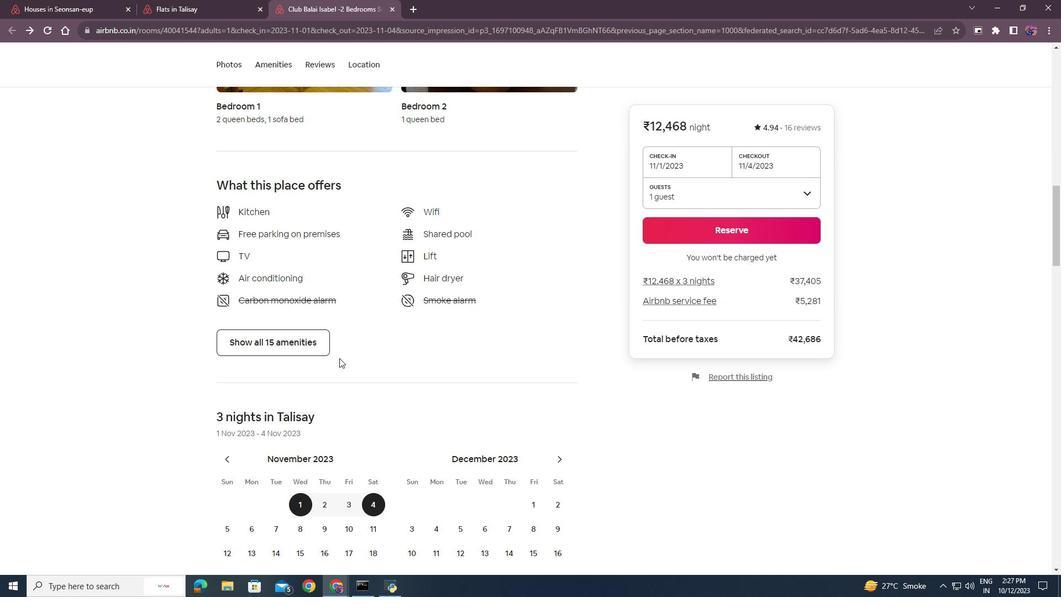 
Action: Mouse scrolled (331, 349) with delta (0, 0)
Screenshot: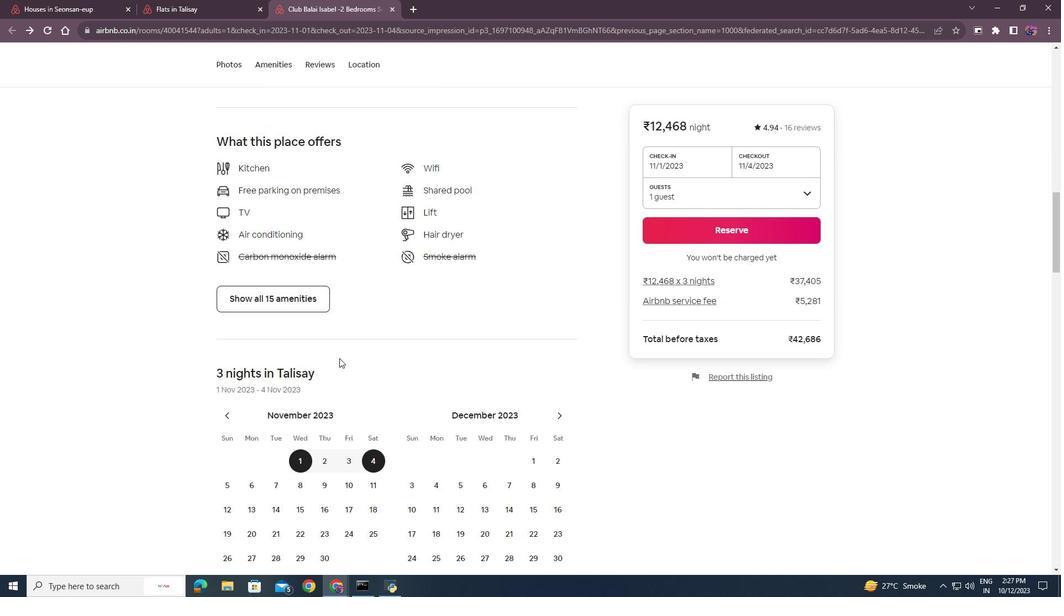 
Action: Mouse scrolled (331, 349) with delta (0, 0)
Screenshot: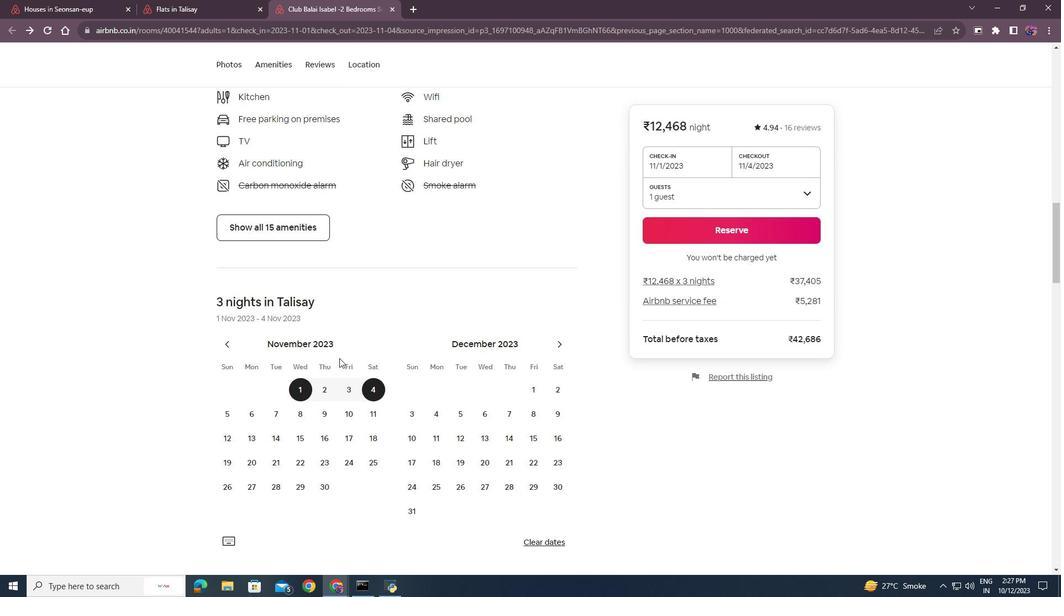 
Action: Mouse scrolled (331, 349) with delta (0, 0)
Screenshot: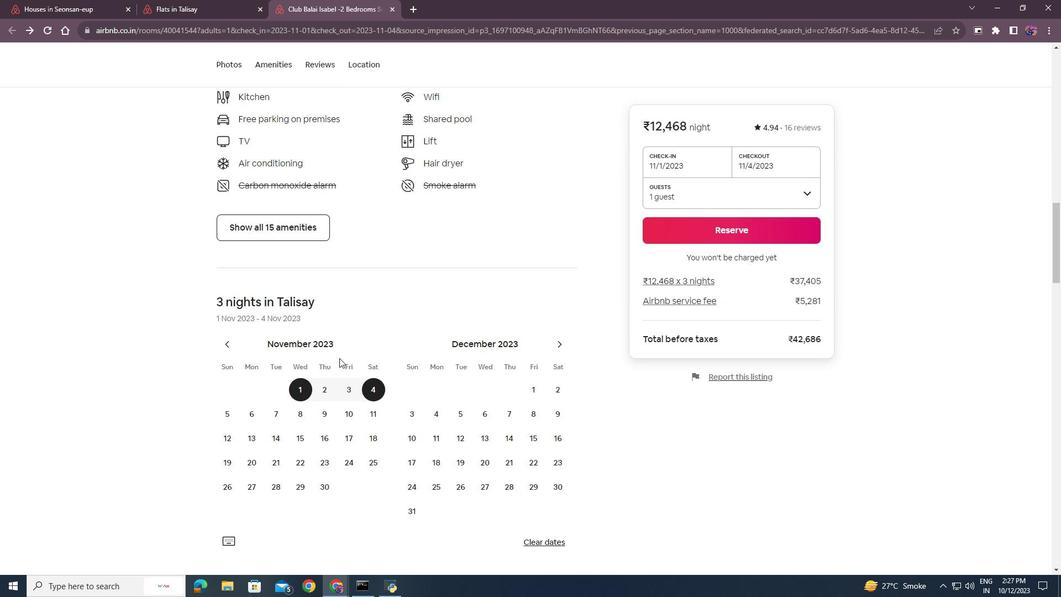 
Action: Mouse scrolled (331, 349) with delta (0, 0)
Screenshot: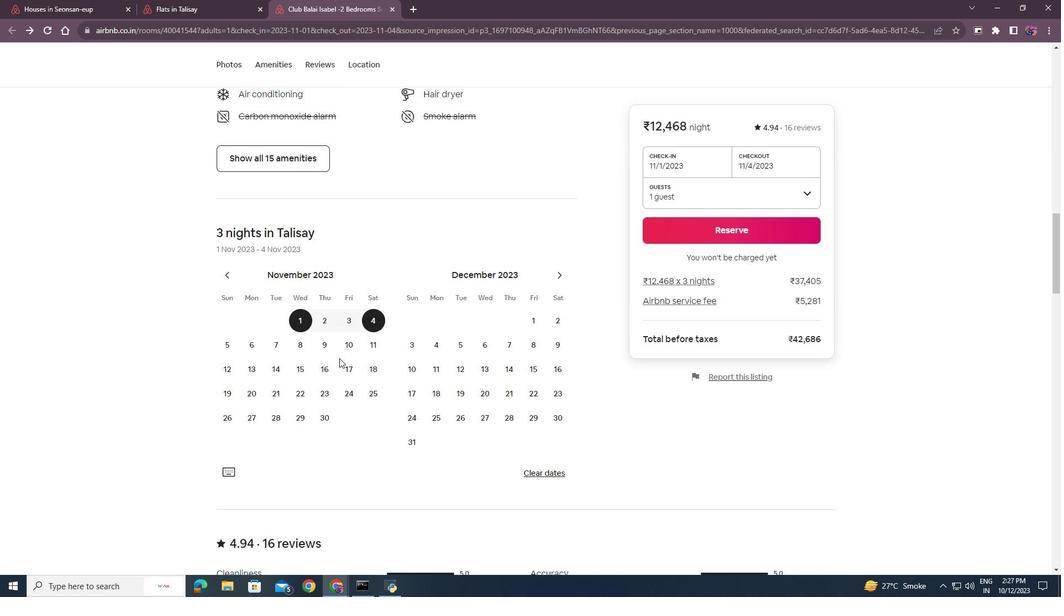 
Action: Mouse scrolled (331, 349) with delta (0, 0)
Screenshot: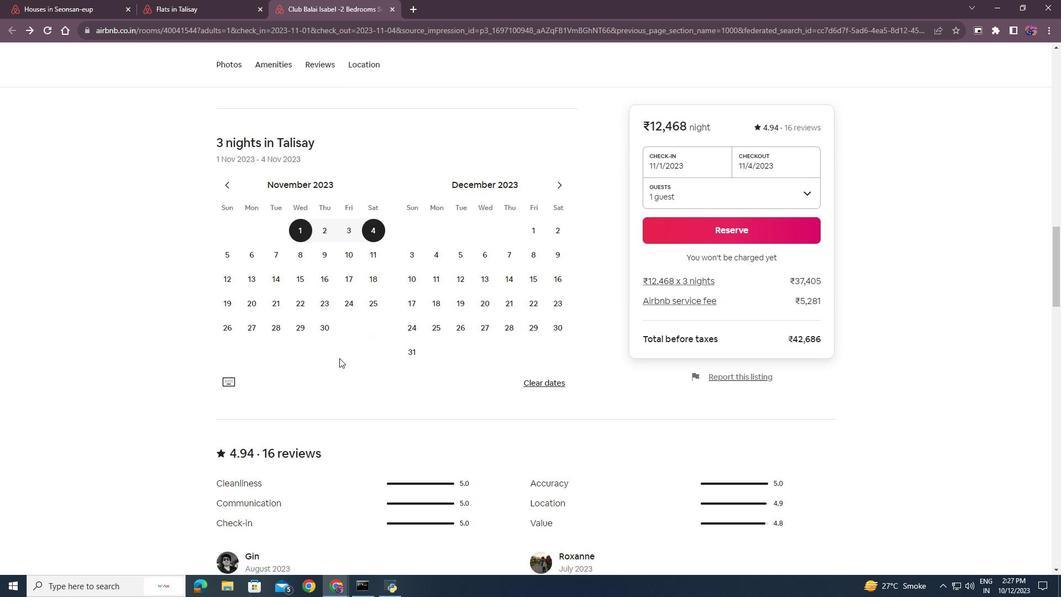 
Action: Mouse scrolled (331, 349) with delta (0, 0)
Screenshot: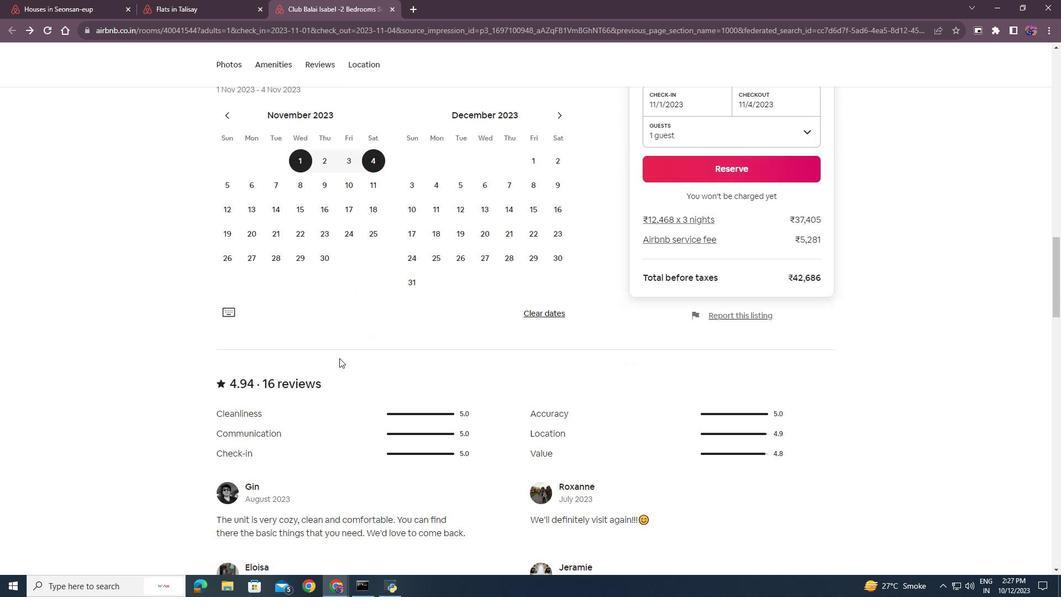 
Action: Mouse scrolled (331, 349) with delta (0, 0)
Screenshot: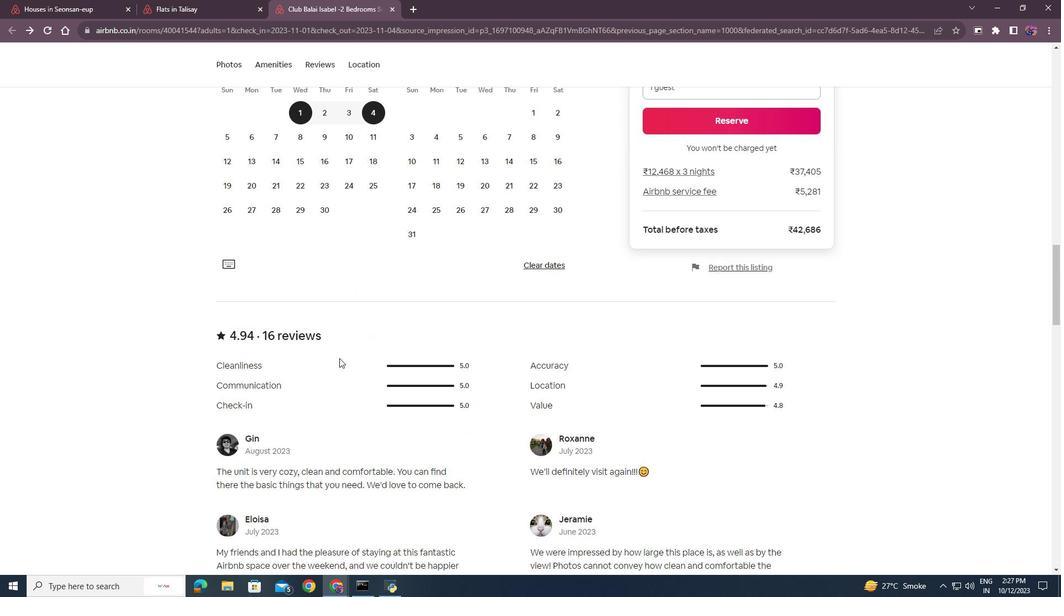 
Action: Mouse scrolled (331, 349) with delta (0, 0)
Screenshot: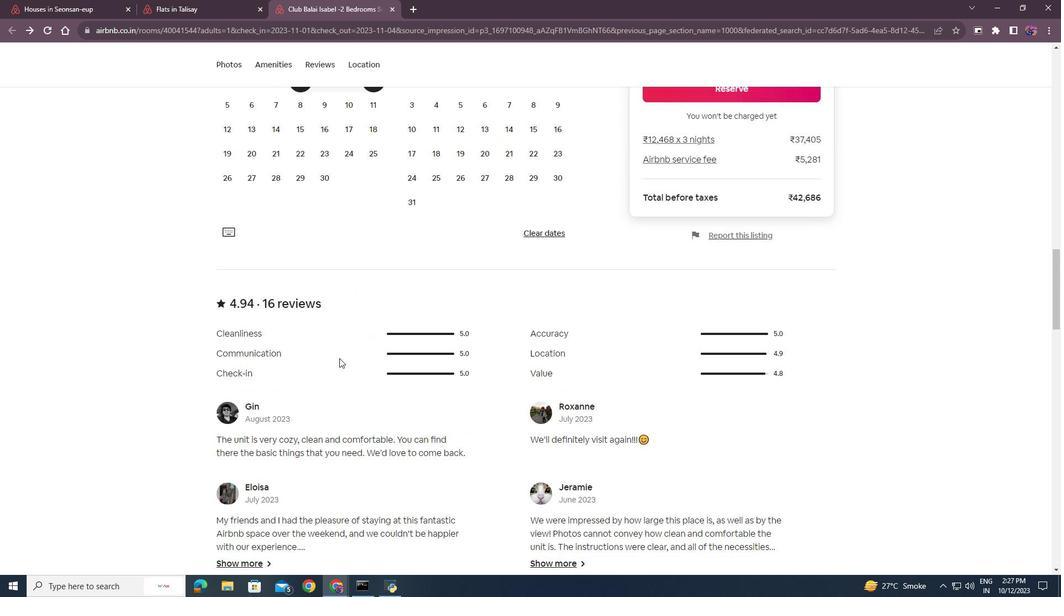
Action: Mouse scrolled (331, 349) with delta (0, 0)
Screenshot: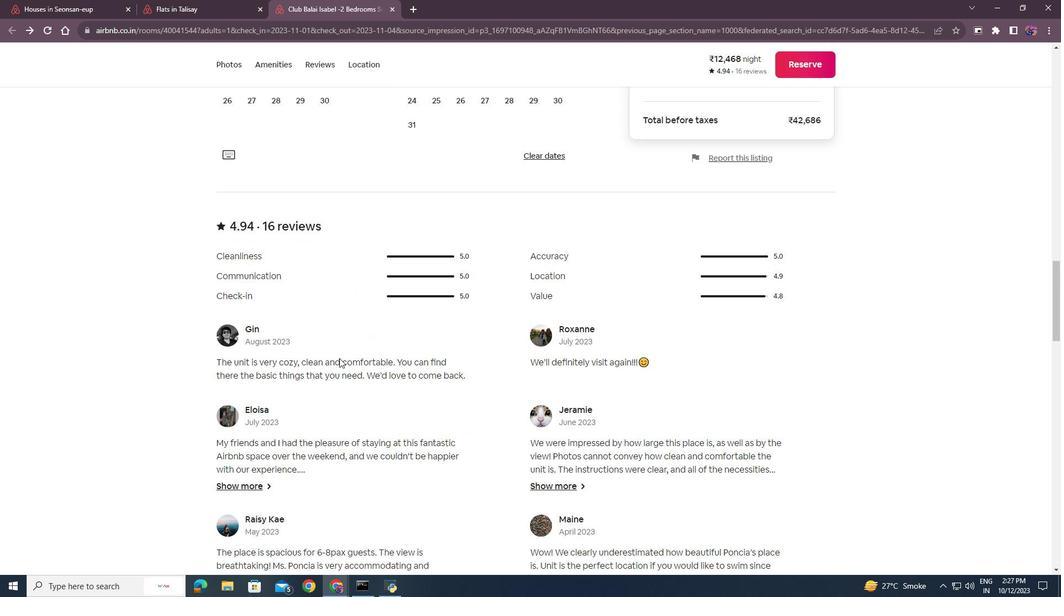 
Action: Mouse scrolled (331, 349) with delta (0, 0)
Screenshot: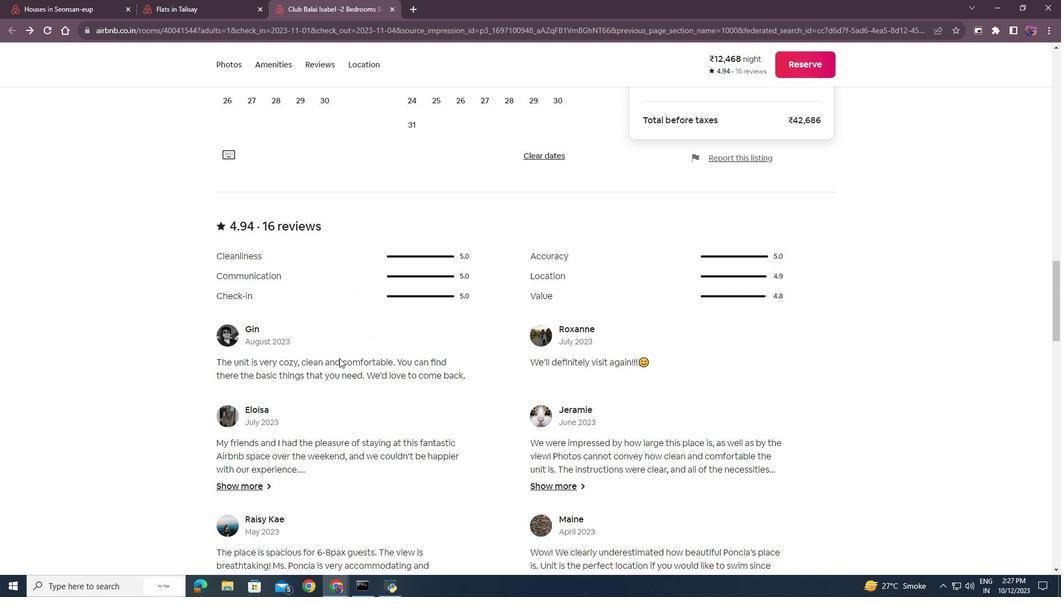 
Action: Mouse scrolled (331, 349) with delta (0, 0)
Screenshot: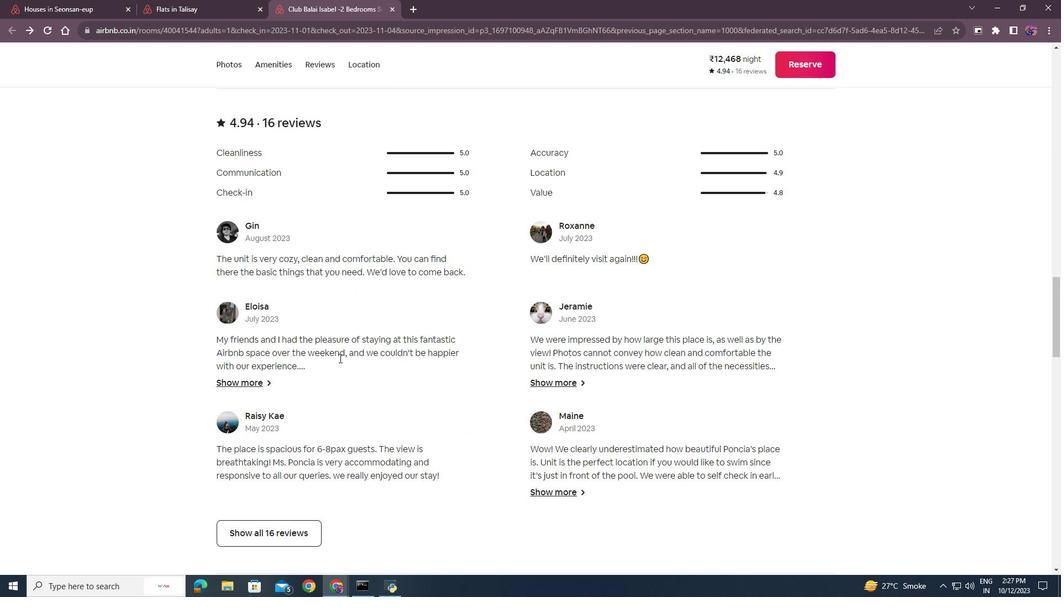 
Action: Mouse scrolled (331, 349) with delta (0, 0)
Screenshot: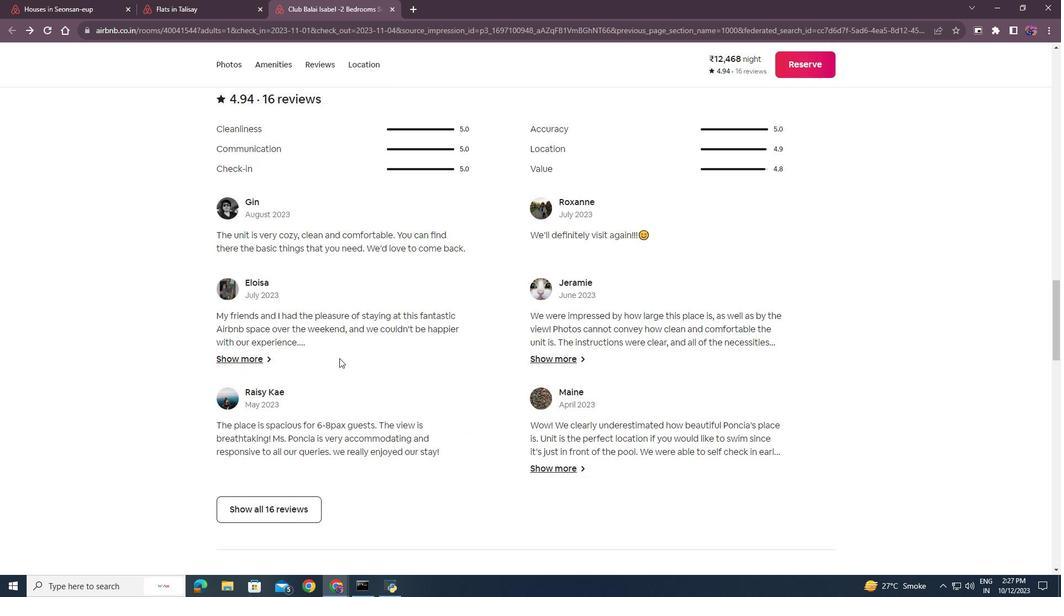 
Action: Mouse scrolled (331, 349) with delta (0, 0)
Screenshot: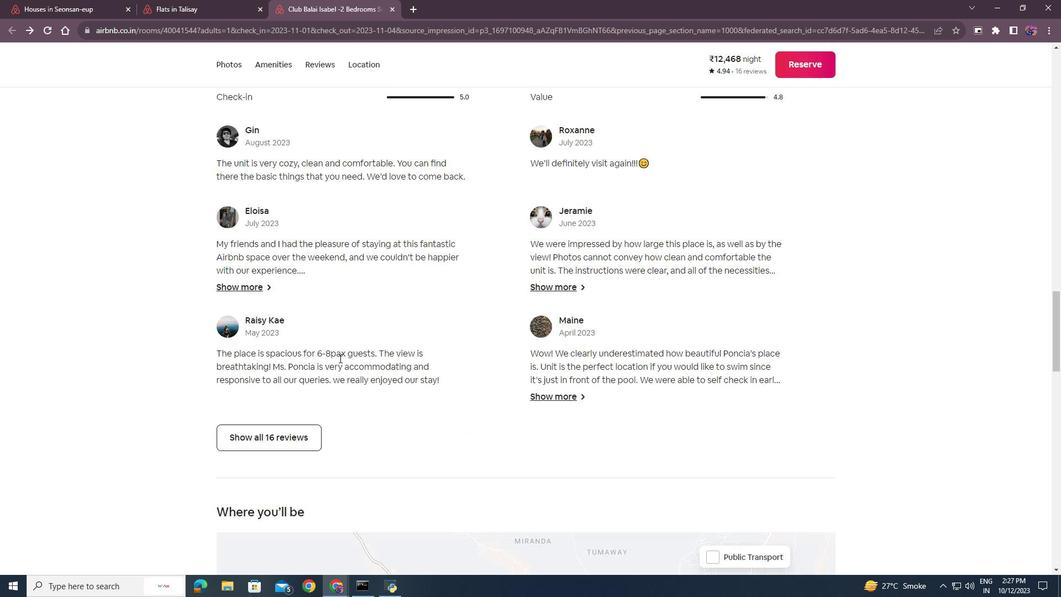 
Action: Mouse moved to (264, 357)
Screenshot: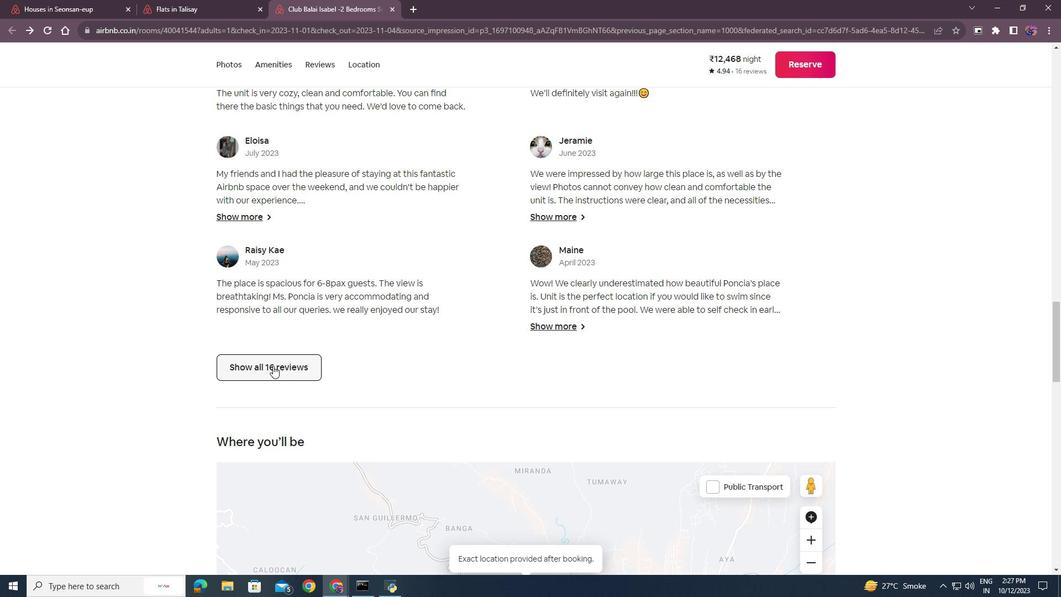 
Action: Mouse pressed left at (264, 357)
Screenshot: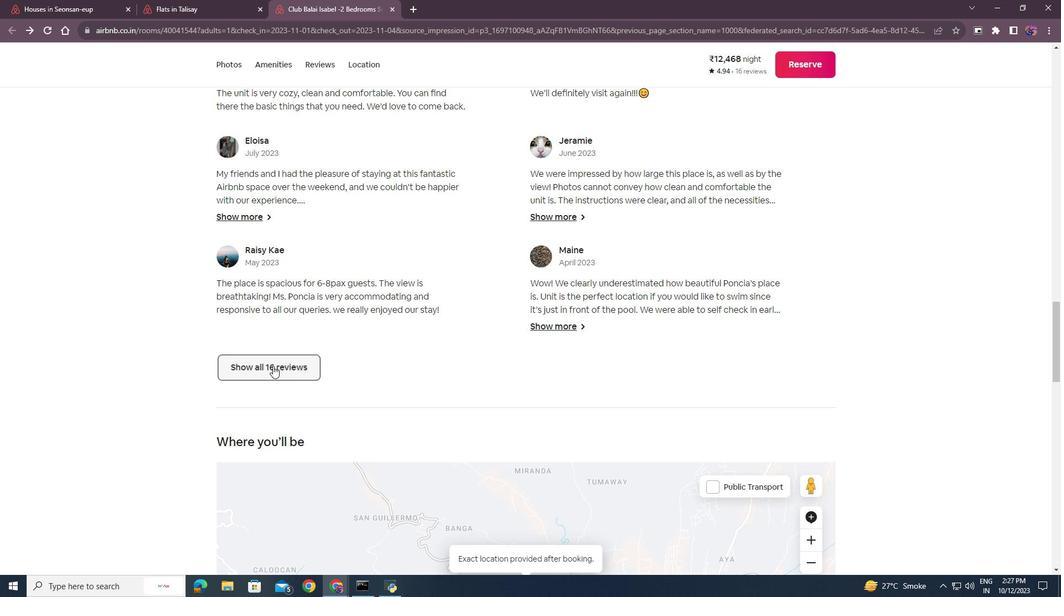 
Action: Mouse moved to (514, 331)
Screenshot: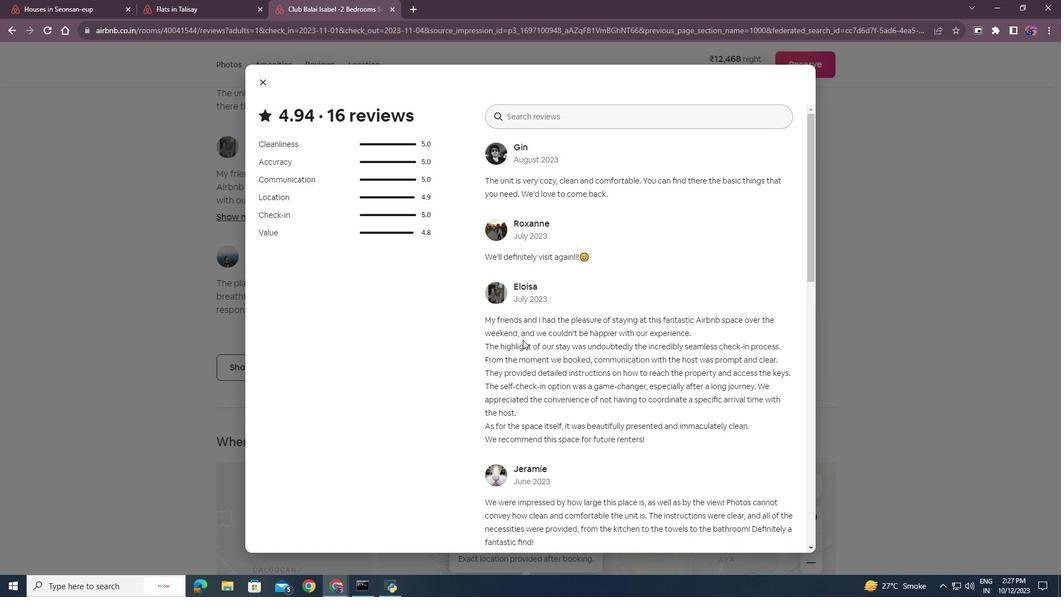 
Action: Mouse scrolled (514, 331) with delta (0, 0)
Screenshot: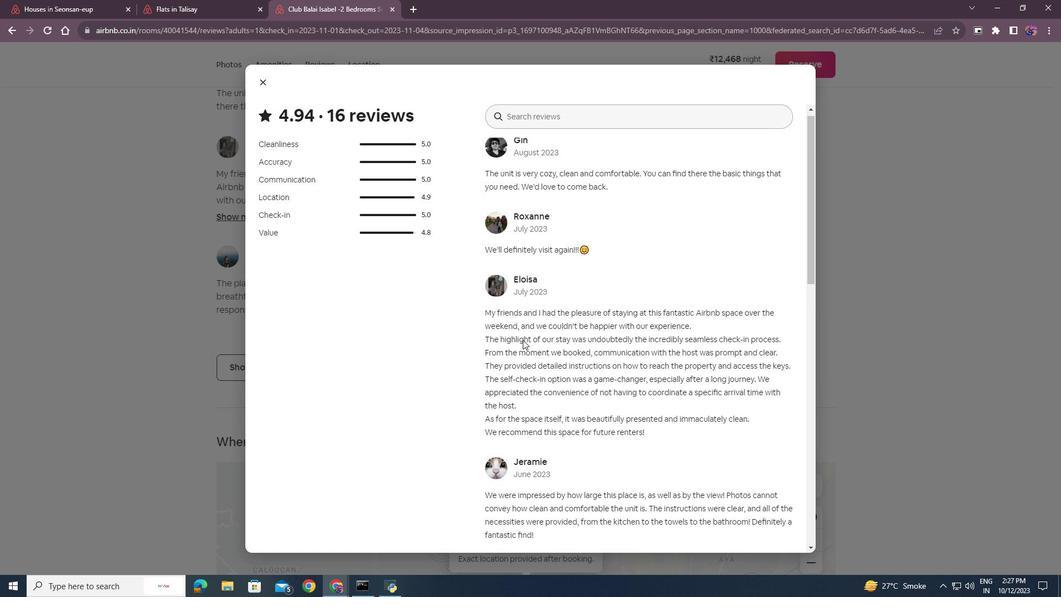 
Action: Mouse scrolled (514, 331) with delta (0, 0)
Screenshot: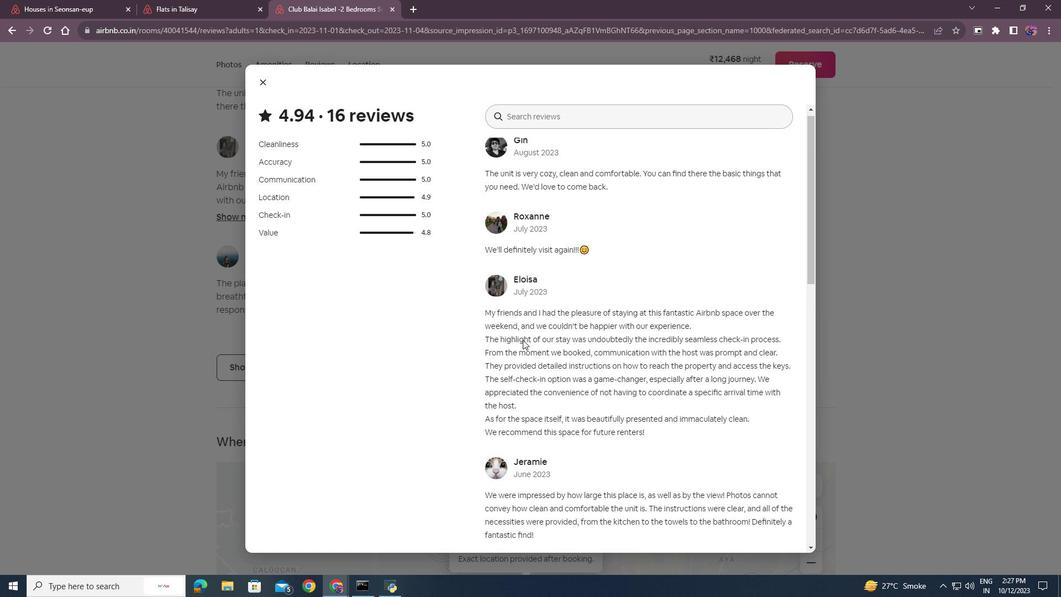 
Action: Mouse scrolled (514, 331) with delta (0, 0)
Screenshot: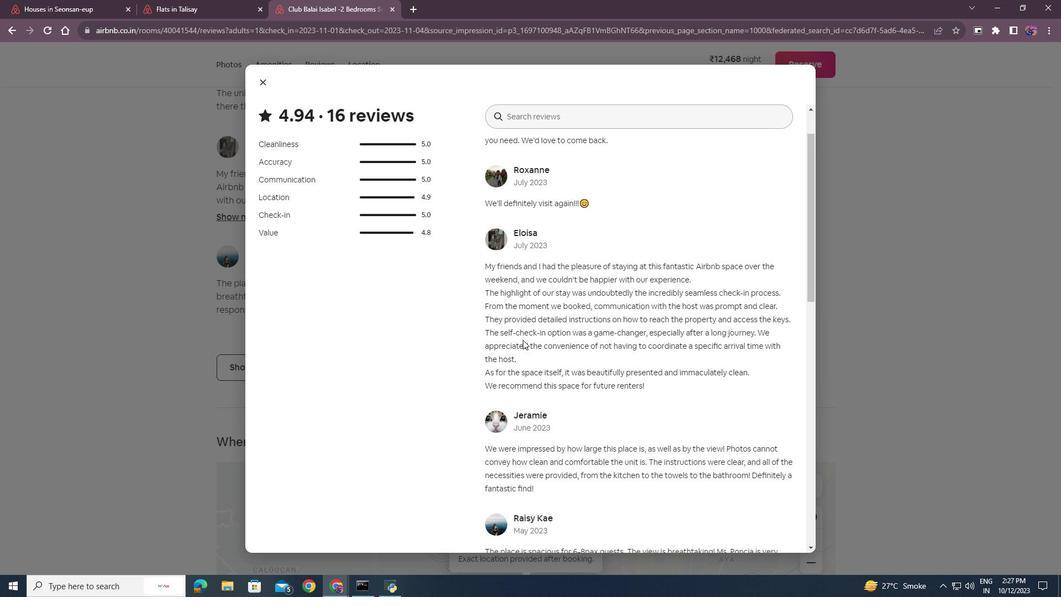 
Action: Mouse scrolled (514, 331) with delta (0, 0)
Screenshot: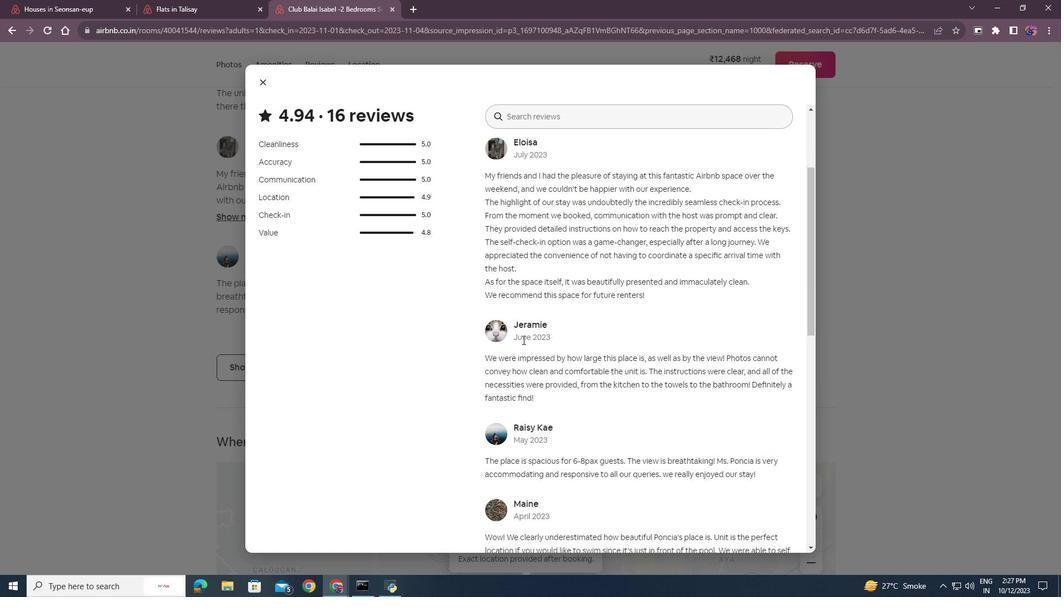 
Action: Mouse scrolled (514, 331) with delta (0, 0)
Screenshot: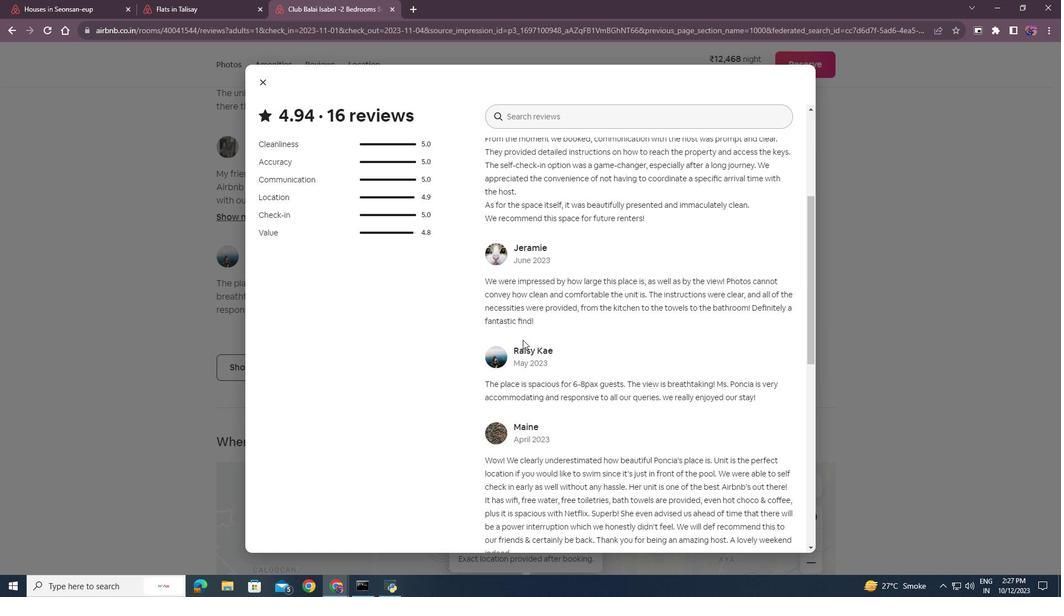 
Action: Mouse scrolled (514, 331) with delta (0, 0)
Screenshot: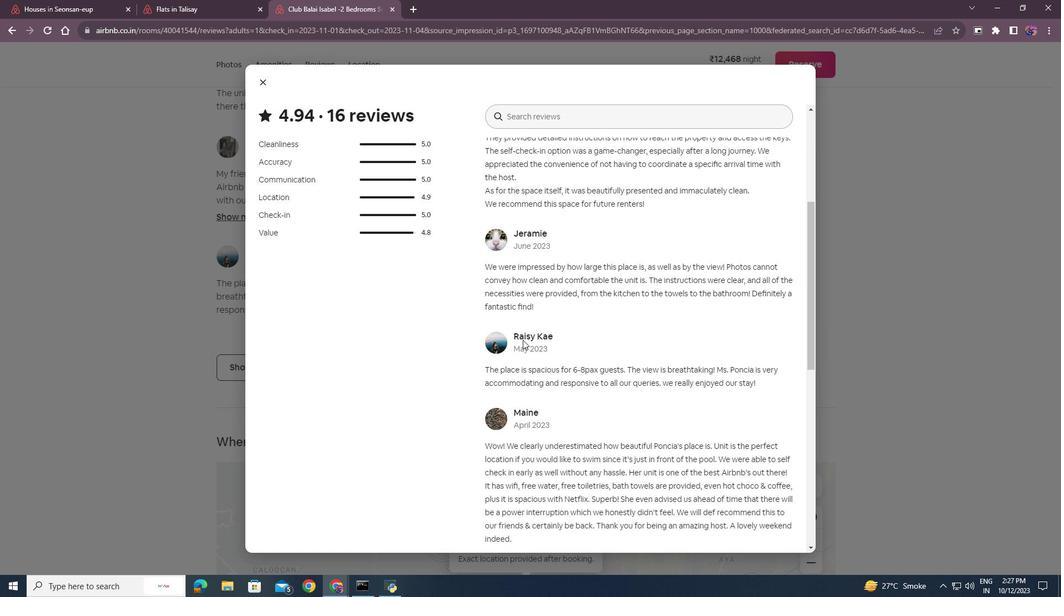 
Action: Mouse scrolled (514, 331) with delta (0, 0)
Screenshot: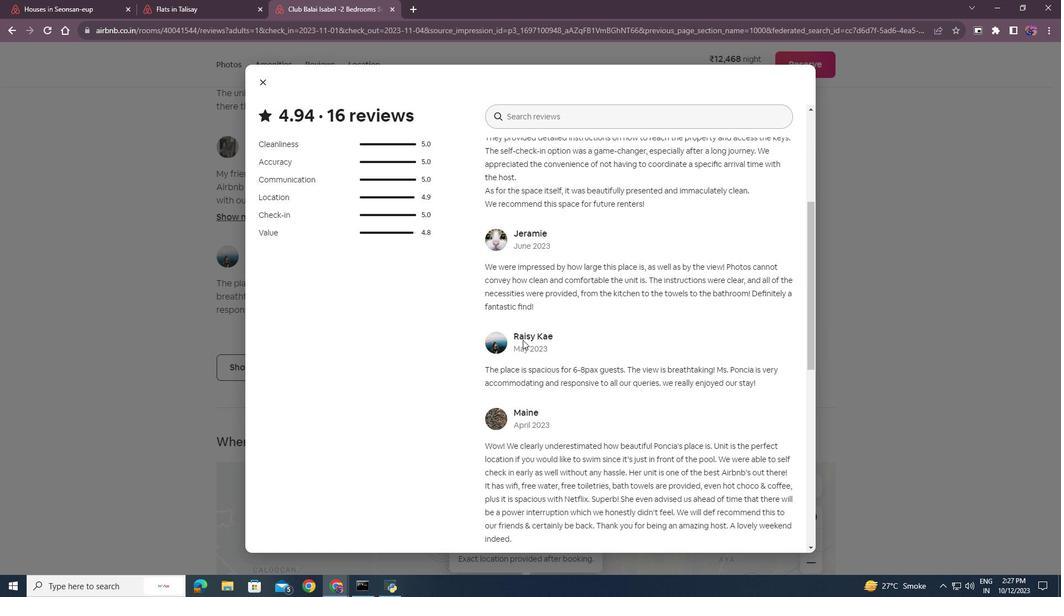 
Action: Mouse scrolled (514, 331) with delta (0, 0)
Screenshot: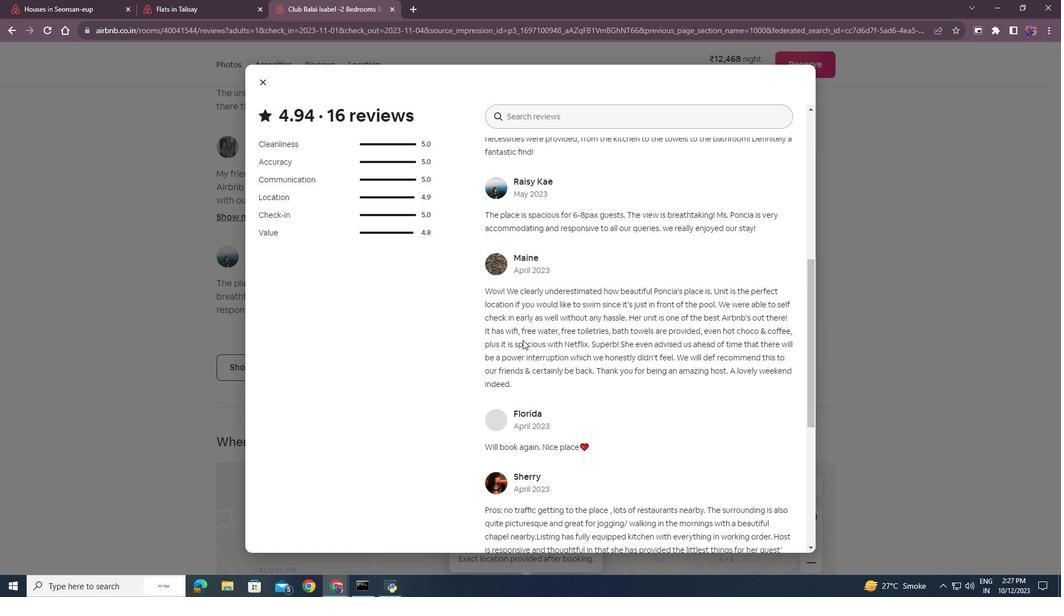 
Action: Mouse scrolled (514, 331) with delta (0, 0)
Screenshot: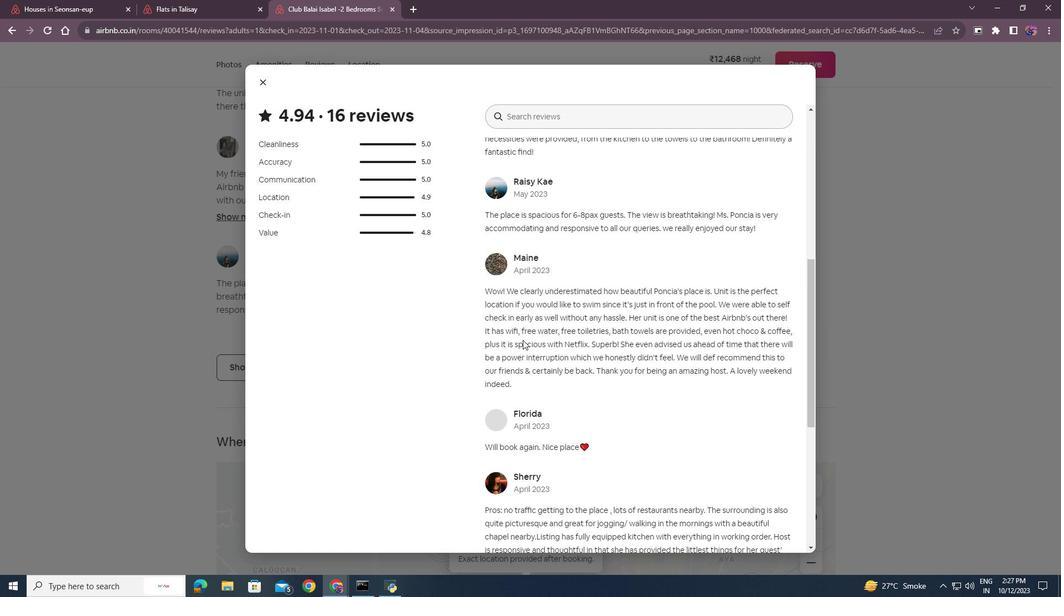 
Action: Mouse scrolled (514, 331) with delta (0, 0)
Screenshot: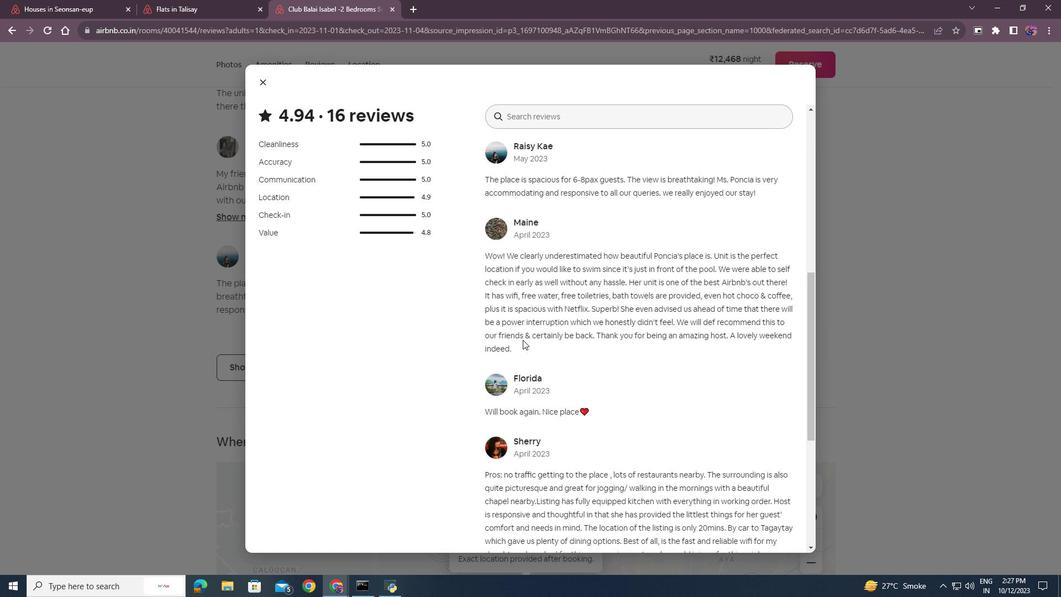 
Action: Mouse scrolled (514, 331) with delta (0, 0)
Screenshot: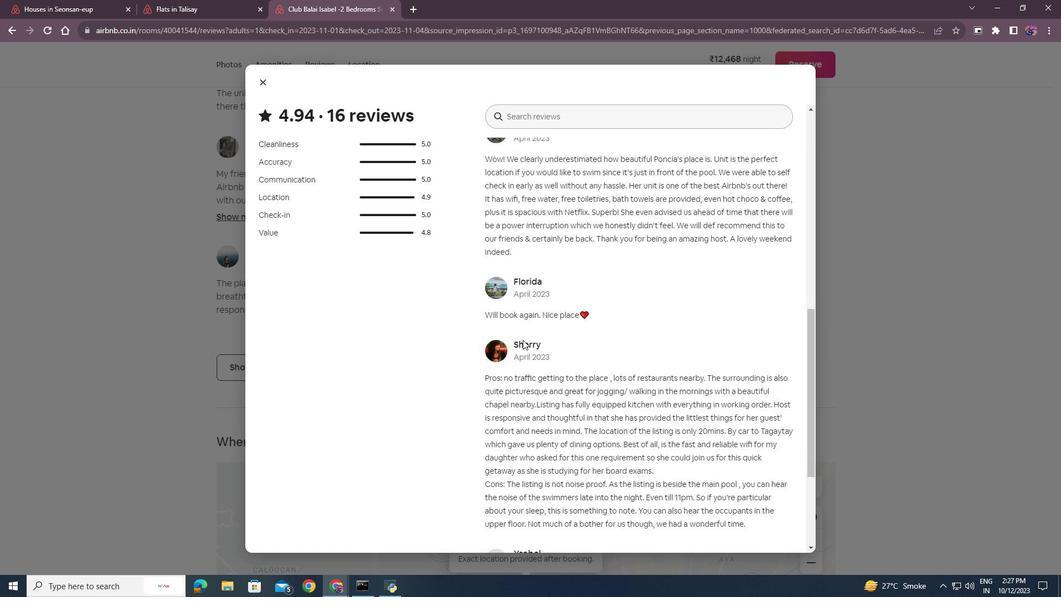 
Action: Mouse scrolled (514, 331) with delta (0, 0)
Screenshot: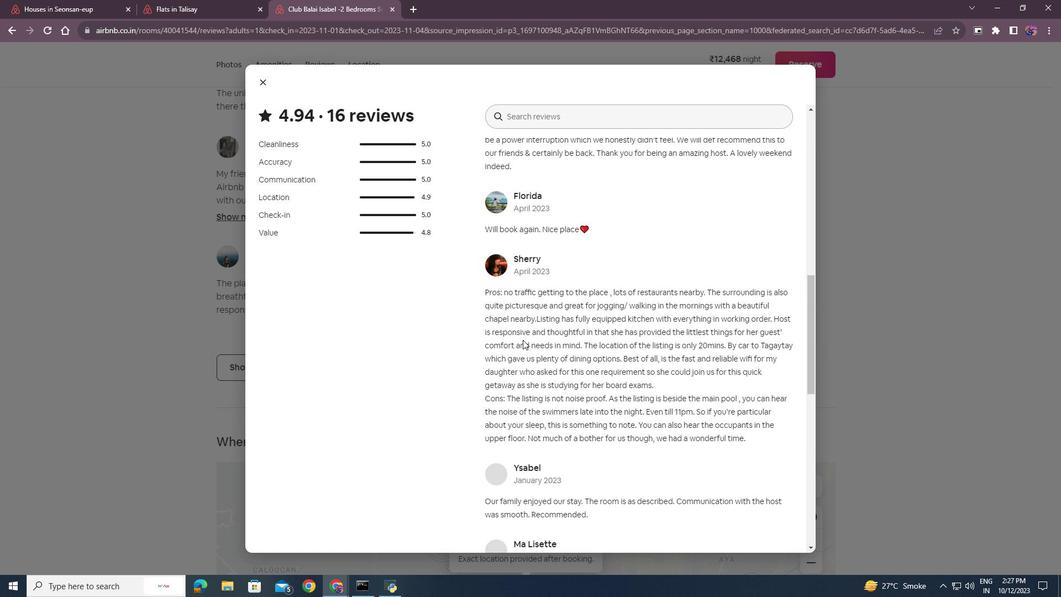 
Action: Mouse scrolled (514, 331) with delta (0, 0)
Screenshot: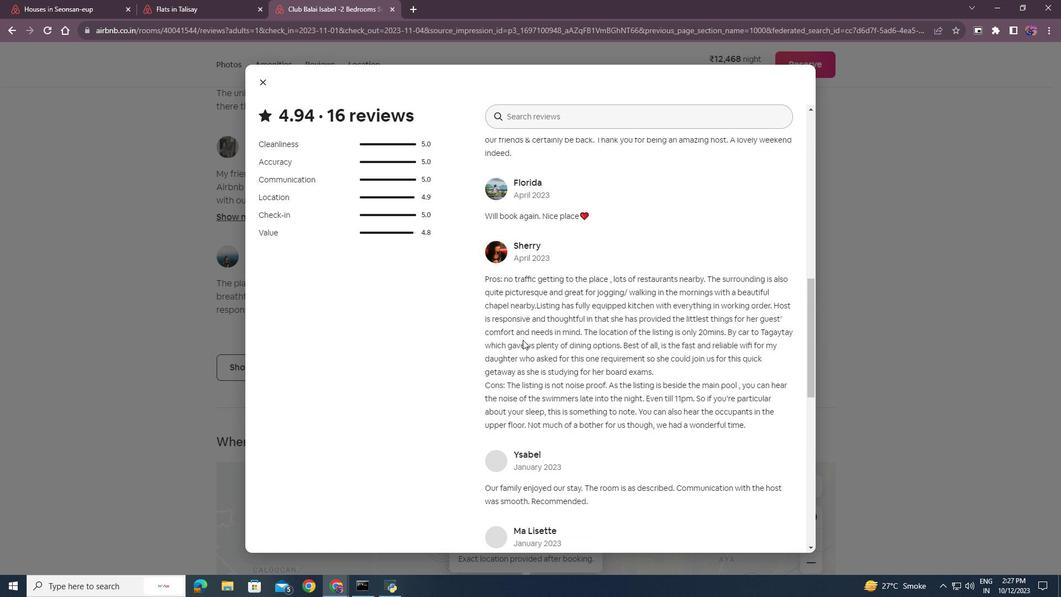 
Action: Mouse scrolled (514, 331) with delta (0, 0)
Screenshot: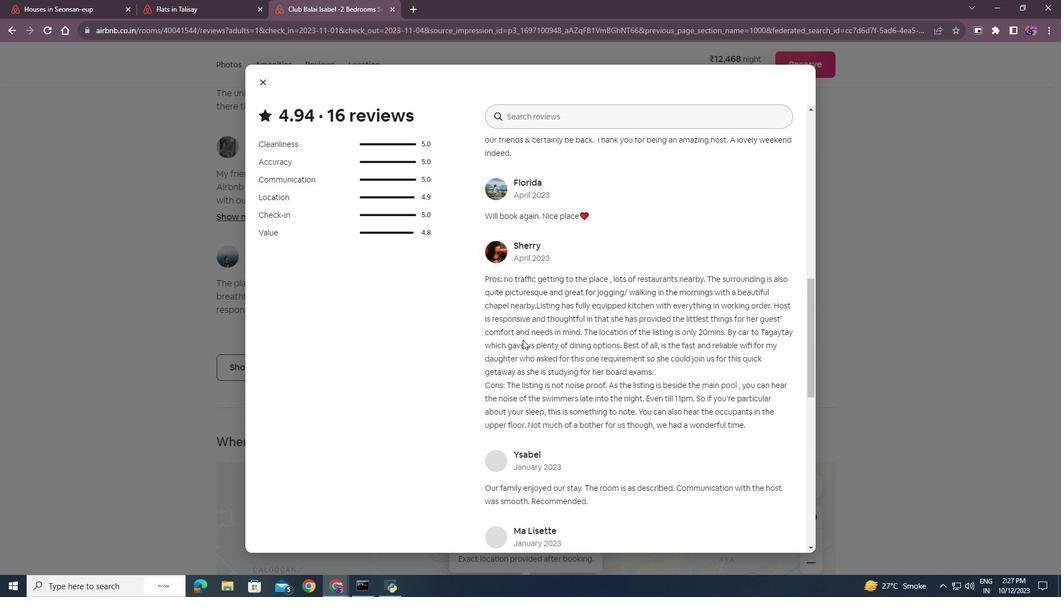 
Action: Mouse scrolled (514, 331) with delta (0, 0)
Screenshot: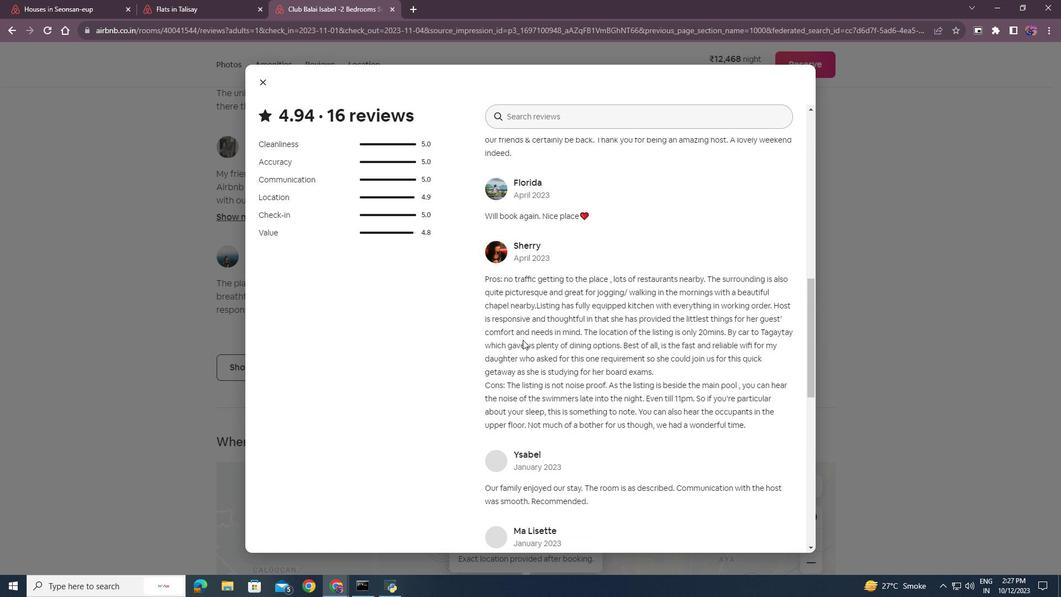 
Action: Mouse scrolled (514, 331) with delta (0, 0)
Screenshot: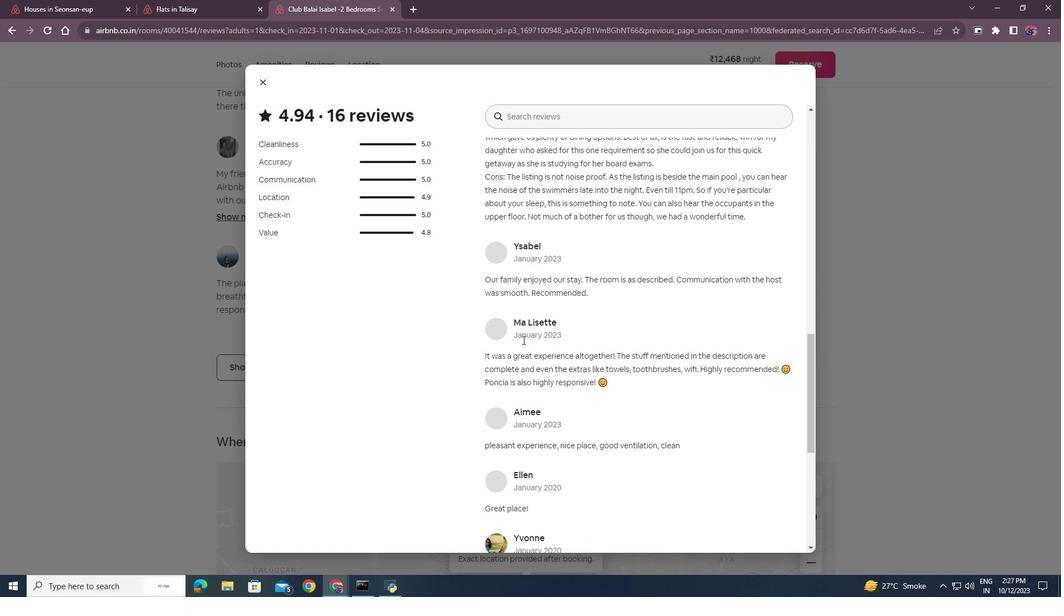
Action: Mouse scrolled (514, 331) with delta (0, 0)
Screenshot: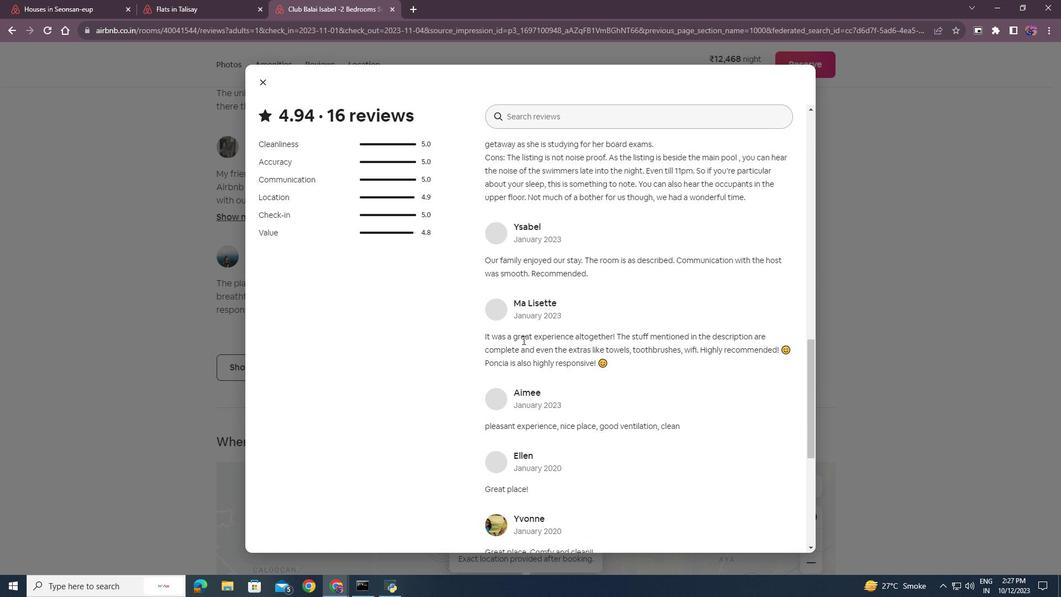 
Action: Mouse scrolled (514, 331) with delta (0, 0)
Screenshot: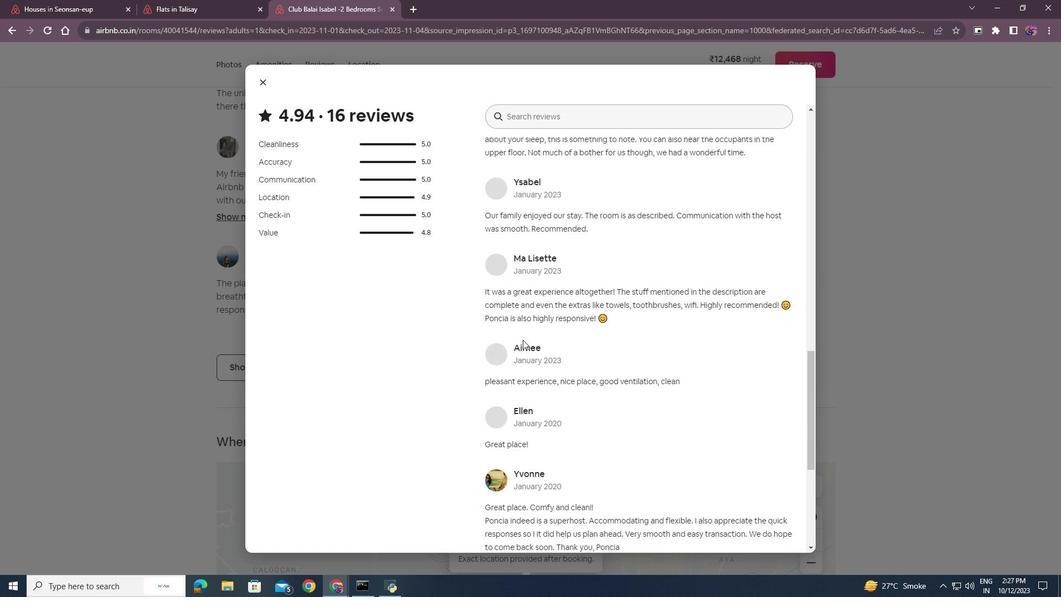 
Action: Mouse scrolled (514, 331) with delta (0, 0)
Screenshot: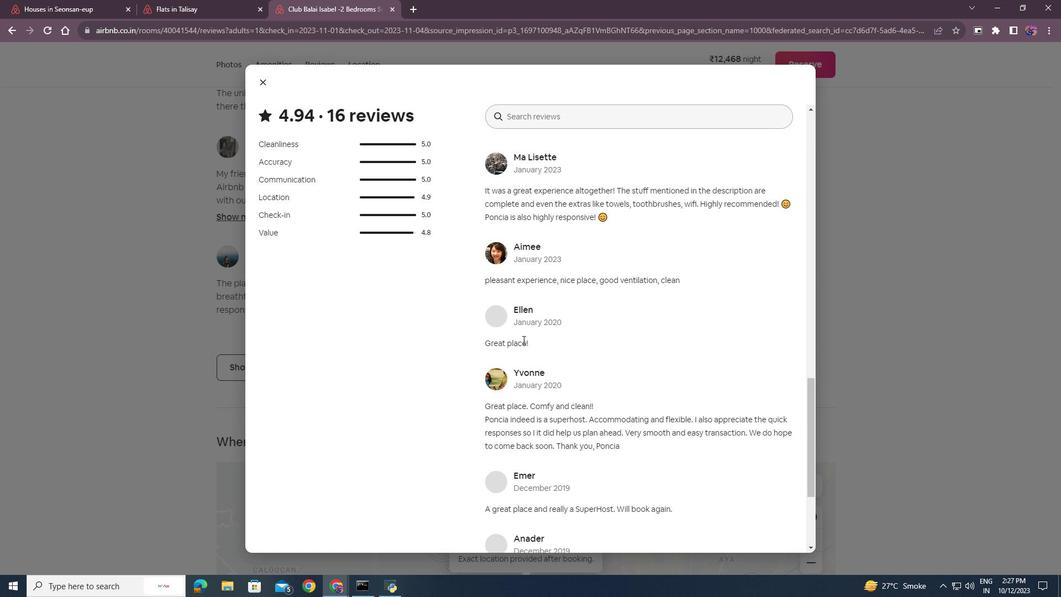 
Action: Mouse scrolled (514, 331) with delta (0, 0)
Screenshot: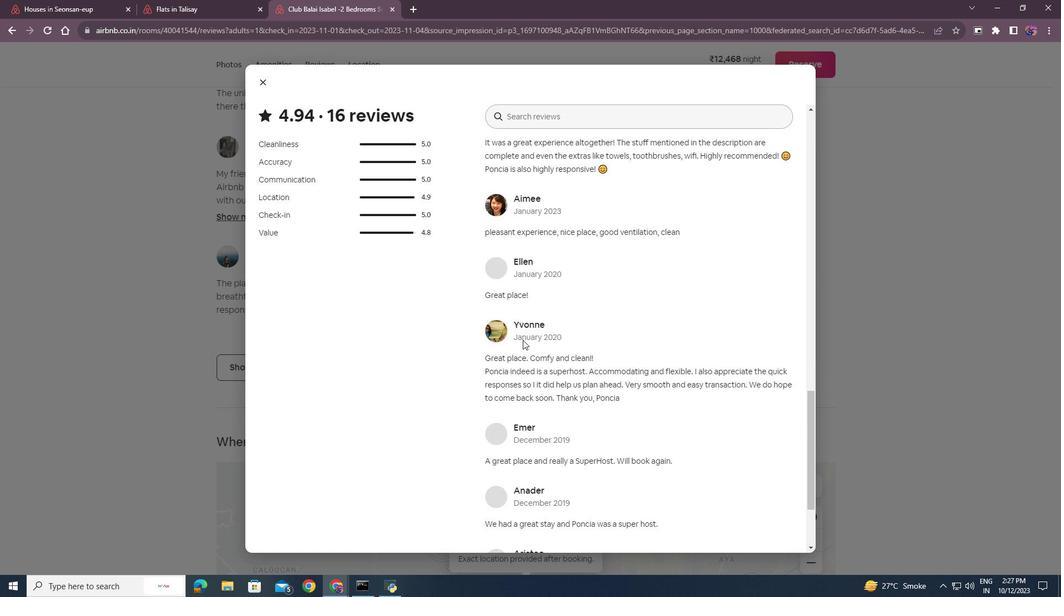 
Action: Mouse scrolled (514, 331) with delta (0, 0)
Screenshot: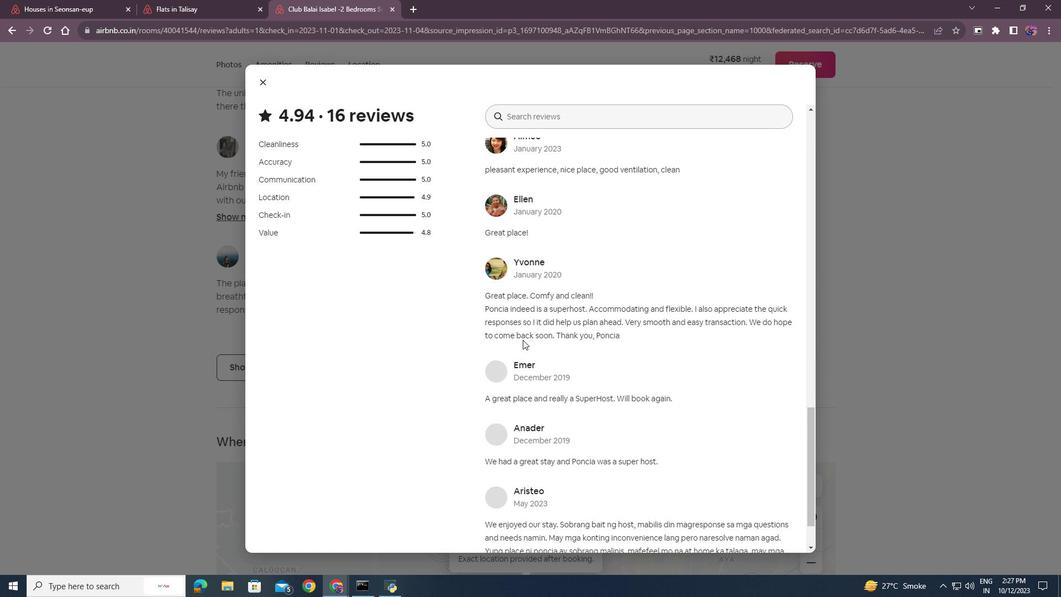 
Action: Mouse scrolled (514, 331) with delta (0, 0)
Screenshot: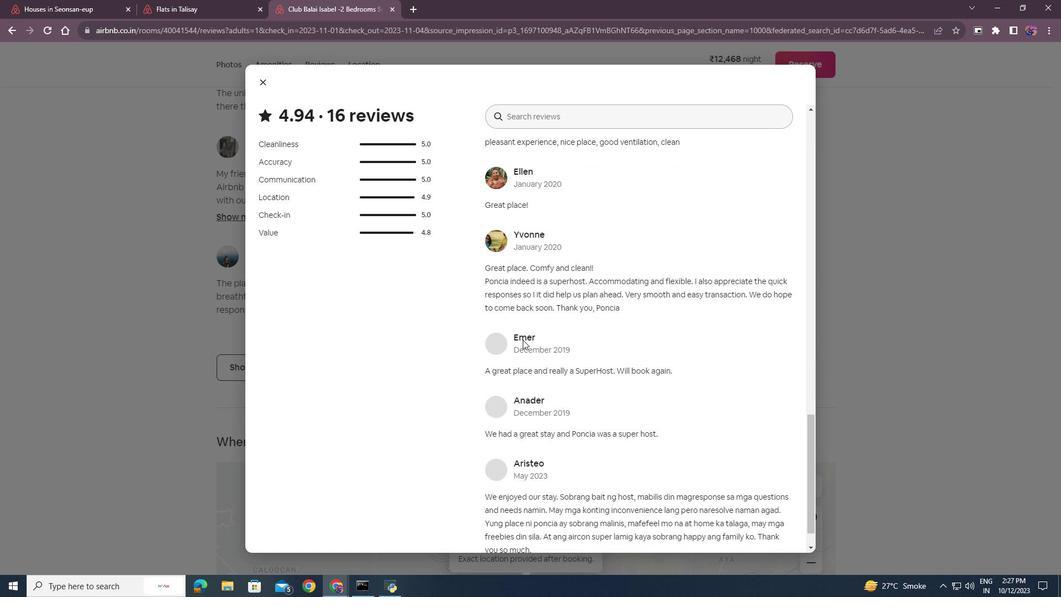 
Action: Mouse scrolled (514, 331) with delta (0, 0)
Screenshot: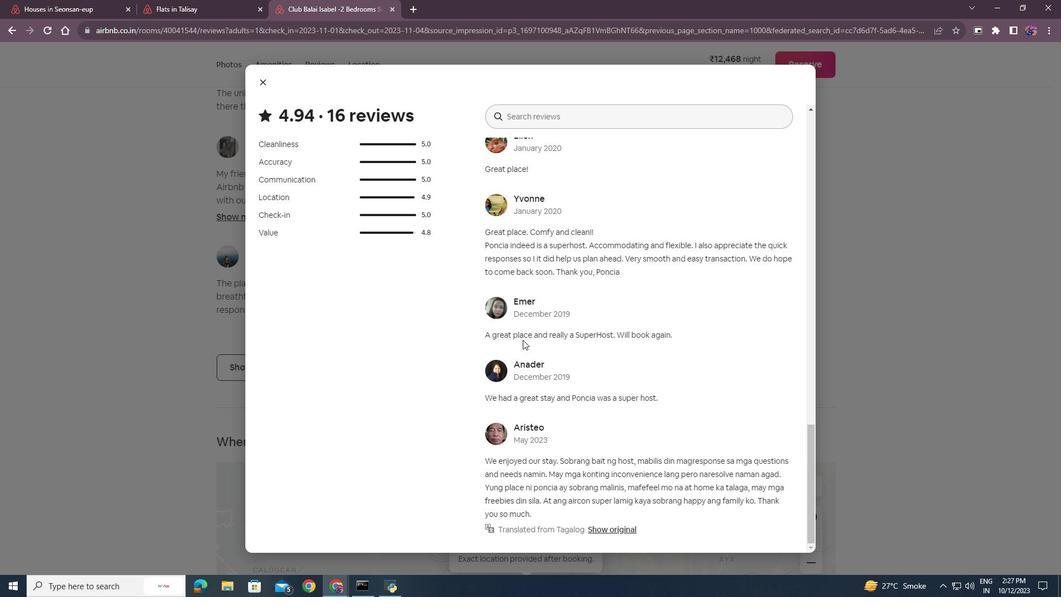 
Action: Mouse scrolled (514, 331) with delta (0, 0)
Screenshot: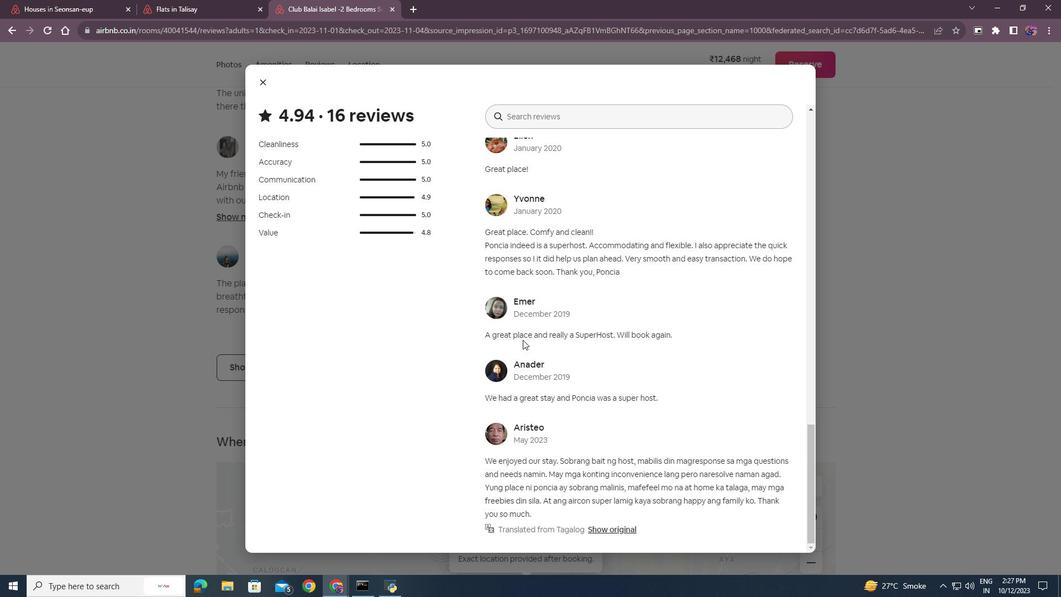 
Action: Mouse scrolled (514, 331) with delta (0, 0)
Screenshot: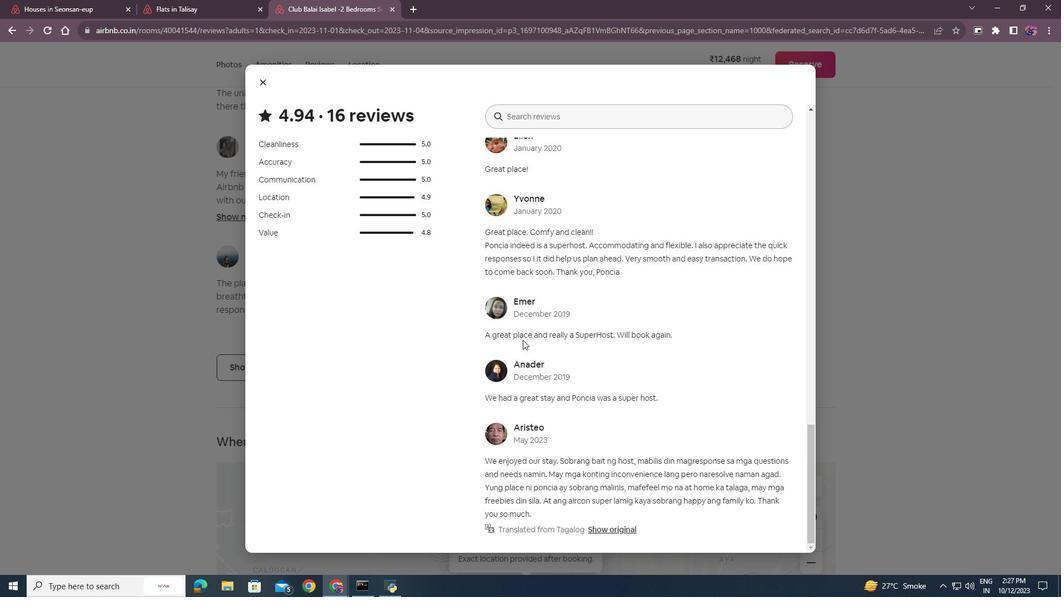 
Action: Mouse scrolled (514, 331) with delta (0, 0)
Screenshot: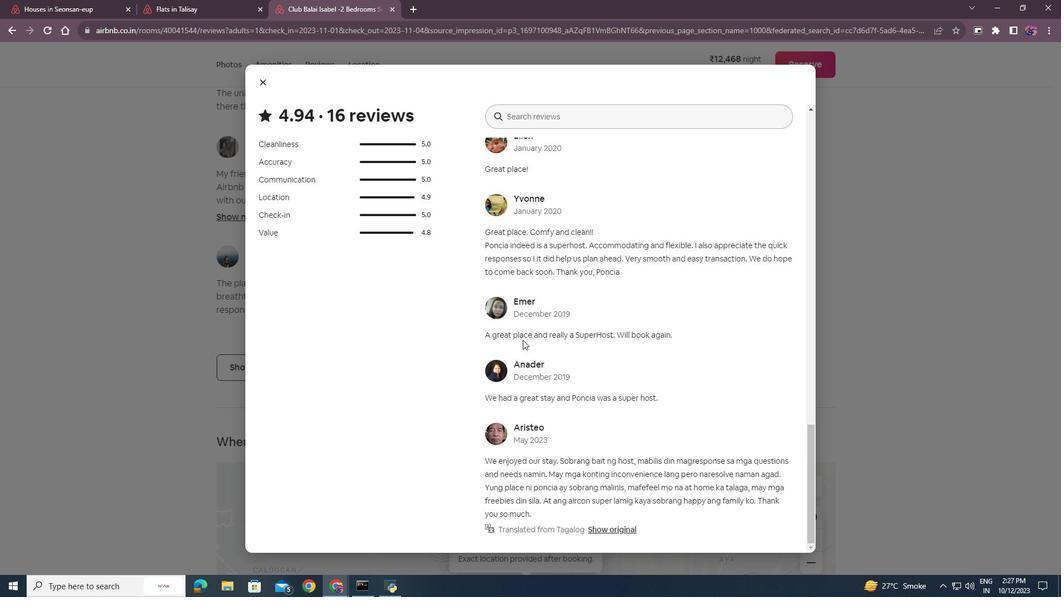 
Action: Mouse scrolled (514, 331) with delta (0, 0)
